 Task: Select street view around selected location Golden Gate National Recreation Area, California, United States and verify 5 surrounding locations
Action: Mouse moved to (178, 82)
Screenshot: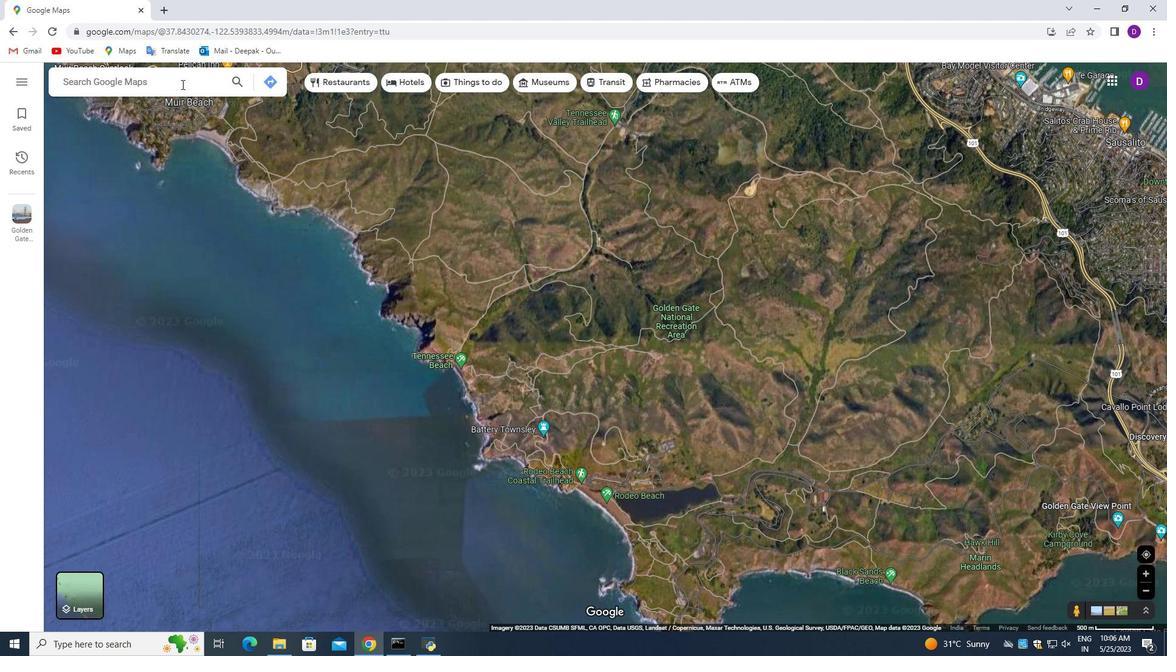 
Action: Mouse pressed left at (178, 82)
Screenshot: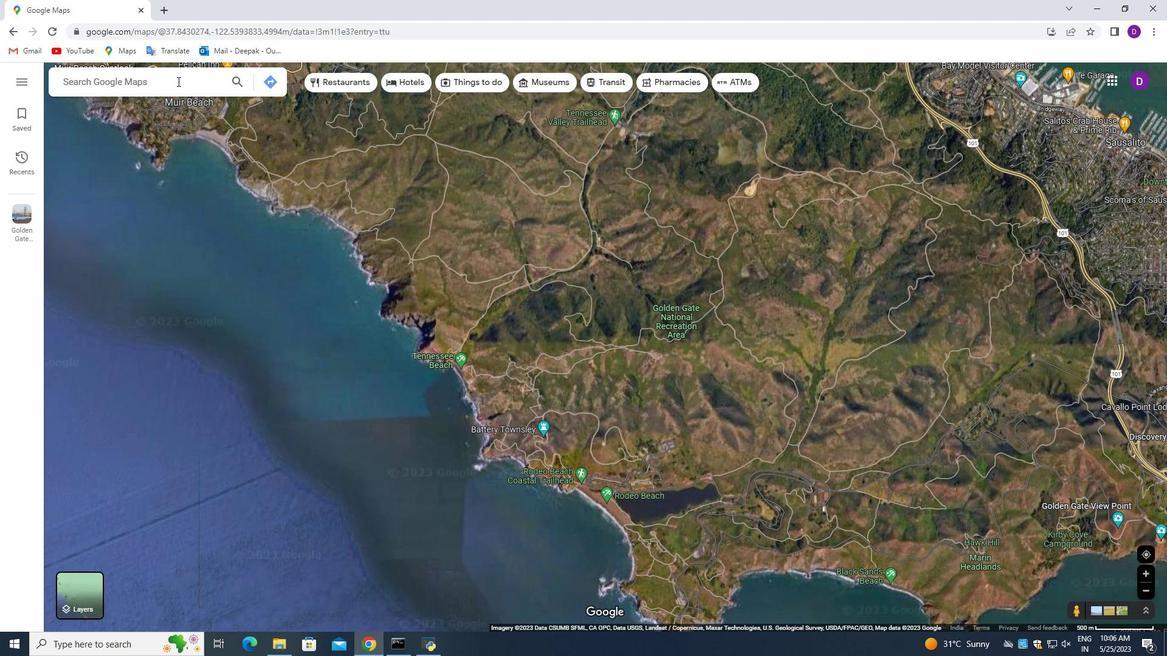 
Action: Key pressed <Key.shift_r>Golden<Key.space><Key.shift_r>Gate<Key.space><Key.shift>National<Key.space><Key.shift_r>Recreation<Key.space><Key.shift_r>Area,<Key.space><Key.shift_r>California,<Key.space><Key.shift>United<Key.space><Key.shift_r>States<Key.enter>
Screenshot: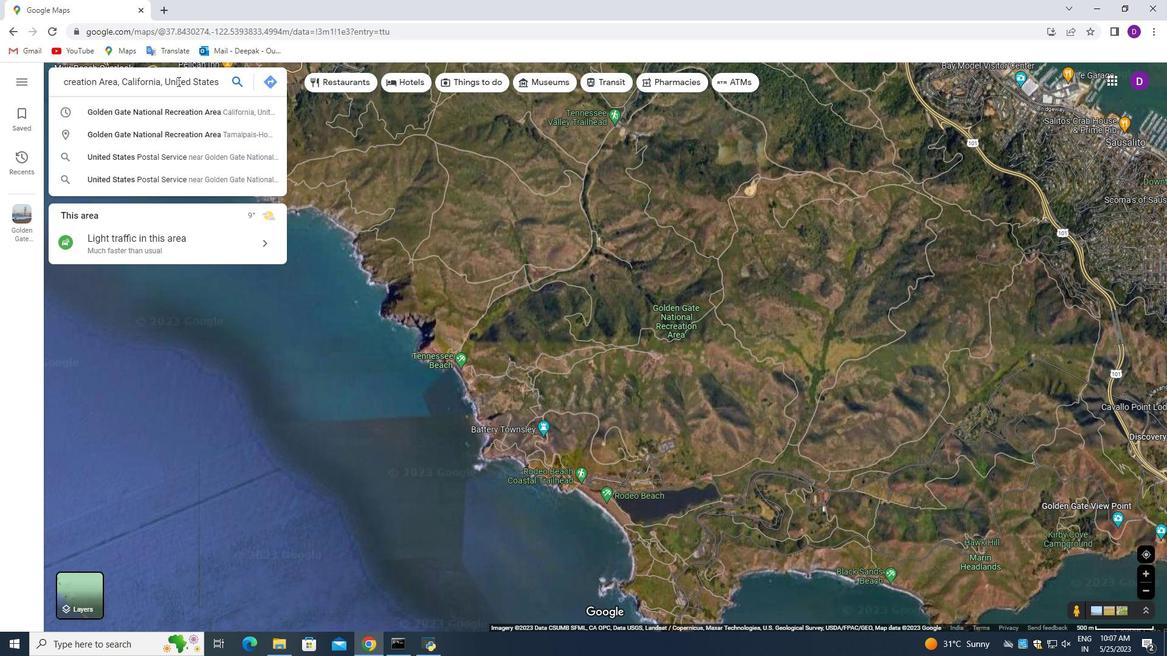 
Action: Mouse moved to (168, 344)
Screenshot: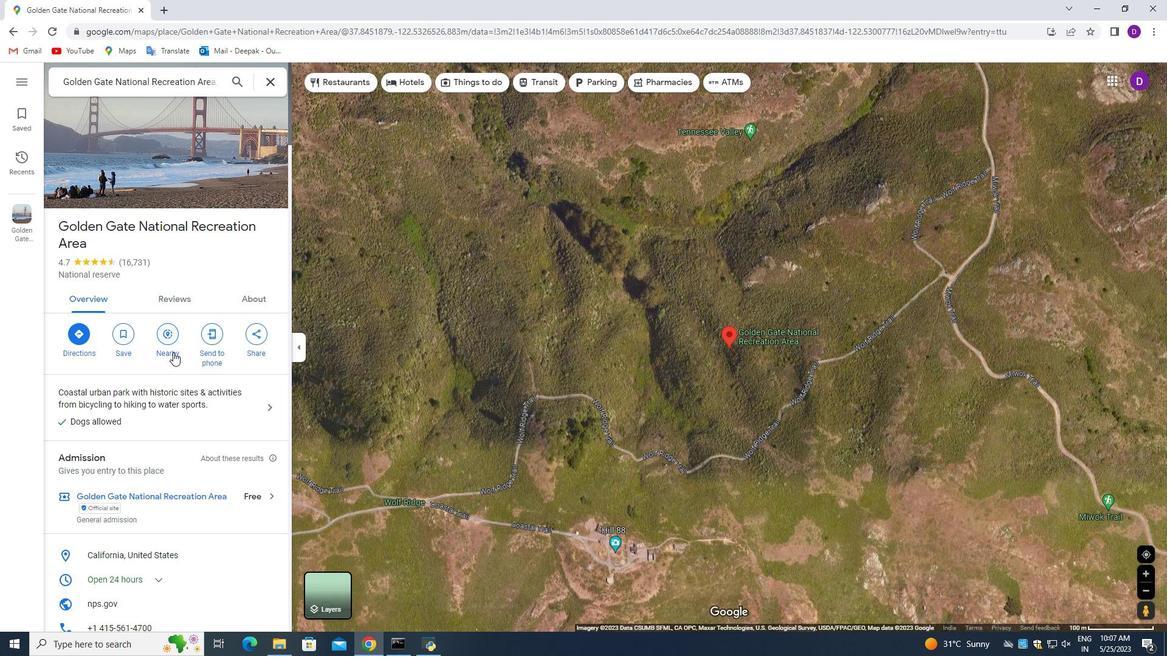 
Action: Mouse pressed left at (168, 344)
Screenshot: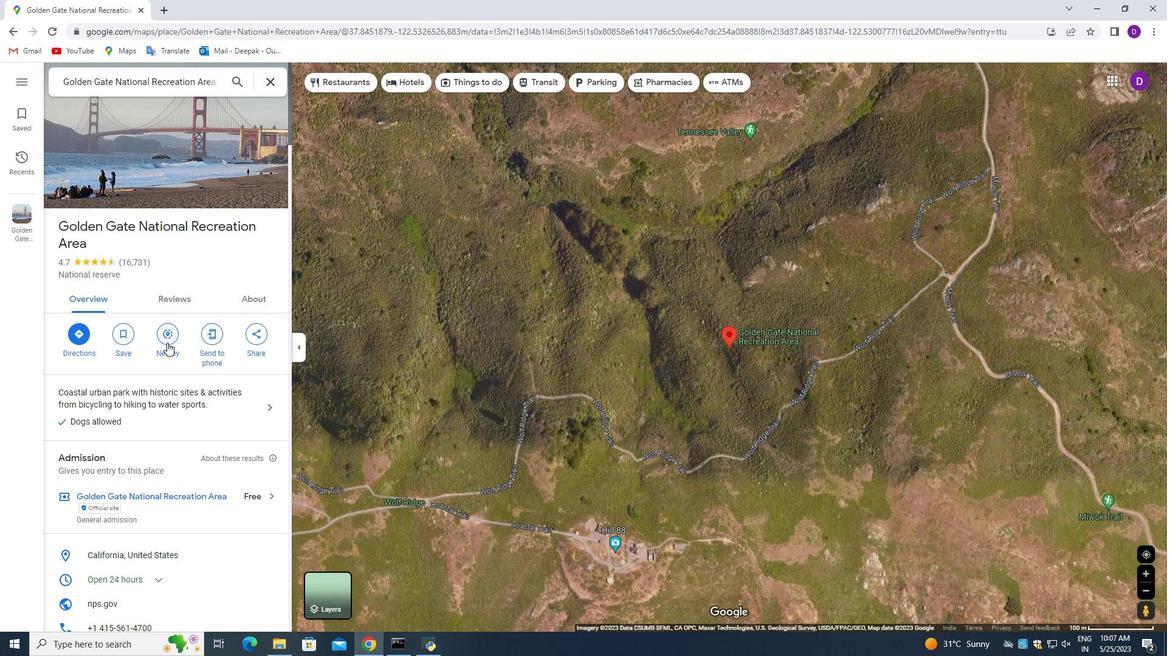 
Action: Mouse moved to (108, 85)
Screenshot: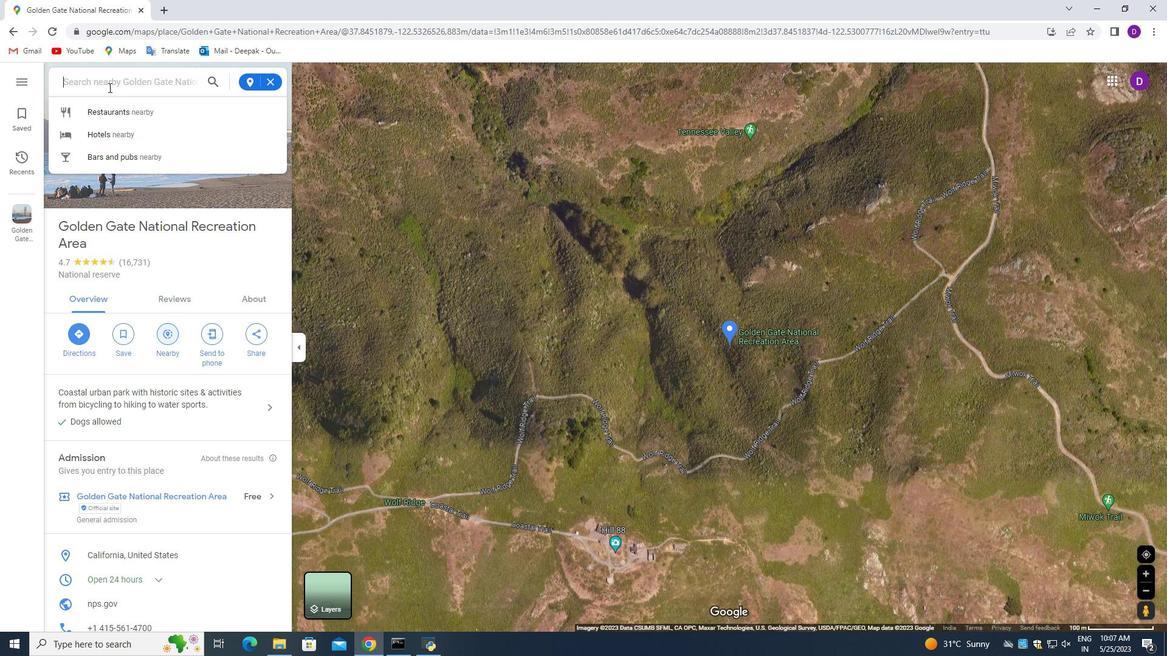 
Action: Key pressed <Key.shift>Loca
Screenshot: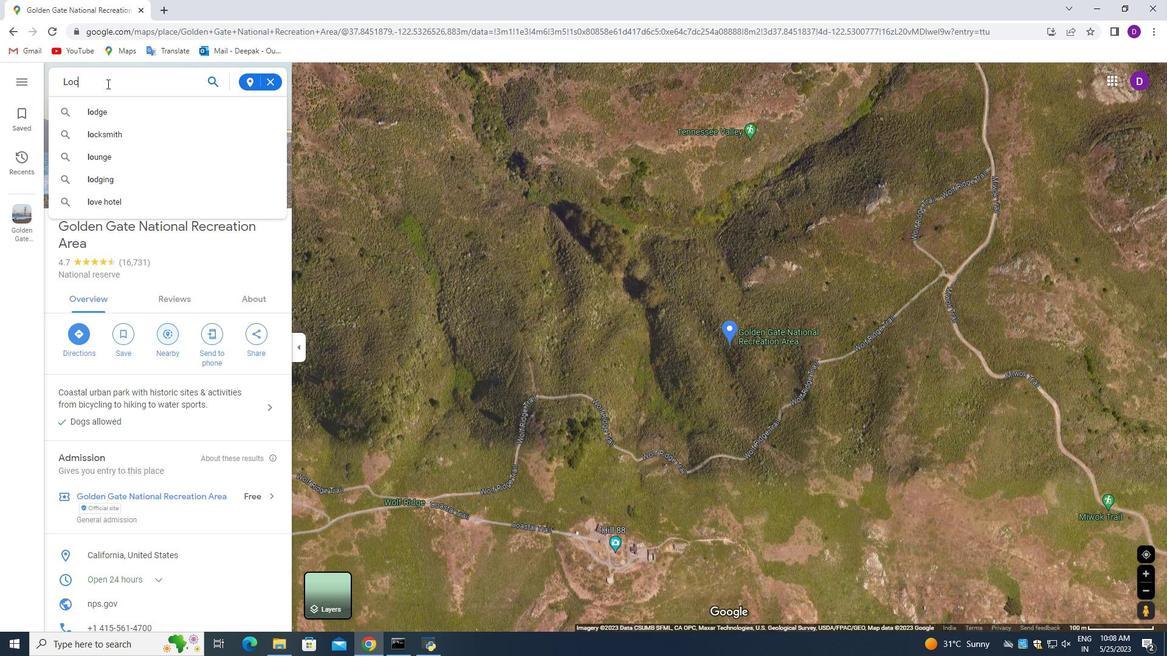 
Action: Mouse moved to (136, 141)
Screenshot: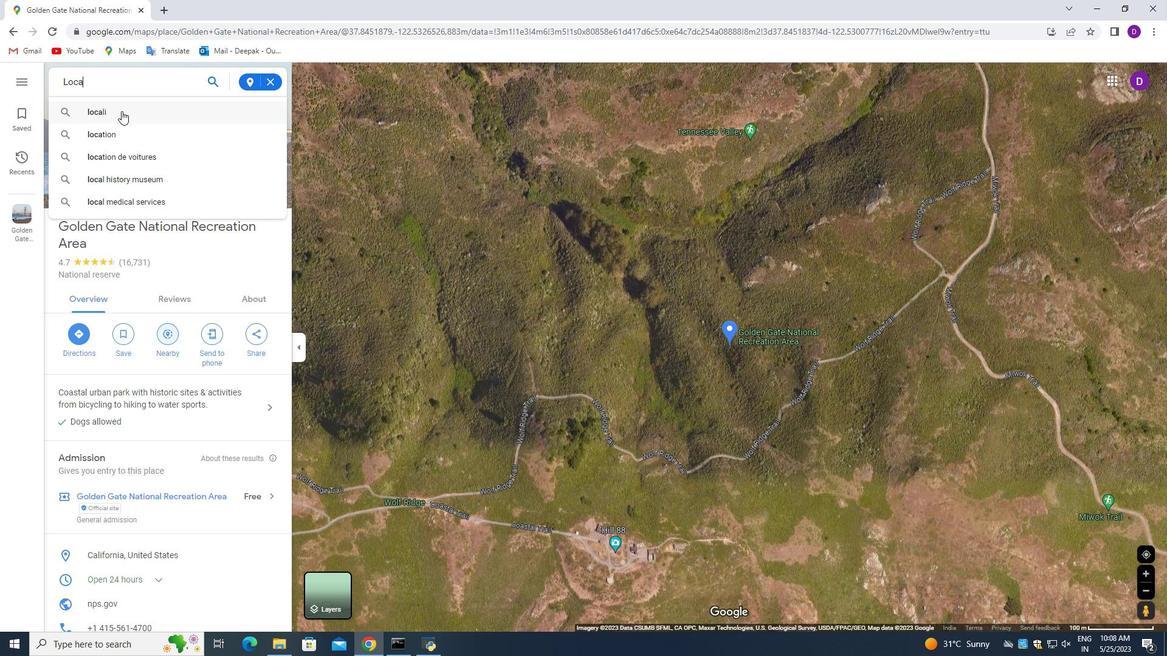 
Action: Mouse pressed left at (136, 141)
Screenshot: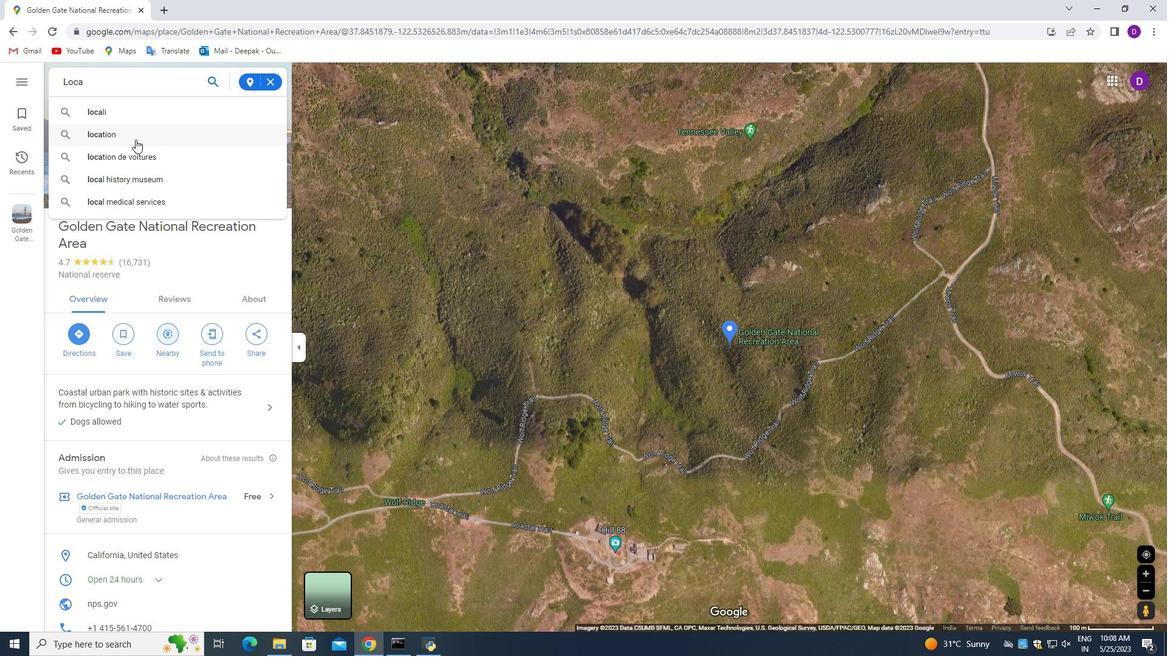 
Action: Mouse moved to (268, 83)
Screenshot: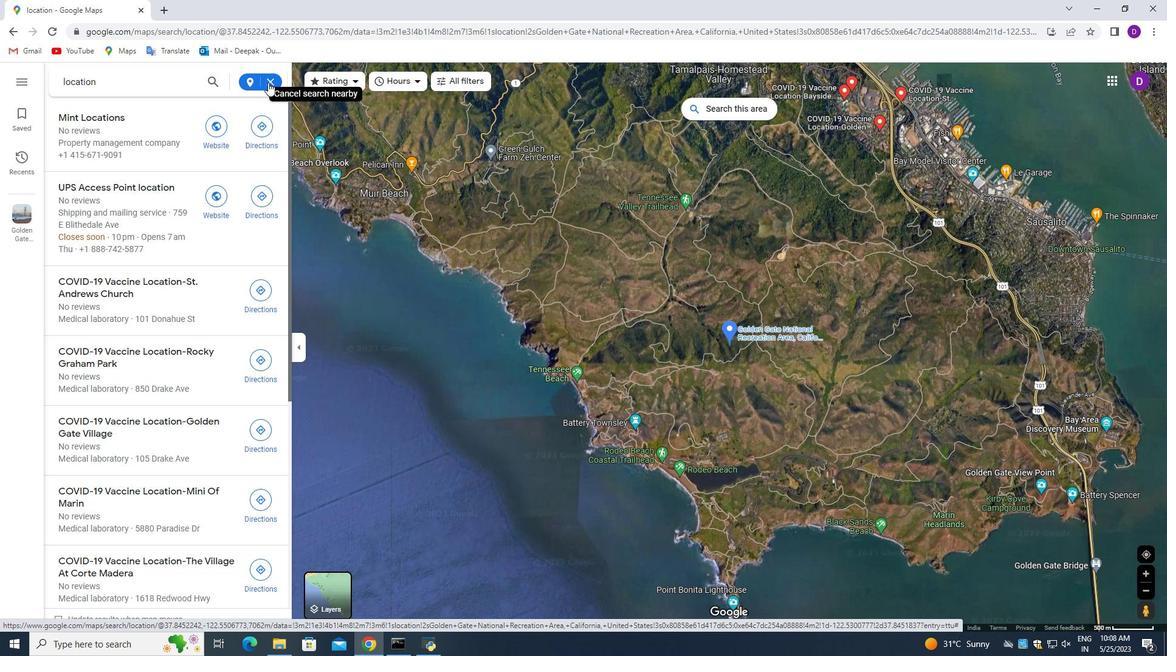 
Action: Mouse pressed left at (268, 83)
Screenshot: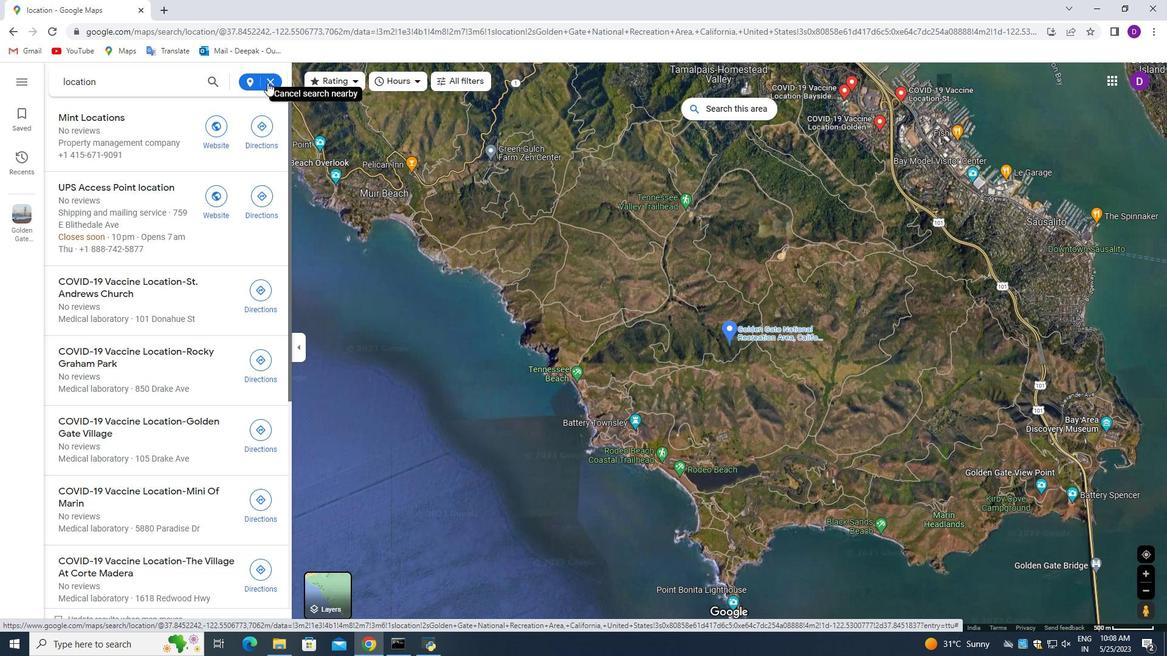 
Action: Mouse moved to (731, 361)
Screenshot: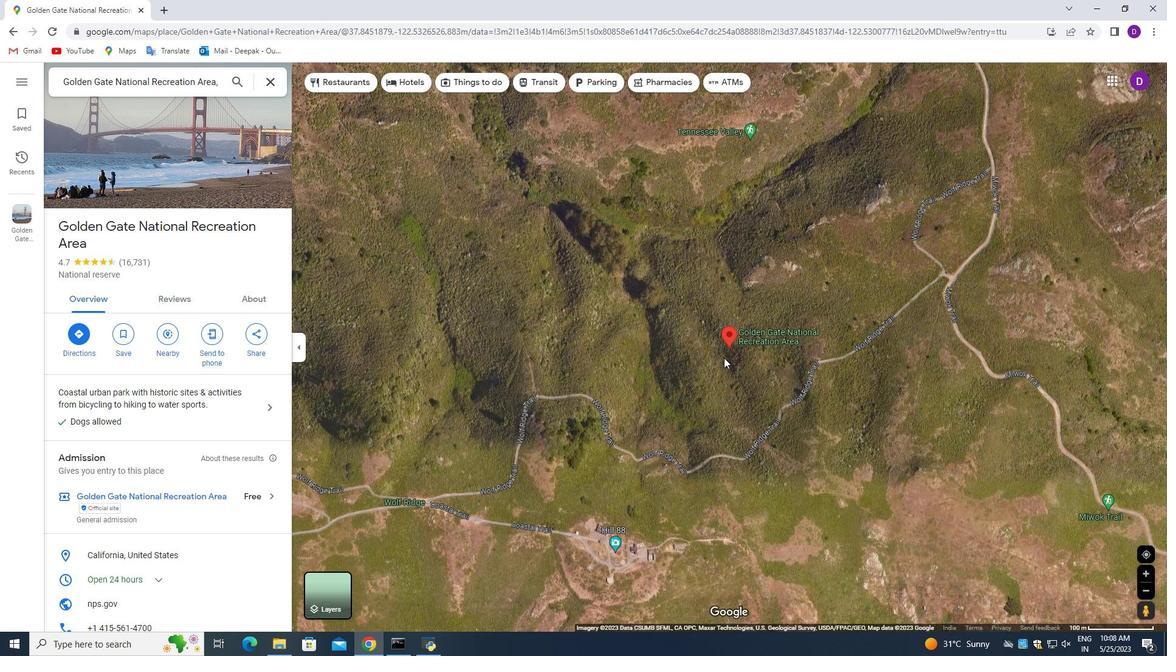 
Action: Mouse scrolled (731, 362) with delta (0, 0)
Screenshot: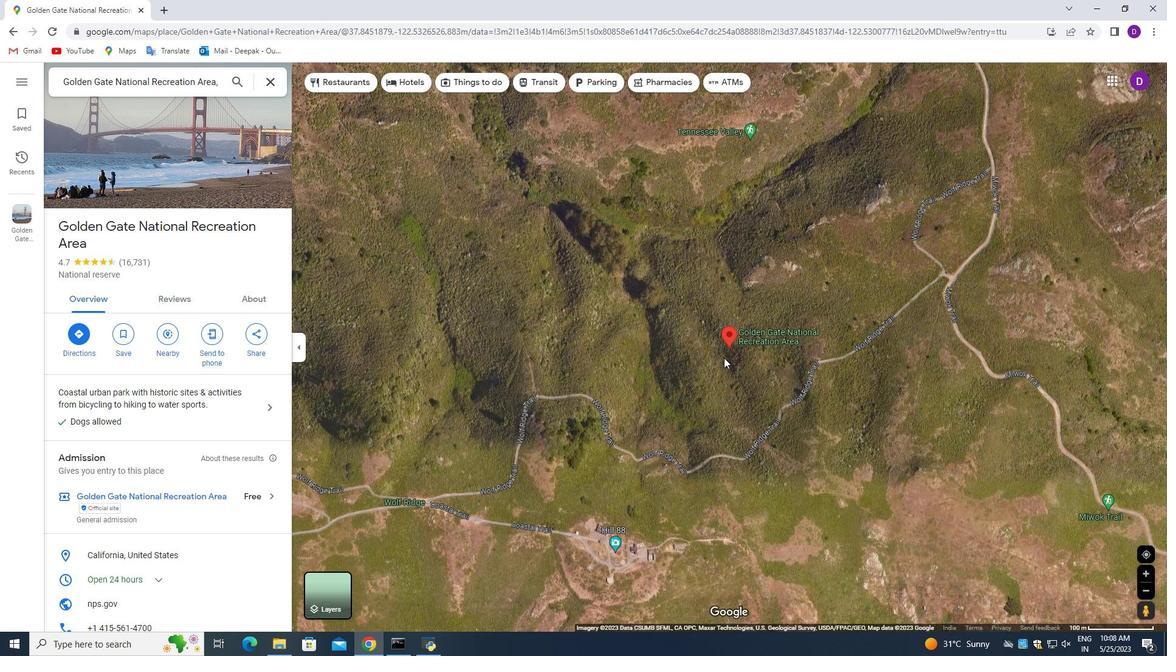 
Action: Mouse moved to (1145, 613)
Screenshot: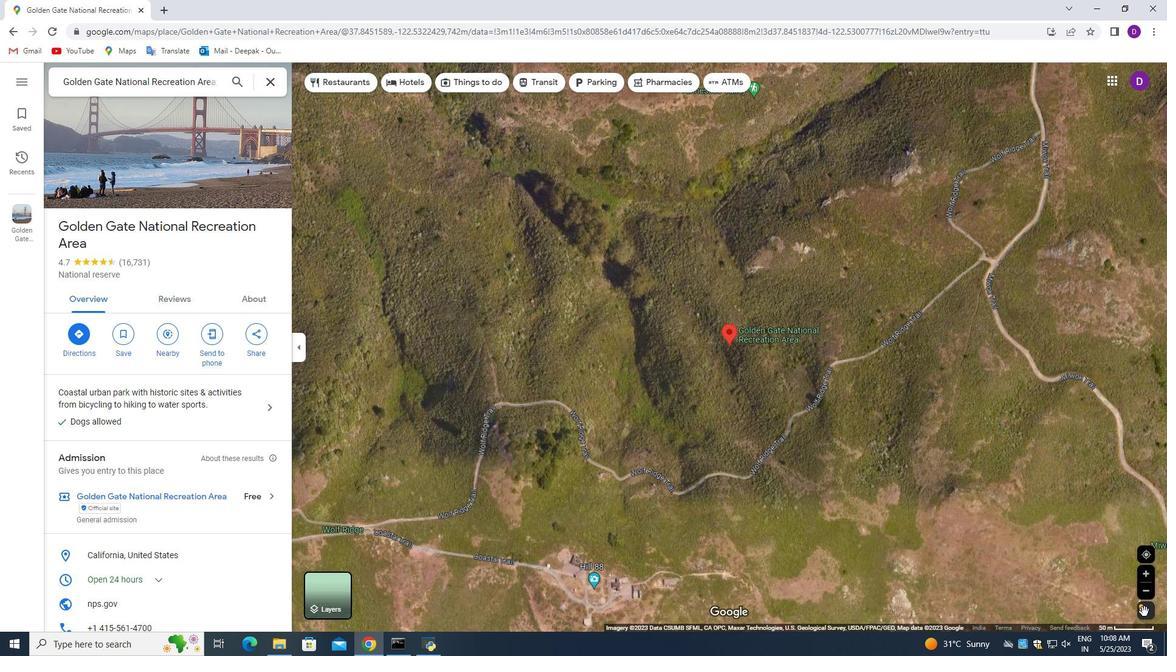 
Action: Mouse pressed left at (1145, 613)
Screenshot: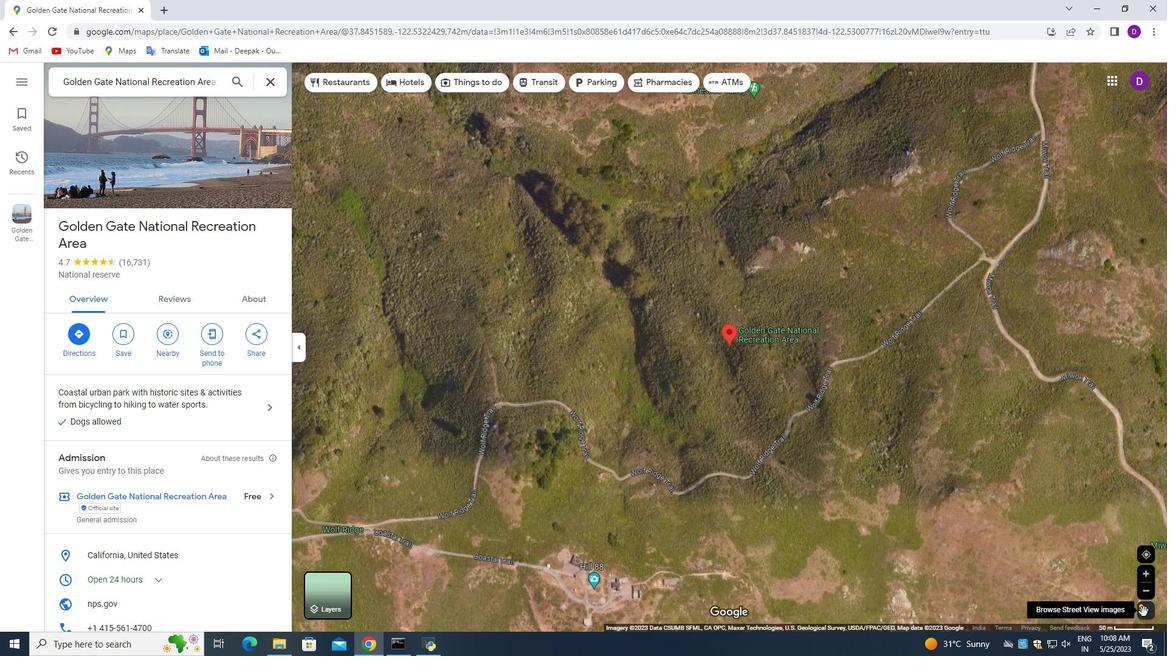 
Action: Mouse moved to (437, 352)
Screenshot: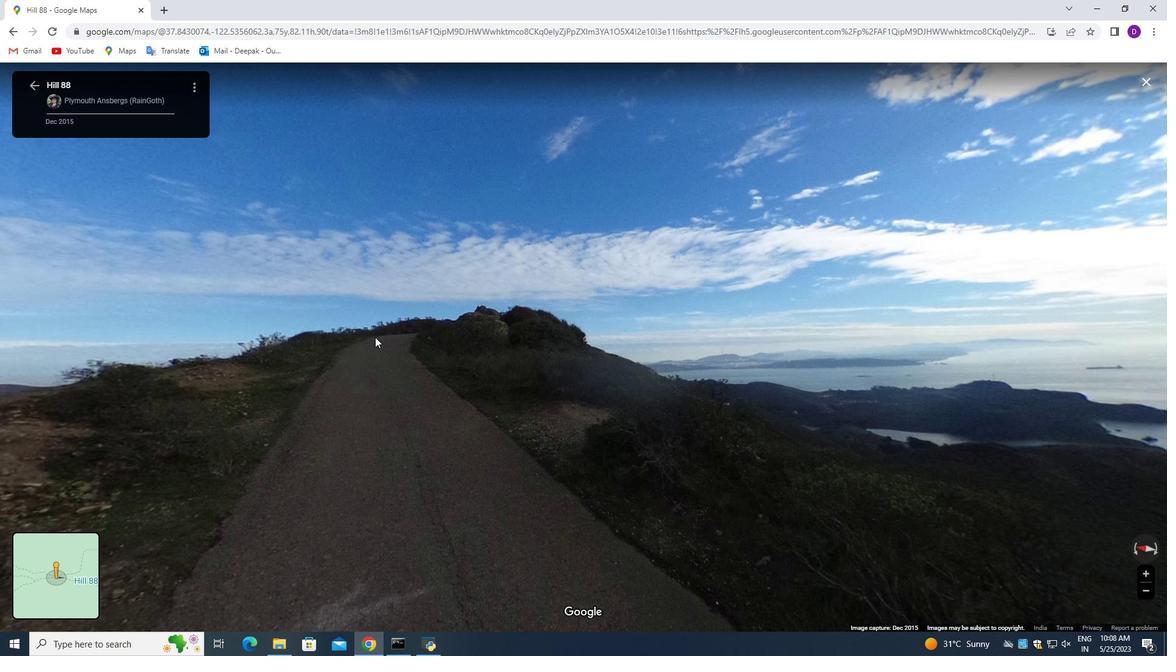 
Action: Mouse pressed left at (376, 335)
Screenshot: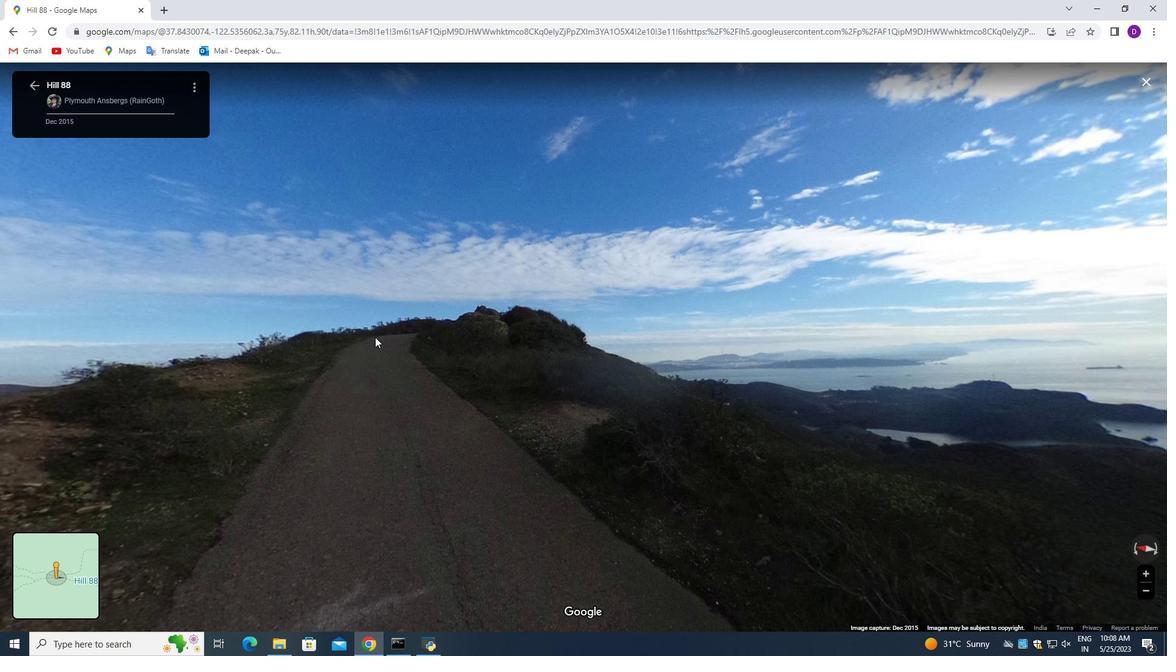 
Action: Mouse moved to (515, 393)
Screenshot: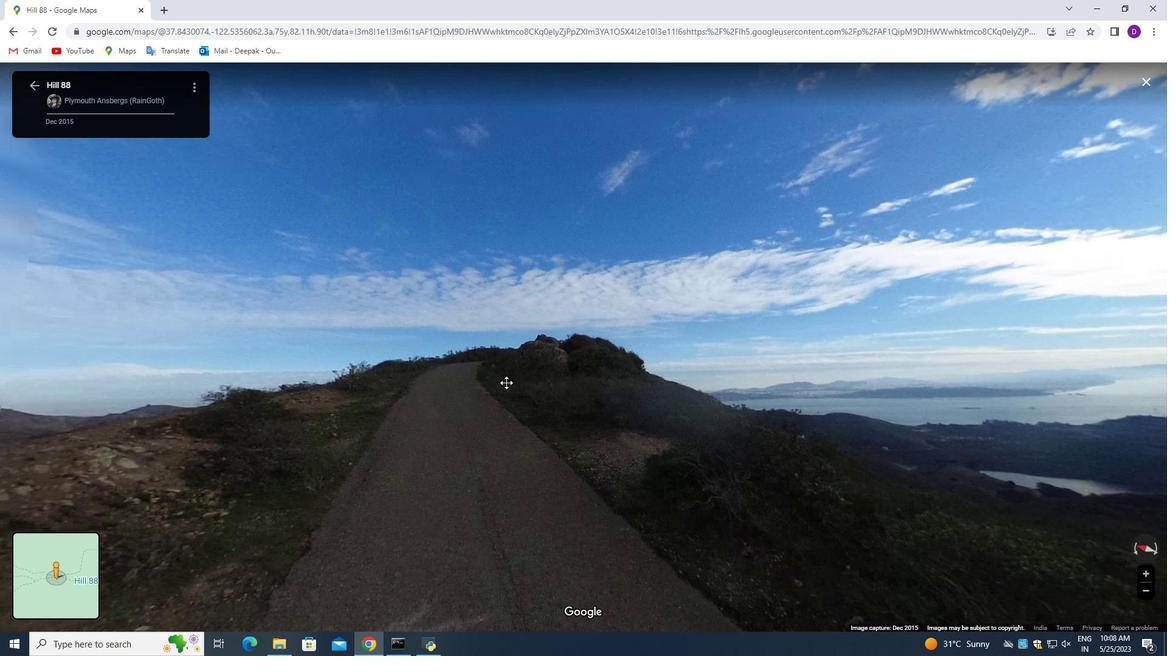 
Action: Mouse scrolled (515, 392) with delta (0, 0)
Screenshot: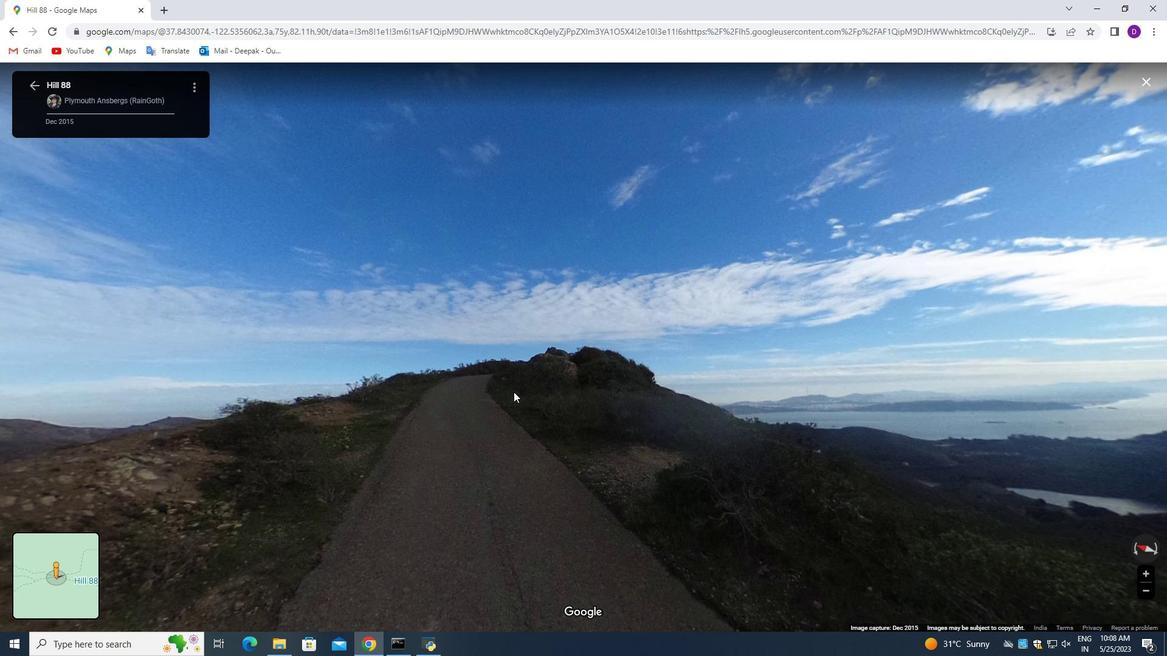 
Action: Mouse scrolled (515, 392) with delta (0, 0)
Screenshot: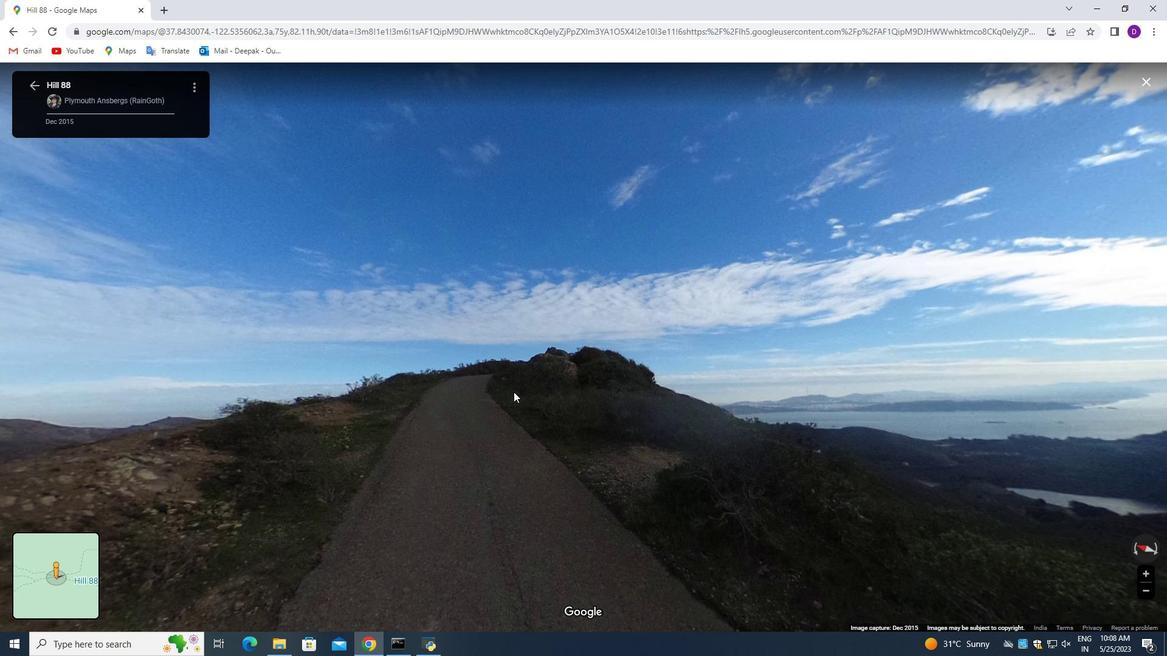 
Action: Mouse scrolled (515, 392) with delta (0, 0)
Screenshot: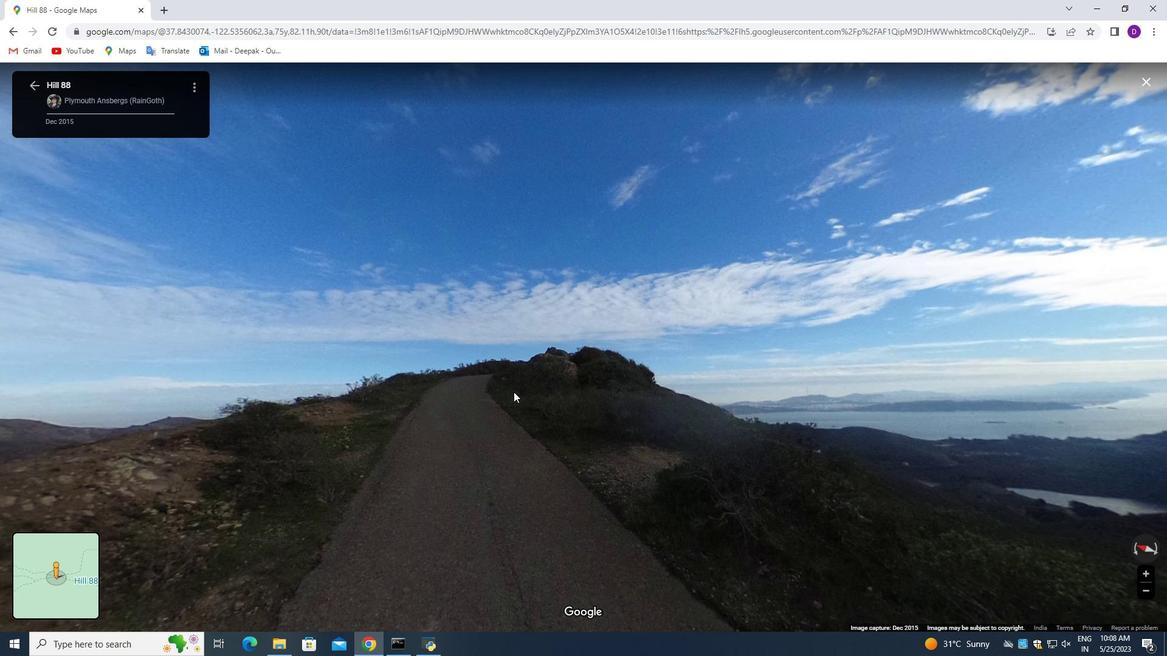 
Action: Mouse scrolled (515, 392) with delta (0, 0)
Screenshot: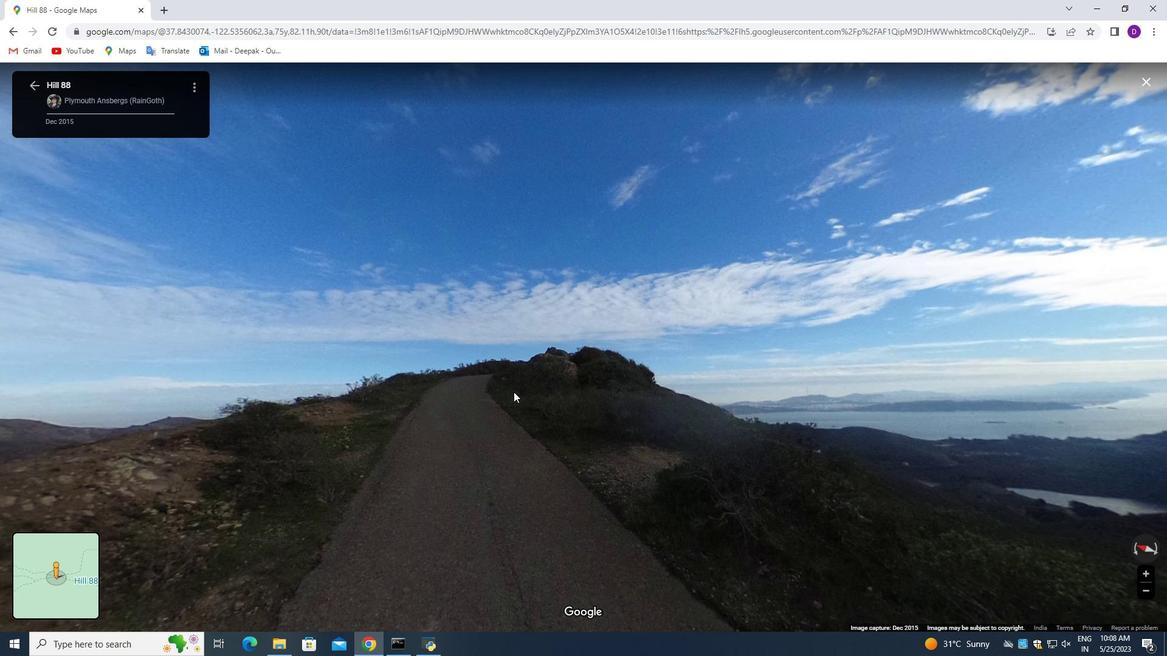 
Action: Mouse scrolled (515, 392) with delta (0, 0)
Screenshot: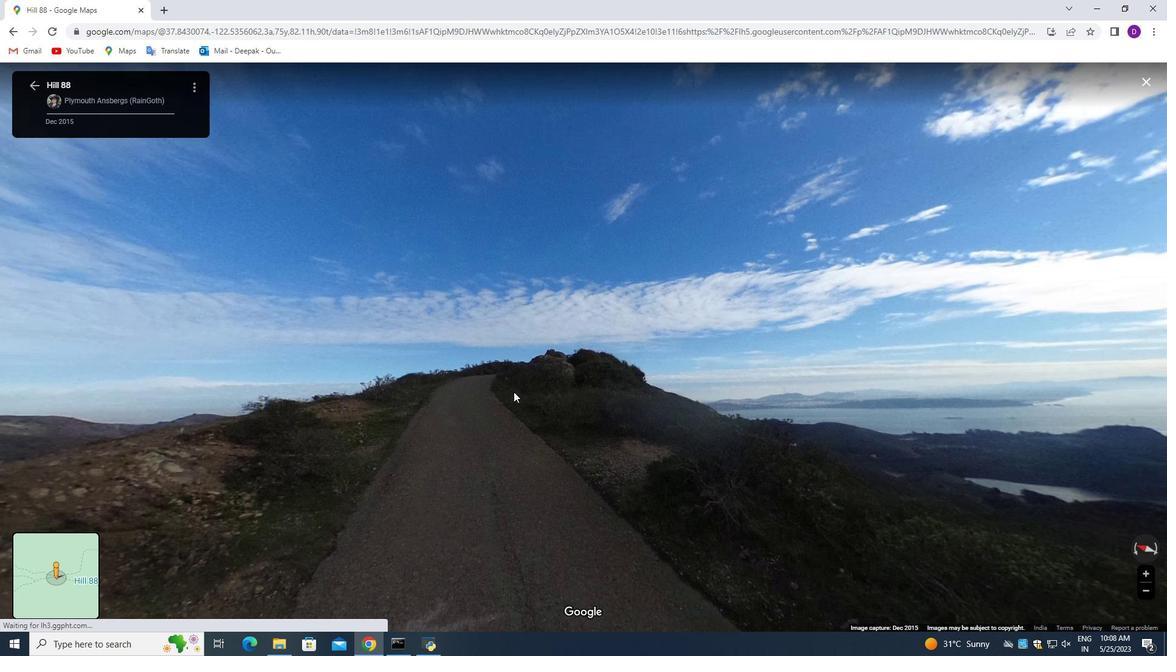 
Action: Mouse moved to (515, 393)
Screenshot: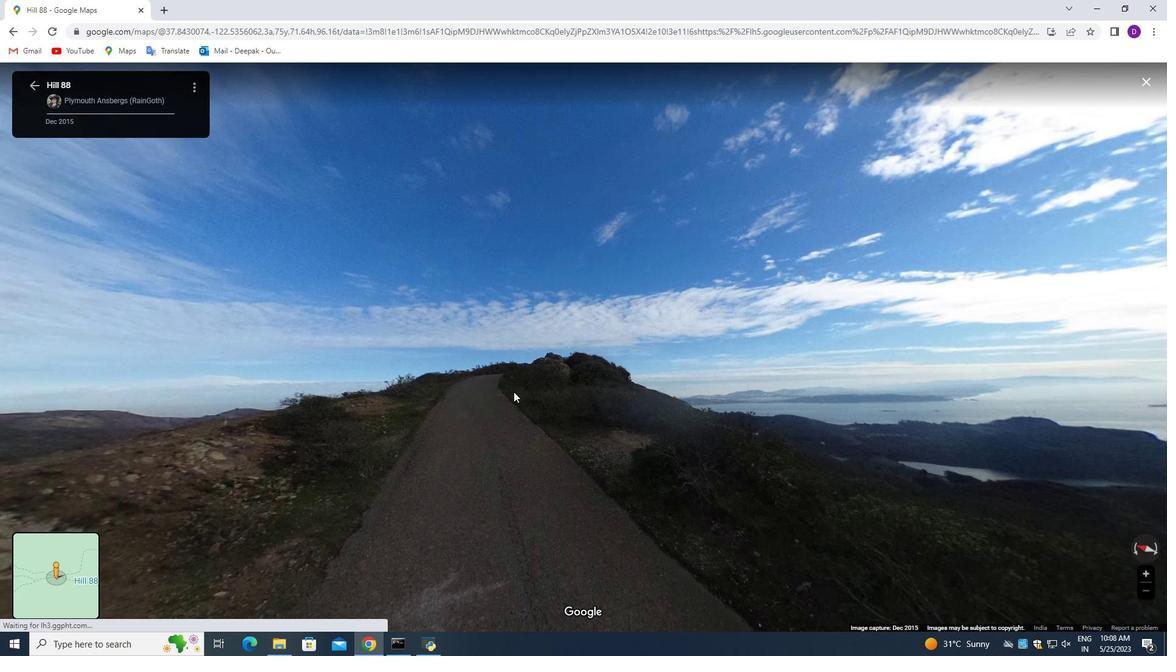 
Action: Mouse scrolled (515, 392) with delta (0, 0)
Screenshot: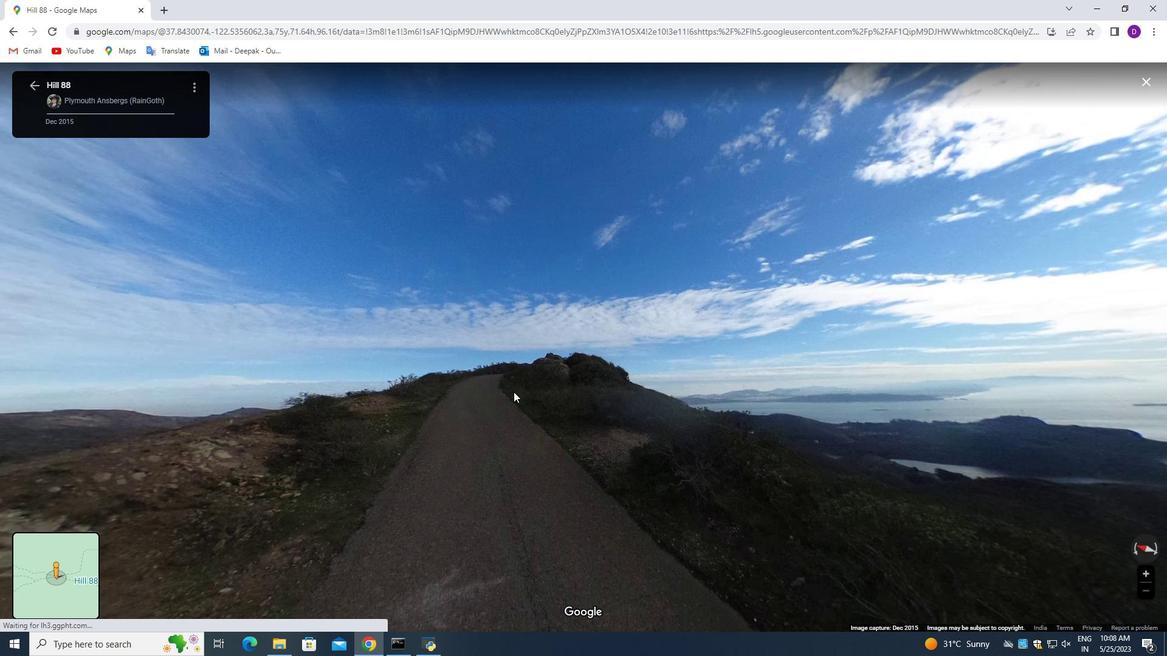 
Action: Mouse scrolled (515, 392) with delta (0, 0)
Screenshot: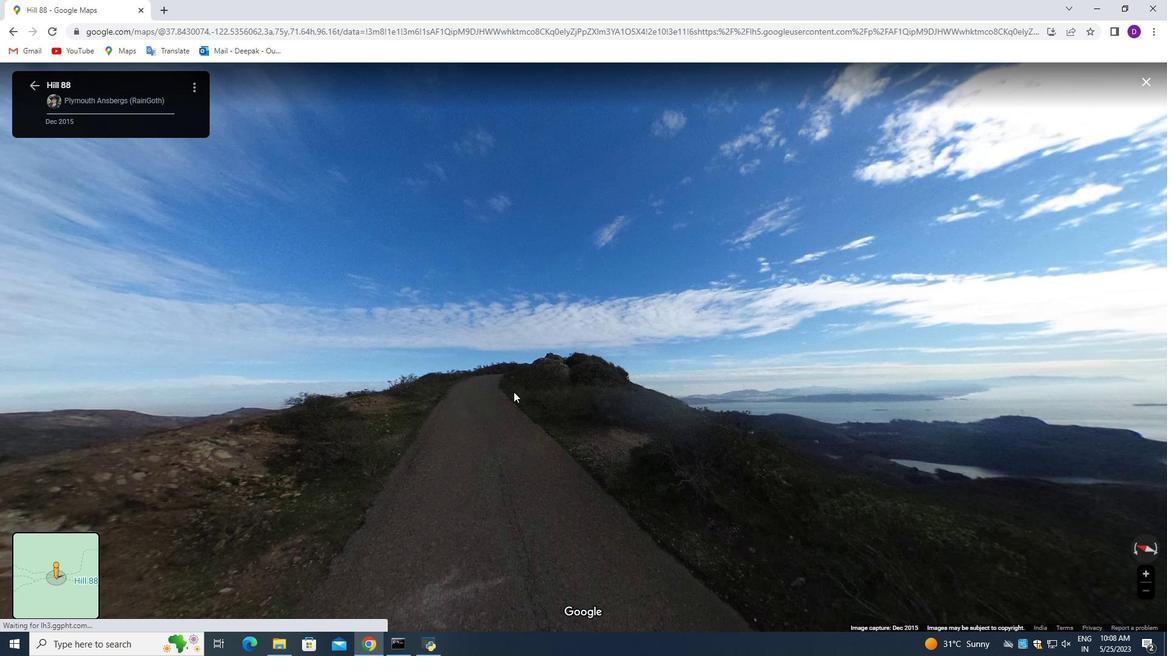 
Action: Mouse scrolled (515, 392) with delta (0, 0)
Screenshot: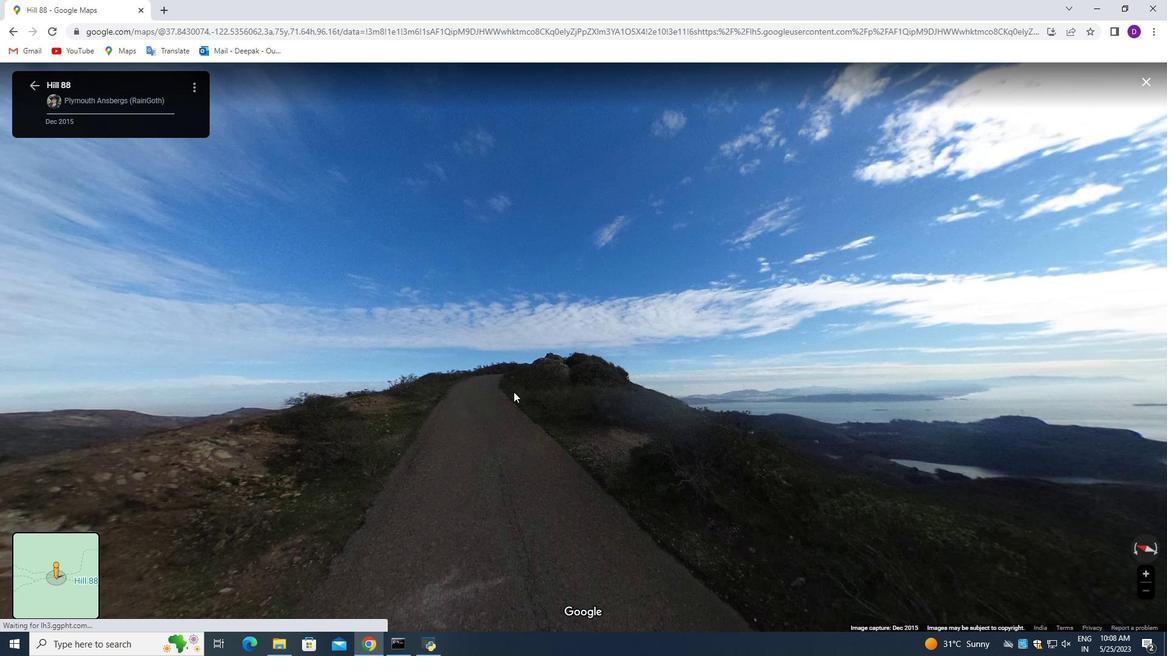 
Action: Mouse scrolled (515, 392) with delta (0, 0)
Screenshot: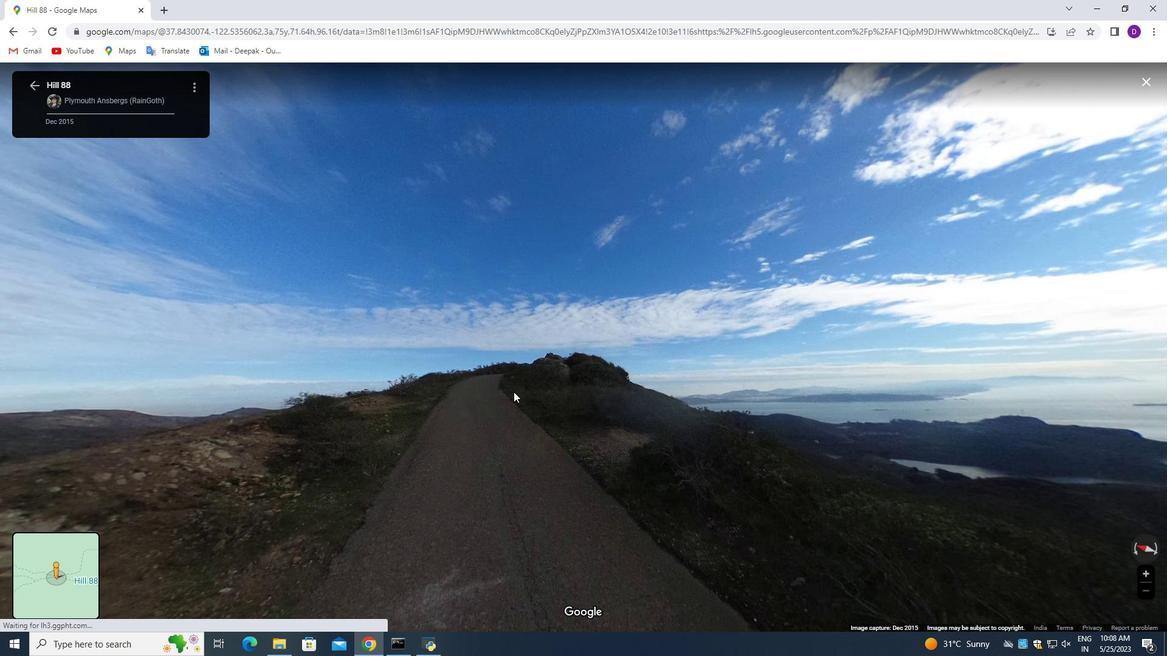 
Action: Mouse scrolled (515, 392) with delta (0, 0)
Screenshot: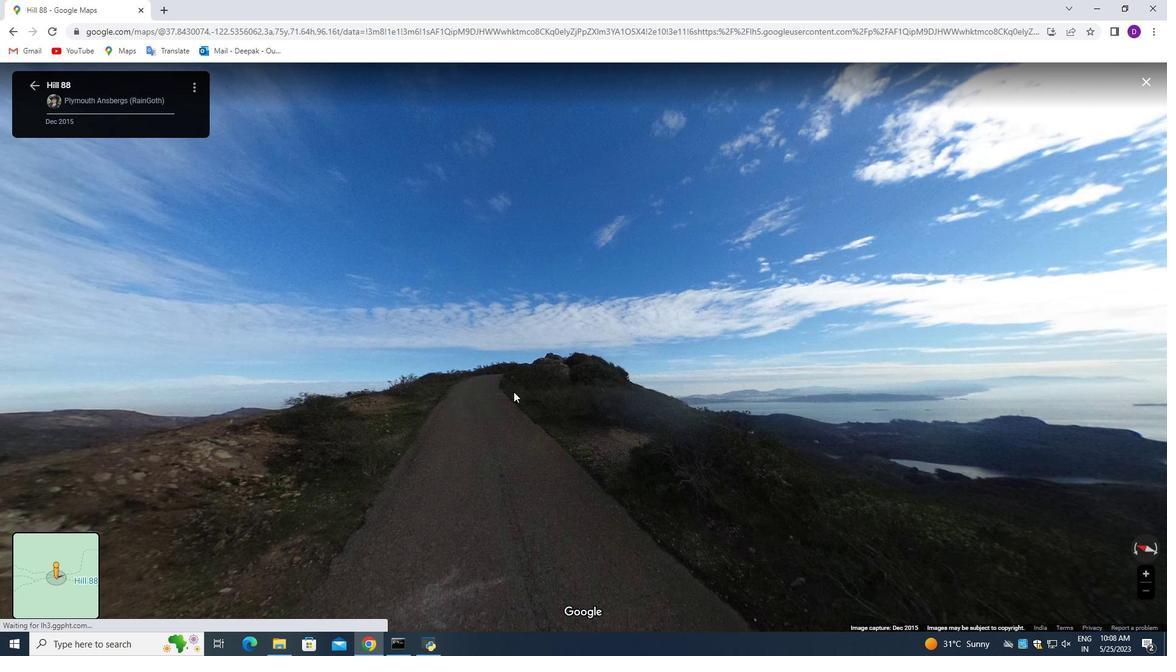 
Action: Mouse moved to (449, 347)
Screenshot: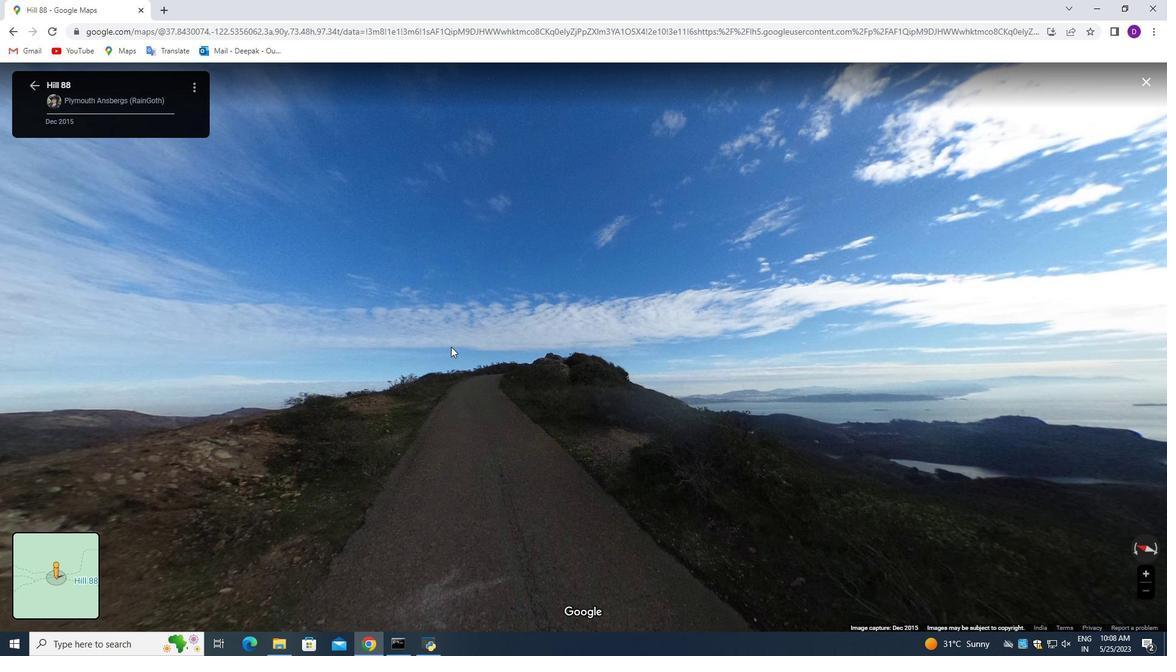 
Action: Mouse pressed left at (449, 347)
Screenshot: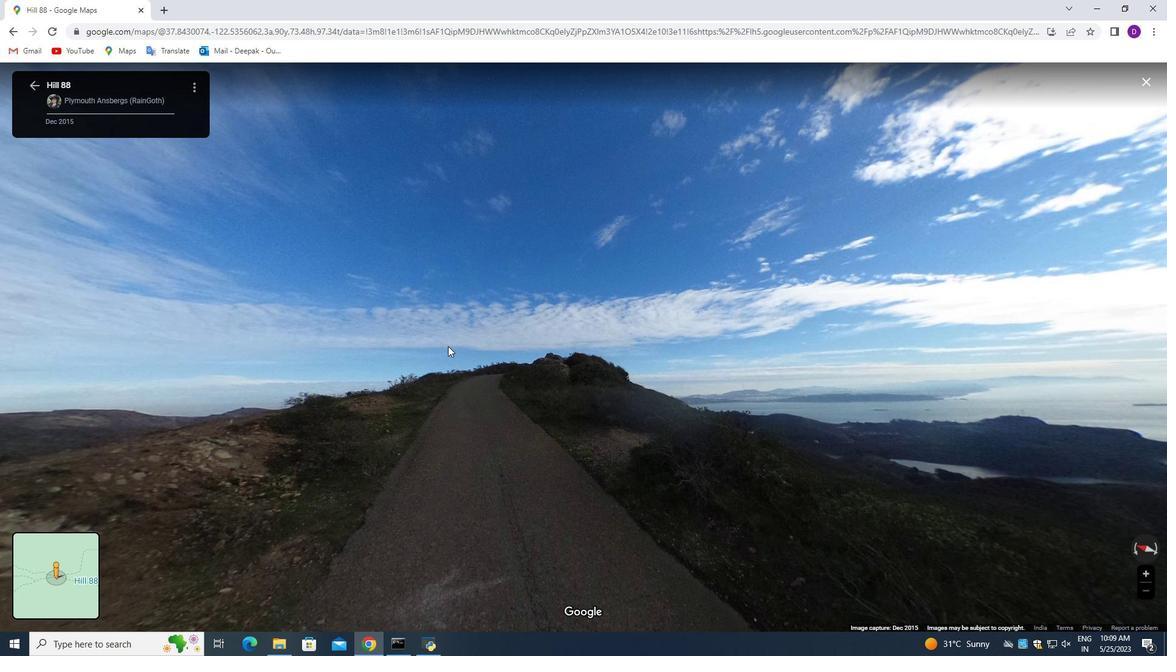 
Action: Mouse moved to (434, 351)
Screenshot: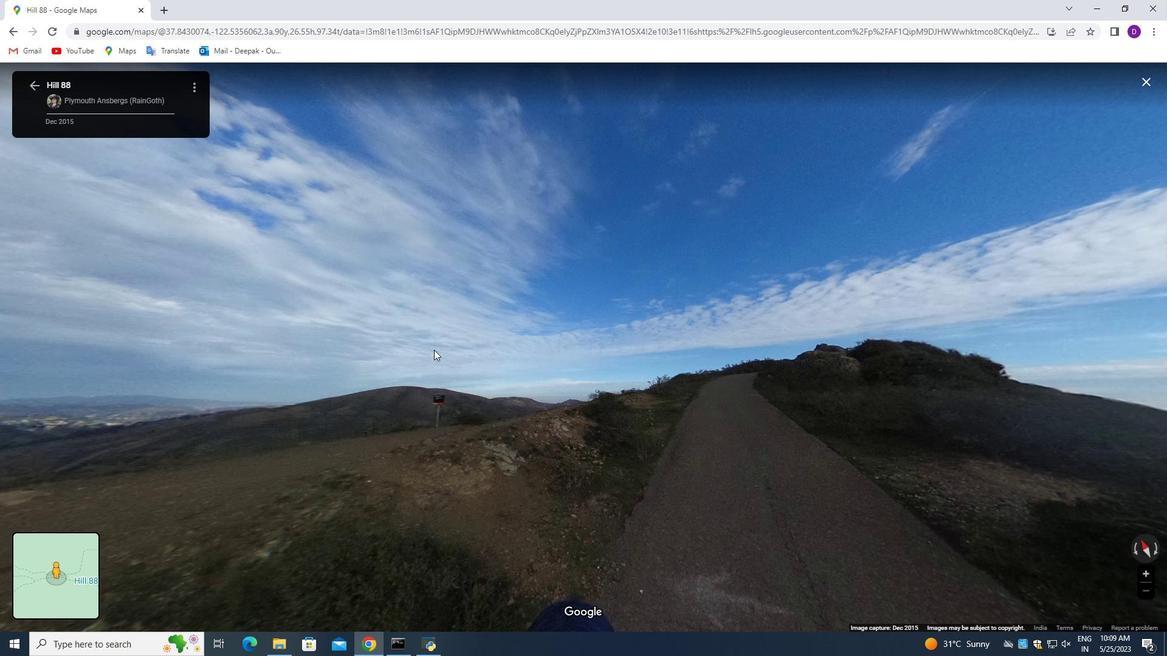 
Action: Mouse pressed left at (434, 351)
Screenshot: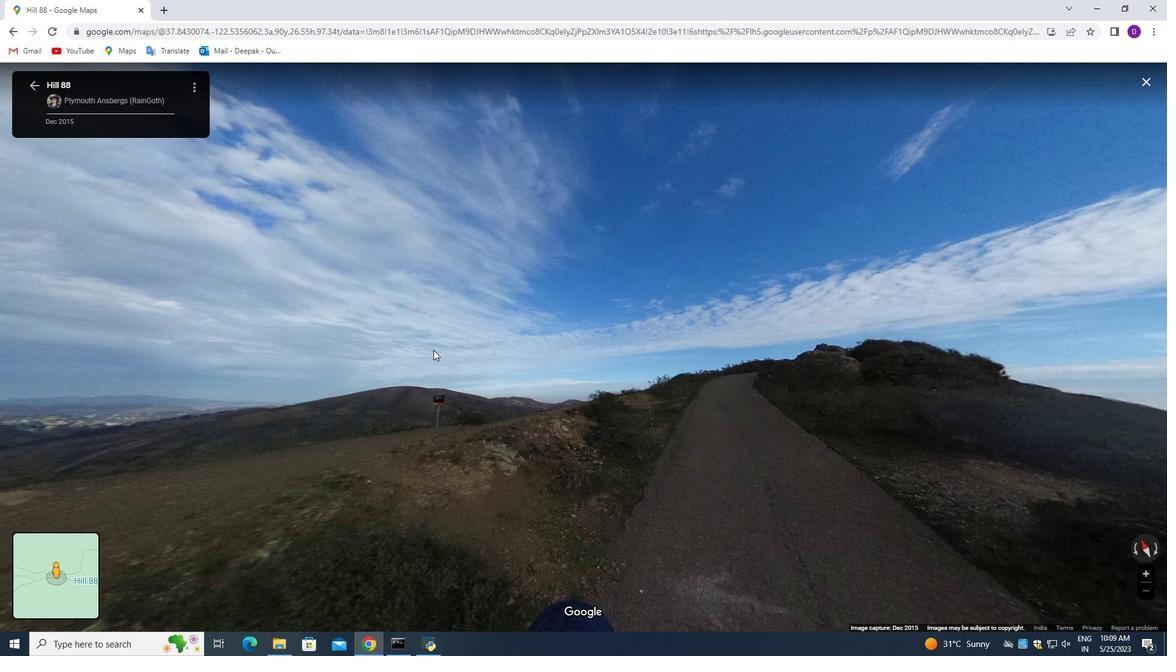 
Action: Mouse moved to (344, 365)
Screenshot: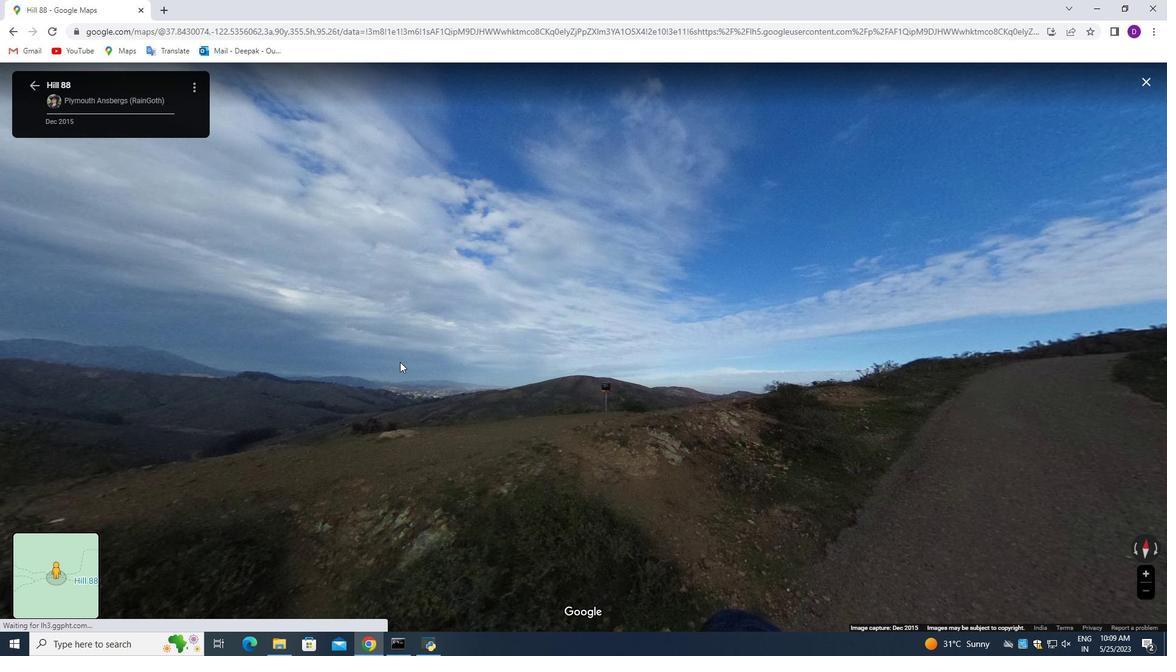 
Action: Mouse pressed left at (344, 365)
Screenshot: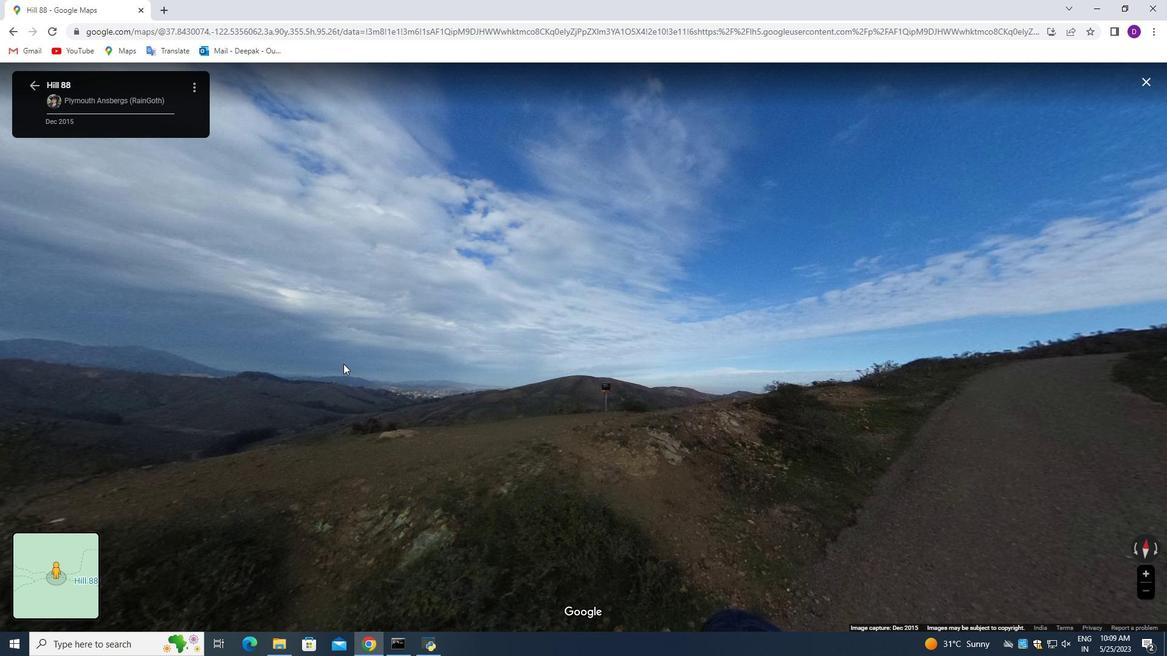 
Action: Mouse moved to (355, 351)
Screenshot: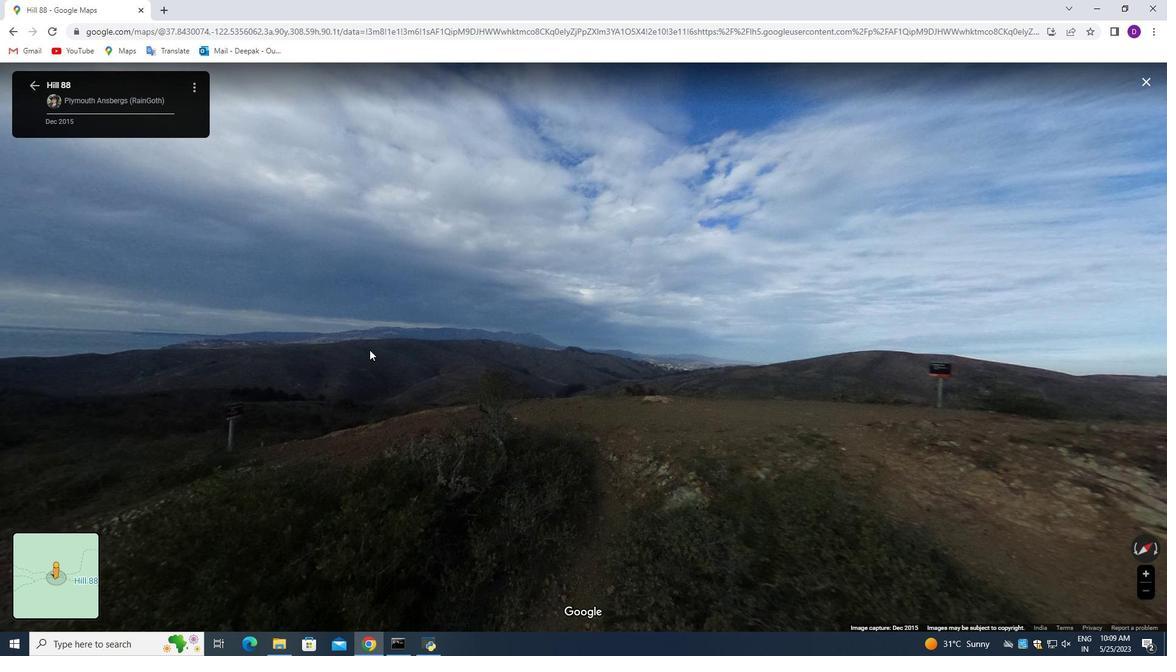 
Action: Mouse pressed left at (355, 351)
Screenshot: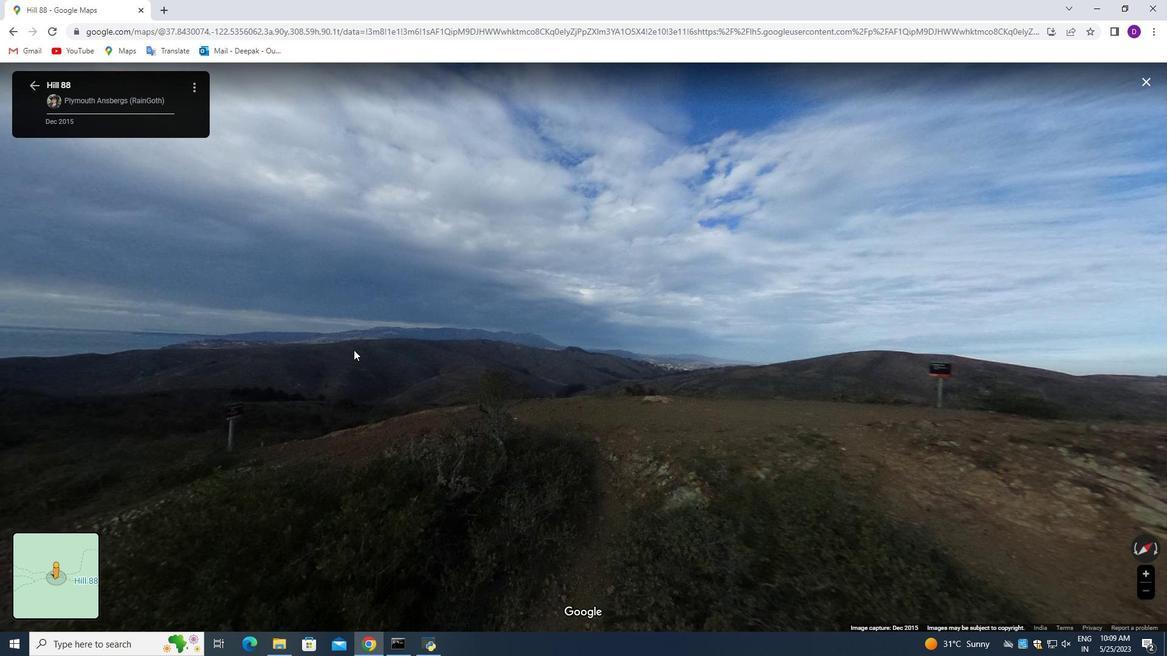 
Action: Mouse moved to (420, 331)
Screenshot: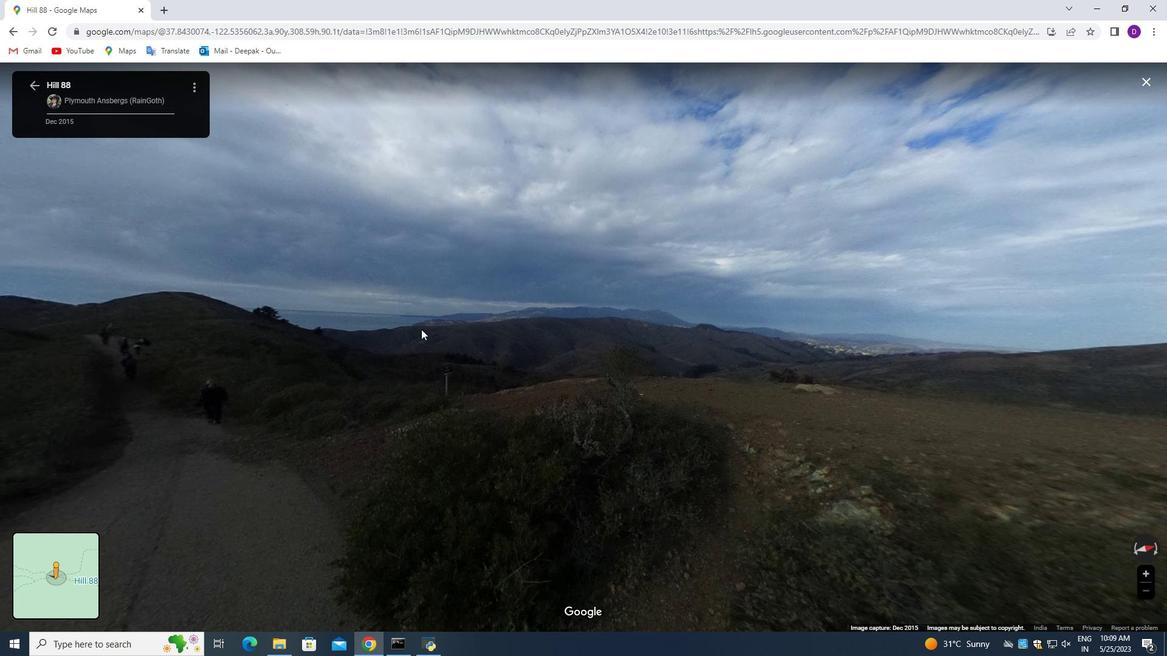 
Action: Mouse scrolled (420, 330) with delta (0, 0)
Screenshot: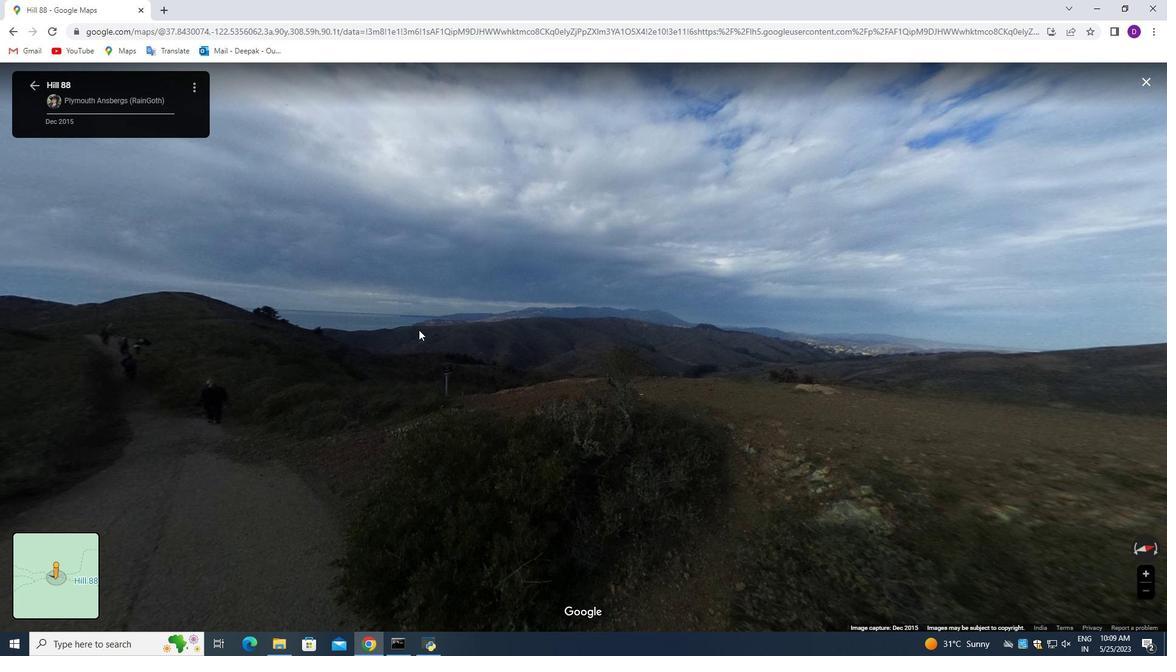 
Action: Mouse scrolled (420, 330) with delta (0, 0)
Screenshot: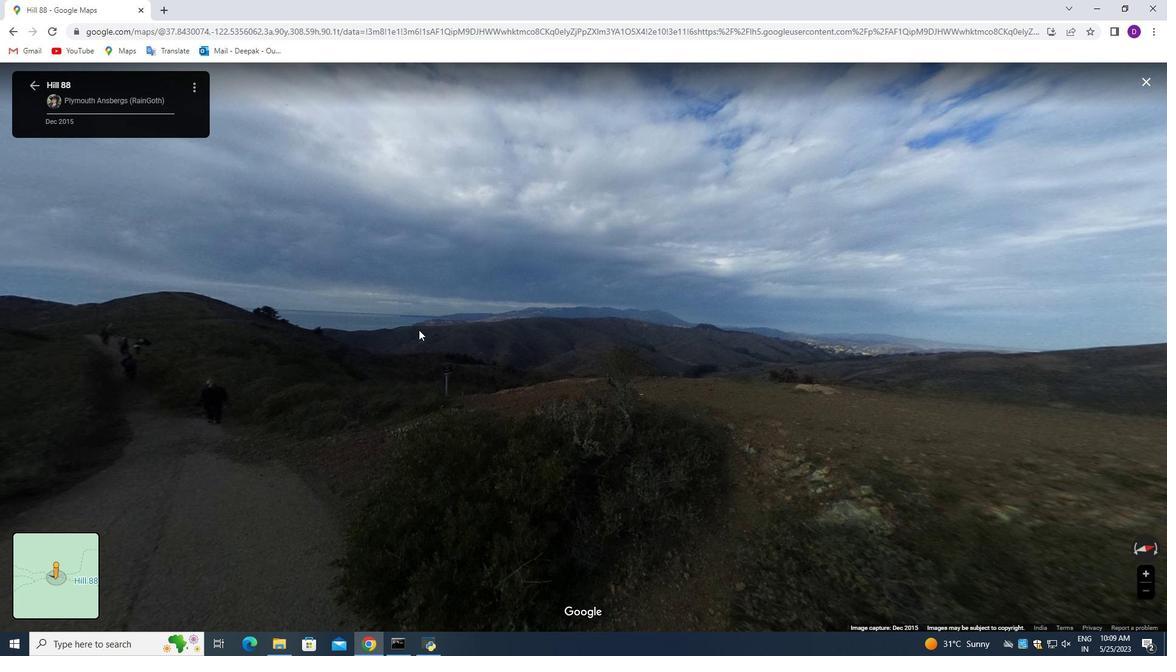 
Action: Mouse scrolled (420, 330) with delta (0, 0)
Screenshot: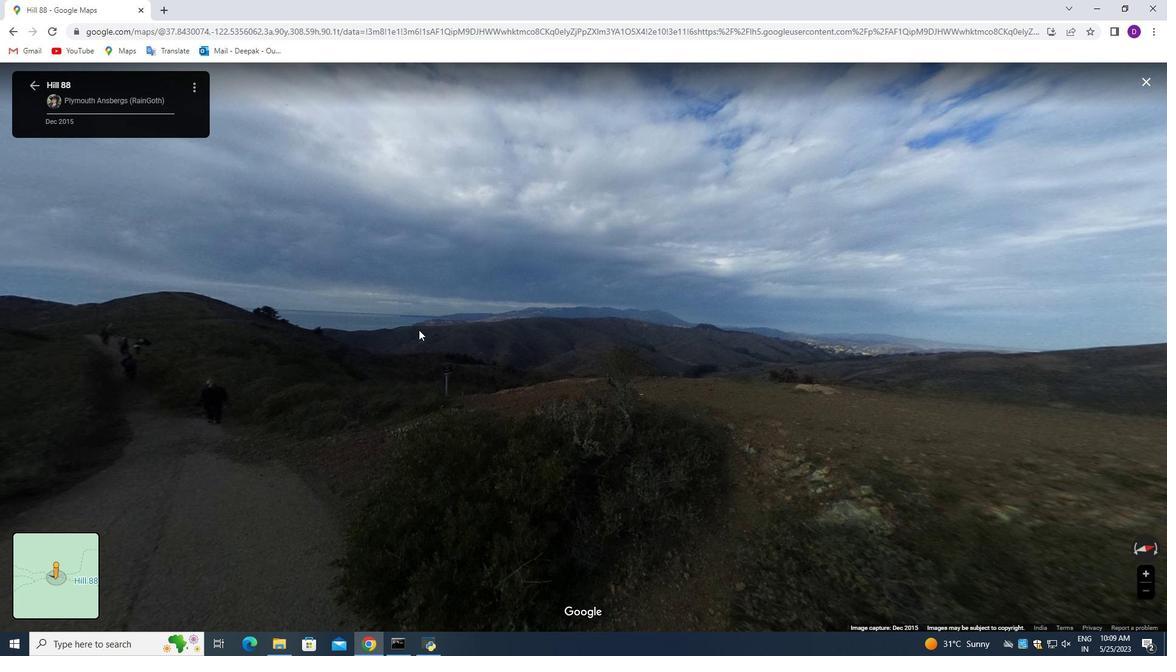
Action: Mouse scrolled (420, 330) with delta (0, 0)
Screenshot: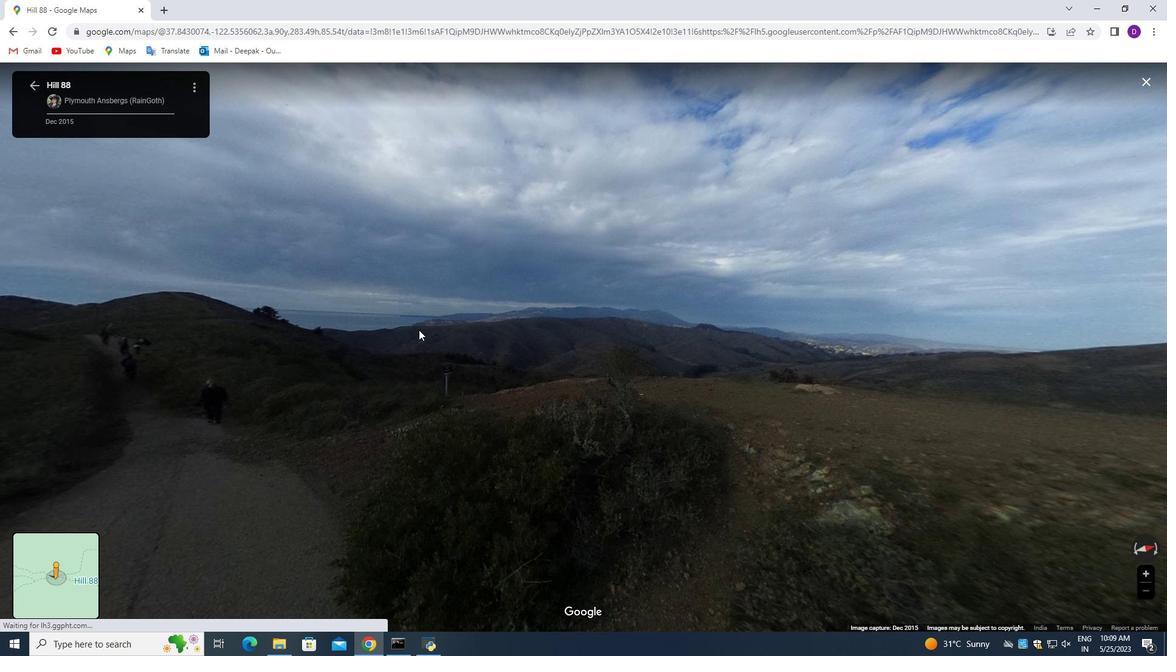 
Action: Mouse scrolled (420, 330) with delta (0, 0)
Screenshot: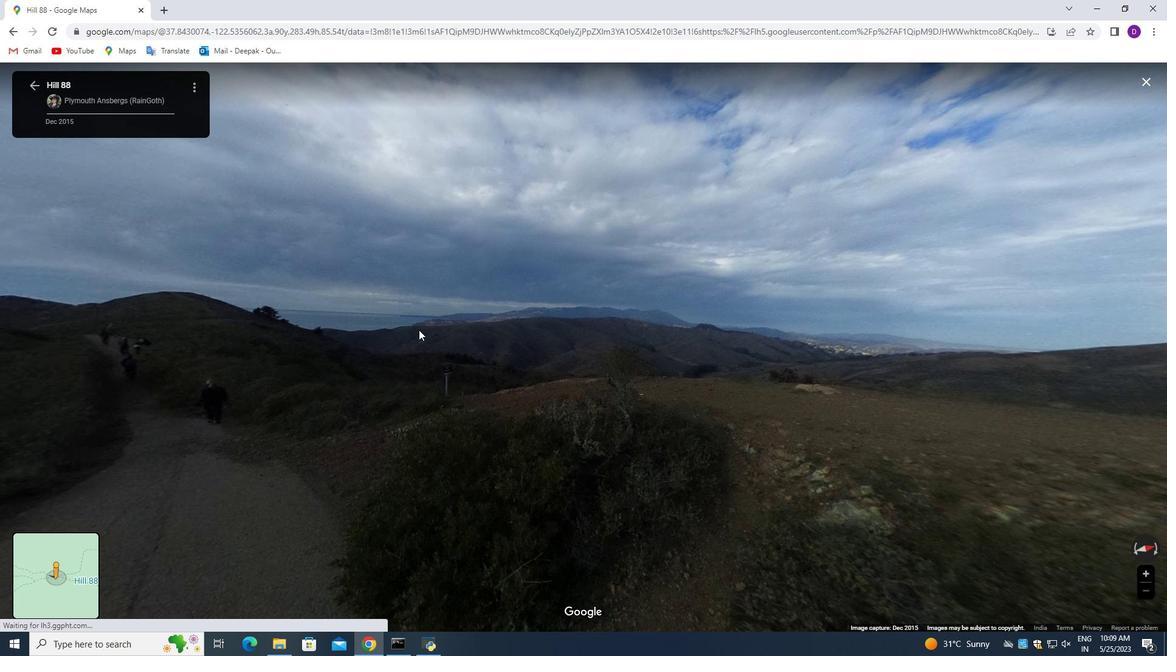 
Action: Mouse moved to (363, 324)
Screenshot: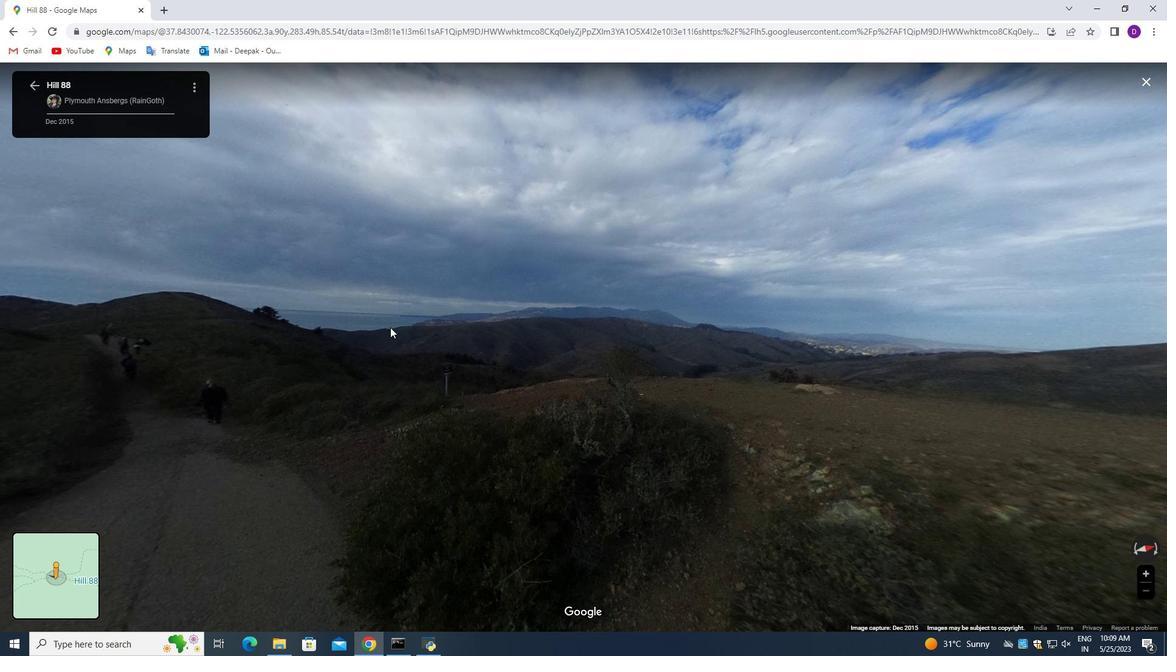 
Action: Mouse pressed left at (363, 324)
Screenshot: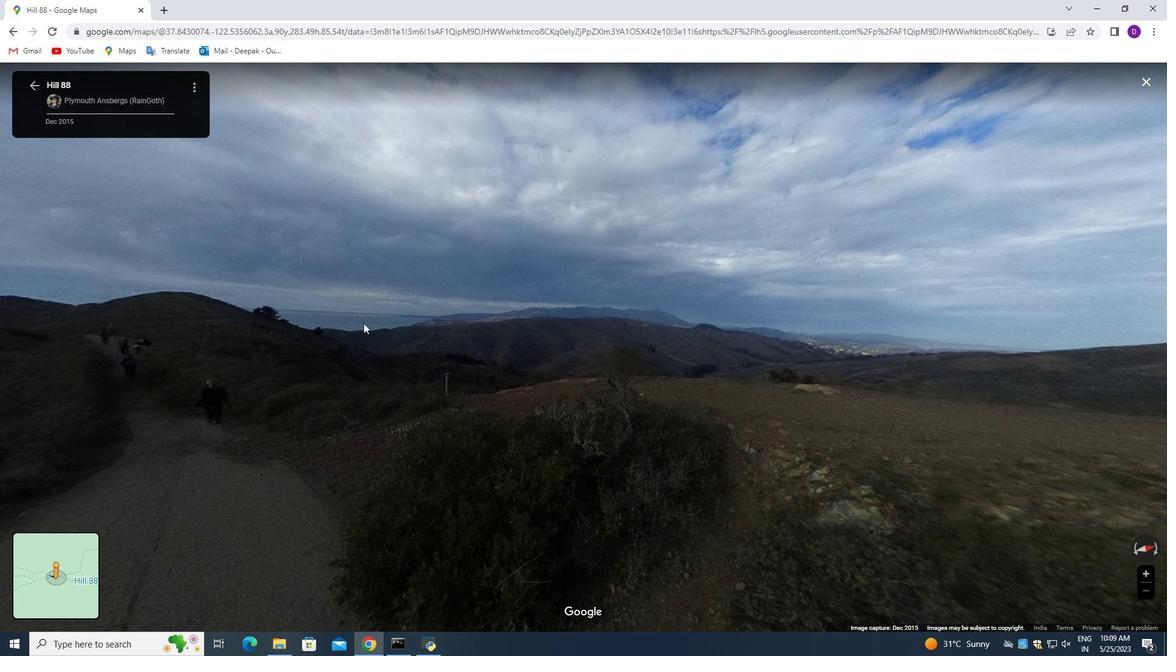 
Action: Mouse moved to (365, 304)
Screenshot: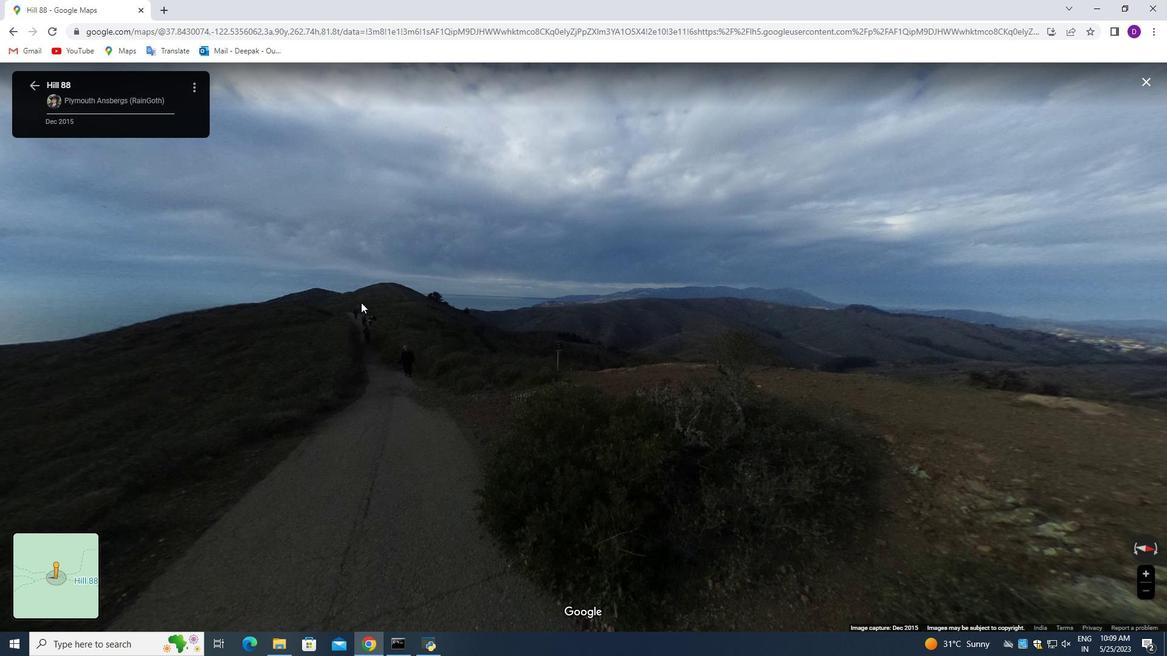 
Action: Mouse pressed left at (365, 304)
Screenshot: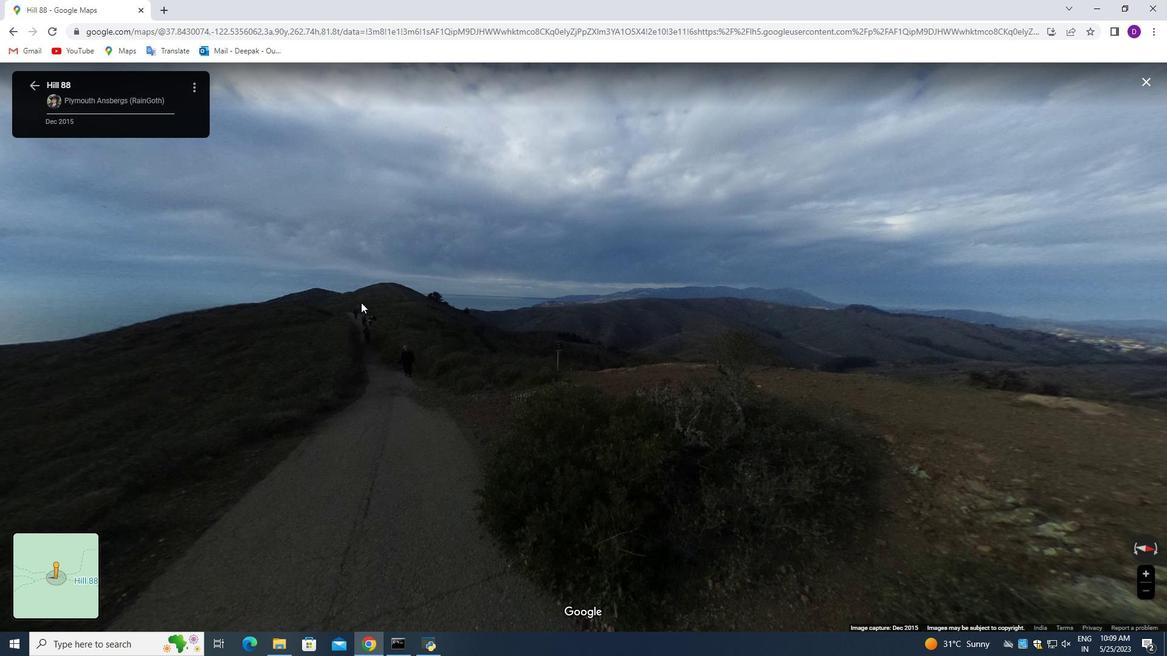 
Action: Mouse moved to (437, 291)
Screenshot: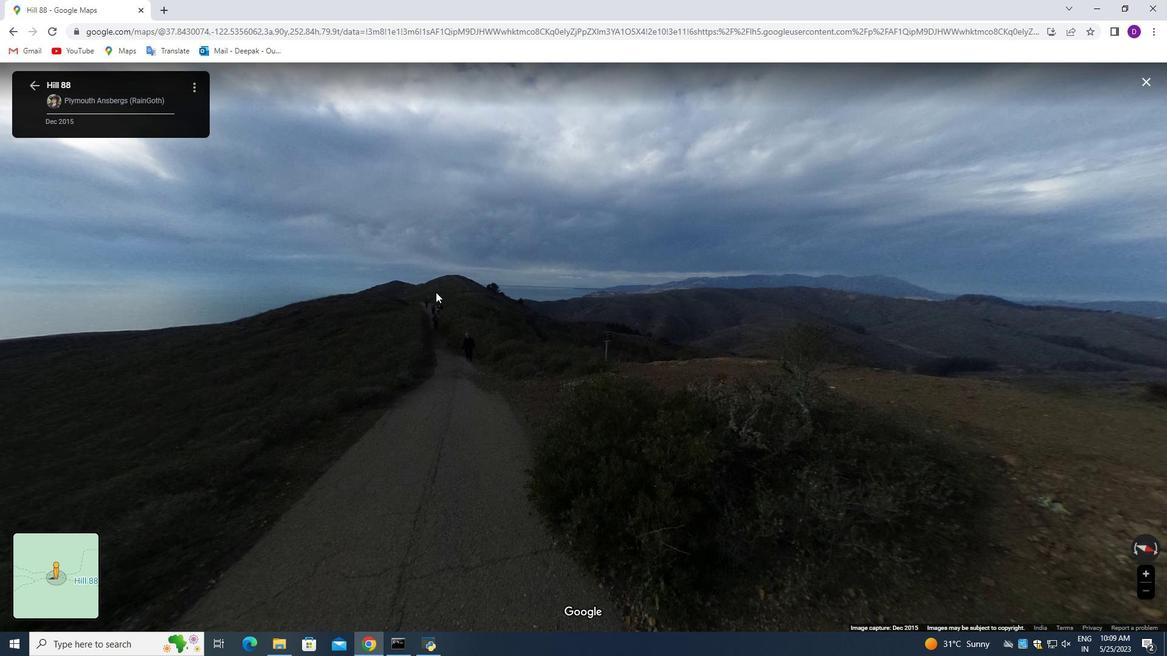 
Action: Mouse pressed left at (437, 291)
Screenshot: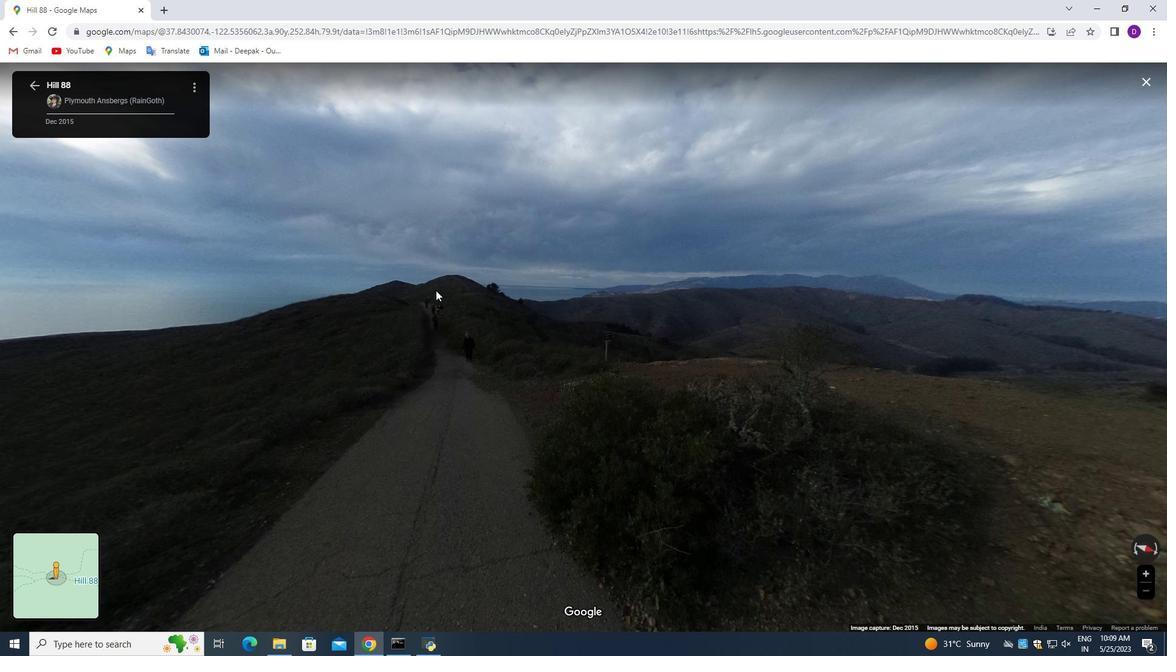 
Action: Mouse pressed left at (437, 291)
Screenshot: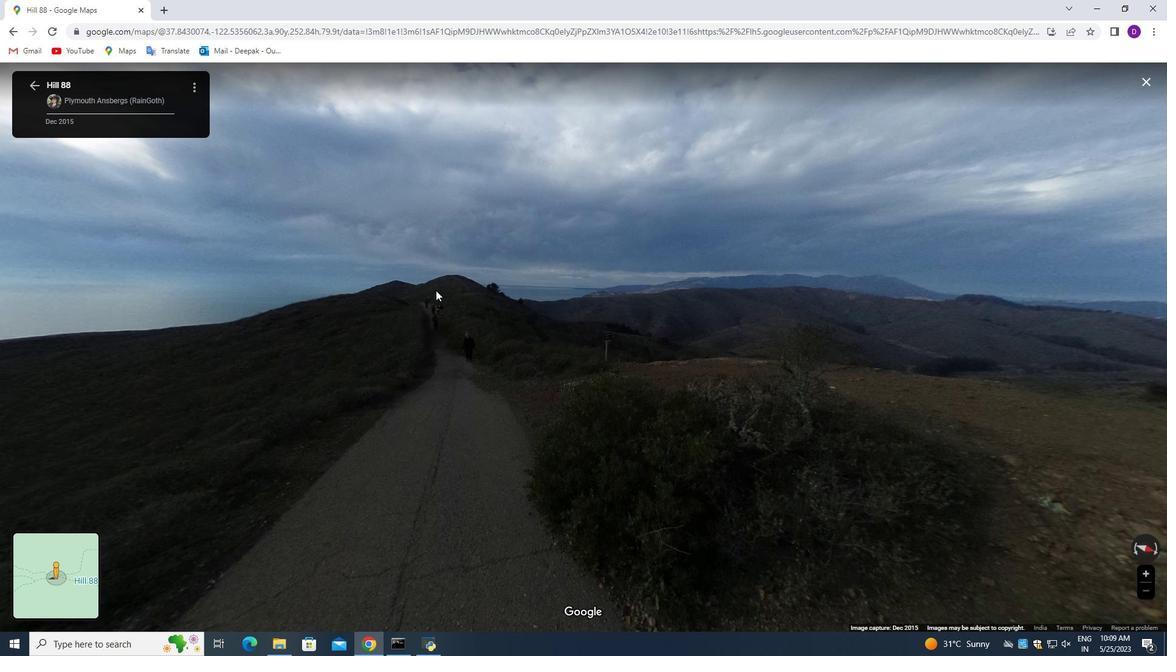 
Action: Mouse pressed left at (437, 291)
Screenshot: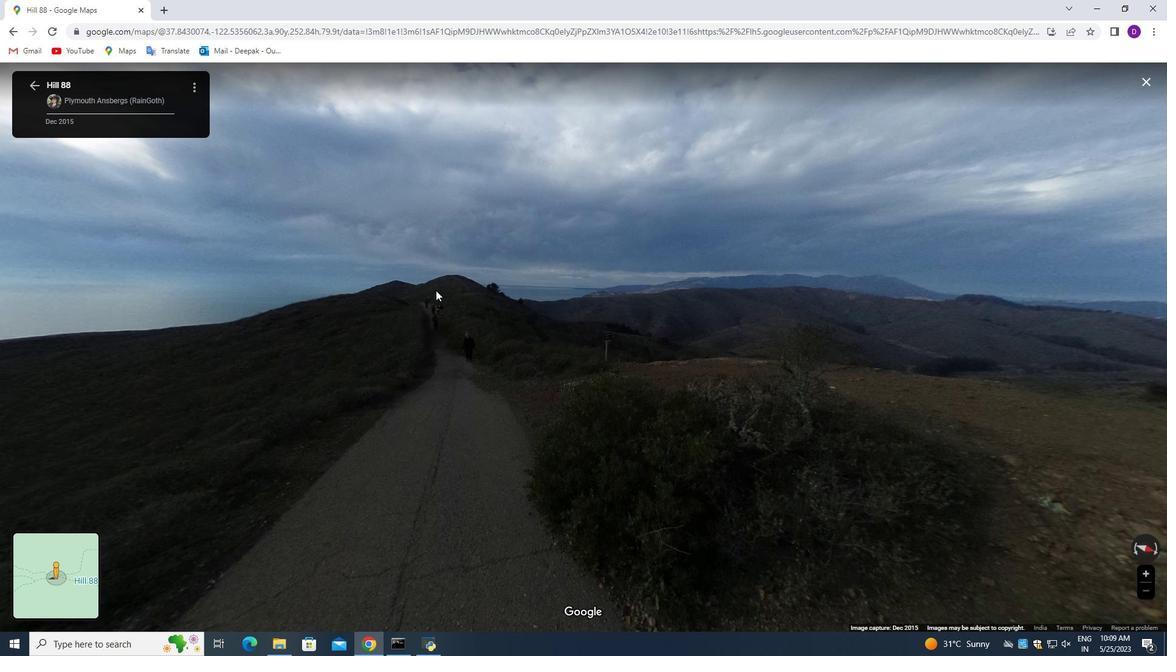 
Action: Mouse moved to (405, 298)
Screenshot: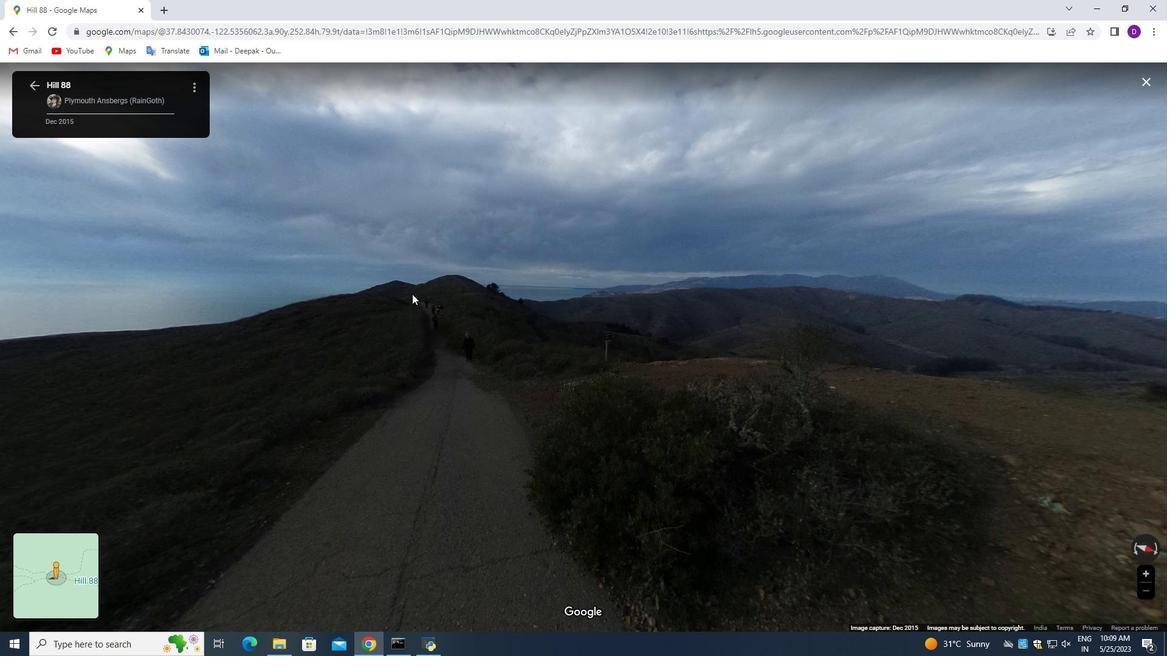 
Action: Mouse pressed left at (405, 298)
Screenshot: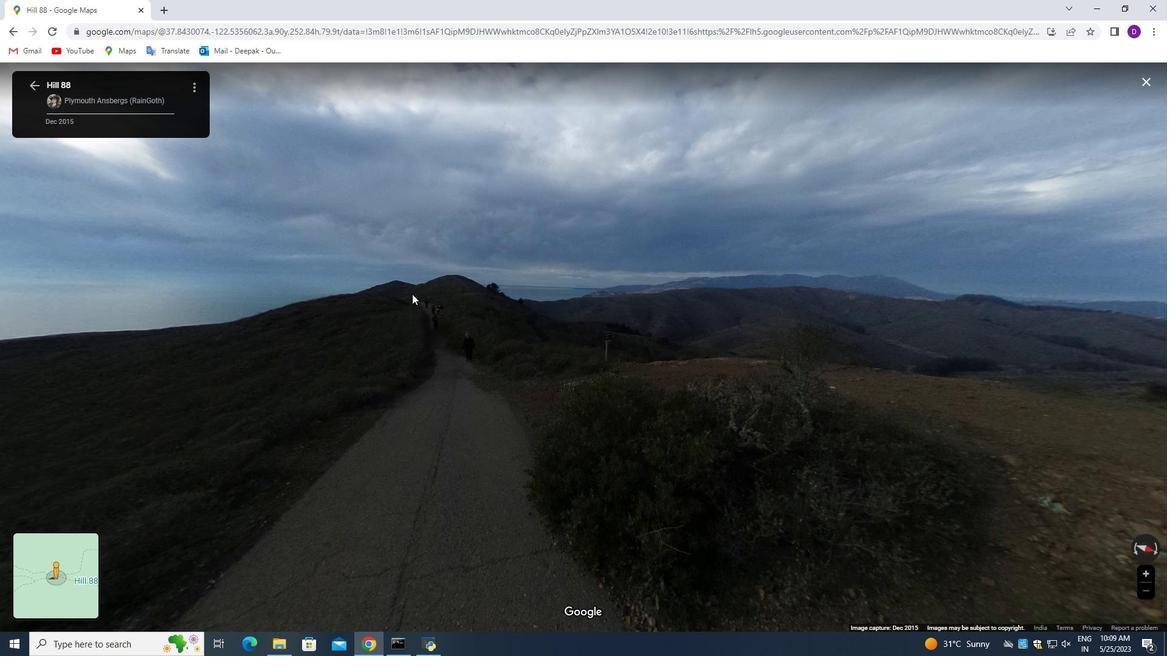 
Action: Mouse moved to (333, 334)
Screenshot: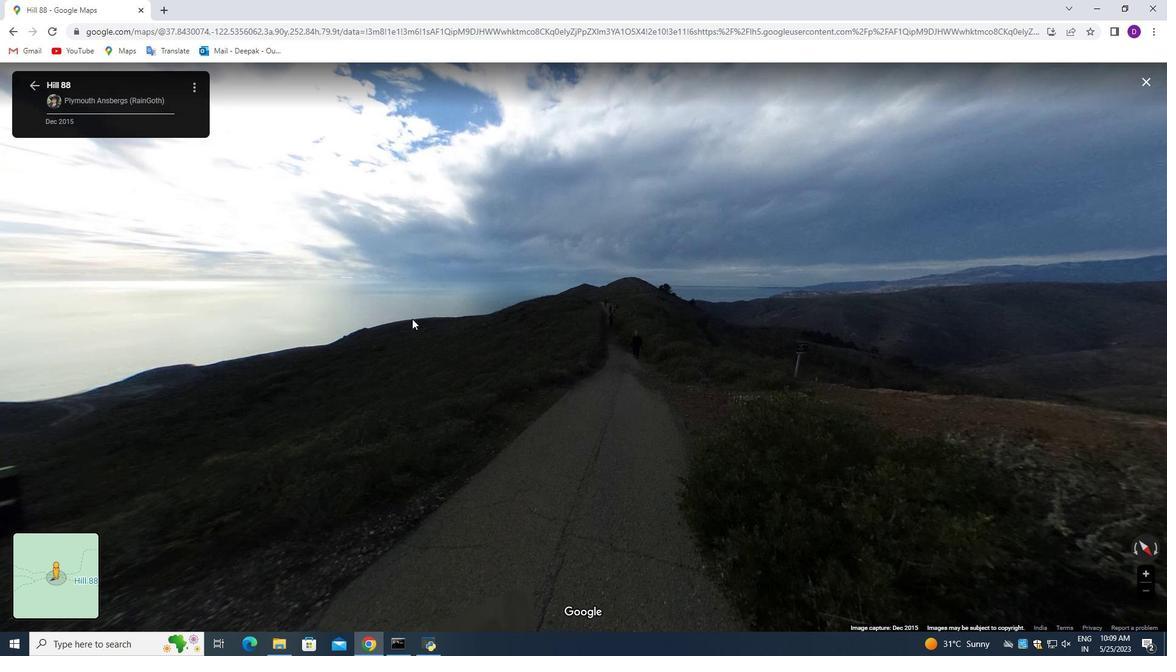 
Action: Mouse pressed left at (330, 334)
Screenshot: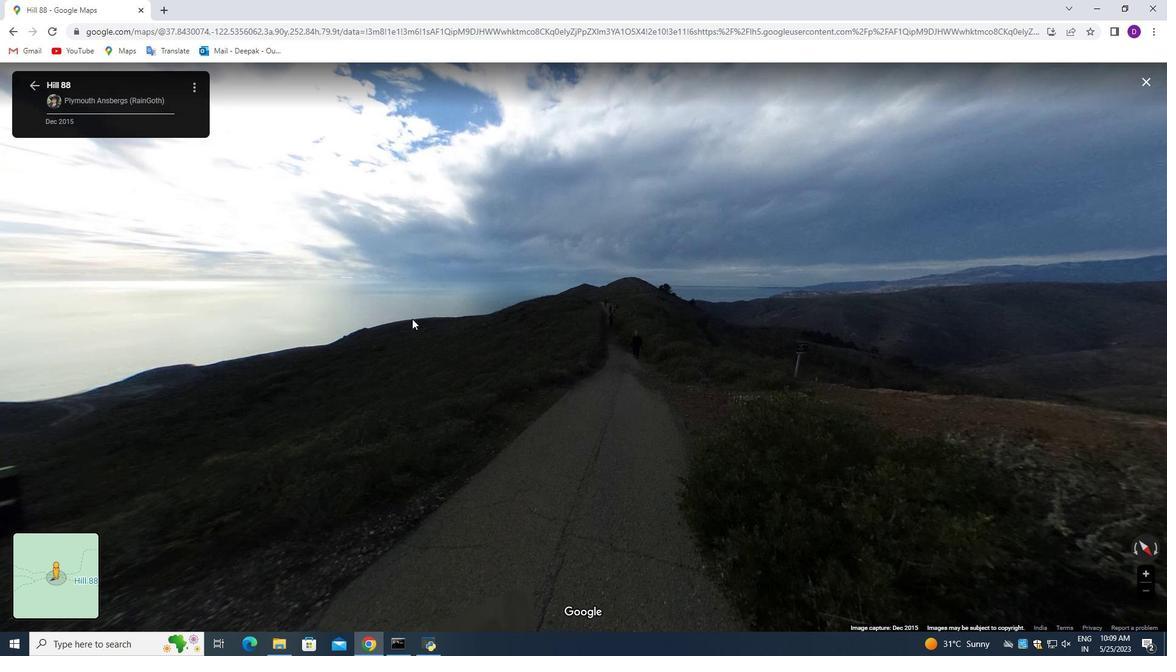 
Action: Mouse moved to (352, 327)
Screenshot: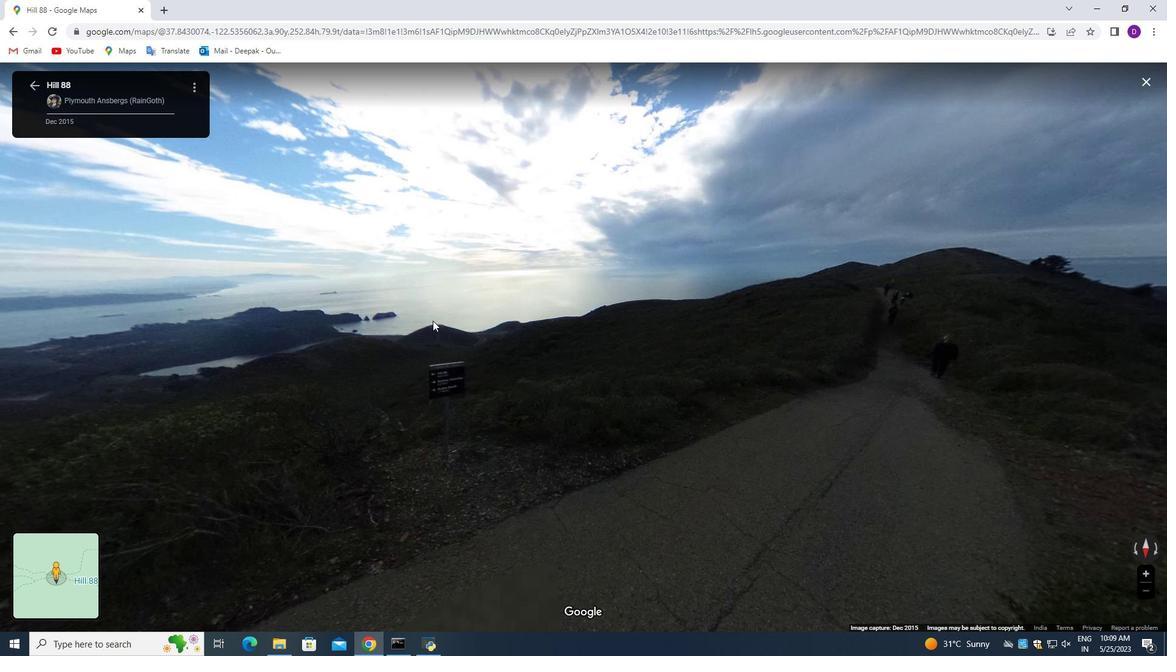 
Action: Mouse pressed left at (352, 327)
Screenshot: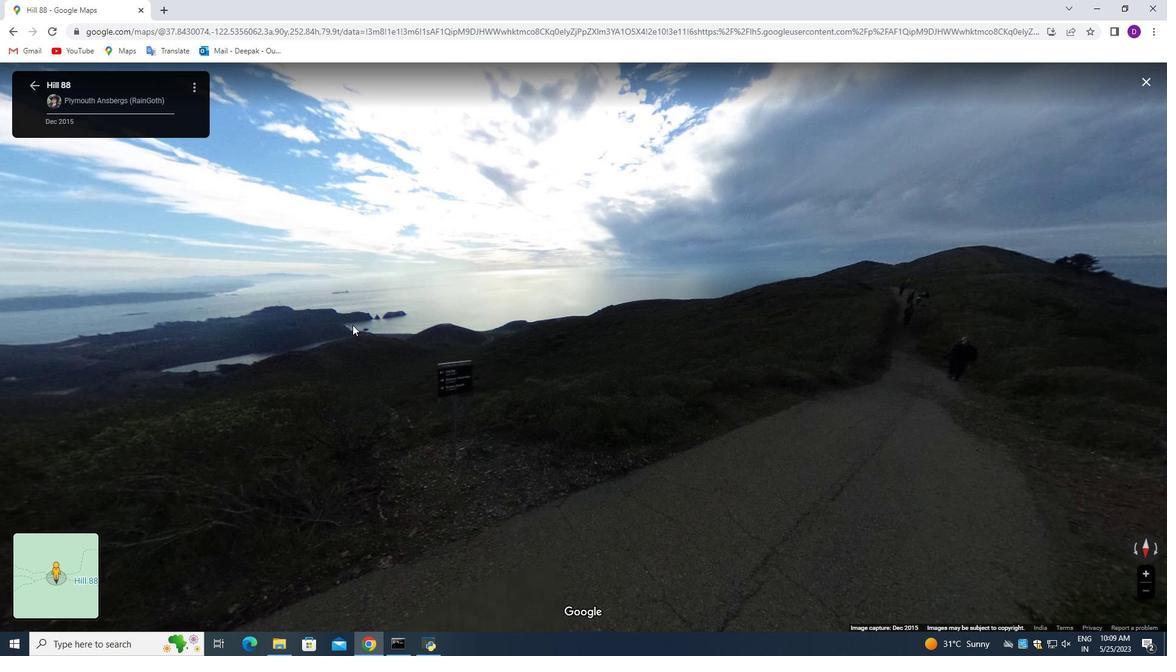 
Action: Mouse moved to (353, 337)
Screenshot: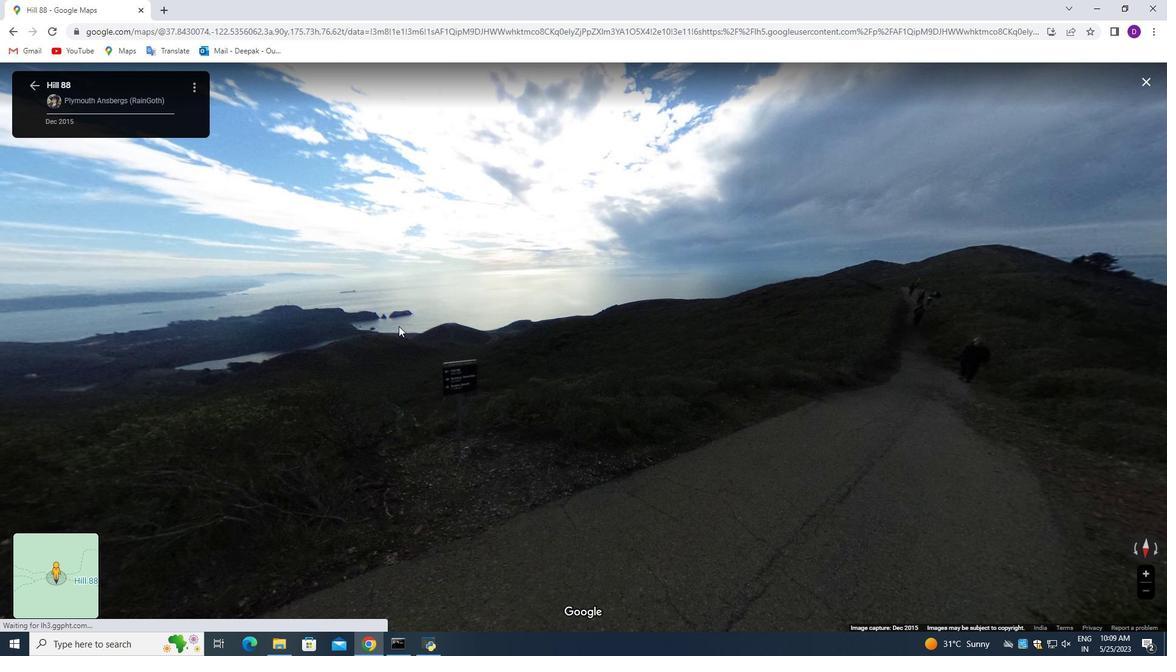
Action: Mouse pressed left at (353, 337)
Screenshot: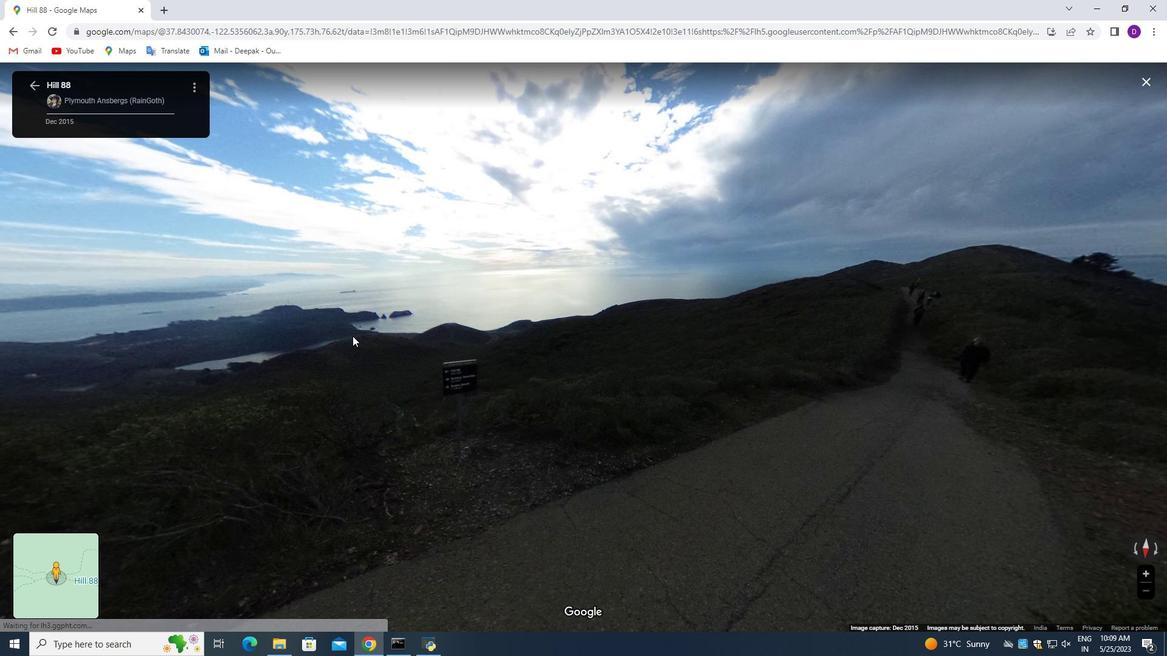 
Action: Mouse moved to (338, 337)
Screenshot: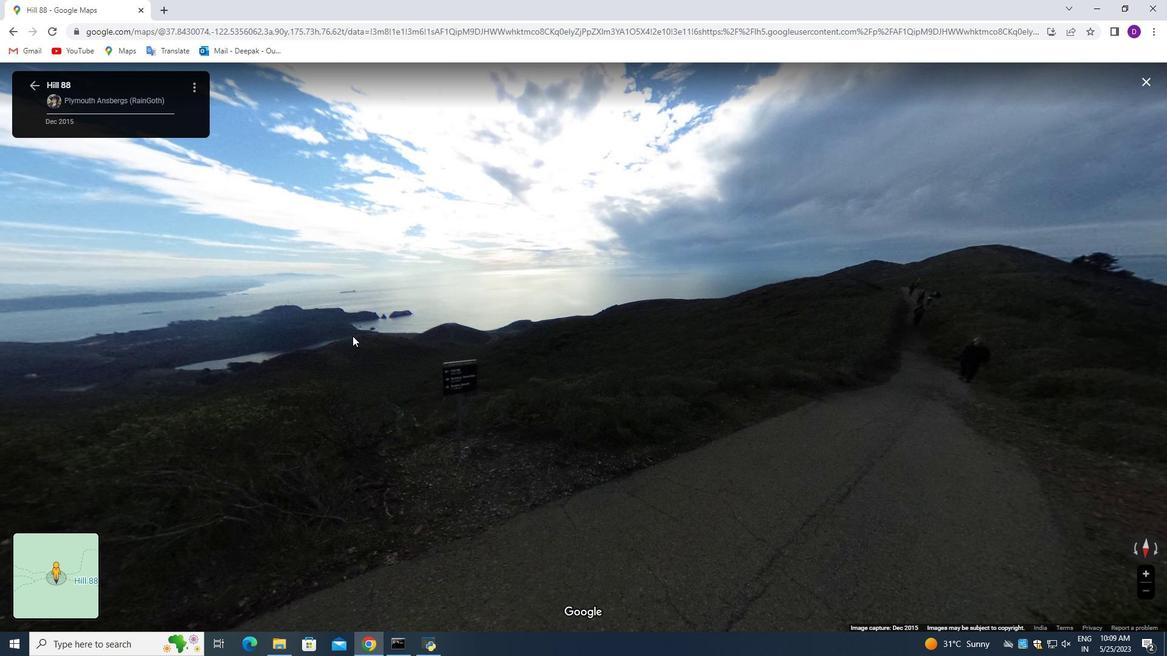 
Action: Mouse pressed left at (338, 337)
Screenshot: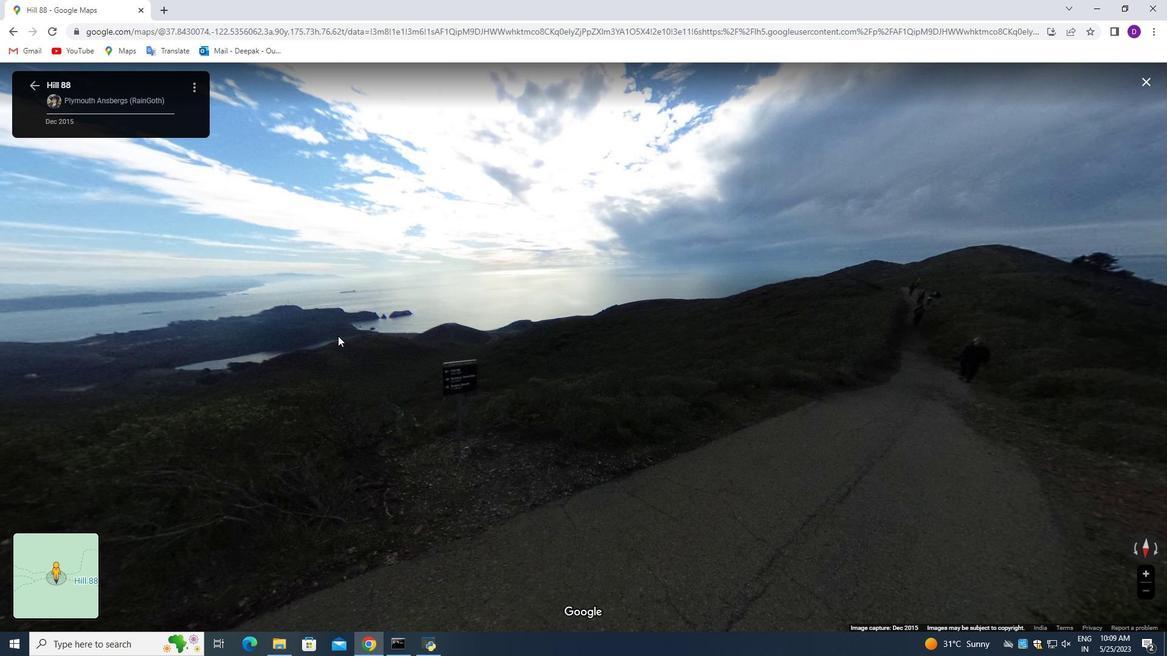 
Action: Mouse moved to (453, 324)
Screenshot: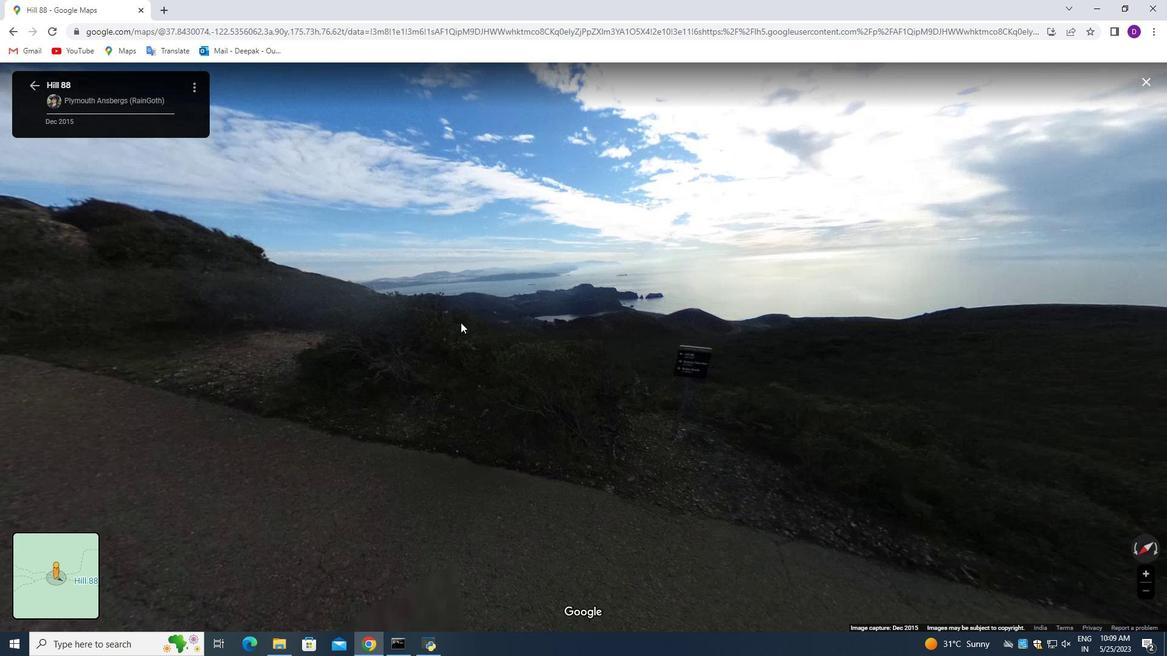 
Action: Mouse pressed left at (453, 324)
Screenshot: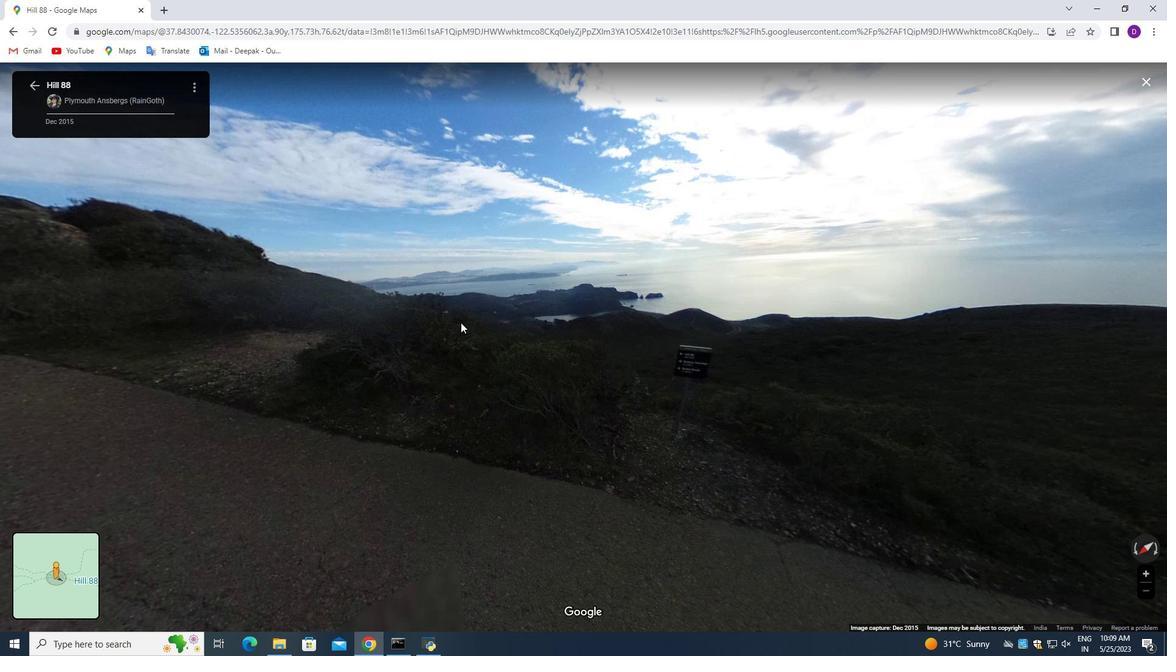 
Action: Mouse moved to (323, 314)
Screenshot: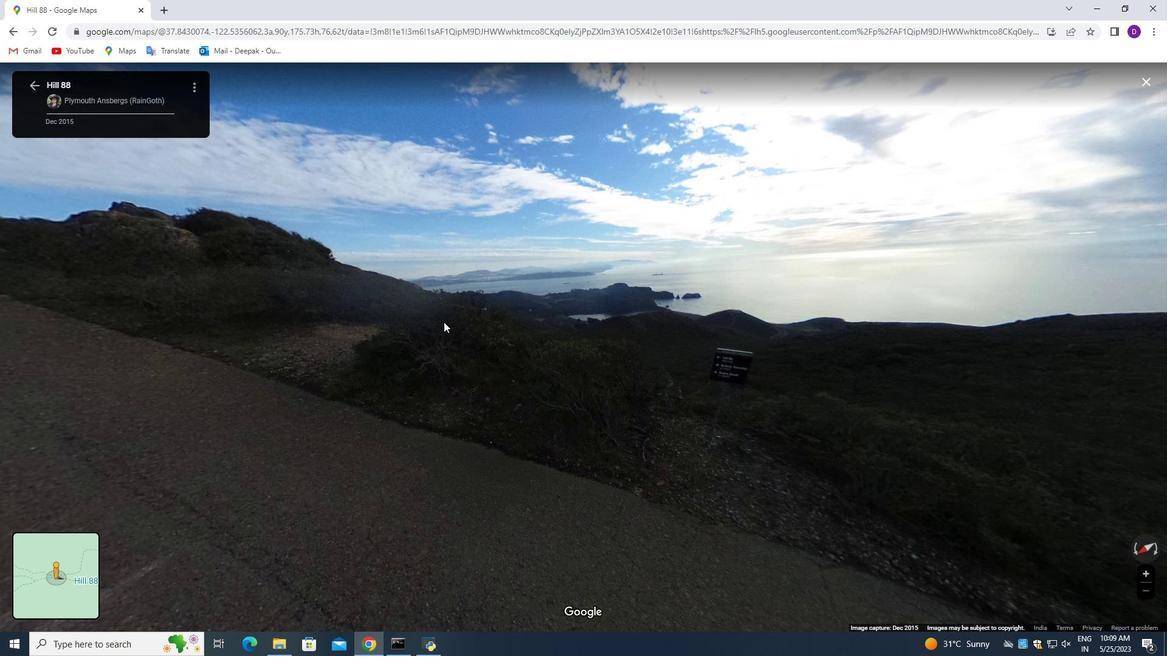 
Action: Mouse pressed left at (323, 314)
Screenshot: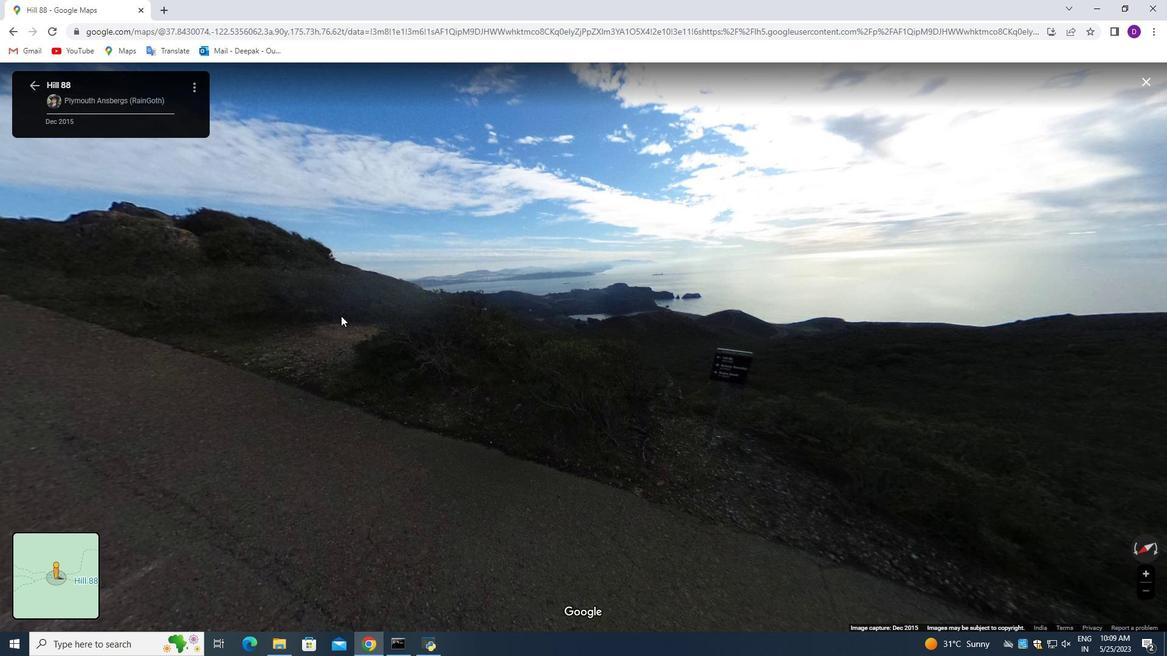 
Action: Mouse moved to (356, 308)
Screenshot: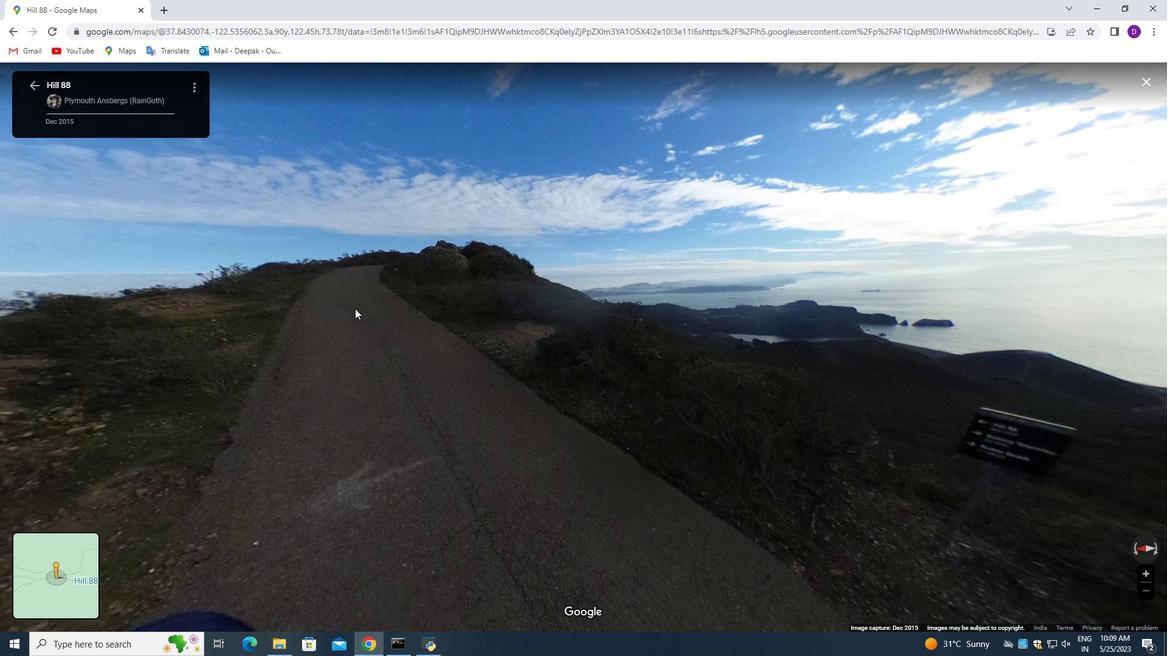 
Action: Mouse pressed left at (356, 308)
Screenshot: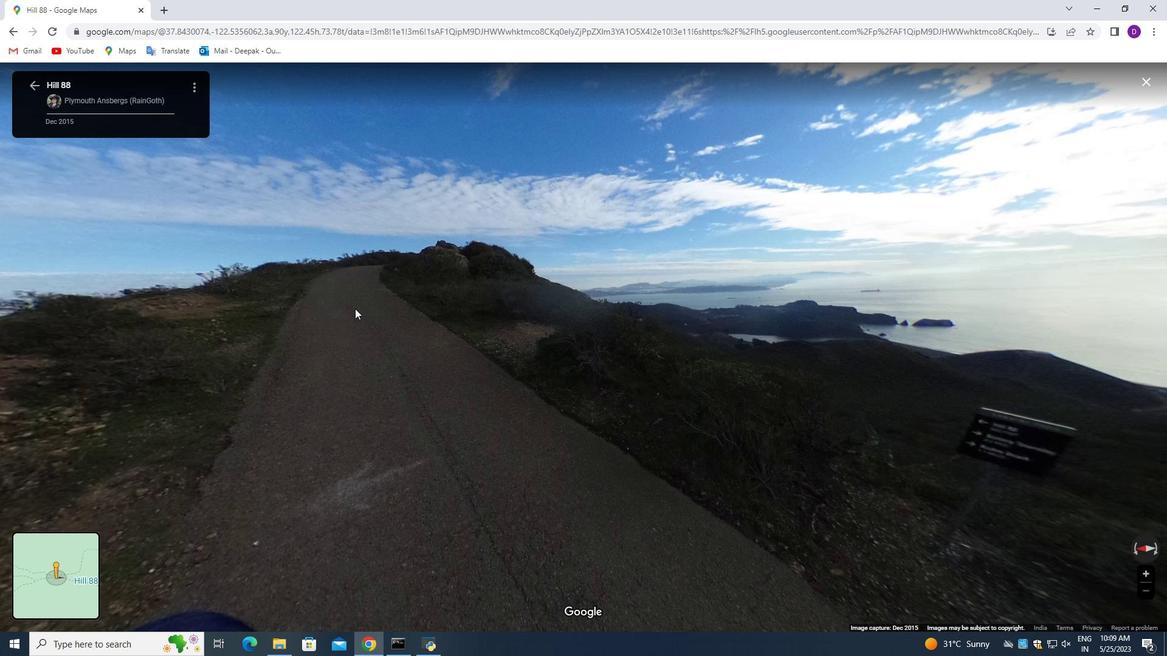 
Action: Mouse pressed left at (356, 308)
Screenshot: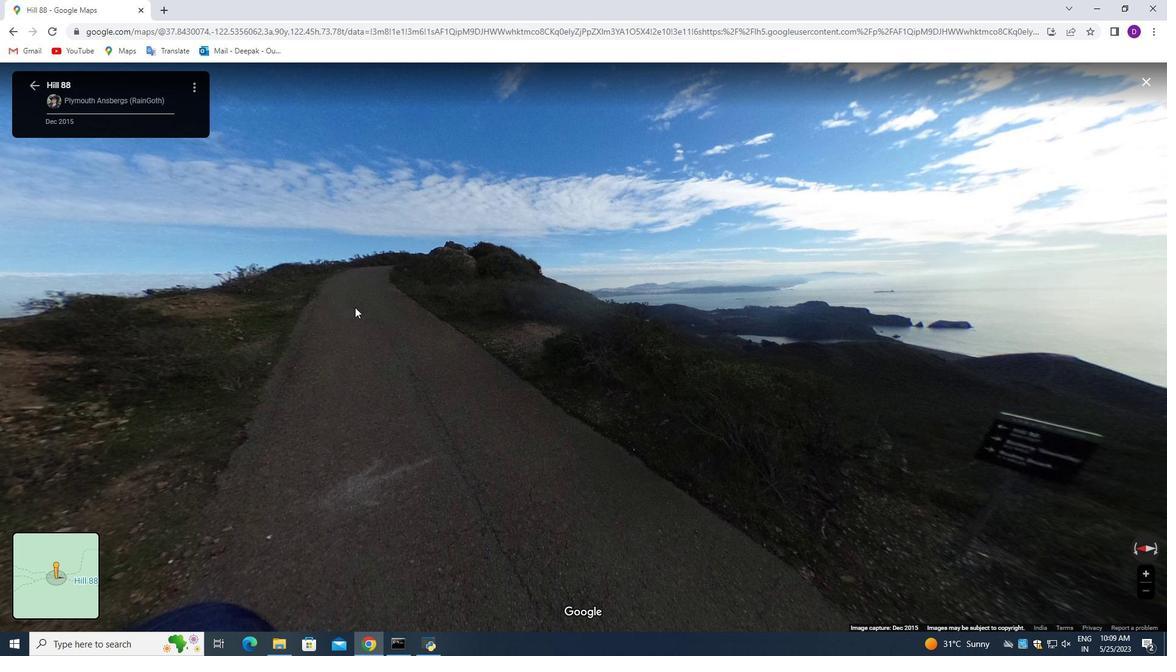 
Action: Mouse pressed left at (356, 308)
Screenshot: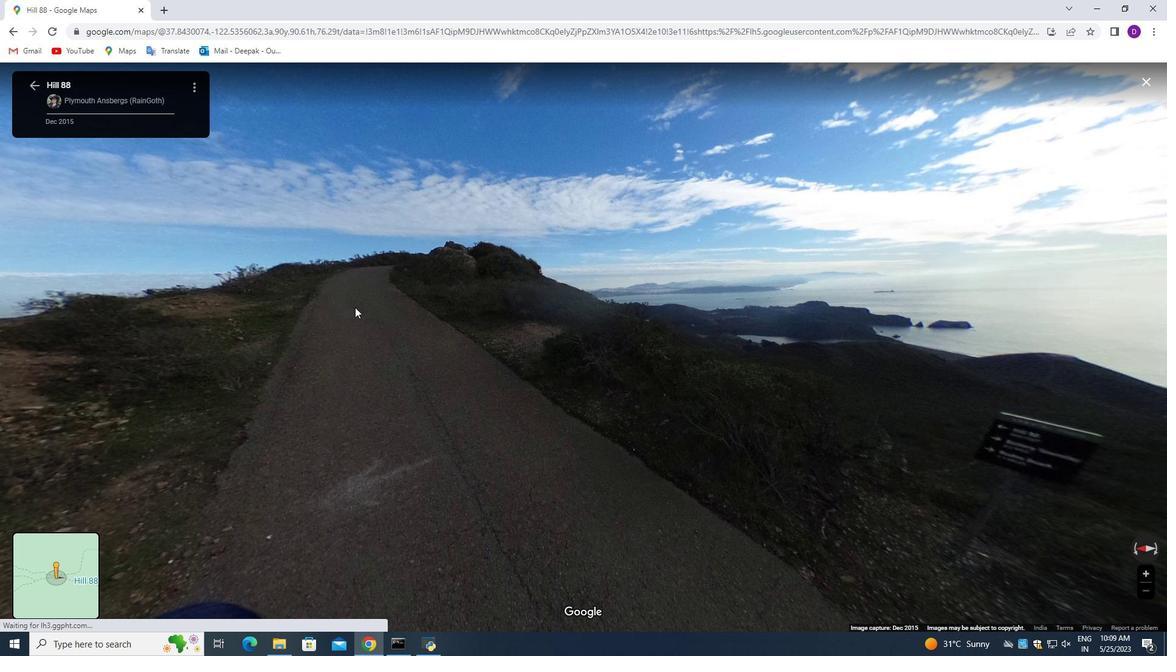 
Action: Mouse moved to (338, 308)
Screenshot: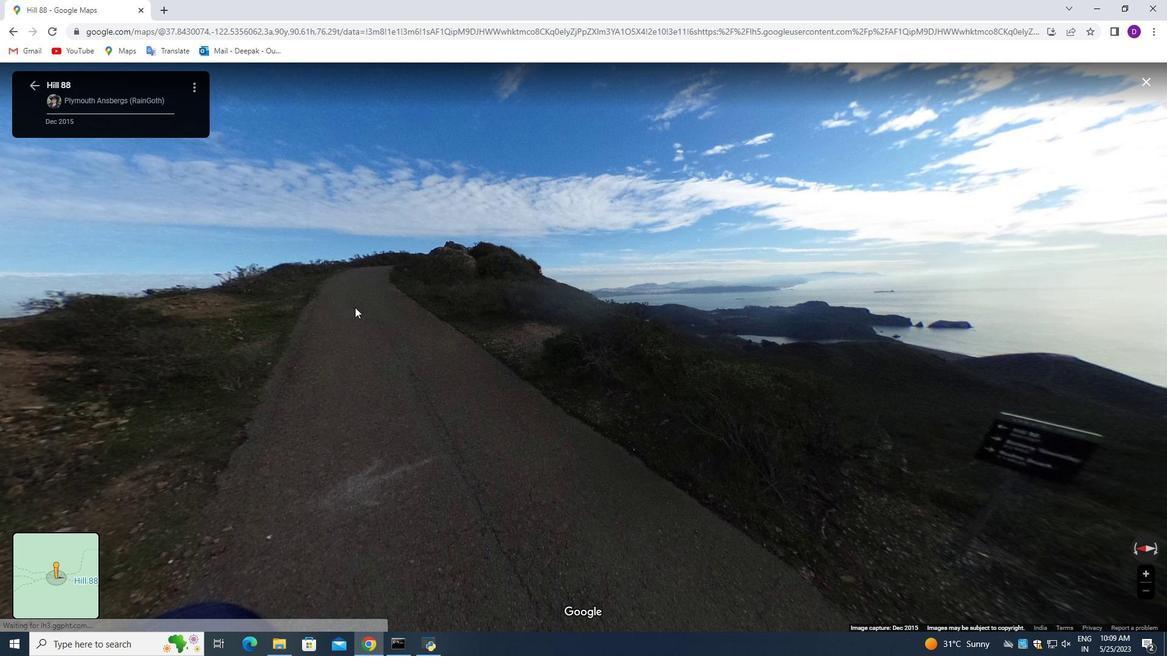 
Action: Mouse pressed left at (338, 308)
Screenshot: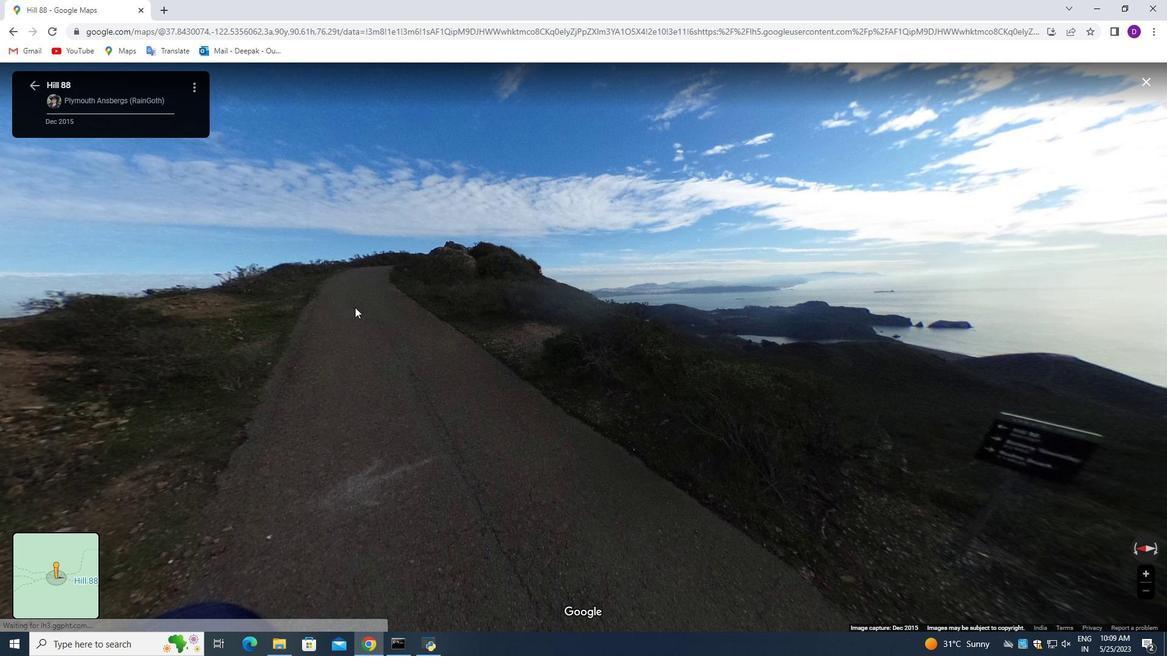 
Action: Mouse moved to (443, 308)
Screenshot: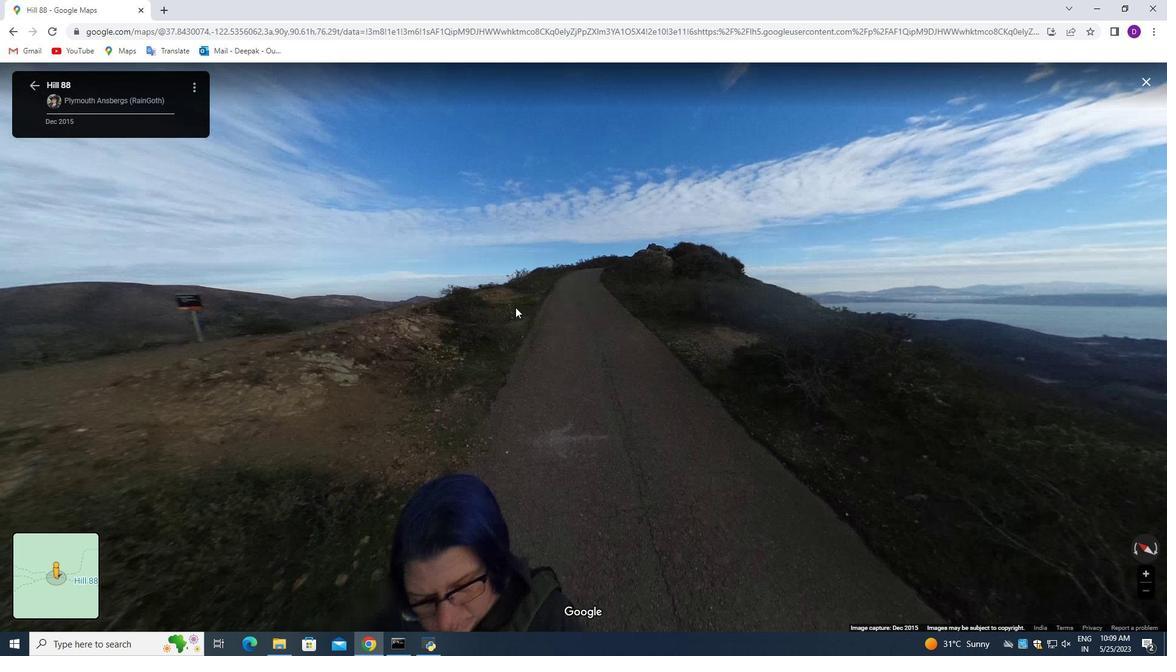 
Action: Mouse pressed left at (443, 308)
Screenshot: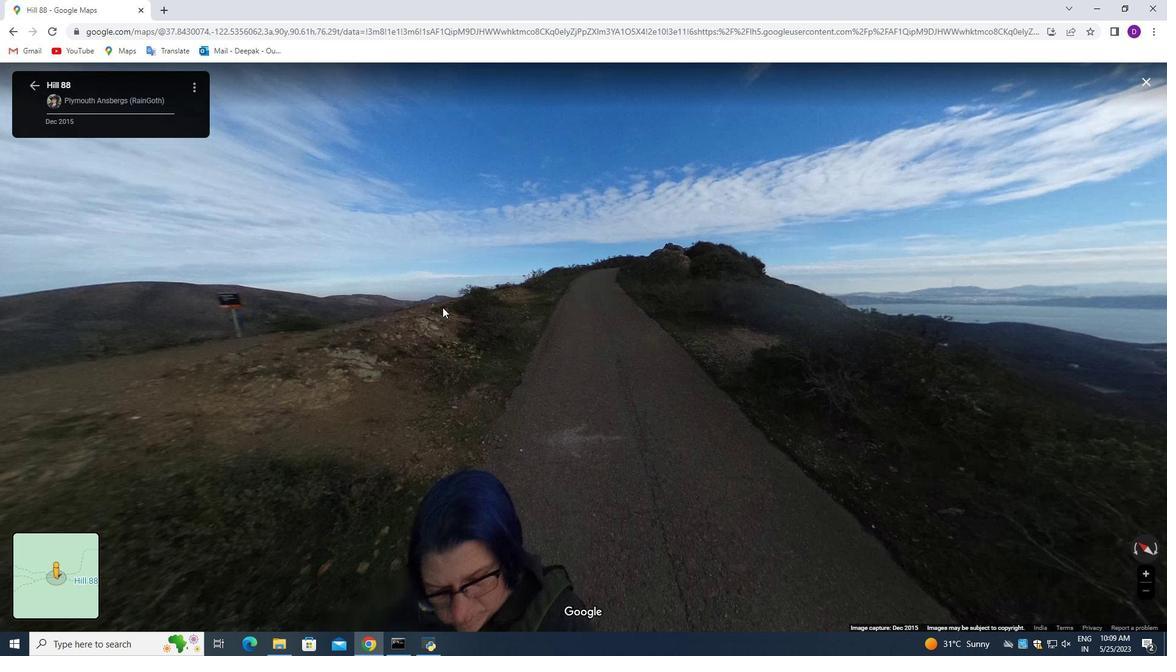 
Action: Mouse moved to (446, 335)
Screenshot: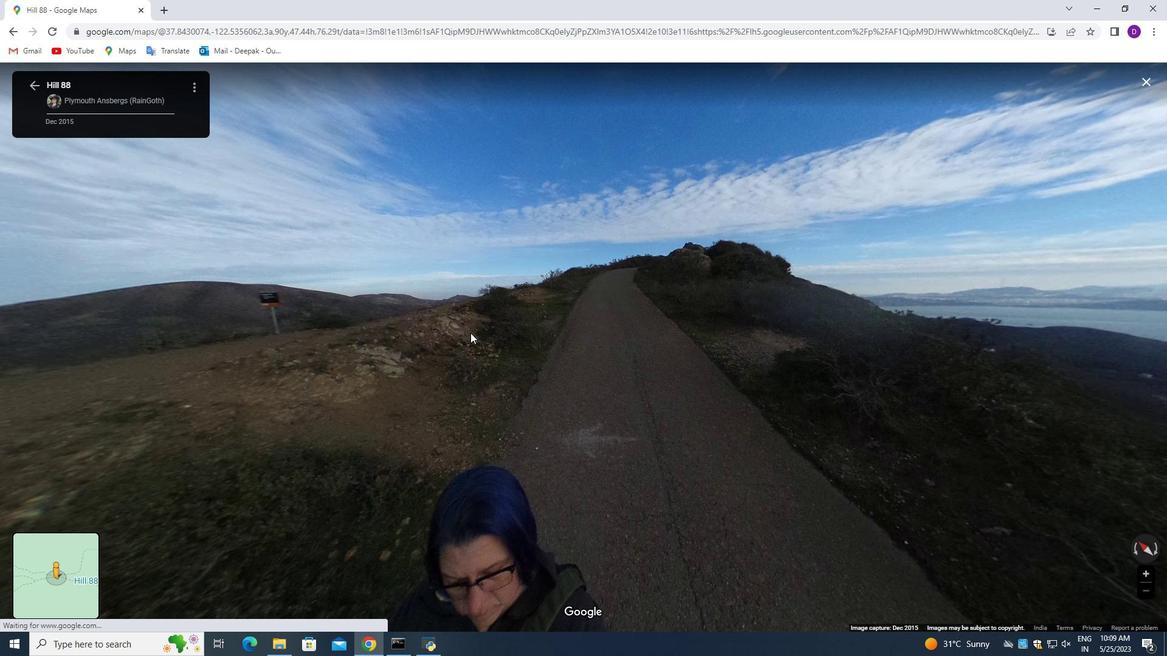 
Action: Mouse pressed left at (446, 335)
Screenshot: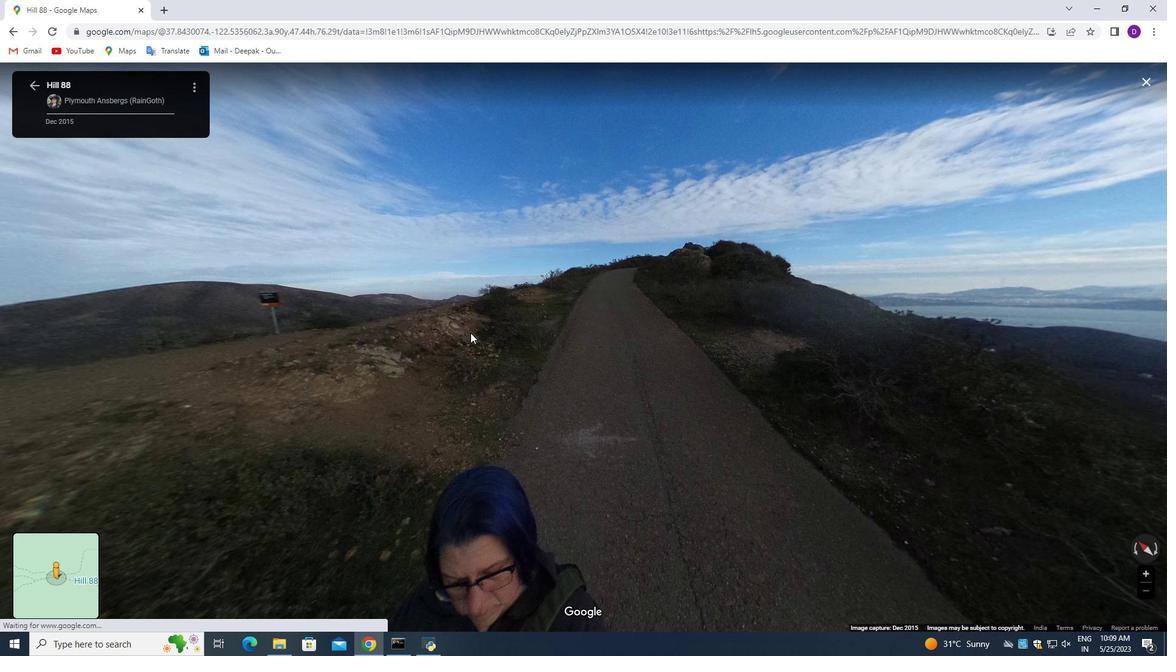 
Action: Mouse moved to (462, 320)
Screenshot: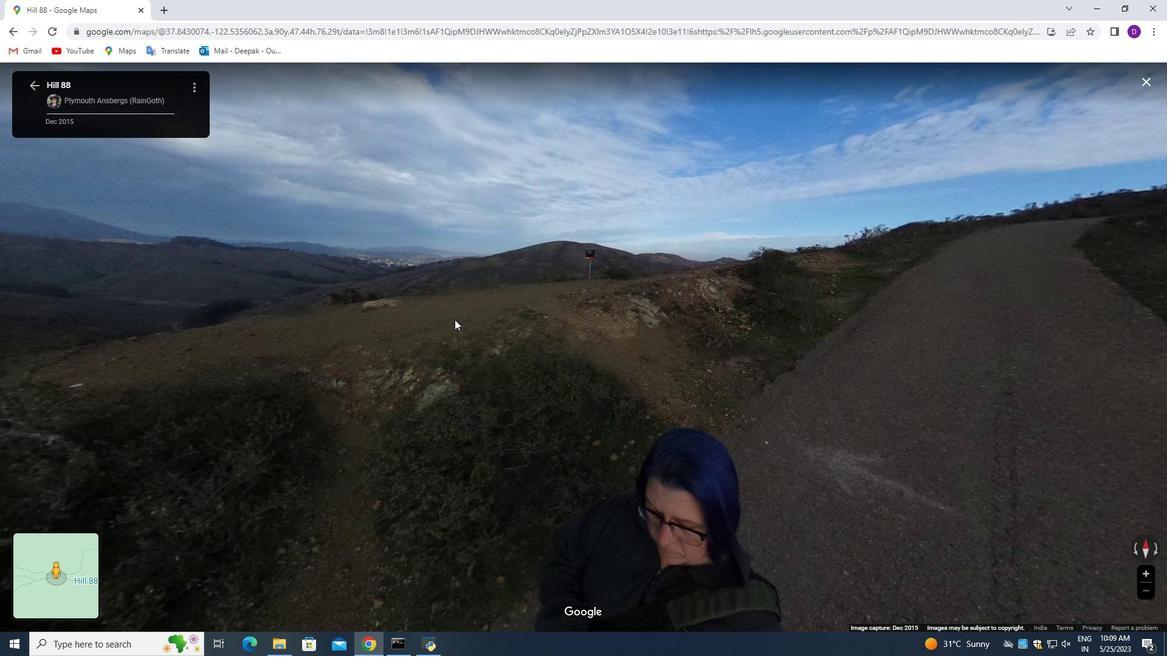
Action: Mouse pressed left at (456, 321)
Screenshot: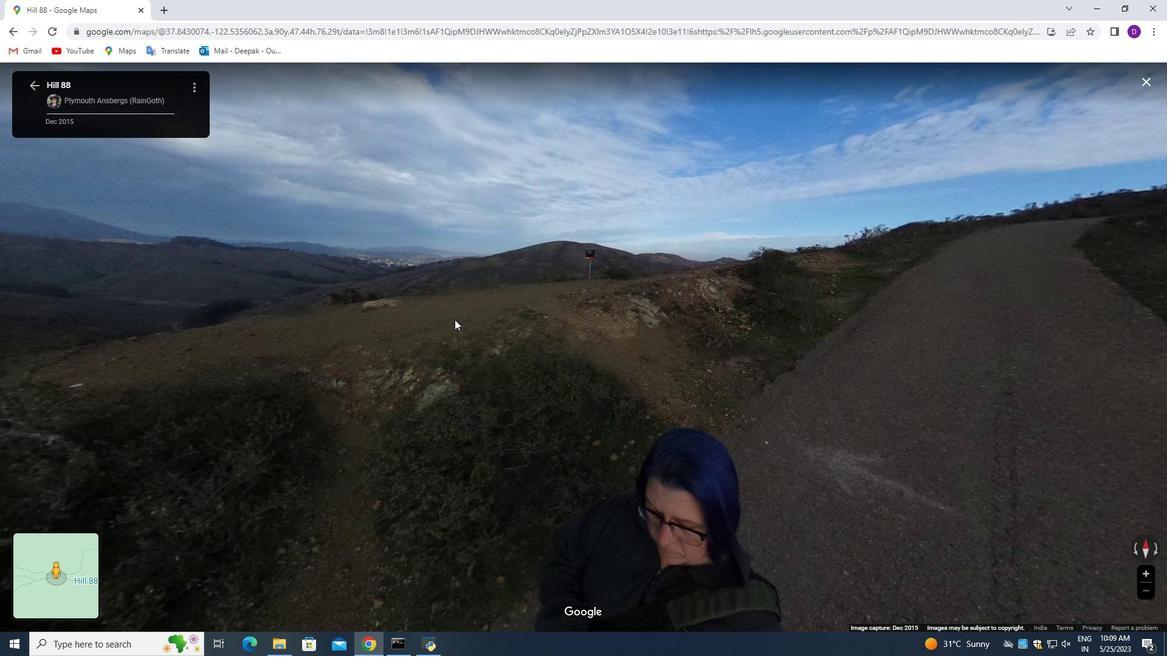 
Action: Mouse moved to (27, 610)
Screenshot: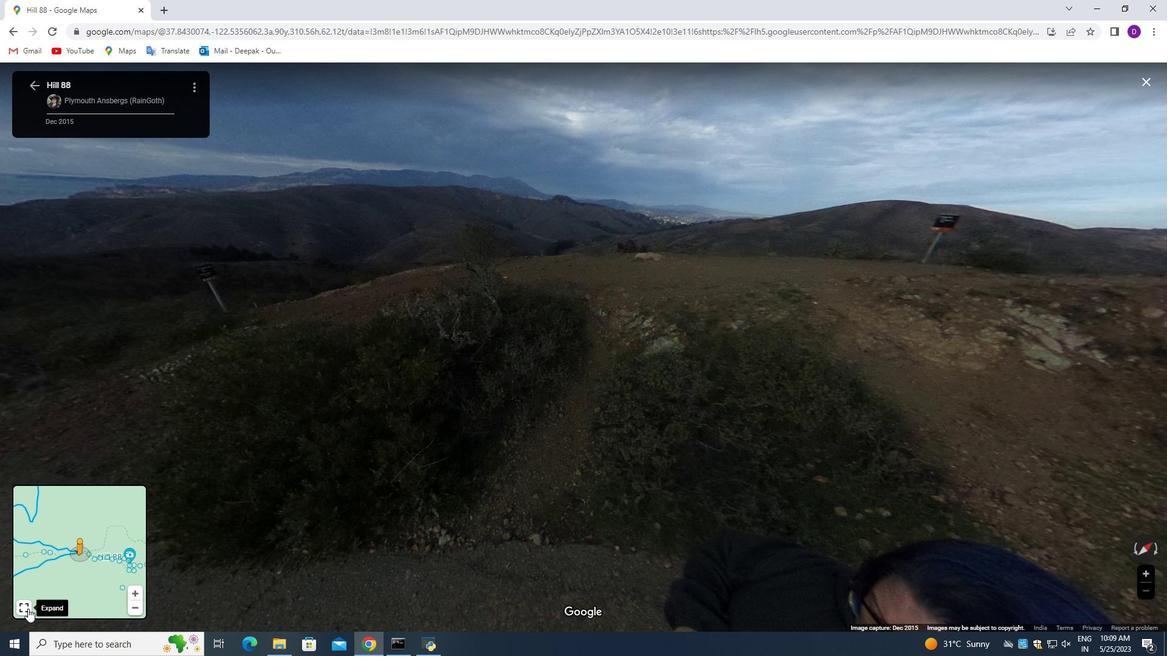 
Action: Mouse pressed left at (27, 610)
Screenshot: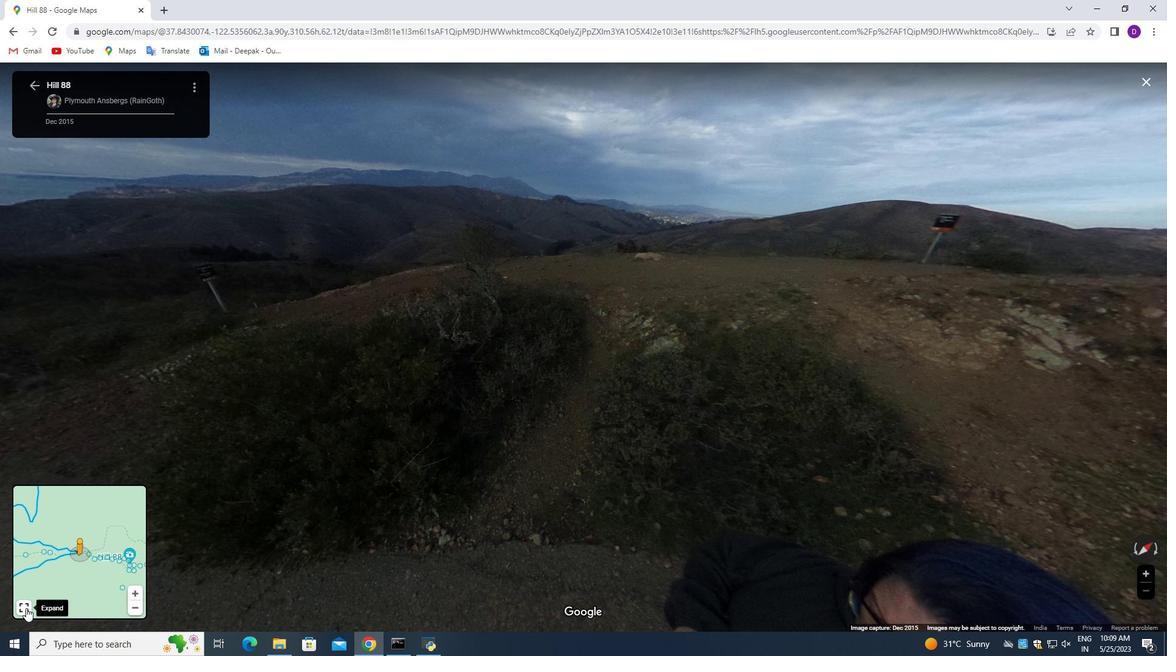 
Action: Mouse moved to (578, 521)
Screenshot: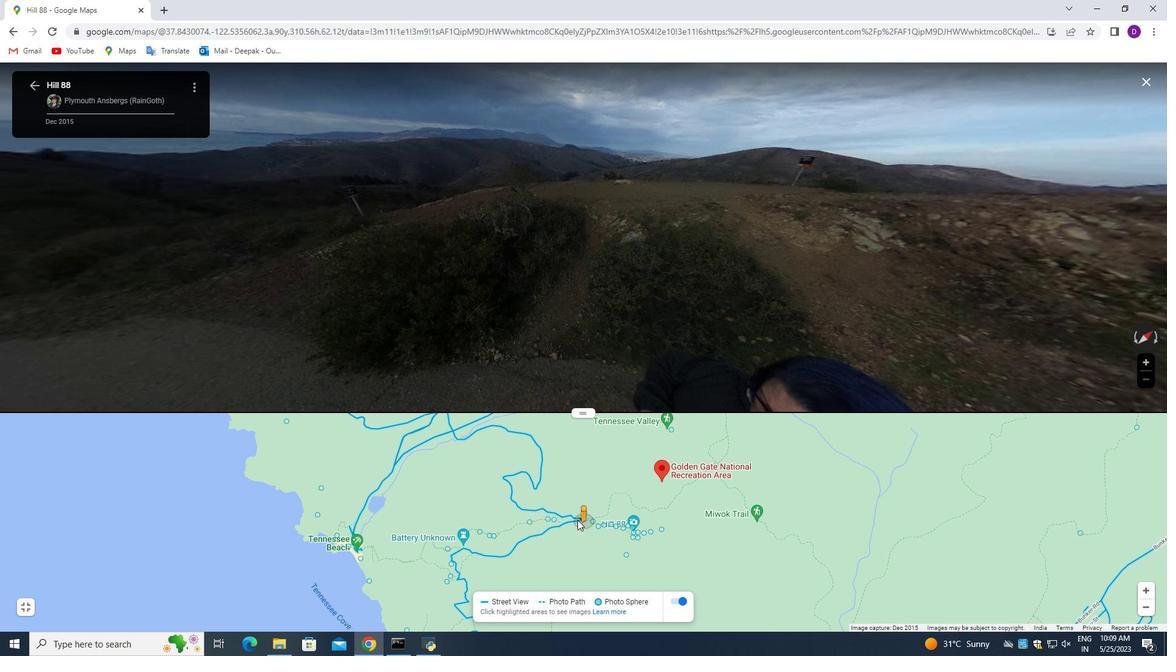 
Action: Mouse pressed left at (578, 521)
Screenshot: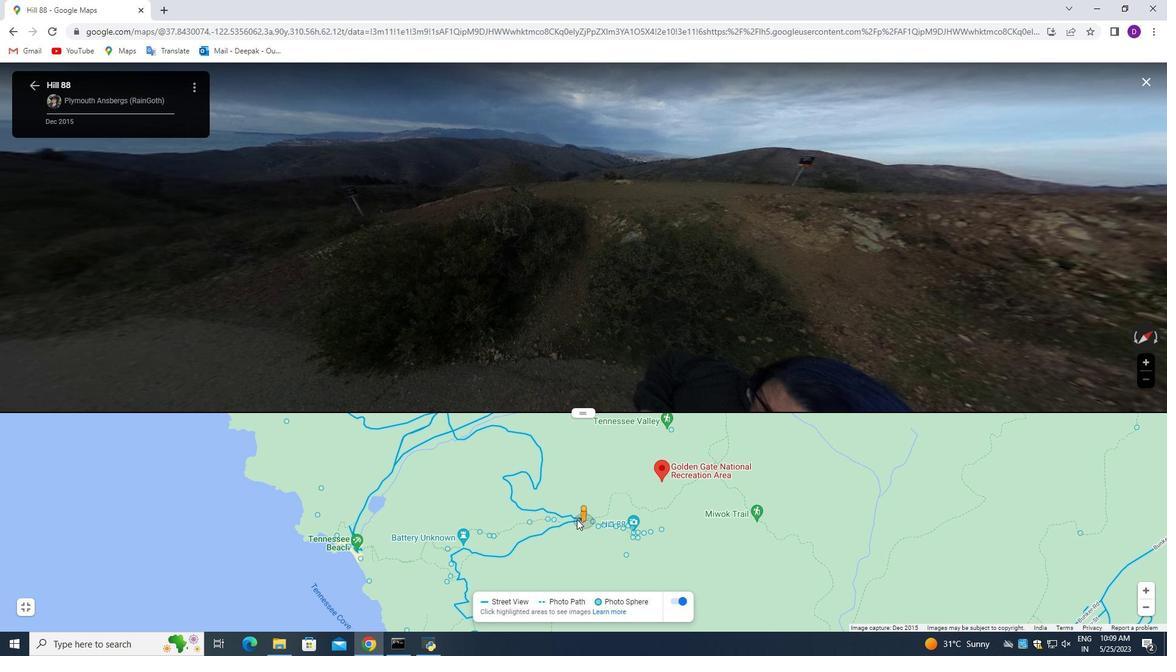 
Action: Mouse moved to (585, 415)
Screenshot: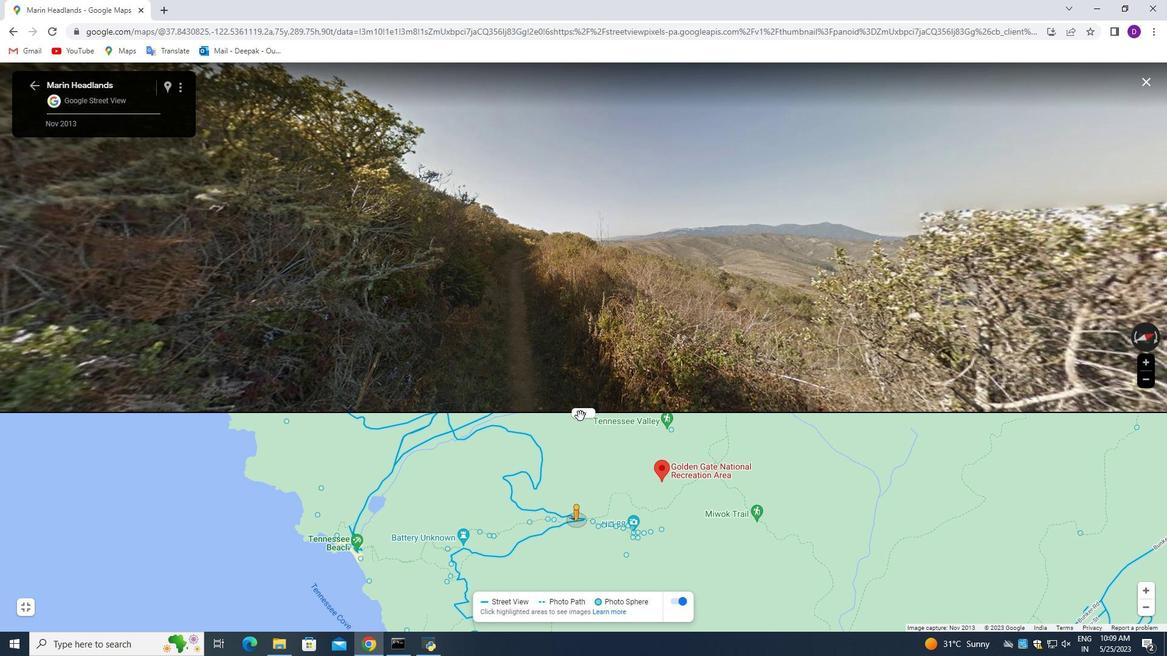 
Action: Mouse pressed left at (585, 415)
Screenshot: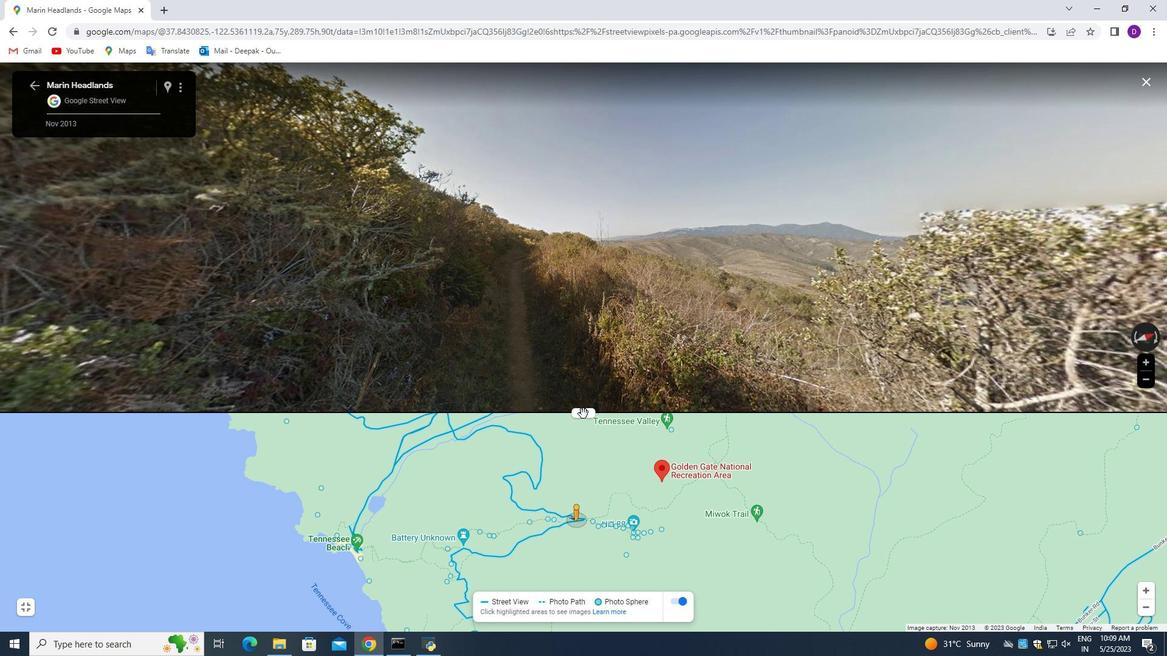 
Action: Mouse moved to (496, 361)
Screenshot: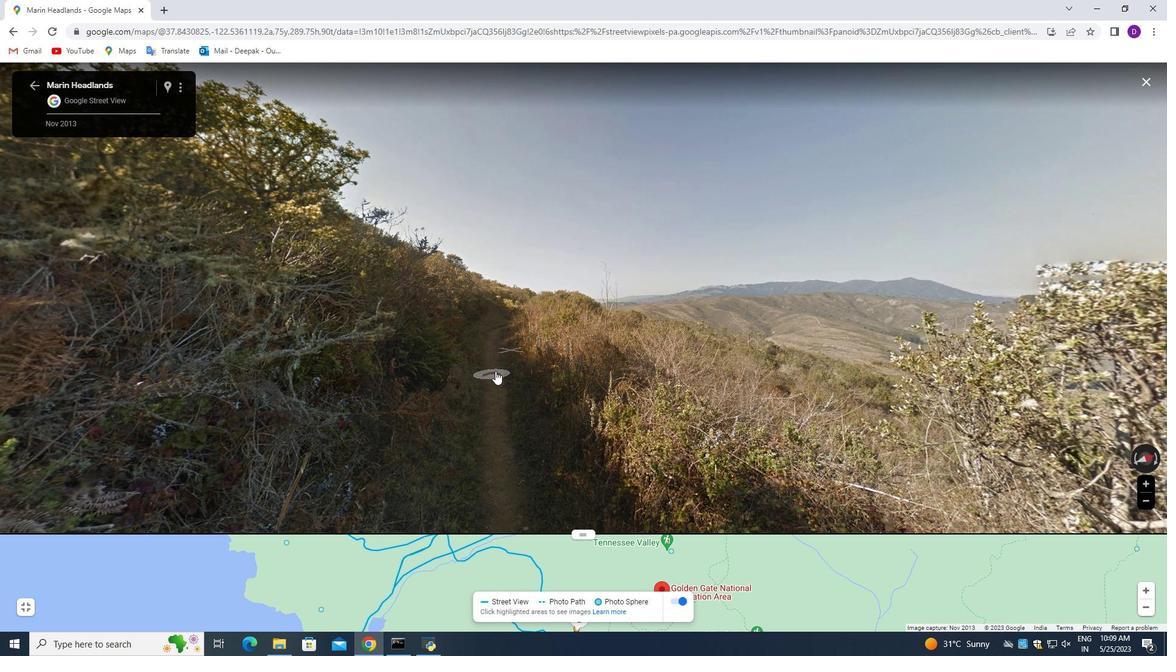 
Action: Mouse pressed left at (496, 361)
Screenshot: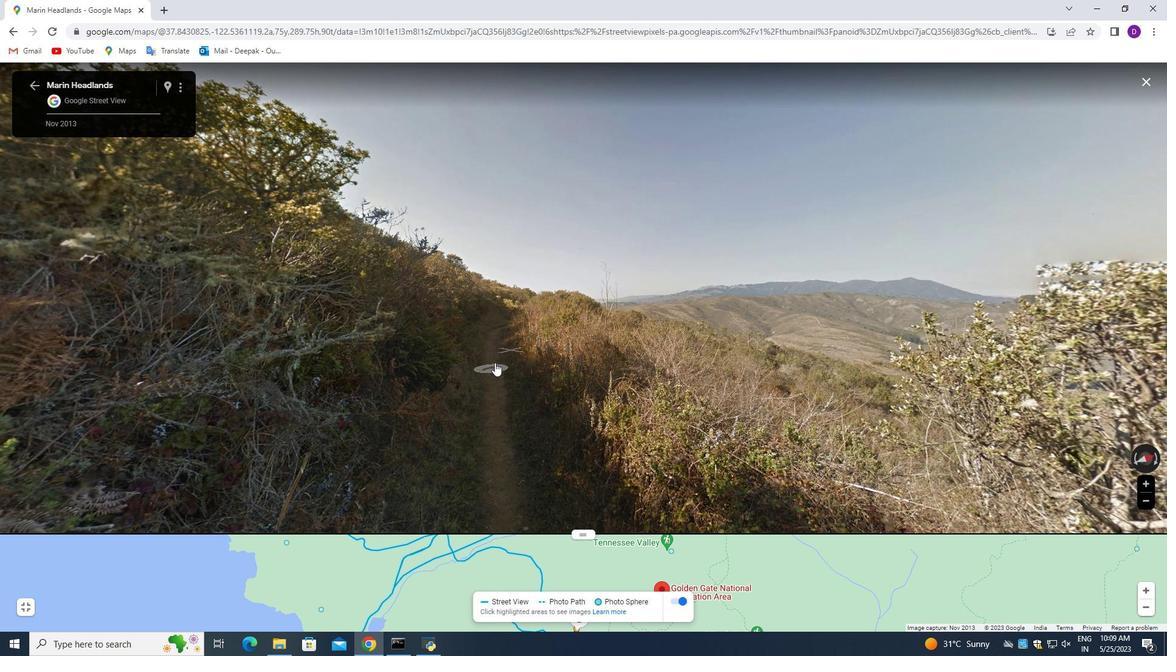 
Action: Mouse moved to (611, 341)
Screenshot: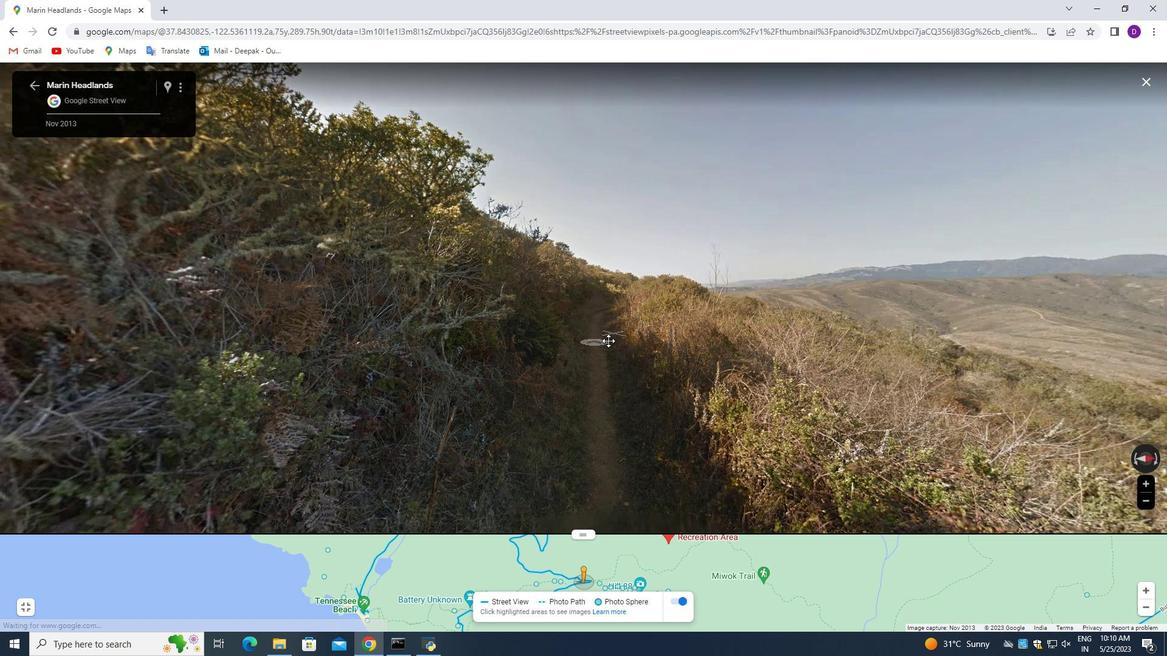 
Action: Mouse pressed left at (611, 341)
Screenshot: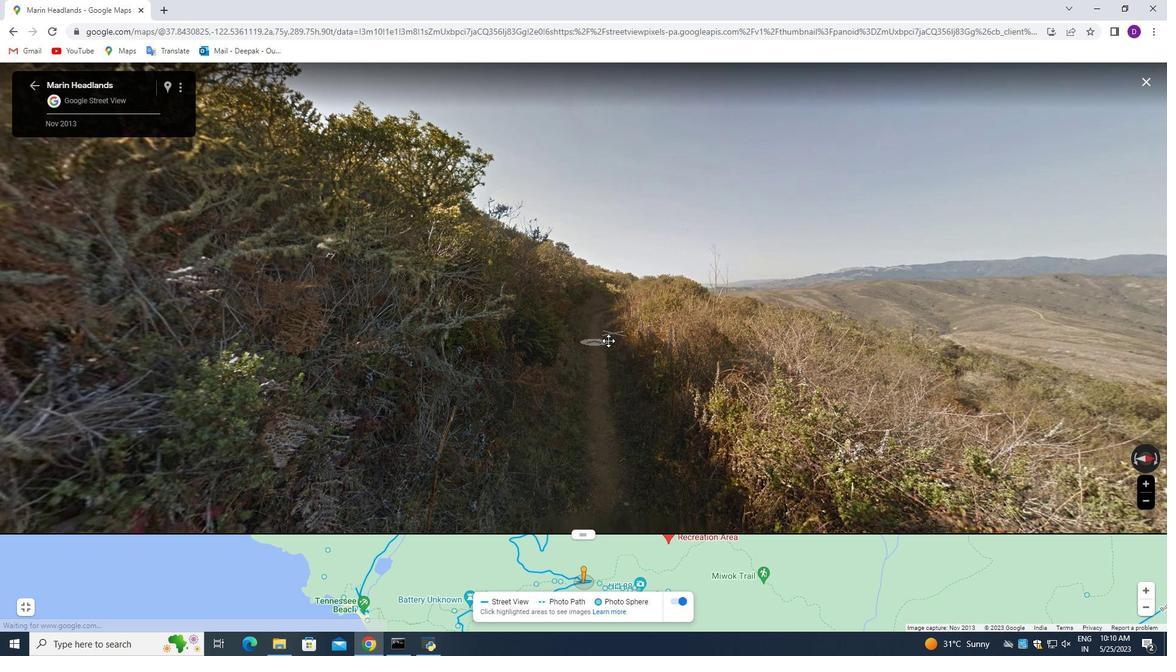 
Action: Mouse pressed left at (611, 341)
Screenshot: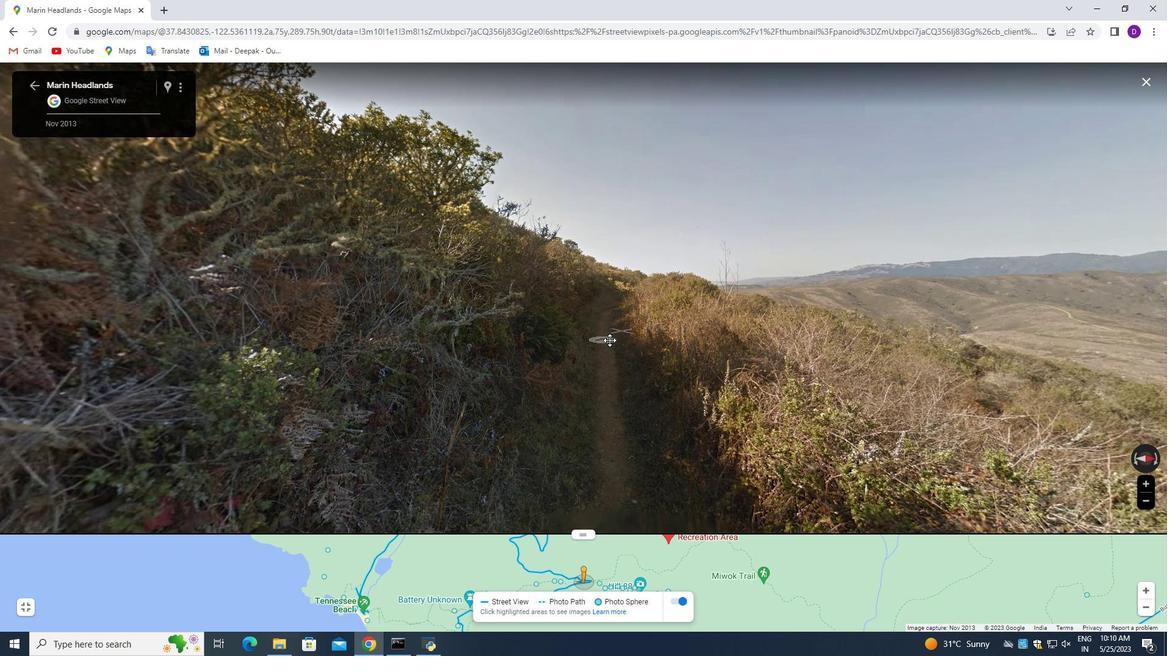 
Action: Mouse moved to (663, 328)
Screenshot: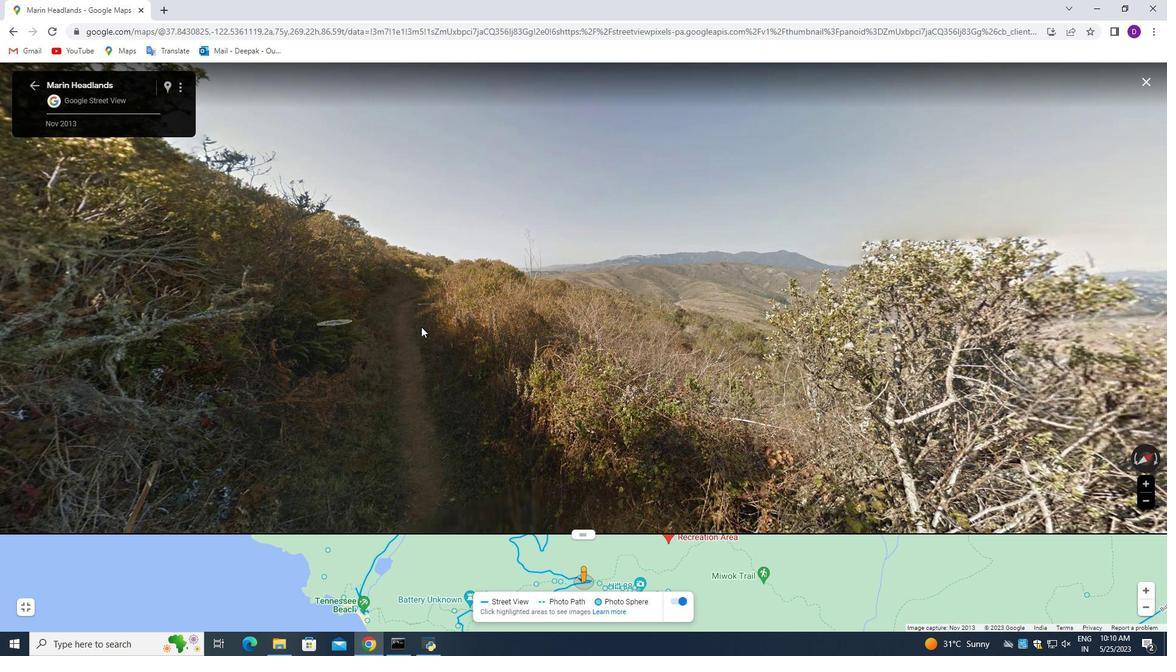 
Action: Mouse pressed left at (663, 328)
Screenshot: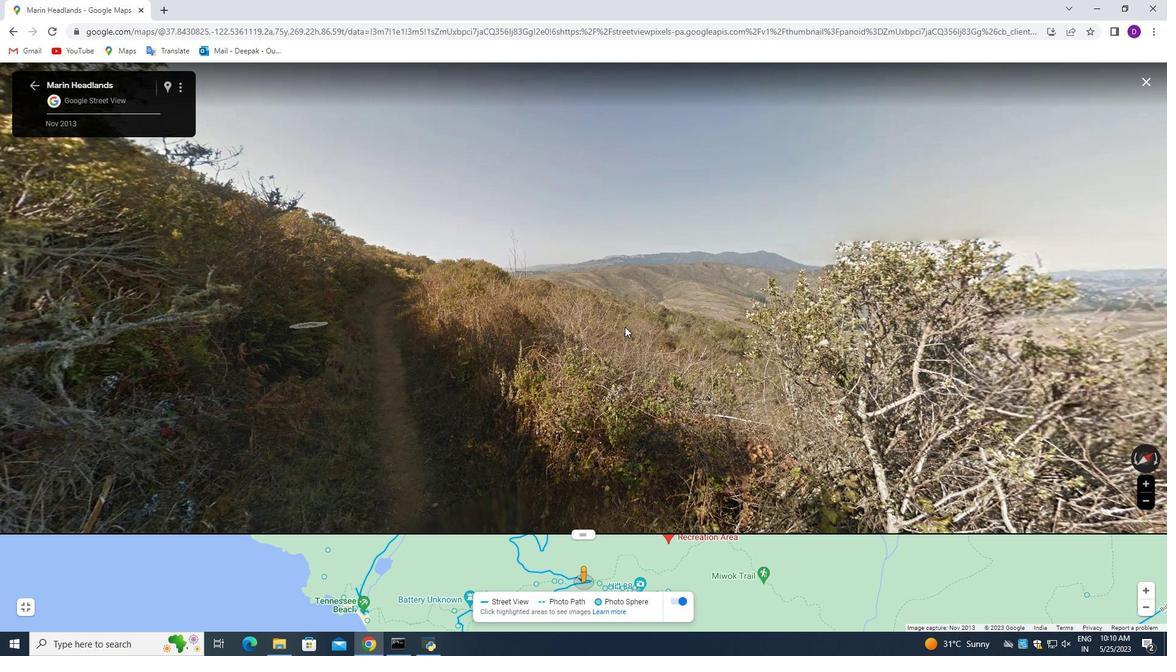 
Action: Mouse moved to (650, 288)
Screenshot: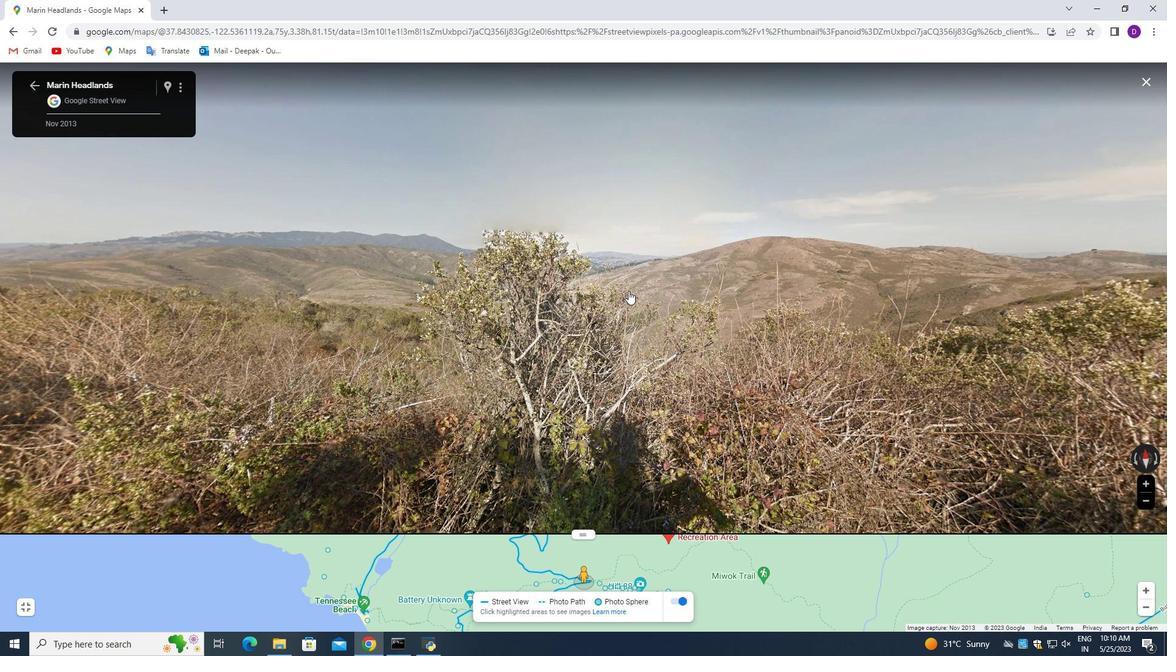 
Action: Mouse pressed left at (665, 292)
Screenshot: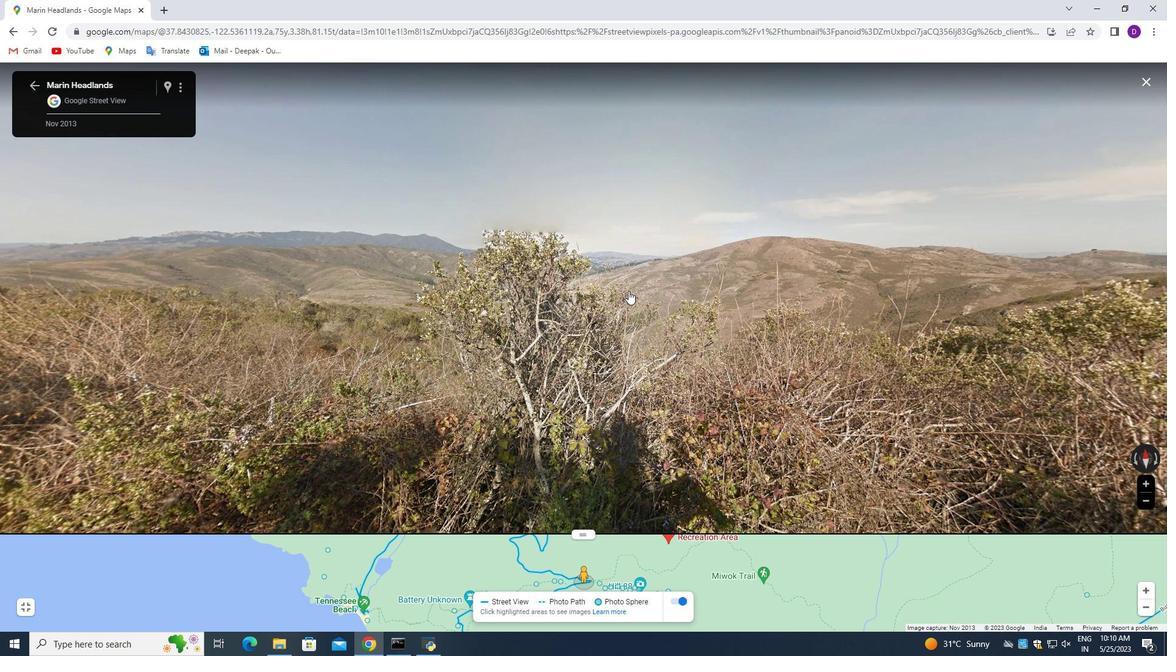 
Action: Mouse moved to (801, 263)
Screenshot: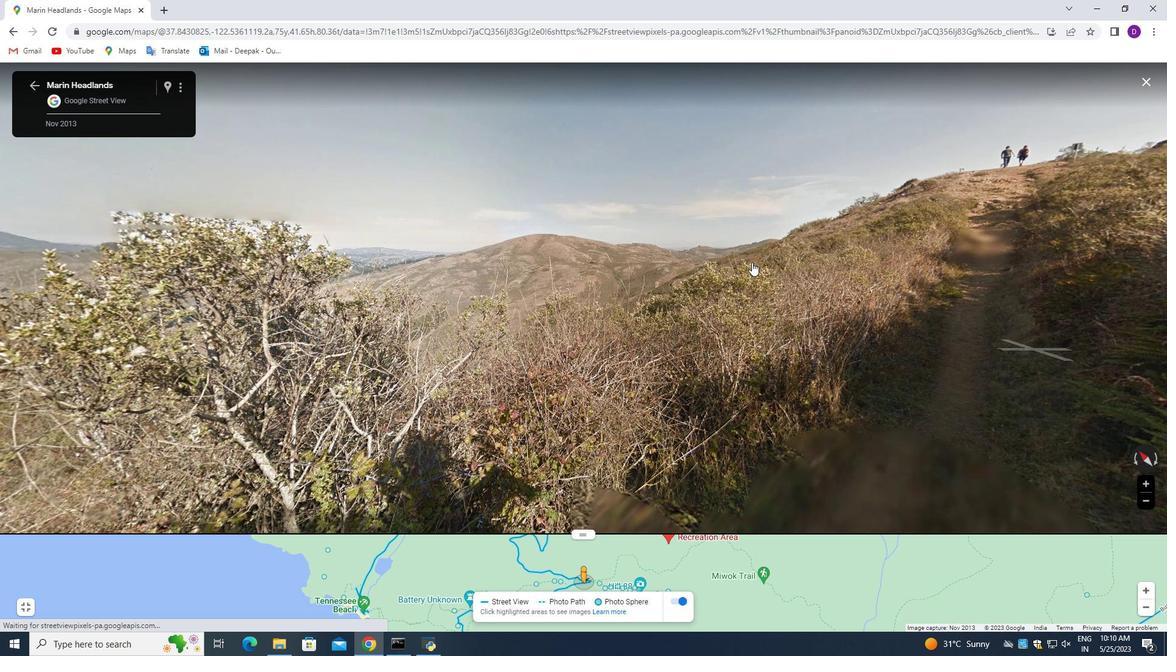 
Action: Mouse pressed left at (801, 263)
Screenshot: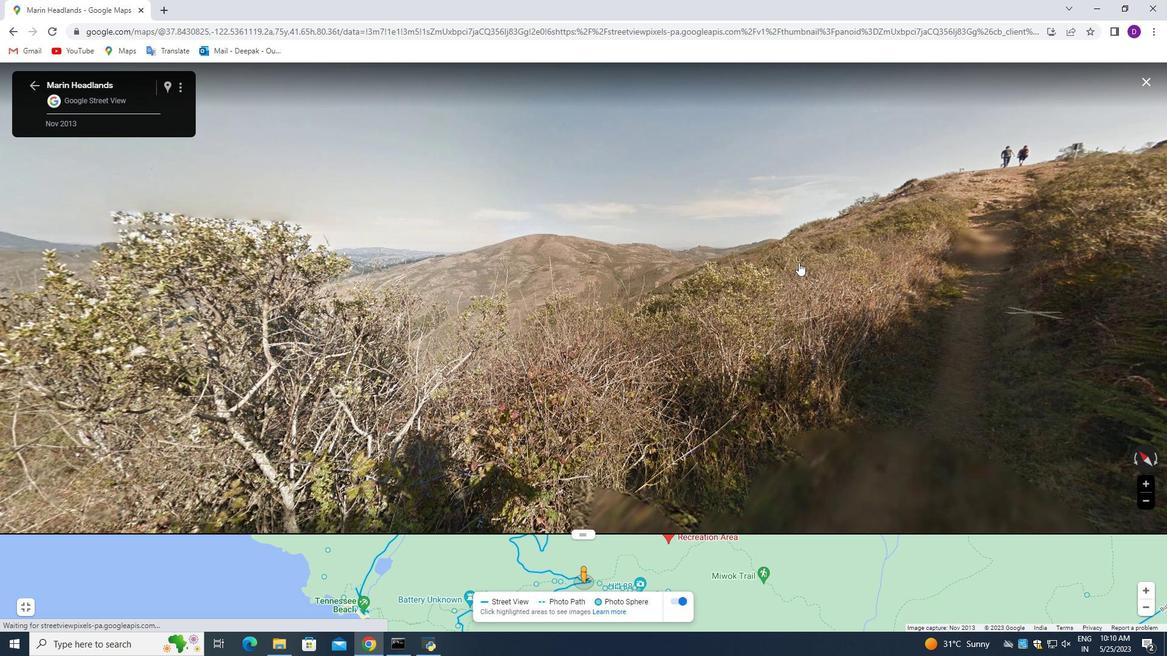 
Action: Mouse moved to (664, 240)
Screenshot: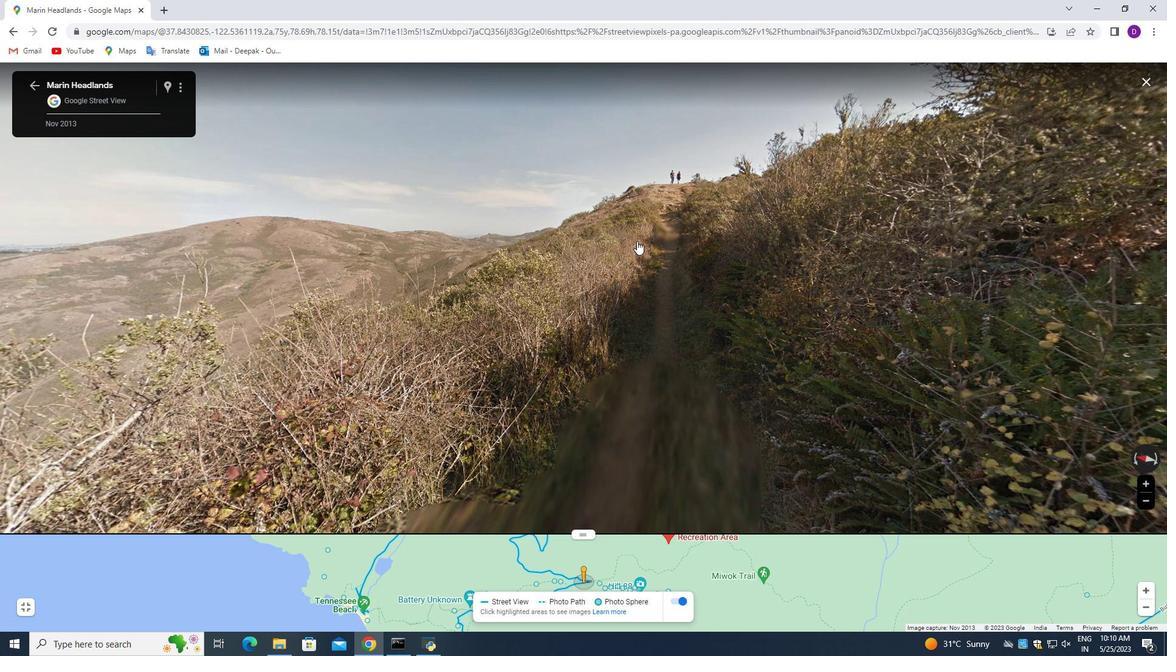
Action: Mouse pressed left at (664, 240)
Screenshot: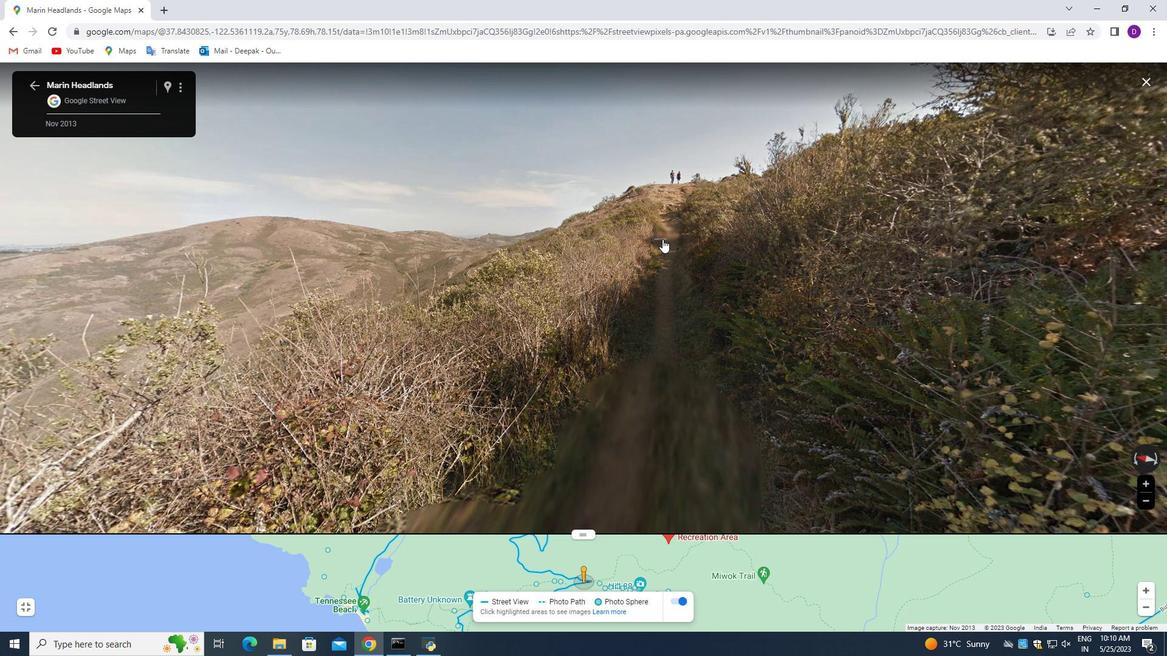 
Action: Mouse moved to (582, 245)
Screenshot: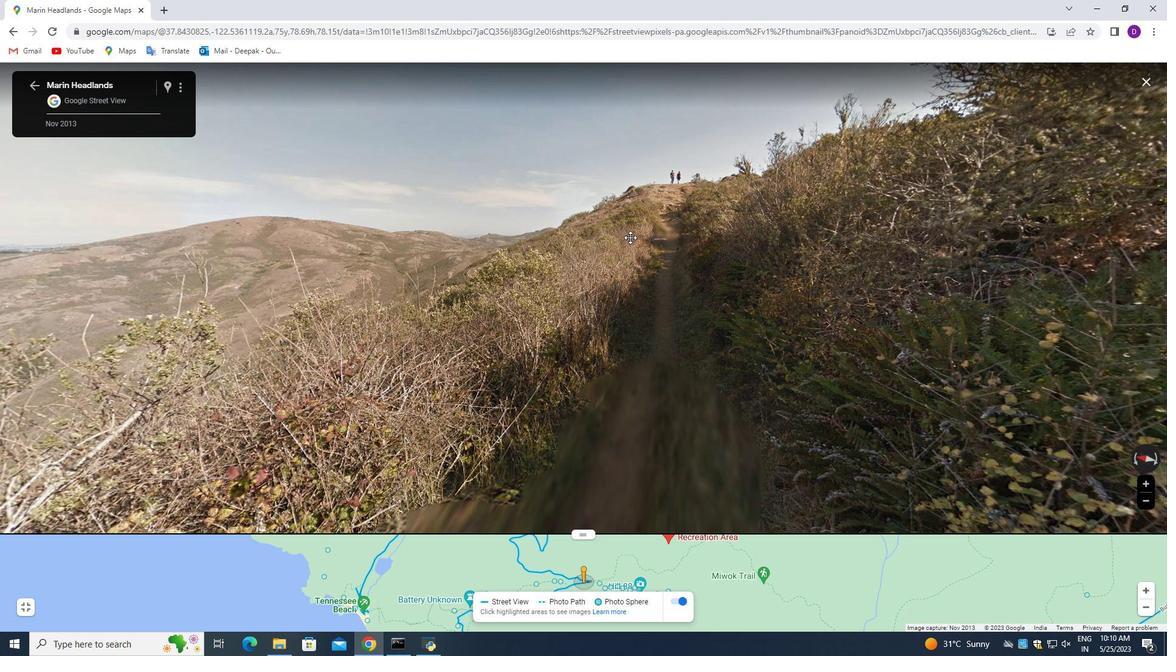 
Action: Mouse pressed left at (582, 245)
Screenshot: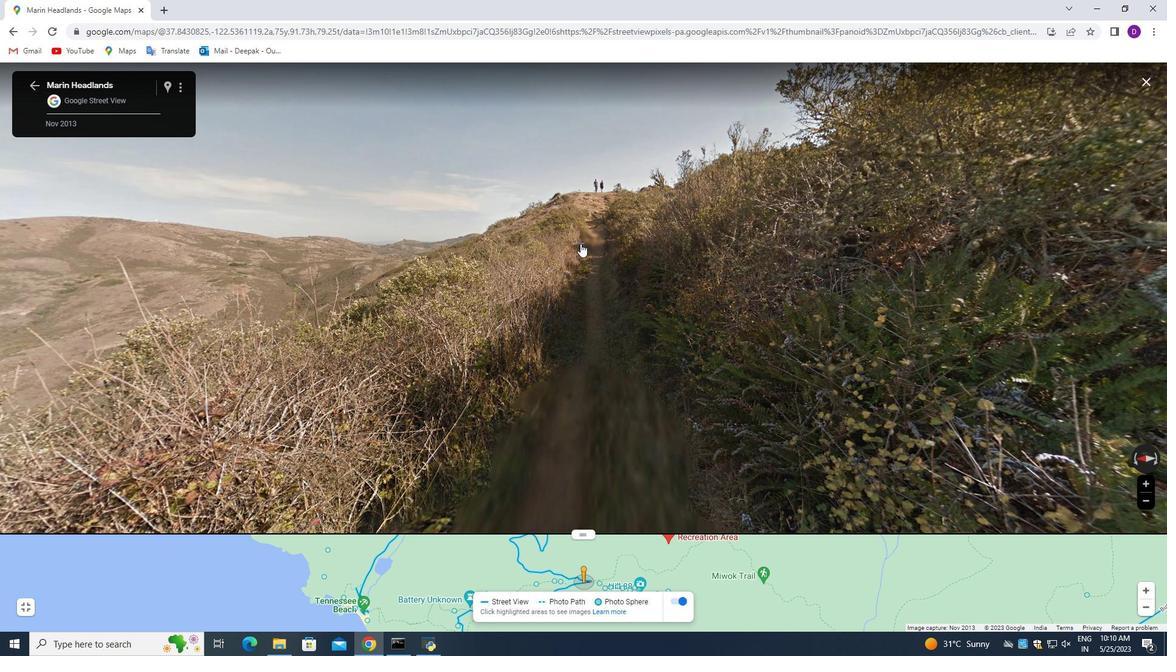 
Action: Mouse moved to (642, 269)
Screenshot: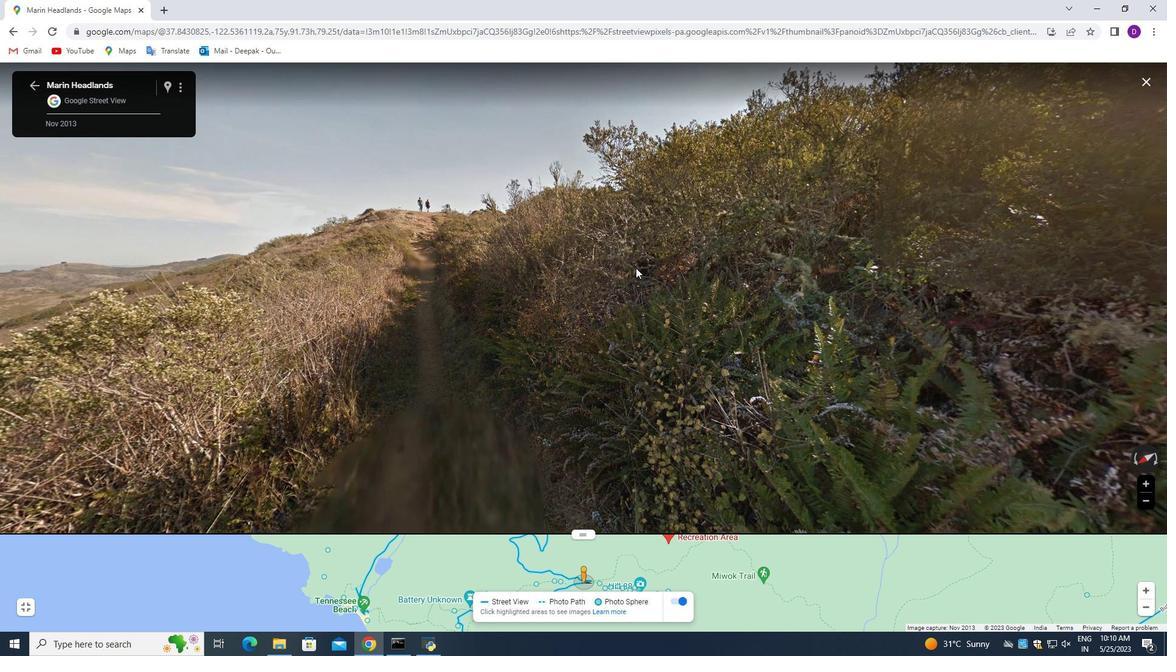 
Action: Mouse pressed left at (642, 269)
Screenshot: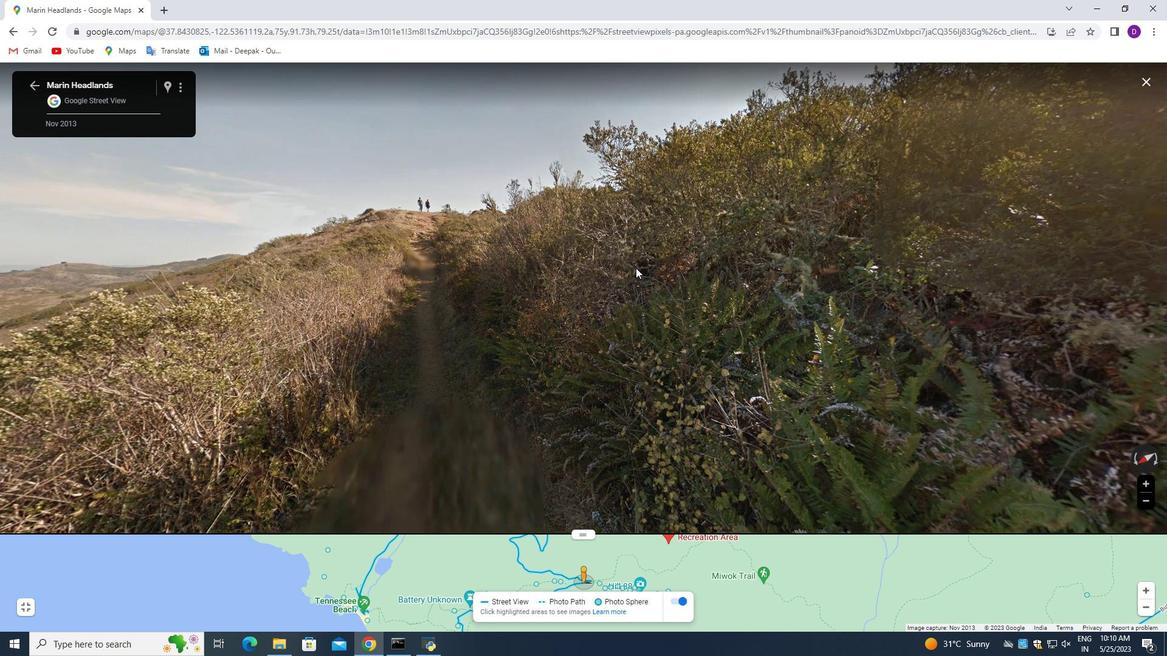 
Action: Mouse moved to (712, 270)
Screenshot: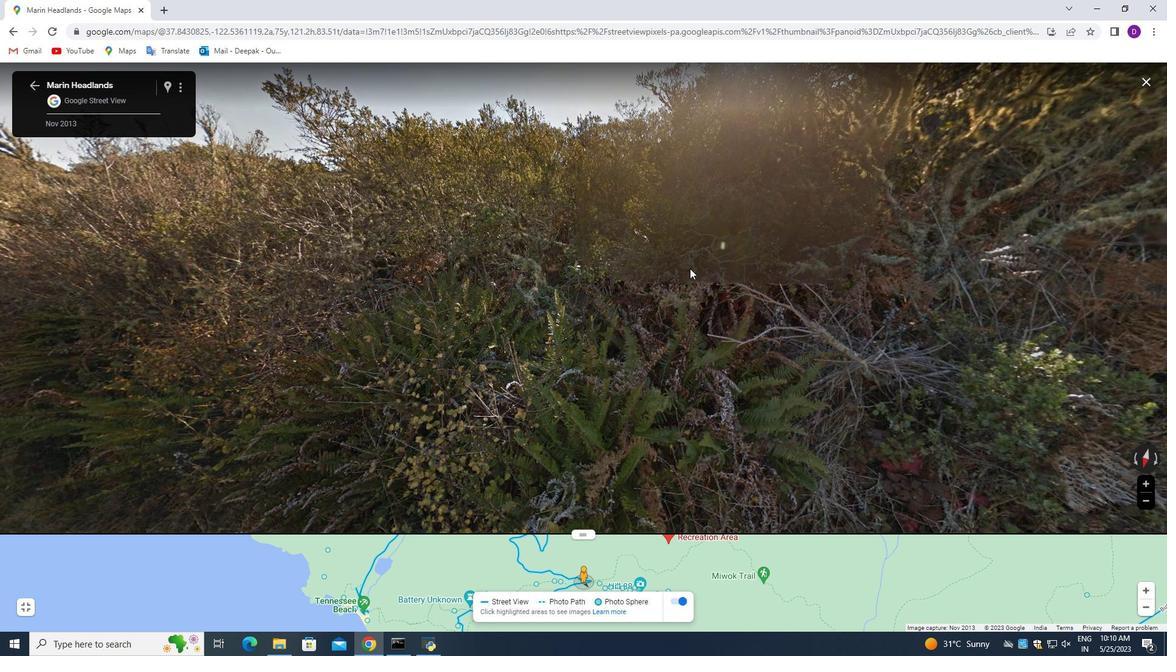 
Action: Mouse pressed left at (712, 270)
Screenshot: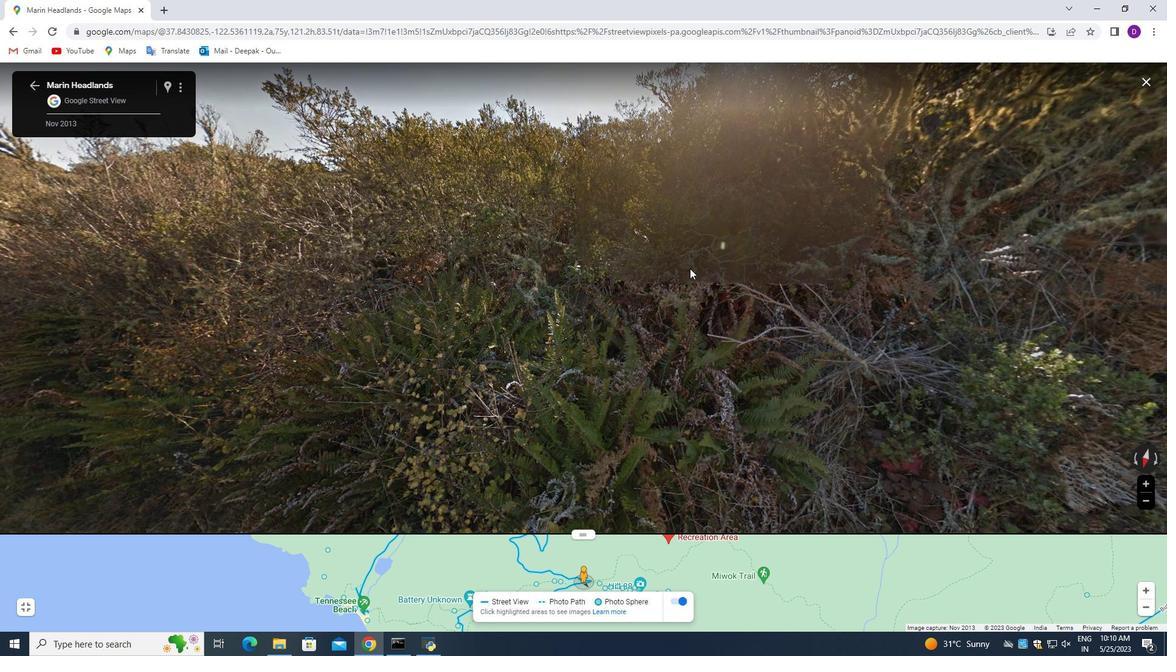 
Action: Mouse moved to (652, 307)
Screenshot: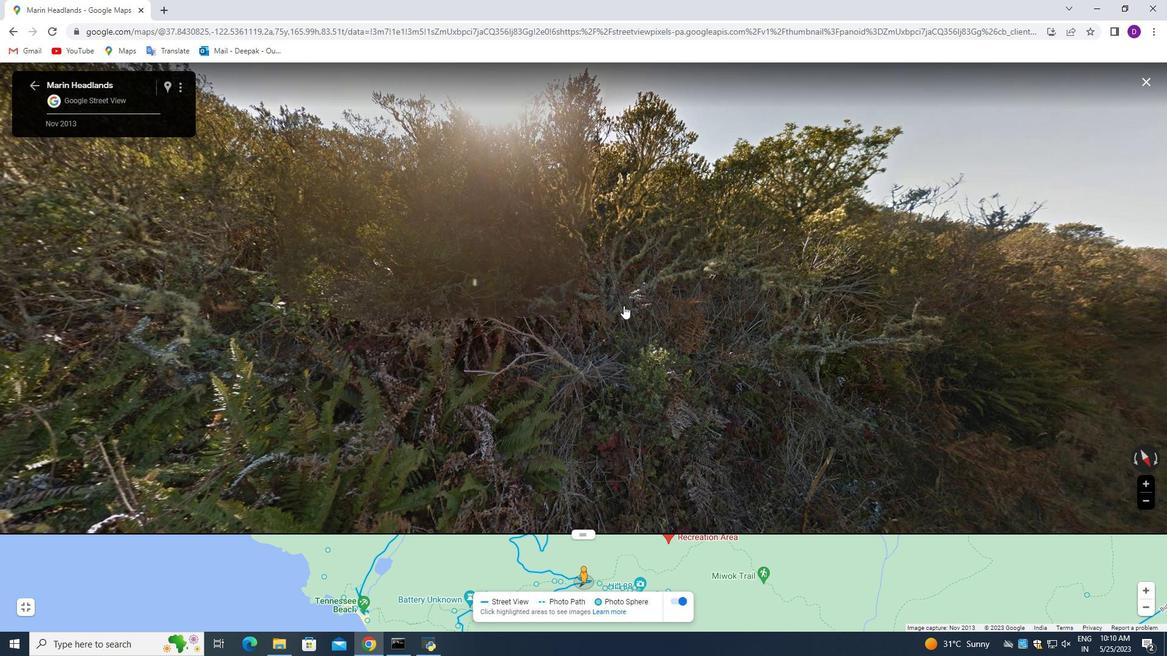 
Action: Mouse pressed left at (652, 307)
Screenshot: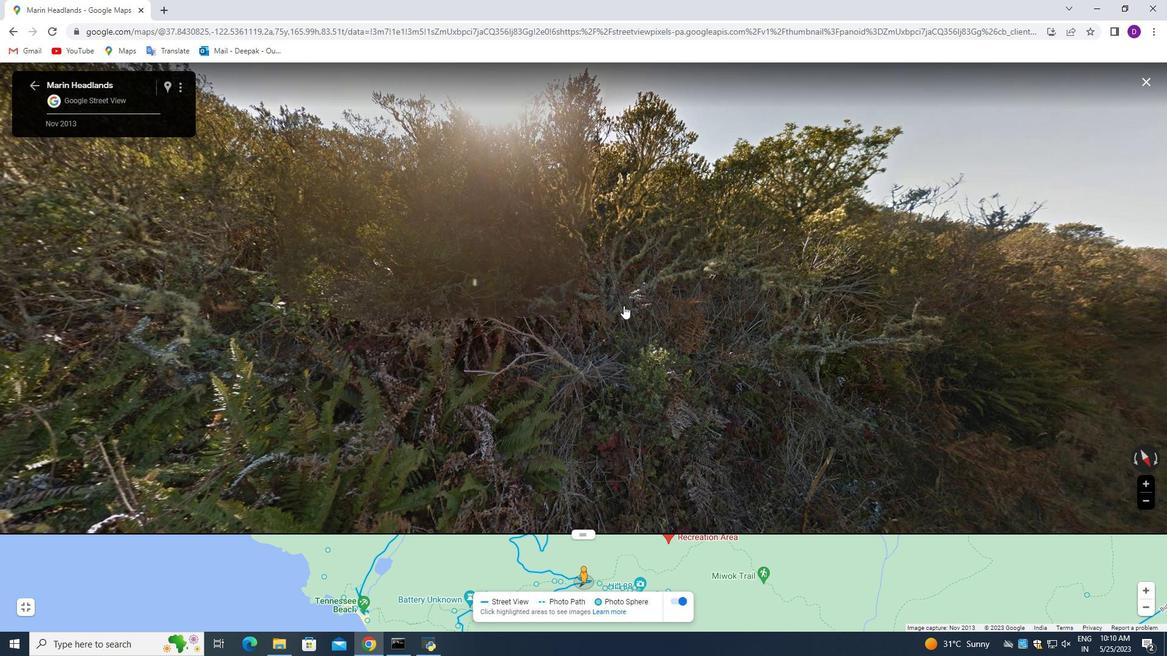 
Action: Mouse moved to (758, 305)
Screenshot: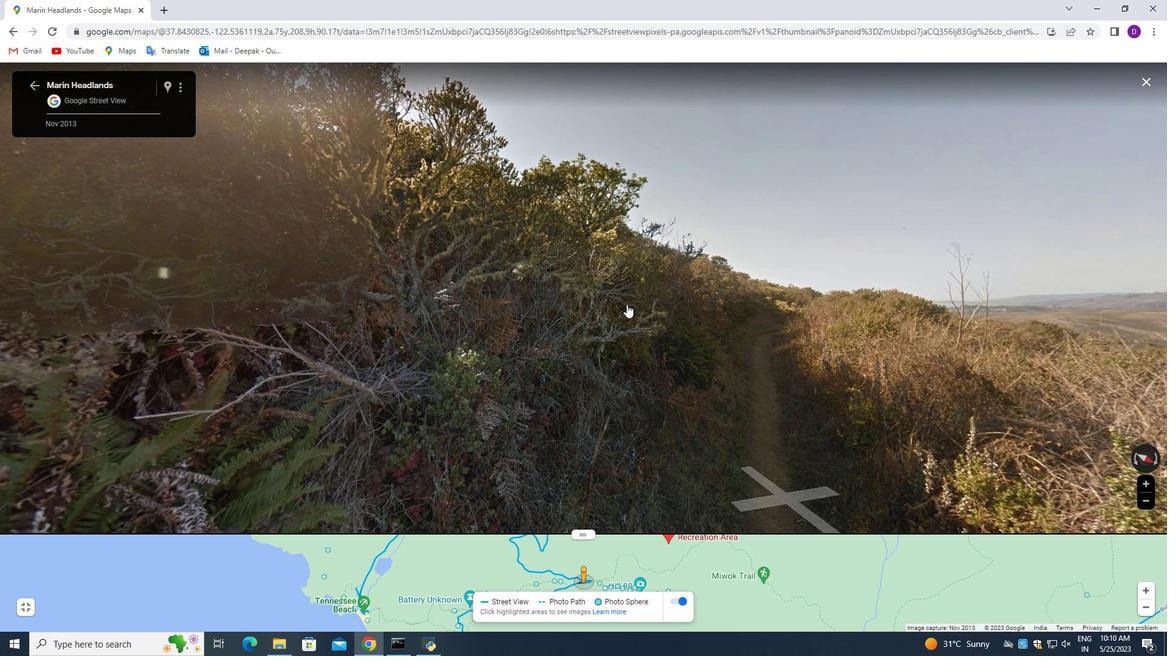 
Action: Mouse pressed left at (758, 305)
Screenshot: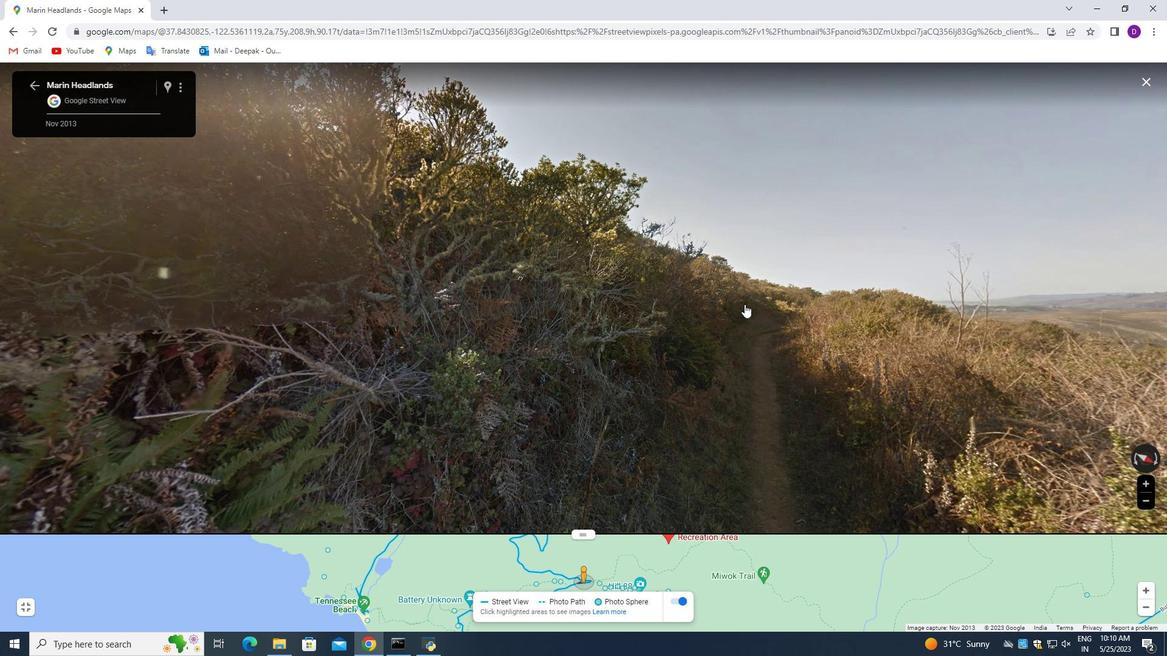 
Action: Mouse moved to (599, 352)
Screenshot: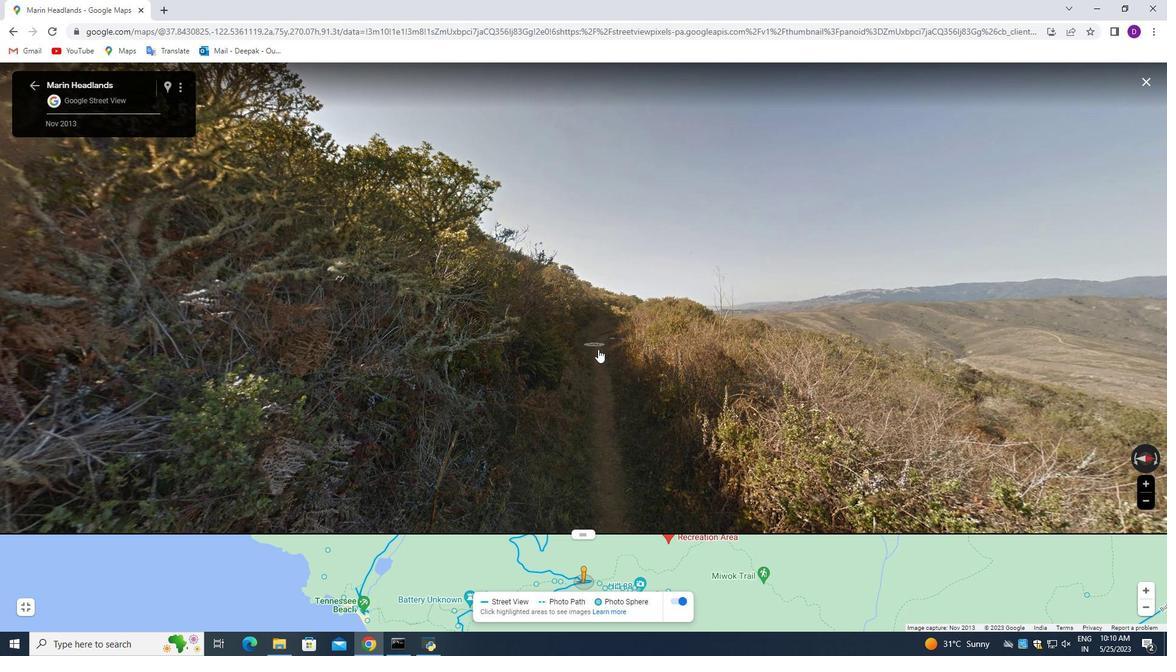 
Action: Mouse pressed left at (599, 352)
Screenshot: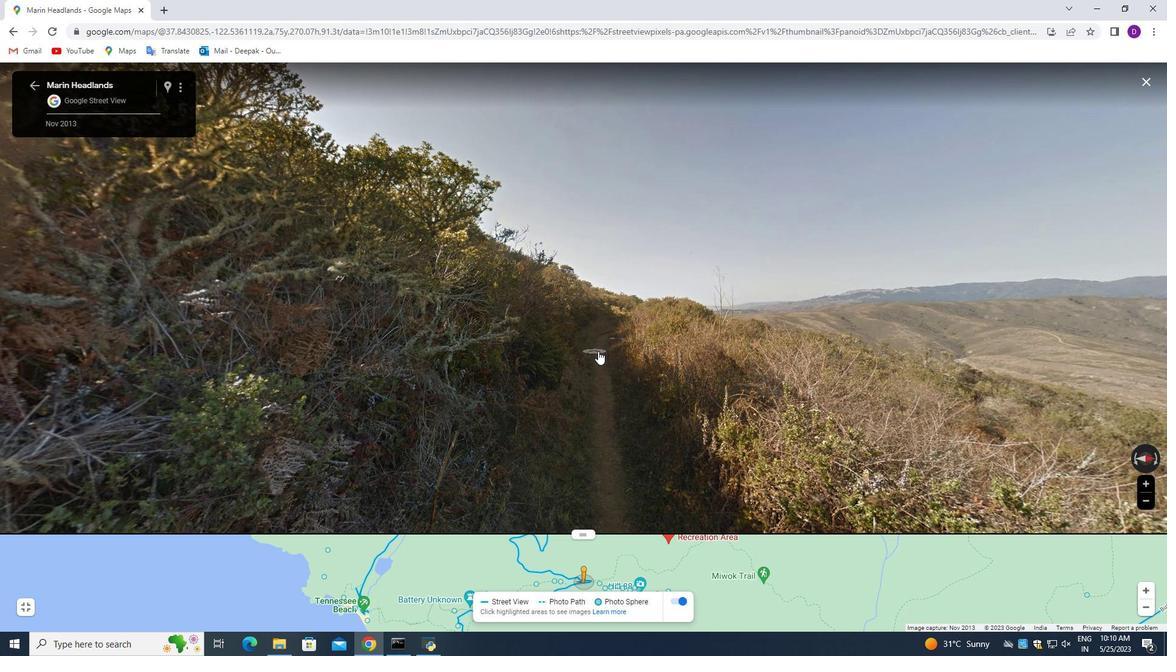 
Action: Mouse moved to (646, 350)
Screenshot: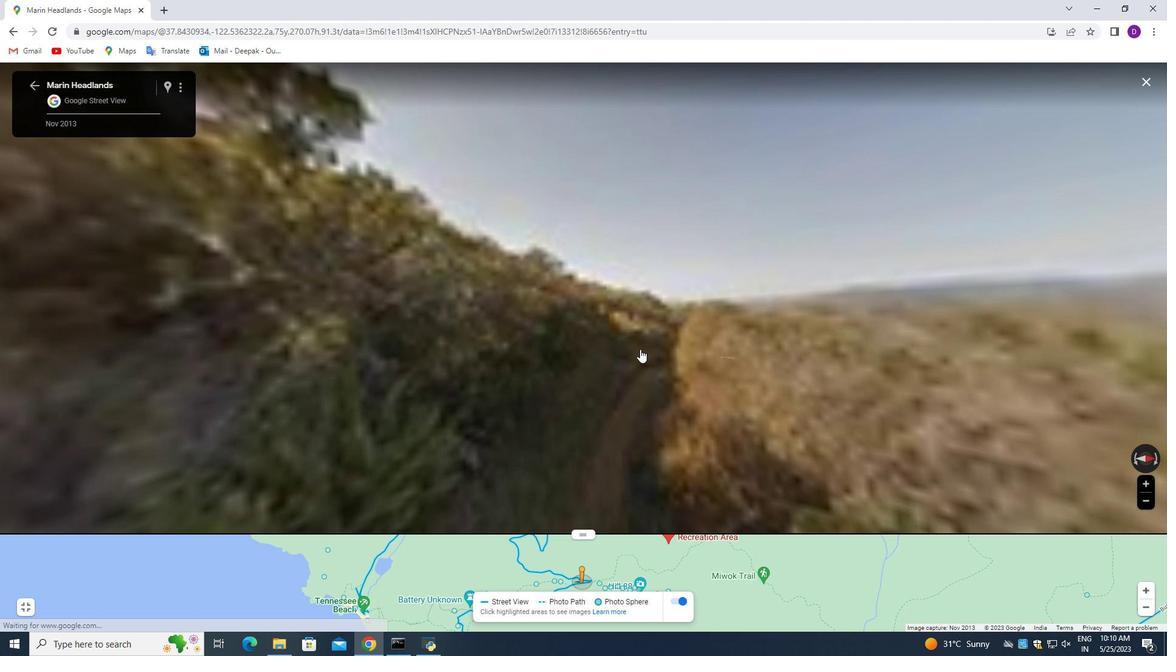 
Action: Mouse pressed left at (646, 350)
Screenshot: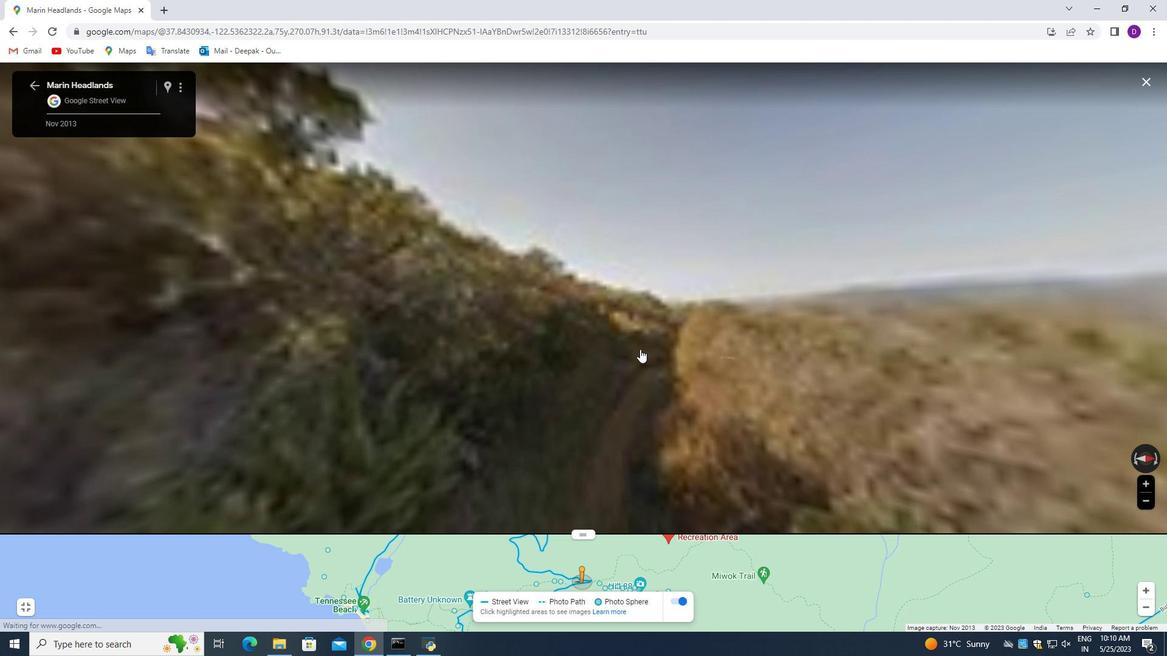 
Action: Mouse moved to (560, 353)
Screenshot: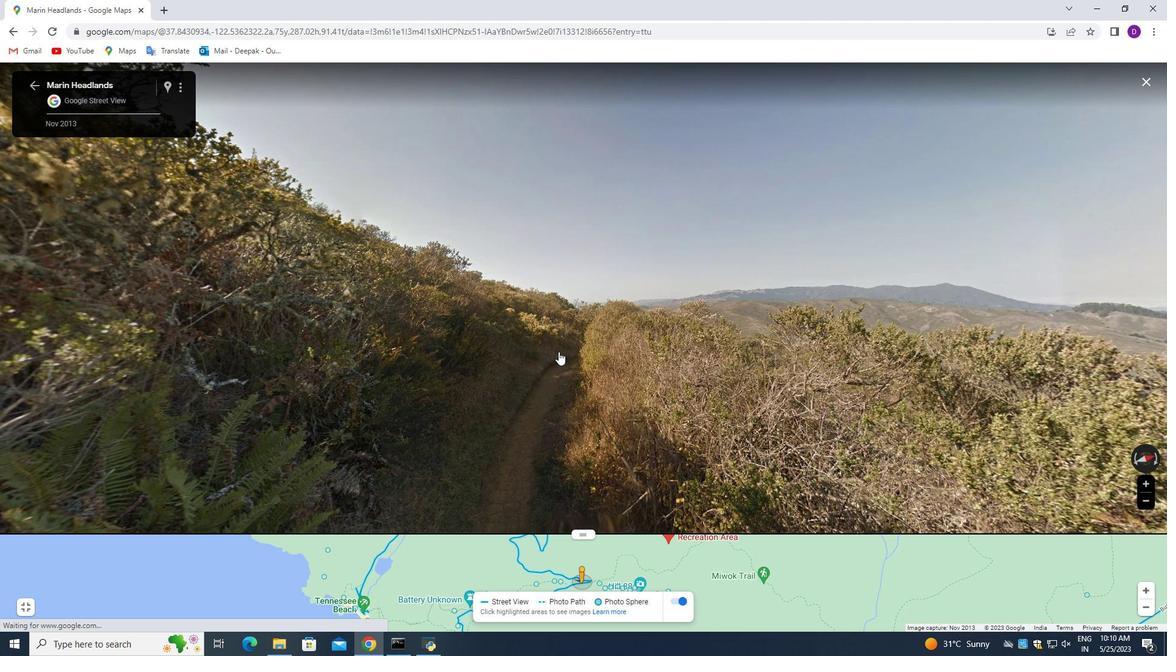 
Action: Mouse pressed left at (560, 353)
Screenshot: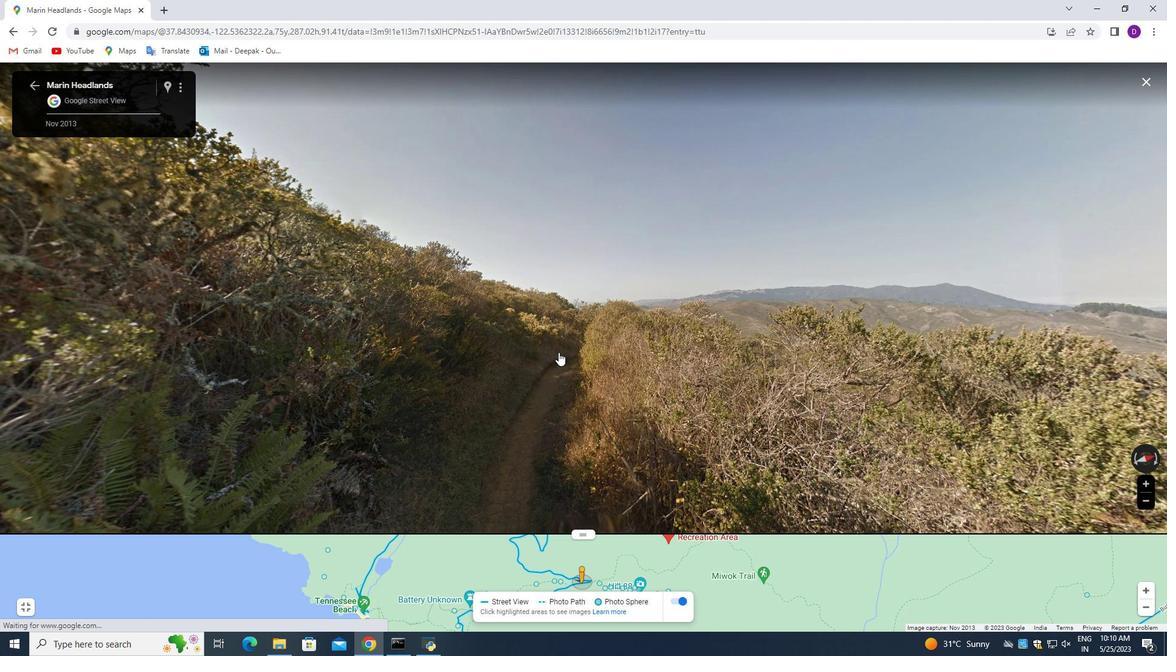 
Action: Mouse moved to (569, 350)
Screenshot: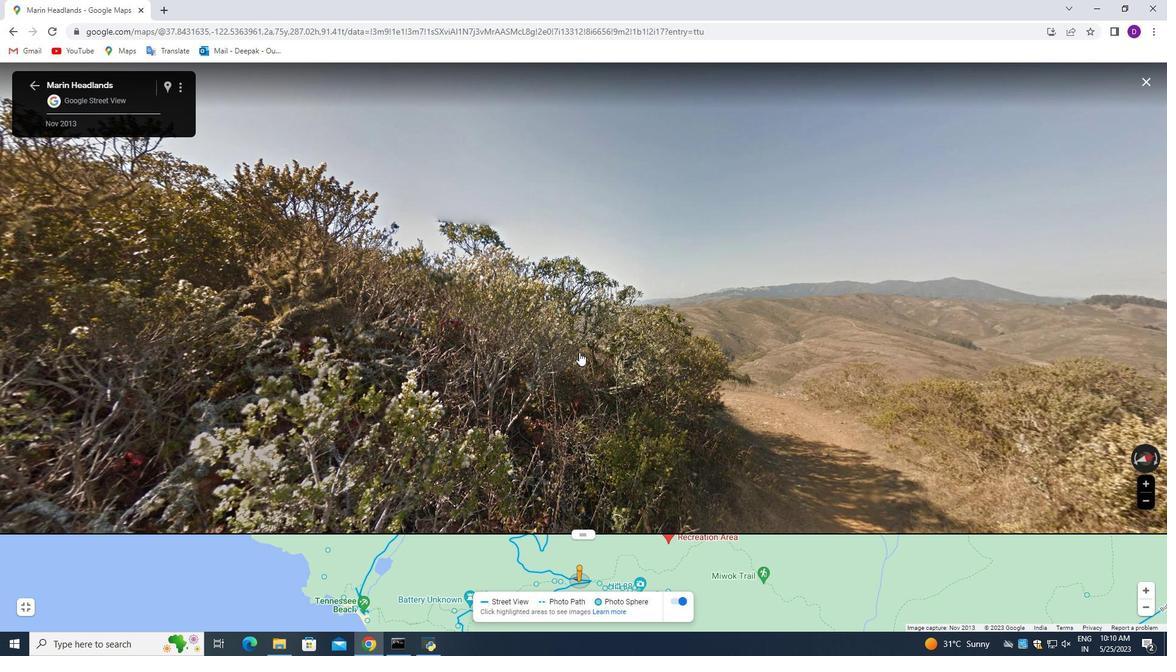 
Action: Mouse pressed left at (569, 350)
Screenshot: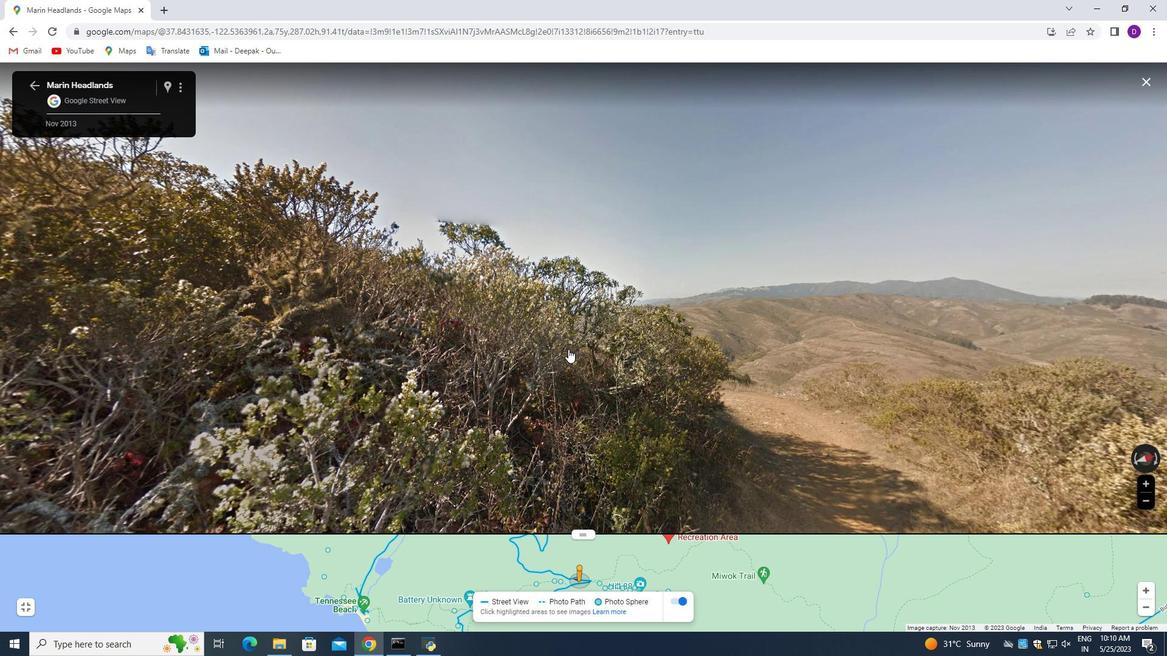 
Action: Mouse moved to (510, 349)
Screenshot: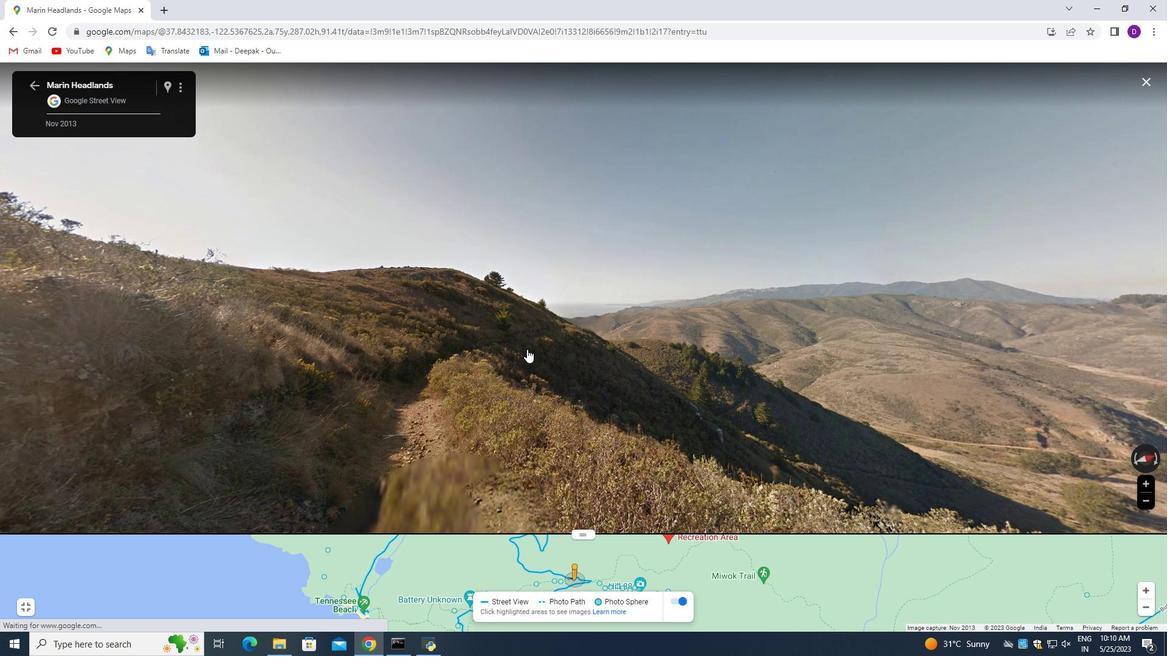 
Action: Mouse pressed left at (510, 349)
Screenshot: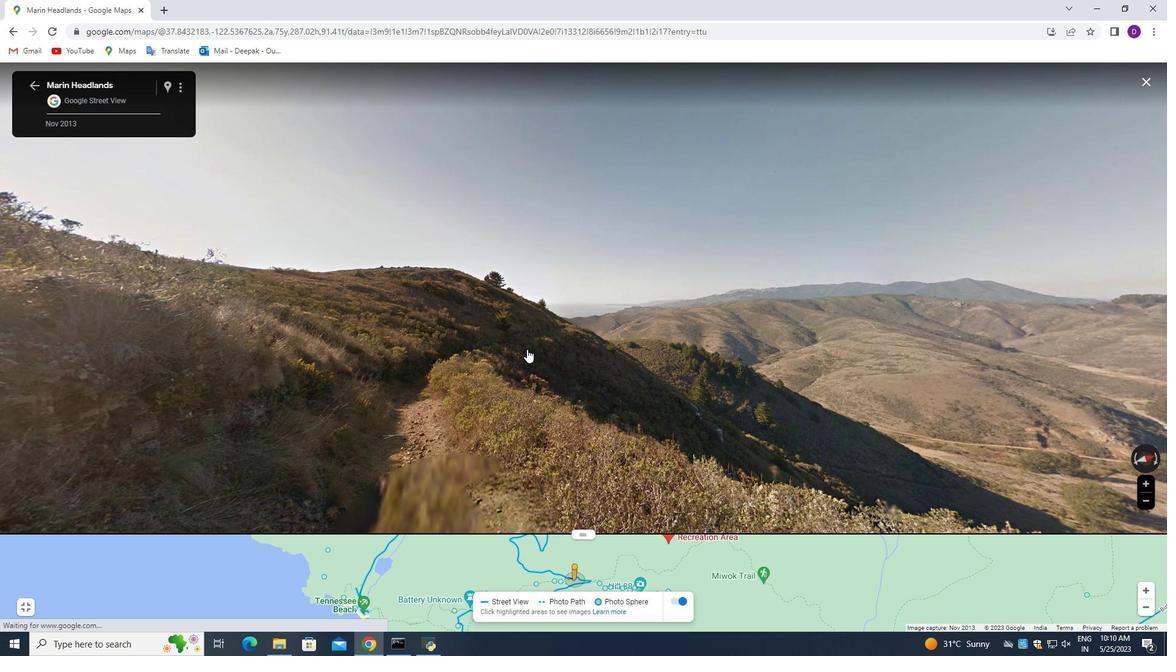 
Action: Mouse moved to (397, 350)
Screenshot: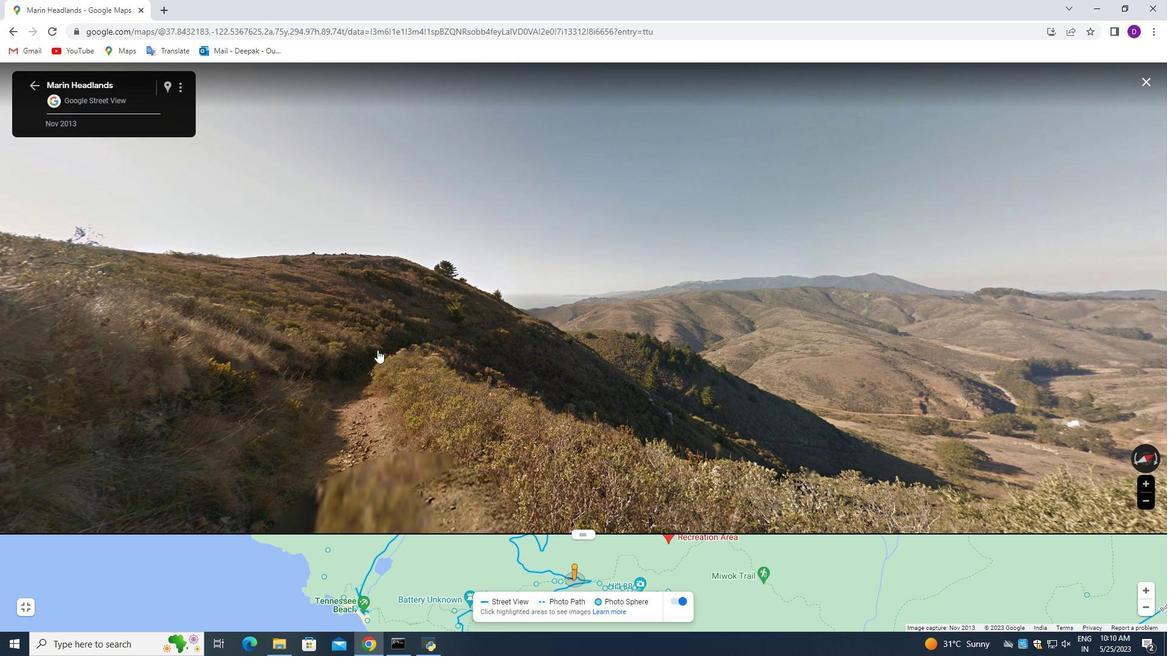 
Action: Mouse pressed left at (392, 350)
Screenshot: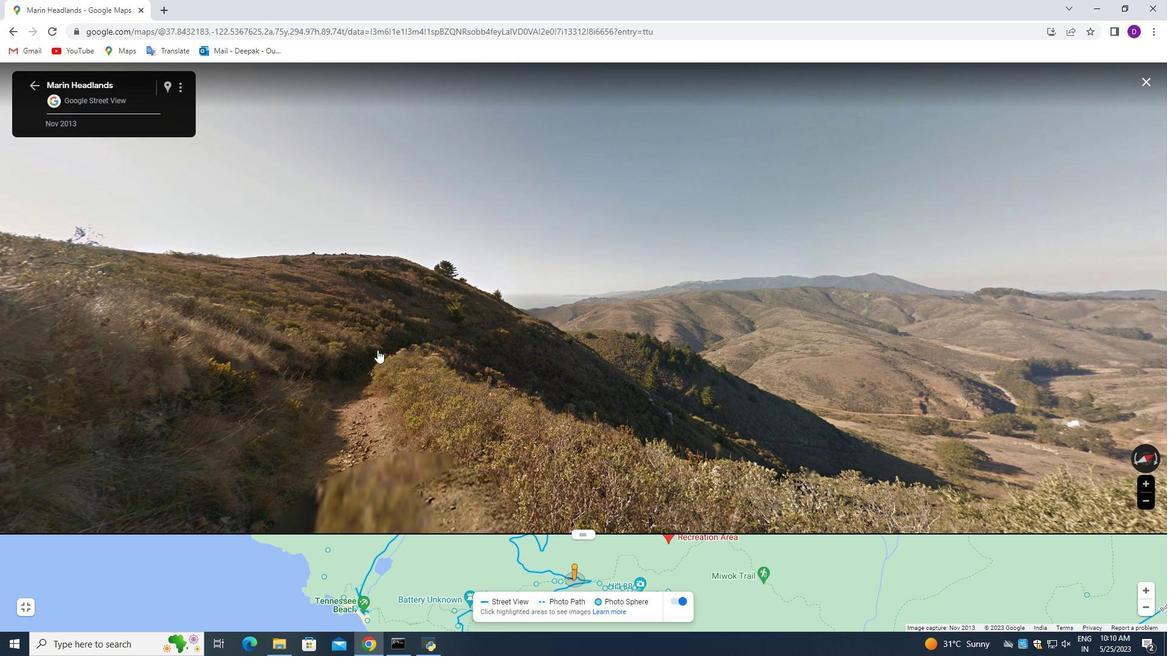 
Action: Mouse moved to (467, 323)
Screenshot: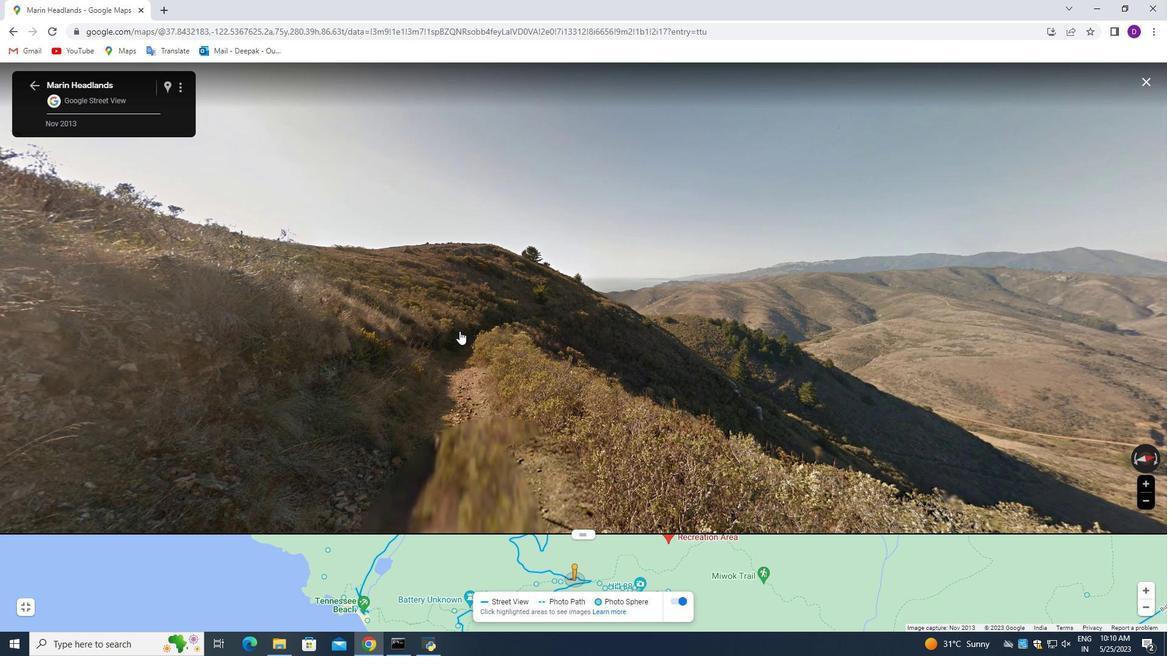 
Action: Mouse pressed left at (467, 323)
Screenshot: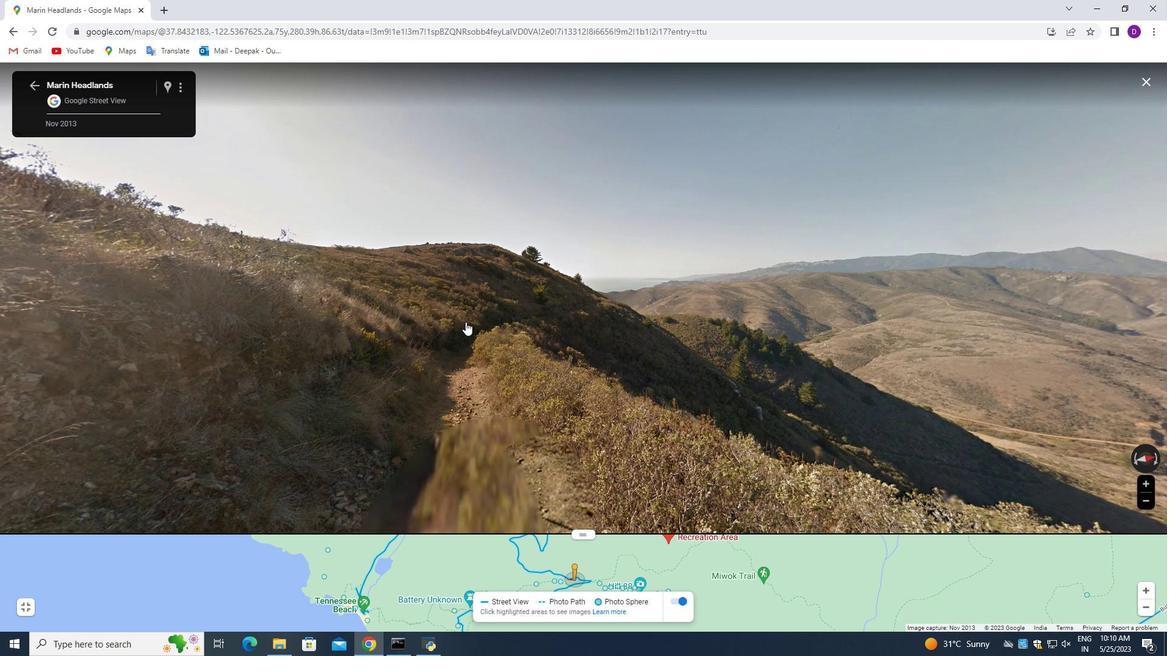 
Action: Mouse moved to (522, 319)
Screenshot: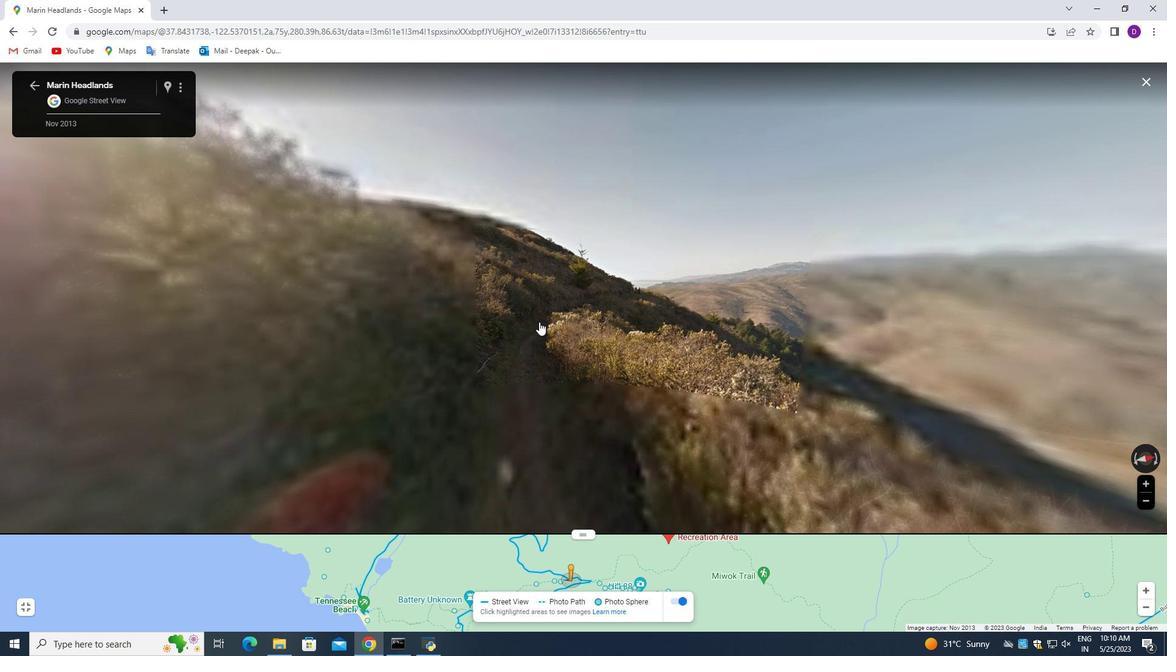 
Action: Mouse pressed left at (538, 321)
Screenshot: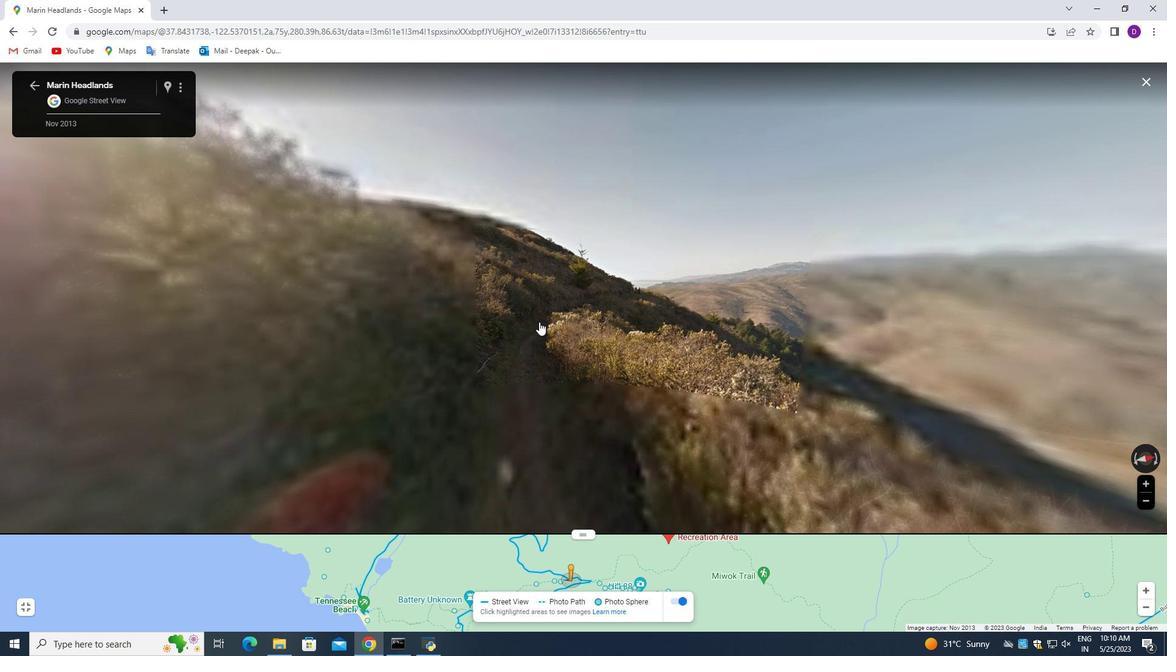 
Action: Mouse moved to (466, 305)
Screenshot: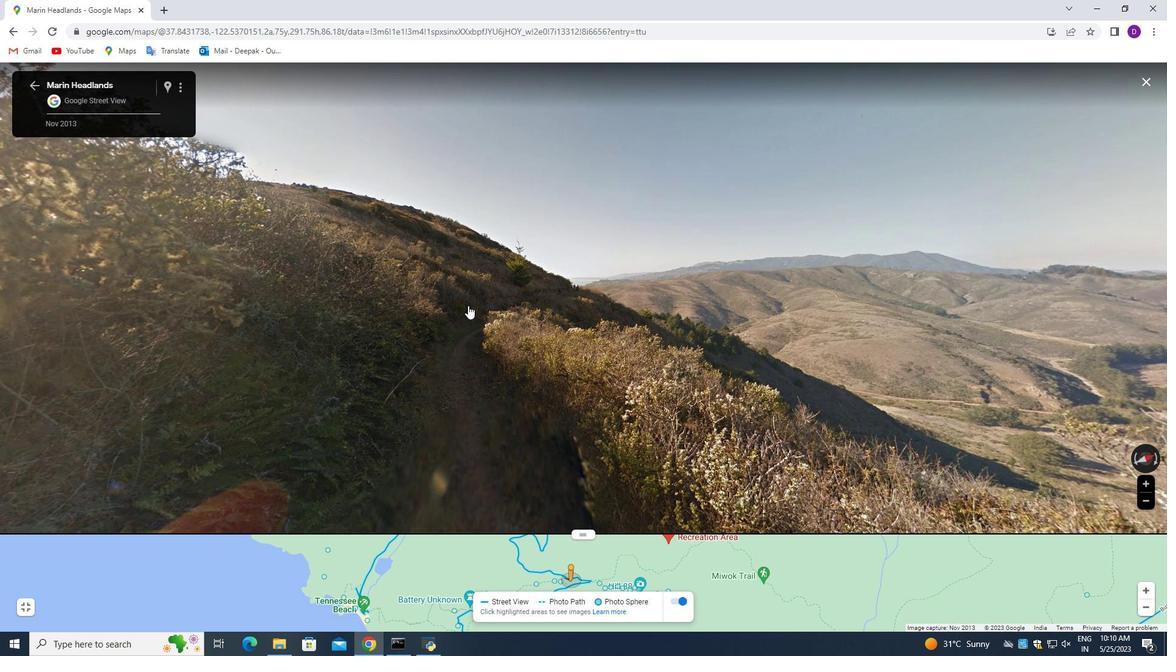 
Action: Mouse pressed left at (469, 306)
Screenshot: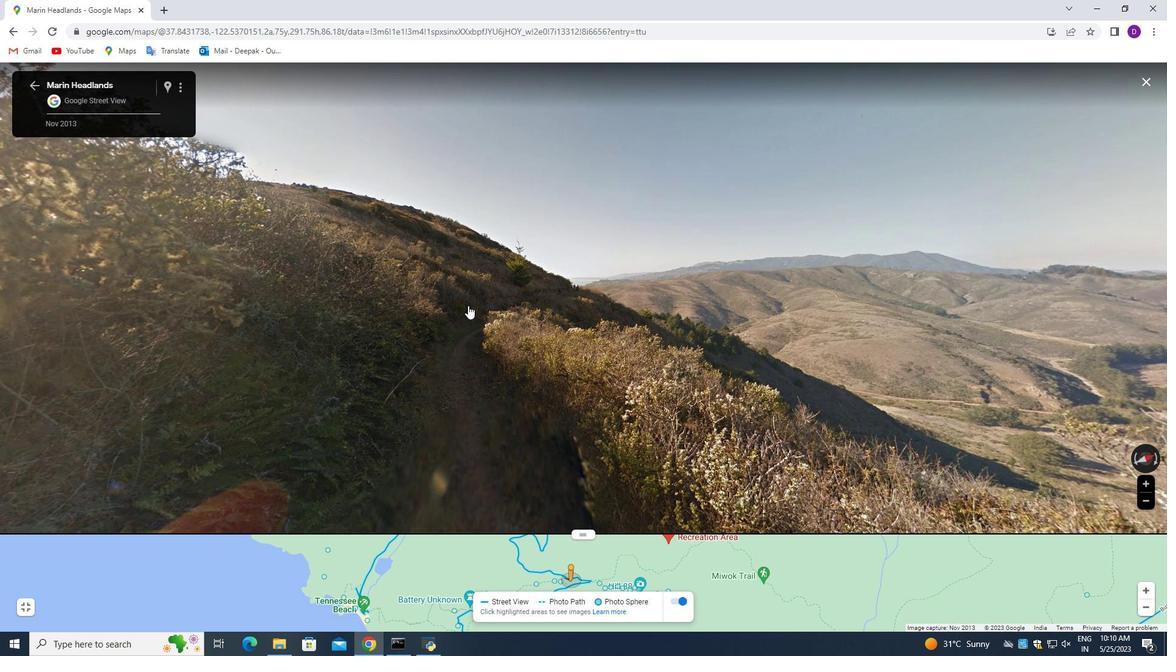 
Action: Mouse moved to (394, 353)
Screenshot: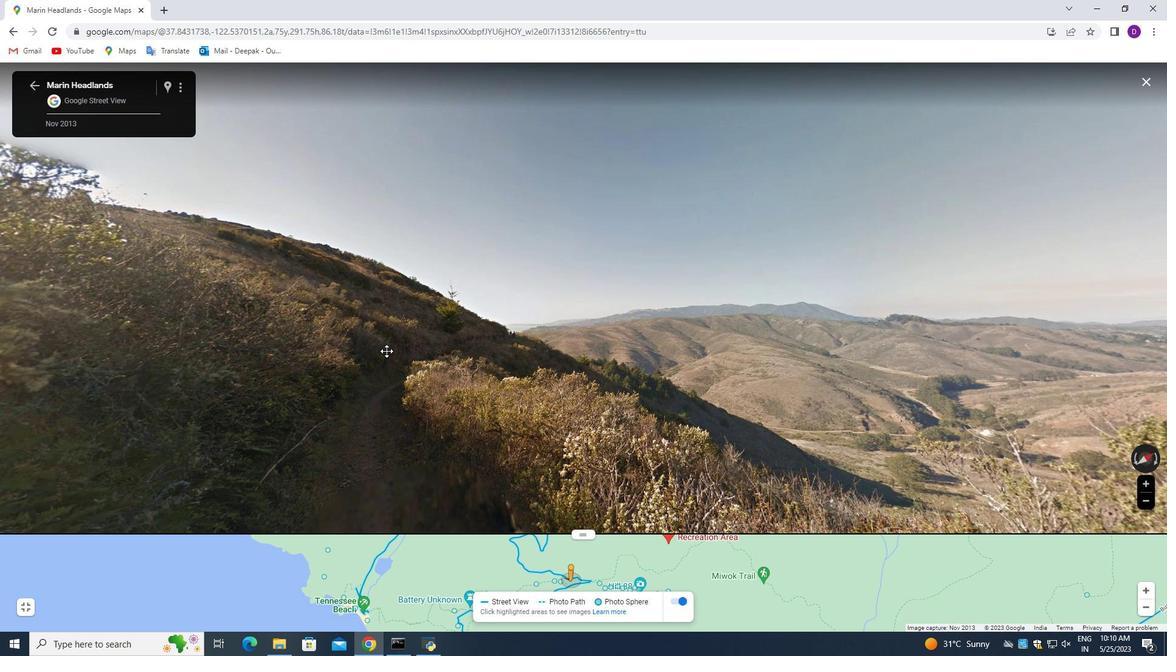 
Action: Mouse pressed left at (394, 353)
Screenshot: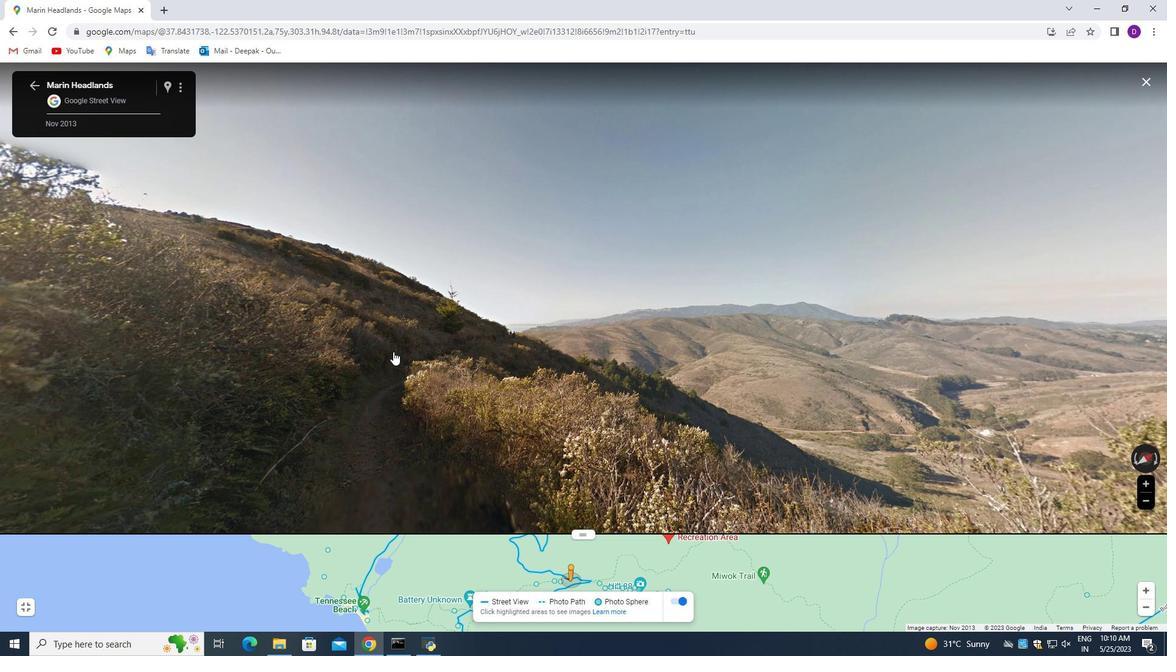 
Action: Mouse moved to (558, 349)
Screenshot: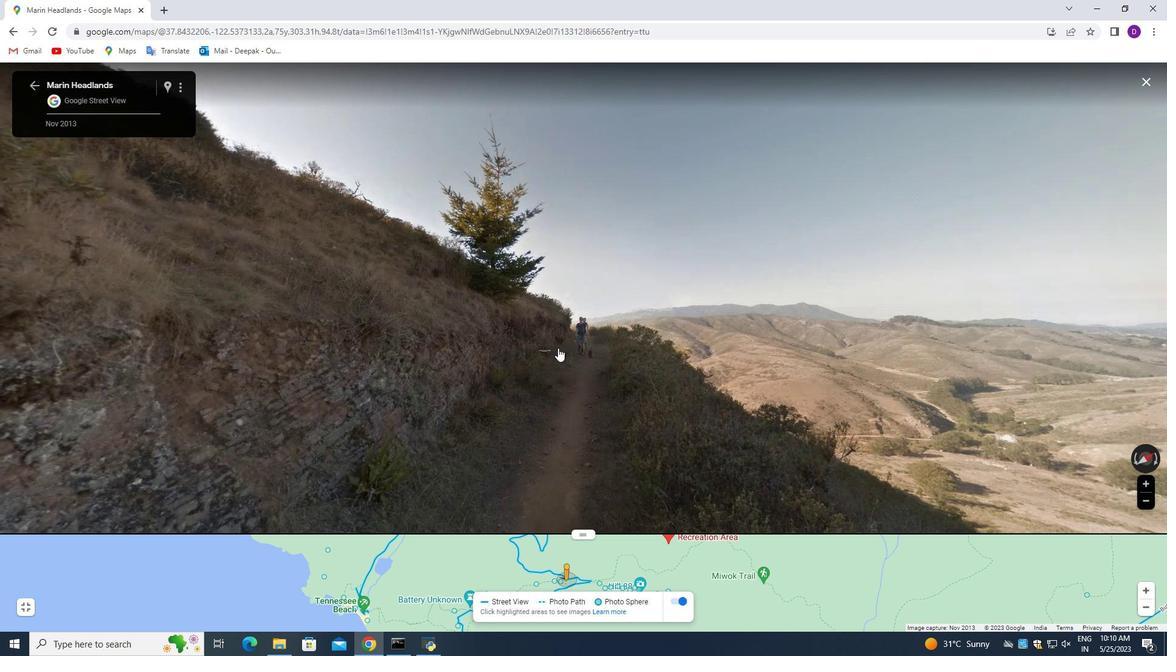 
Action: Mouse pressed left at (558, 349)
Screenshot: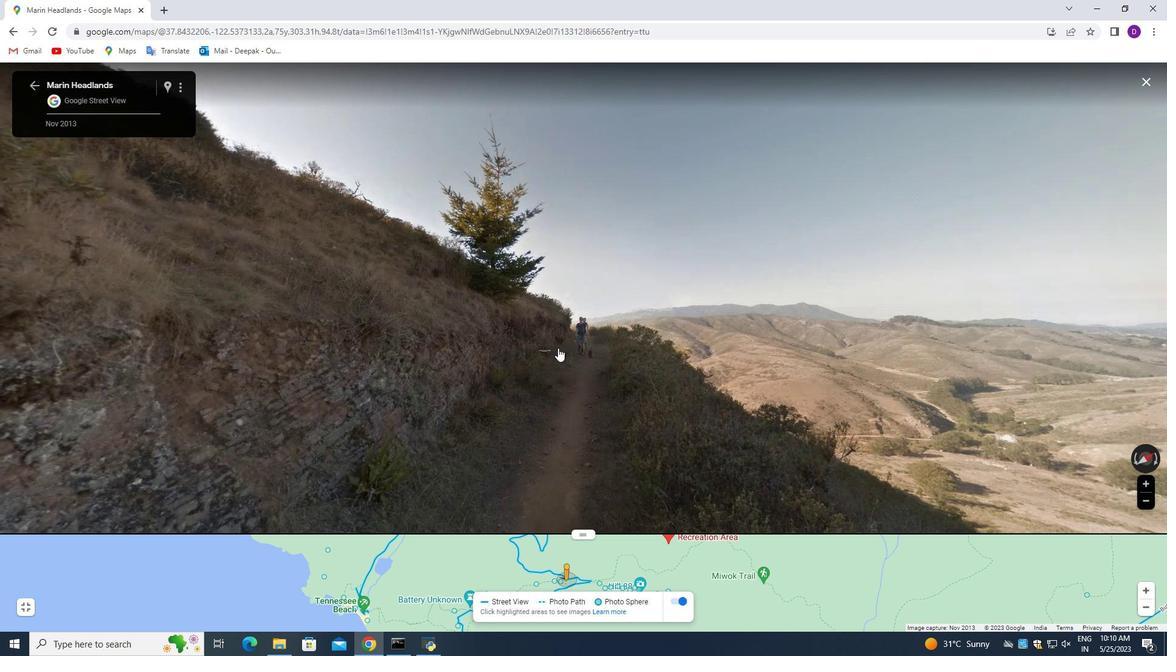 
Action: Mouse moved to (462, 347)
Screenshot: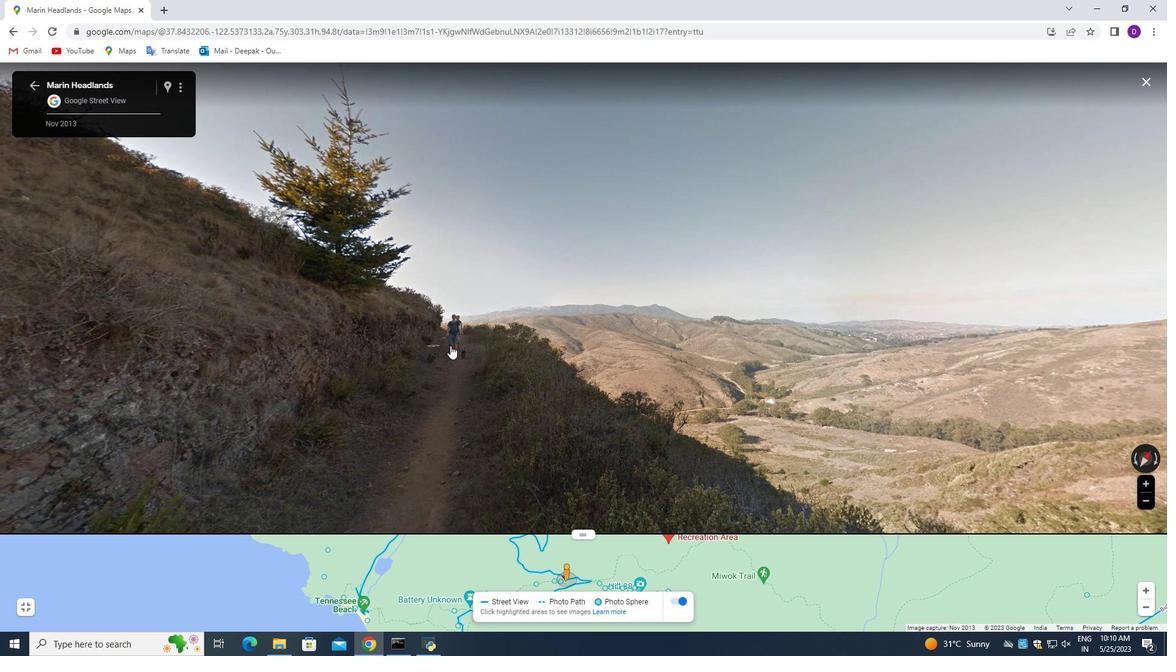 
Action: Mouse pressed left at (462, 347)
Screenshot: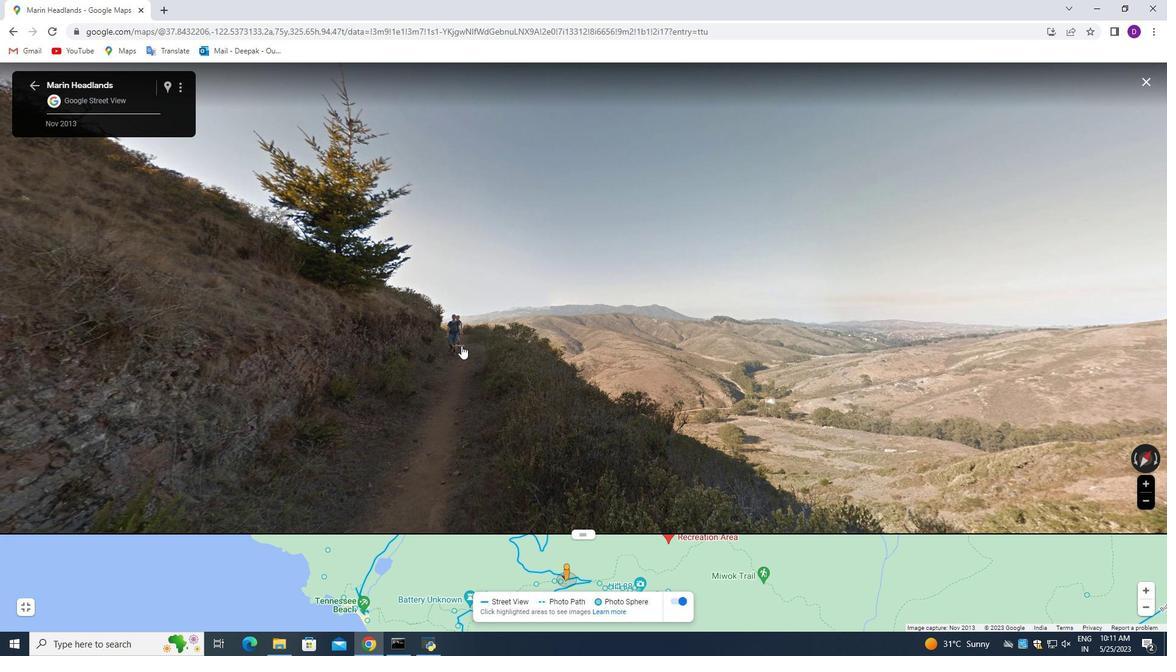 
Action: Mouse moved to (315, 363)
Screenshot: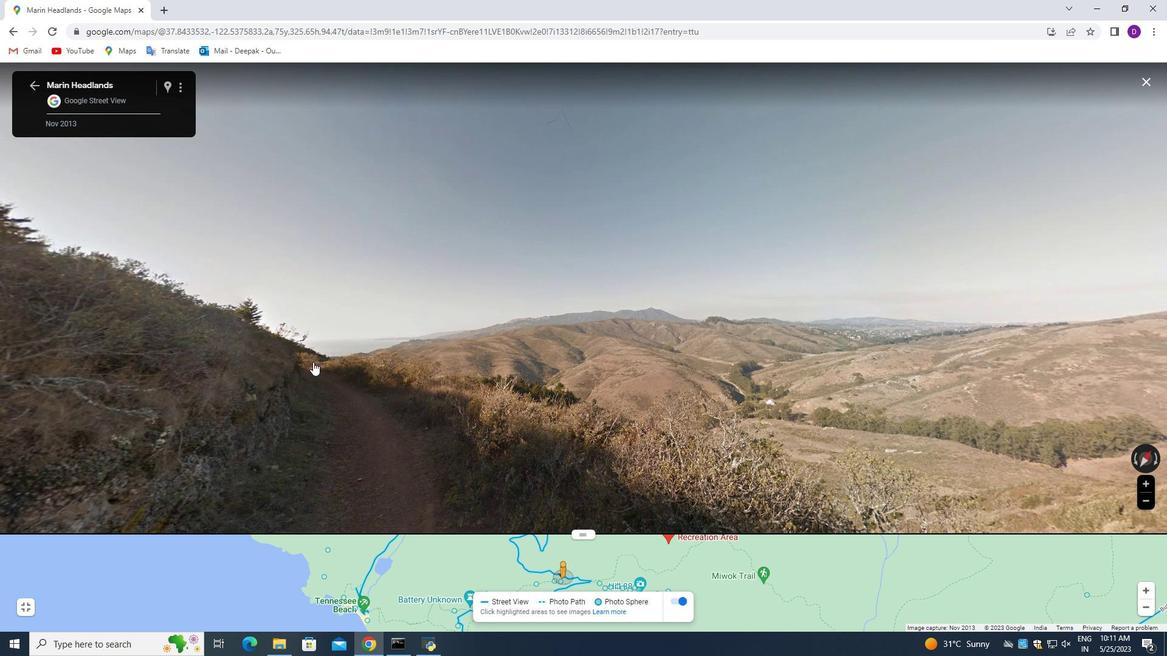 
Action: Mouse pressed left at (315, 363)
Screenshot: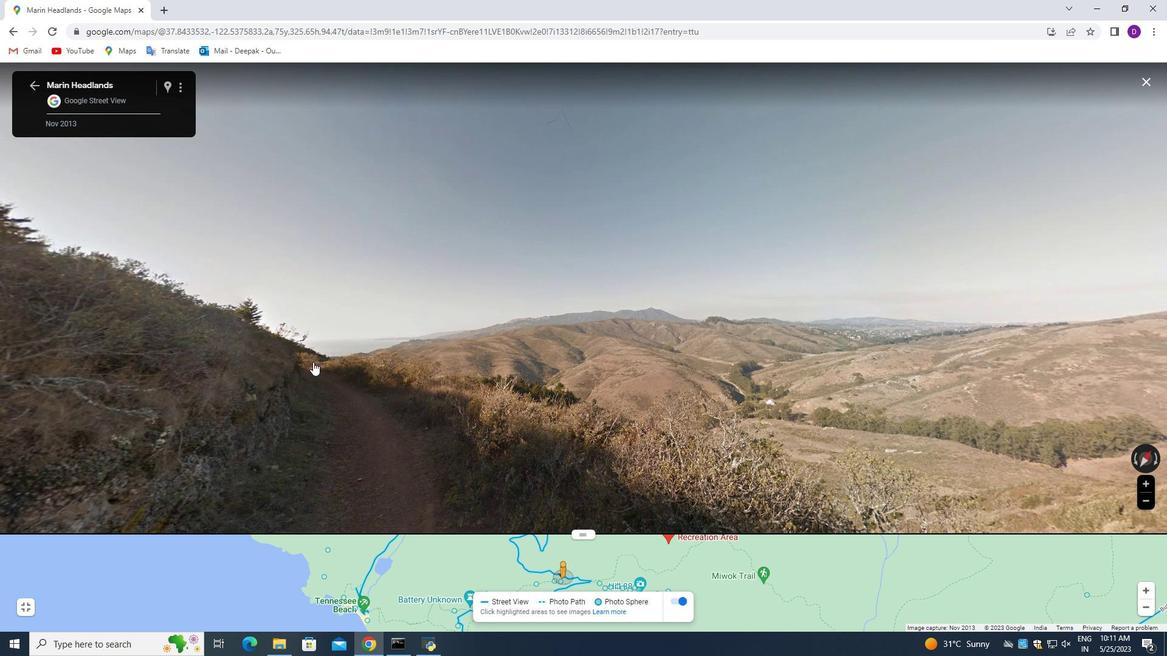 
Action: Mouse moved to (414, 350)
Screenshot: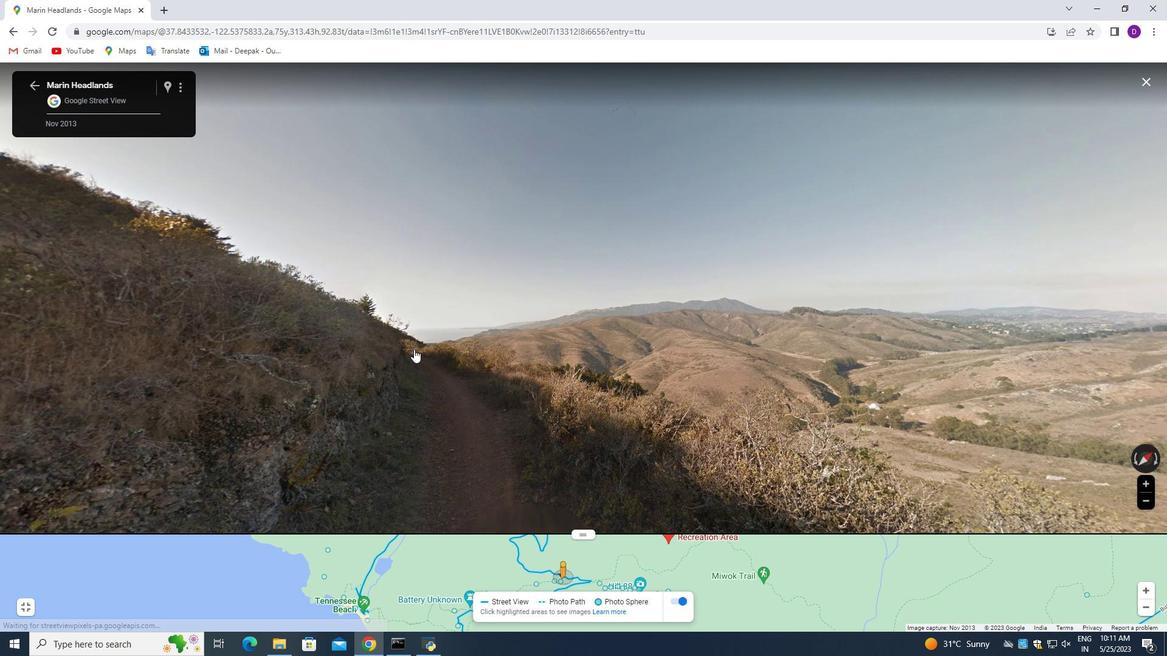 
Action: Mouse pressed left at (414, 350)
Screenshot: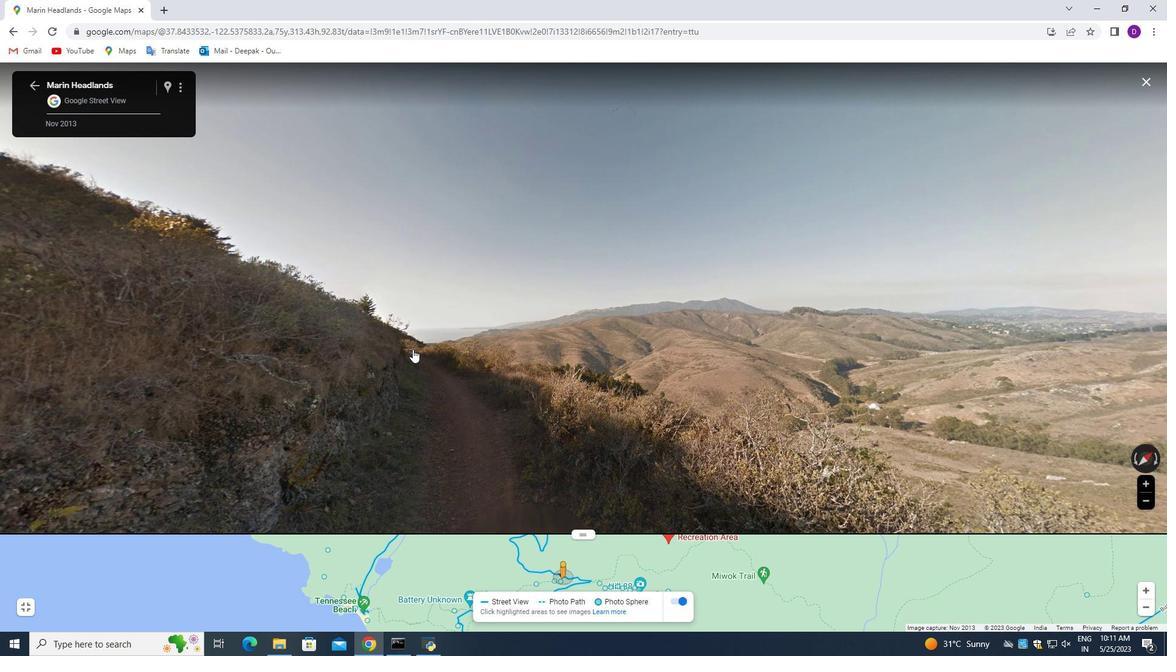 
Action: Mouse moved to (484, 346)
Screenshot: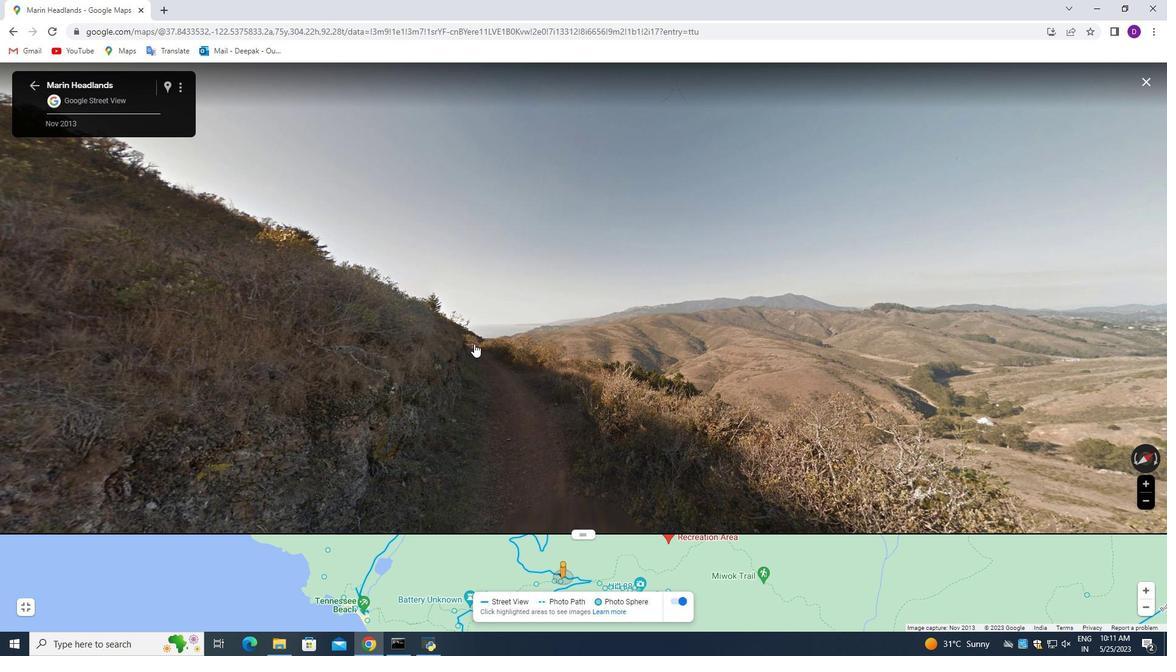 
Action: Mouse pressed left at (484, 346)
Screenshot: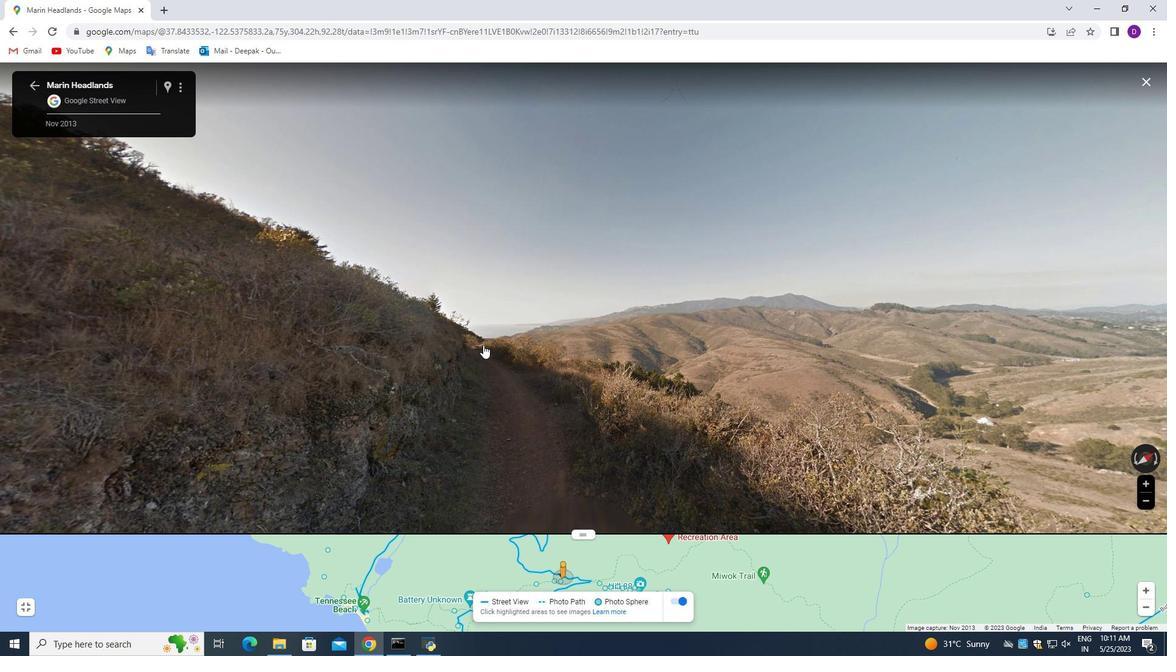 
Action: Mouse moved to (427, 347)
Screenshot: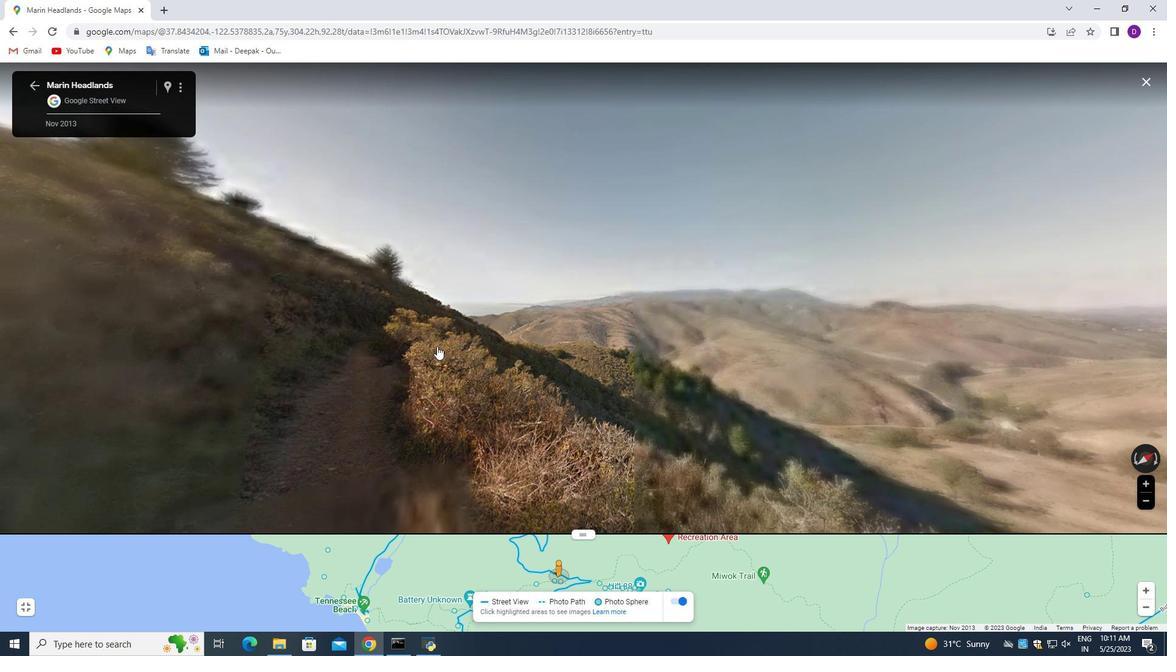 
Action: Mouse pressed left at (427, 347)
Screenshot: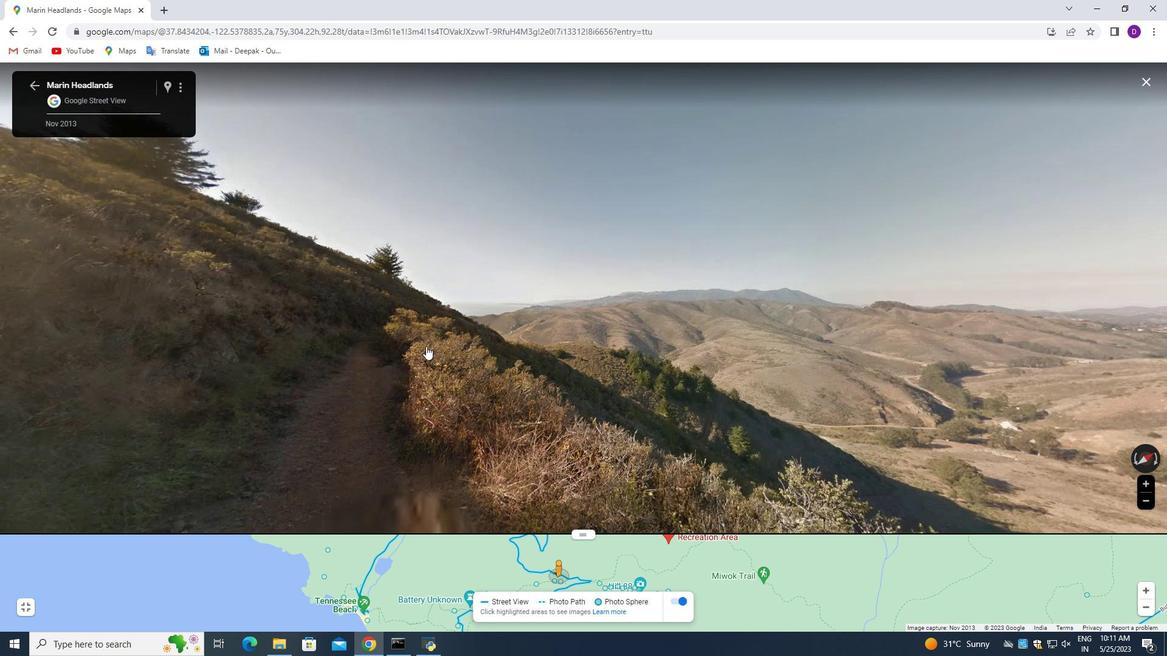 
Action: Mouse moved to (498, 339)
Screenshot: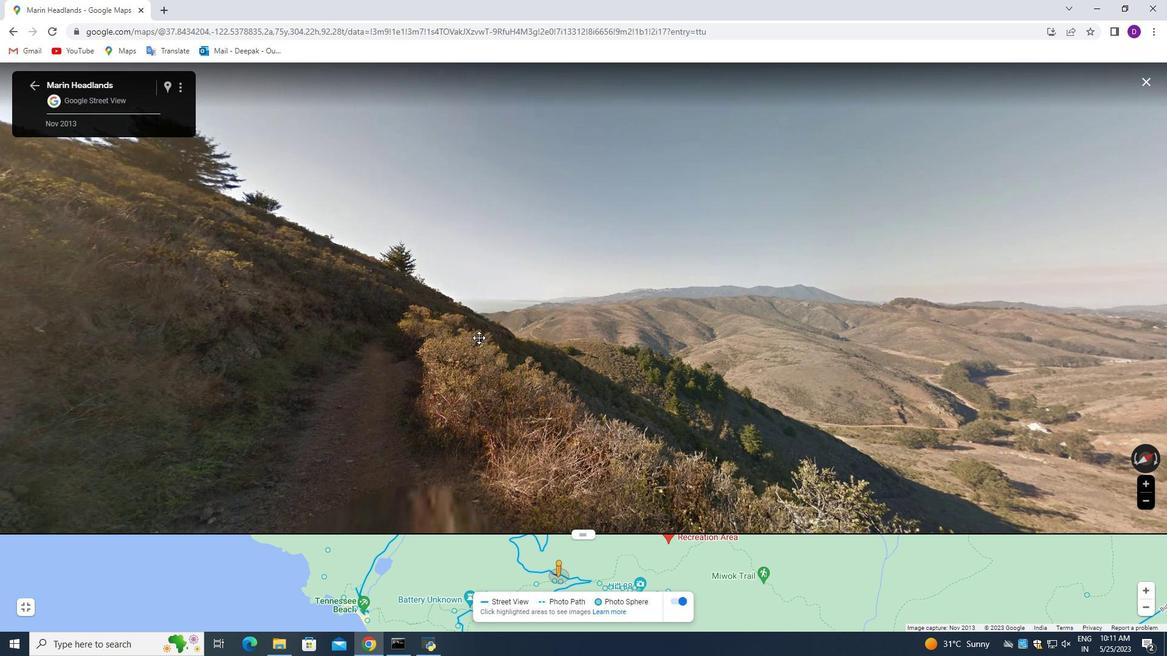 
Action: Mouse pressed left at (498, 339)
Screenshot: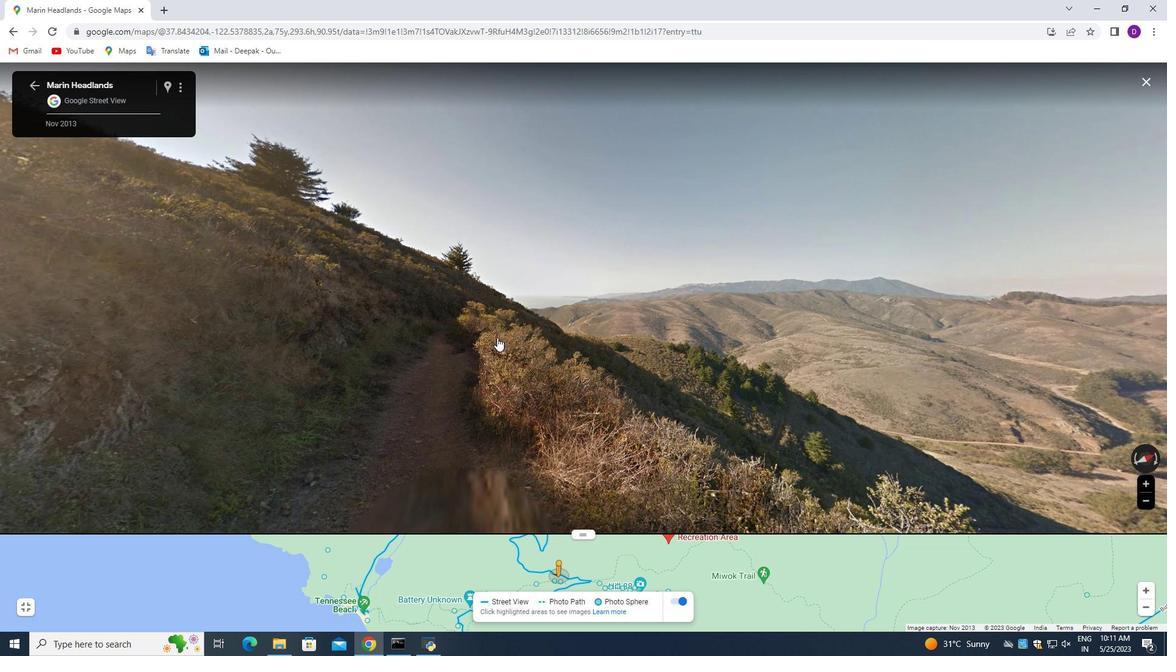 
Action: Mouse moved to (575, 332)
Screenshot: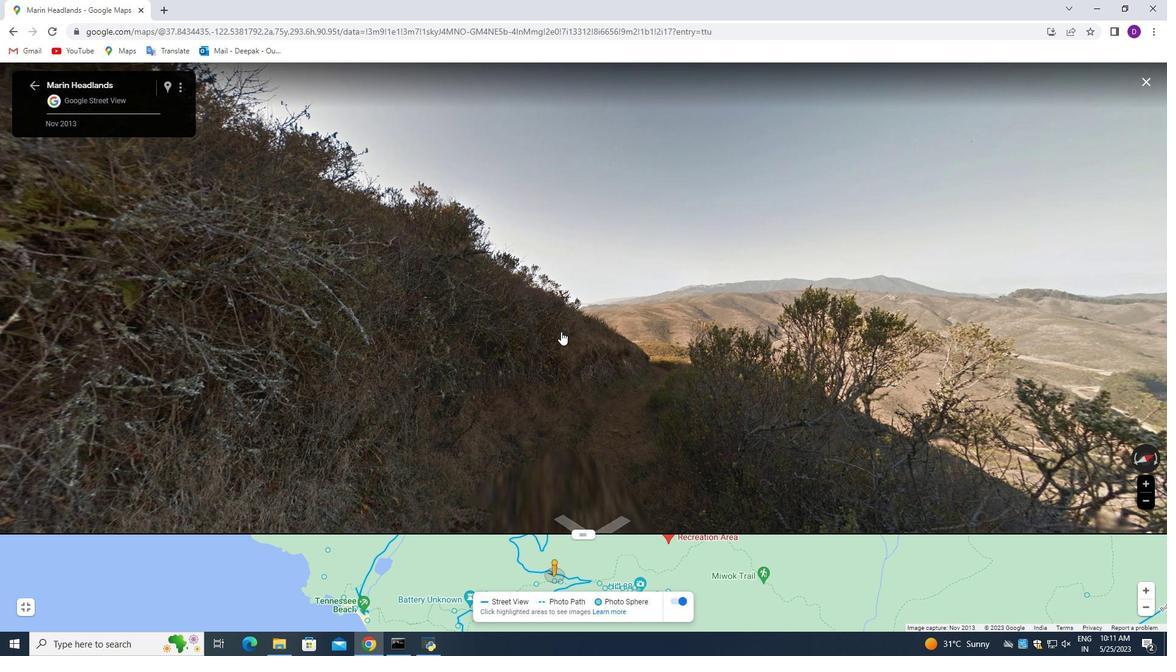 
Action: Mouse pressed left at (575, 332)
Screenshot: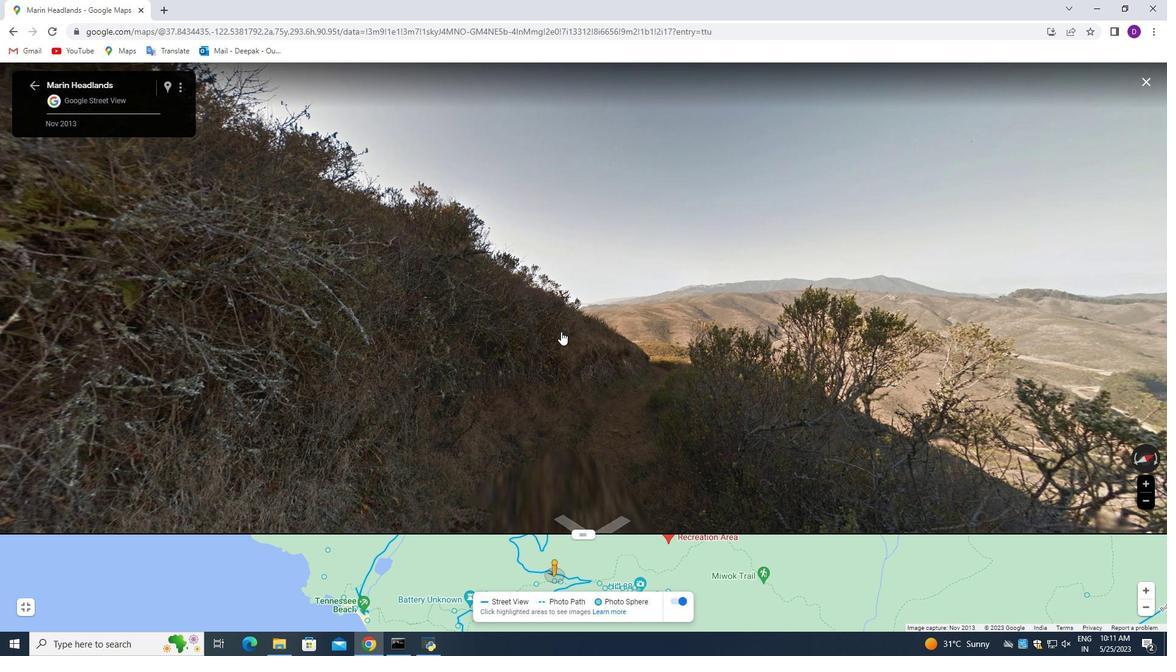 
Action: Mouse moved to (539, 329)
Screenshot: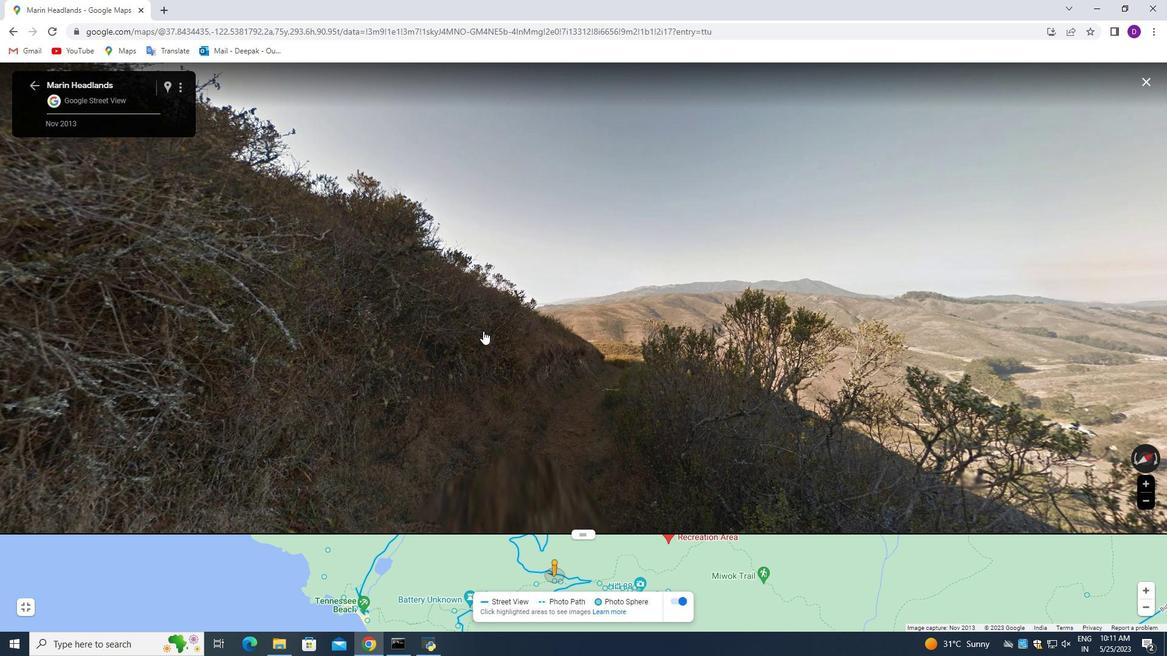 
Action: Mouse pressed left at (539, 329)
Screenshot: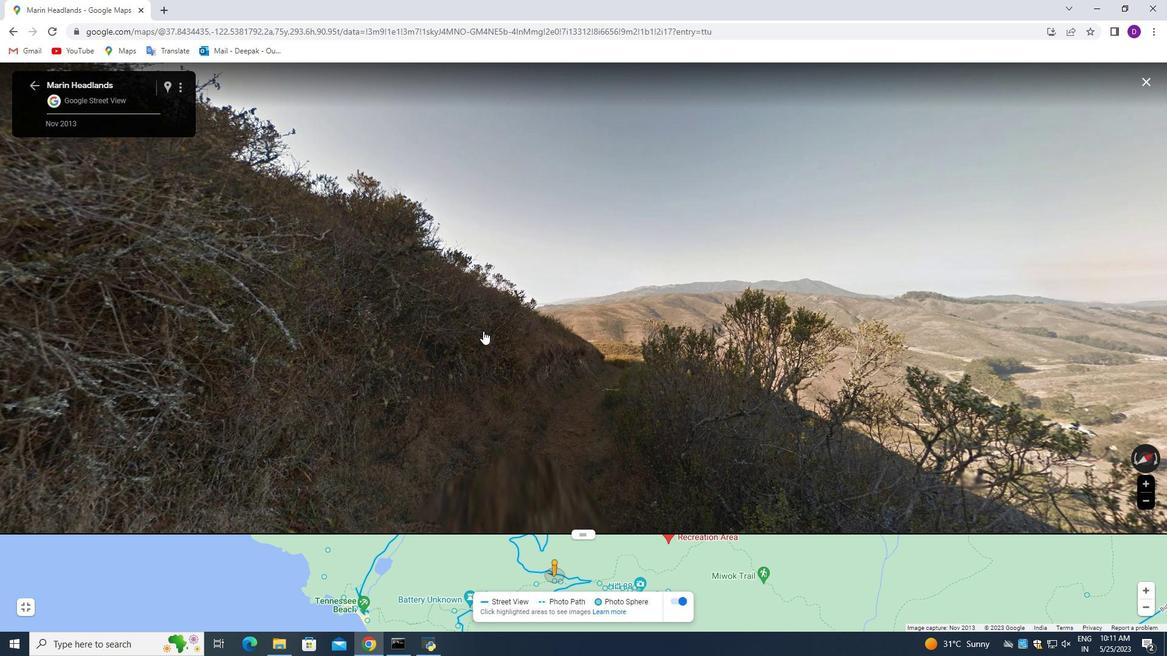 
Action: Mouse moved to (494, 315)
Screenshot: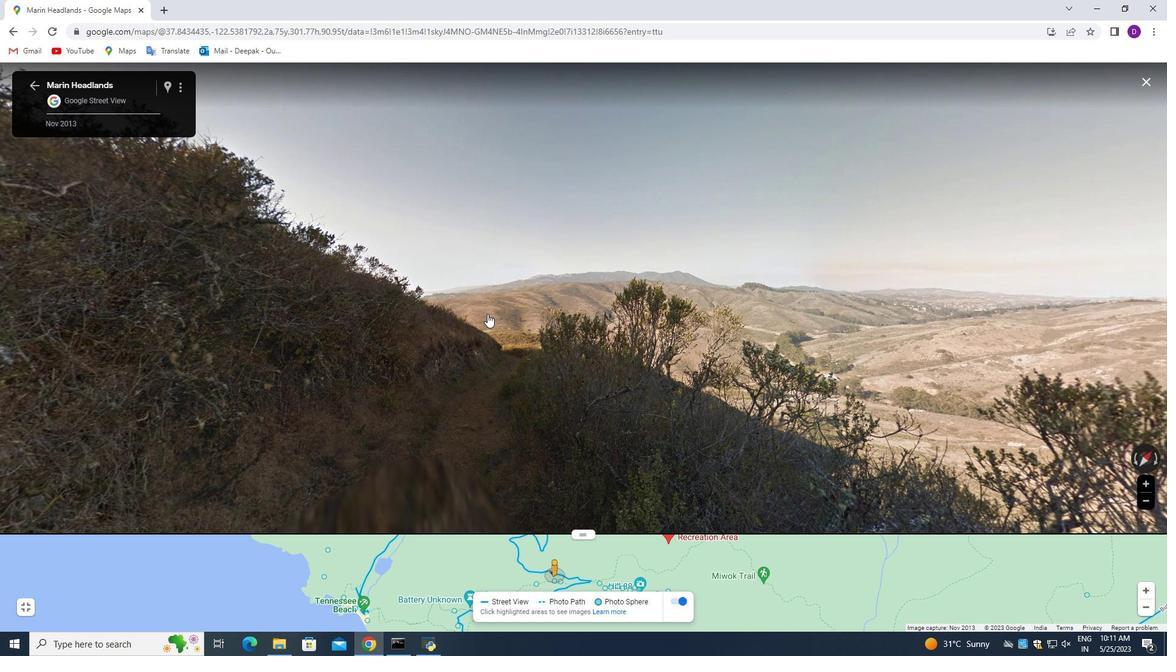 
Action: Mouse pressed left at (494, 315)
Screenshot: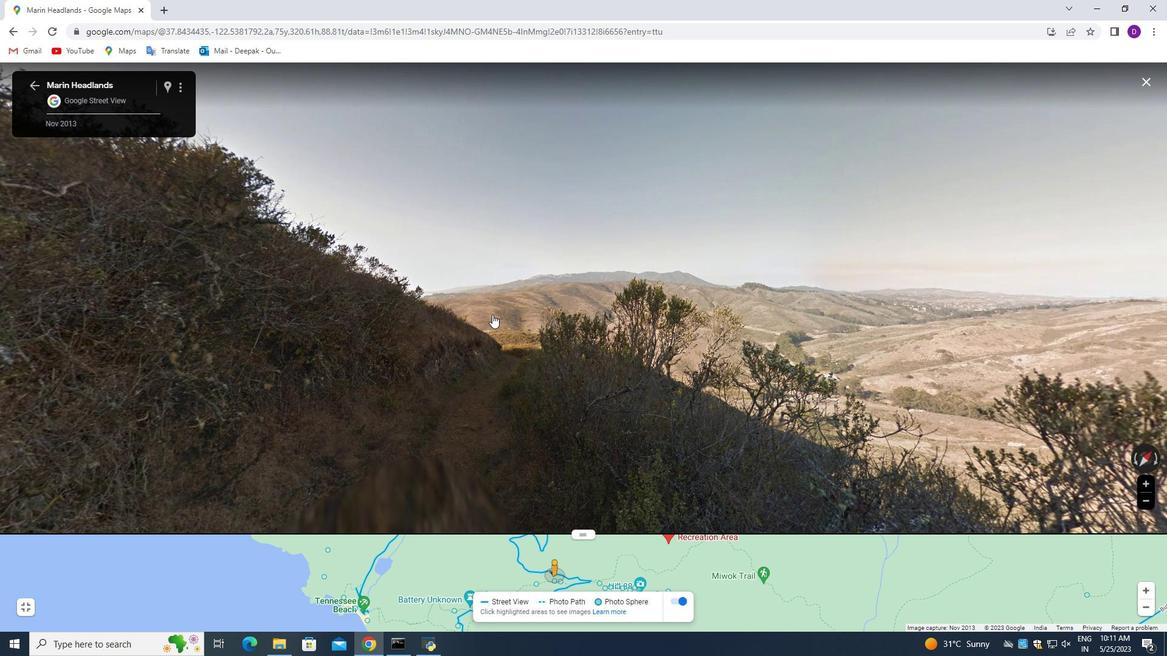 
Action: Mouse moved to (388, 325)
Screenshot: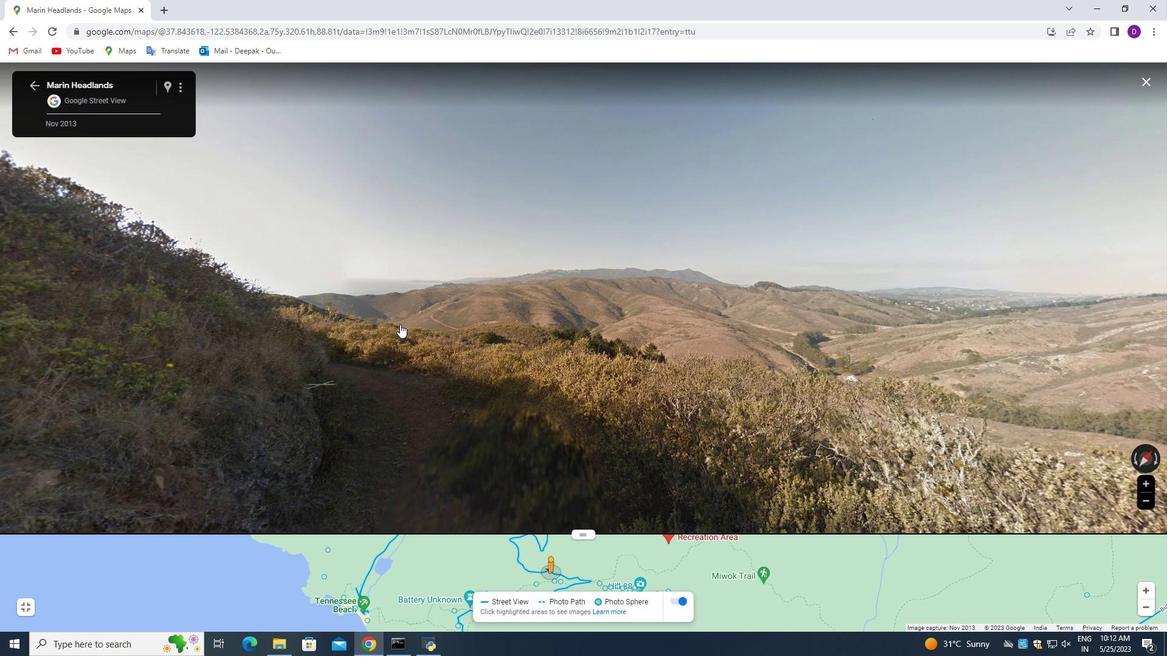 
Action: Mouse pressed left at (388, 325)
Screenshot: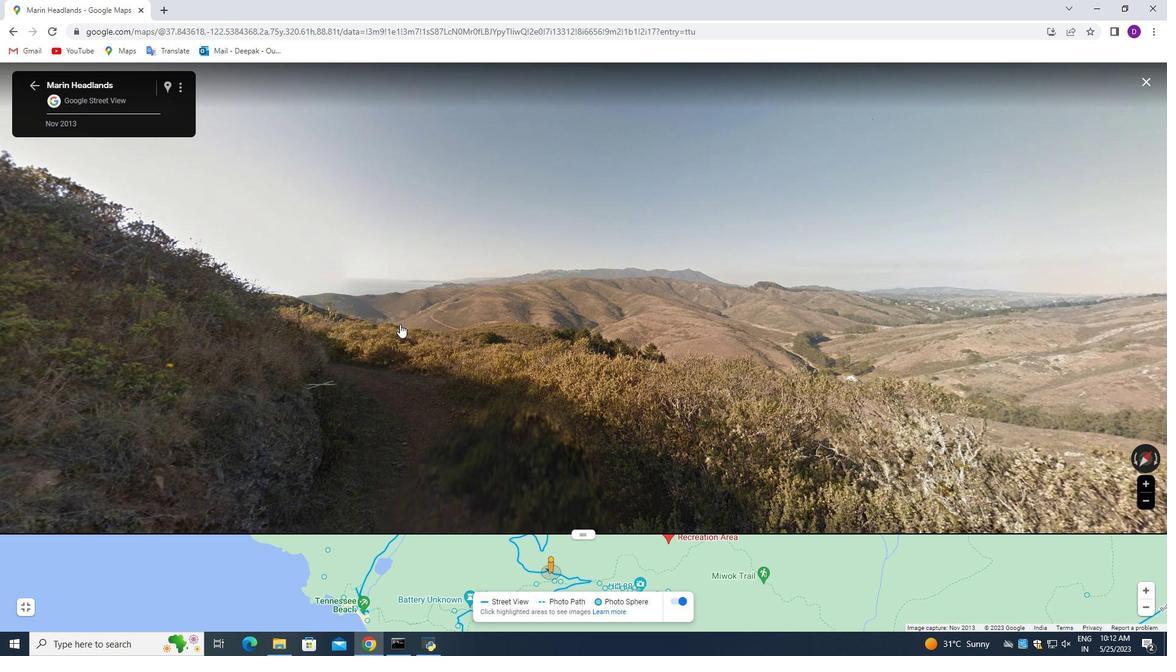 
Action: Mouse moved to (439, 310)
Screenshot: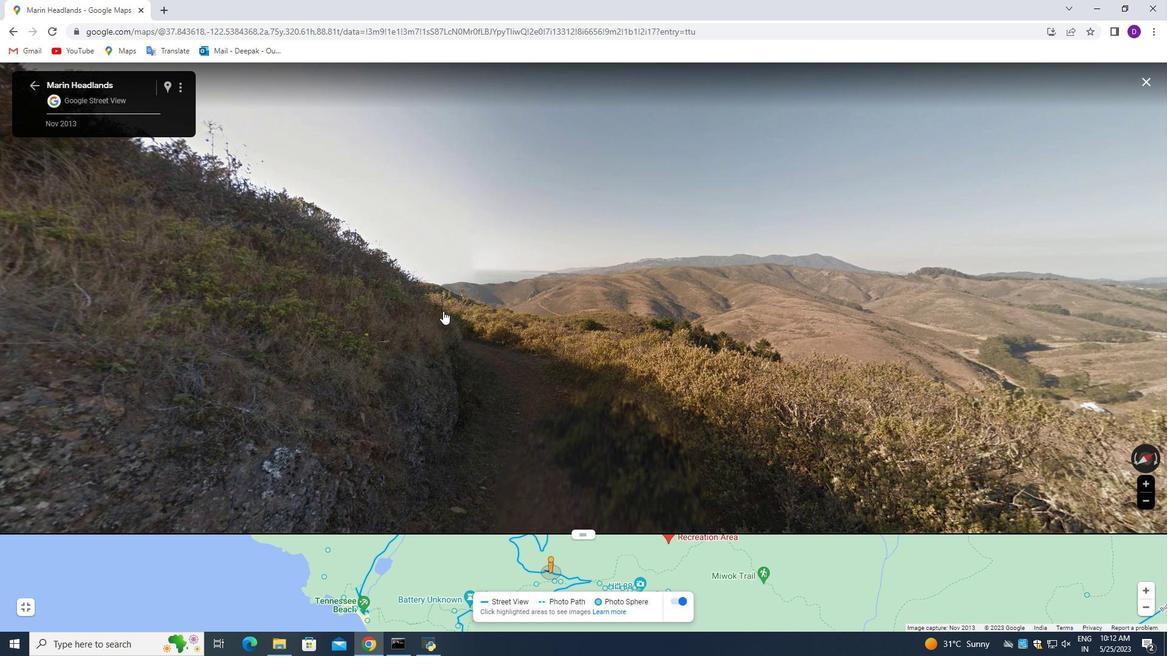 
Action: Mouse pressed left at (439, 310)
Screenshot: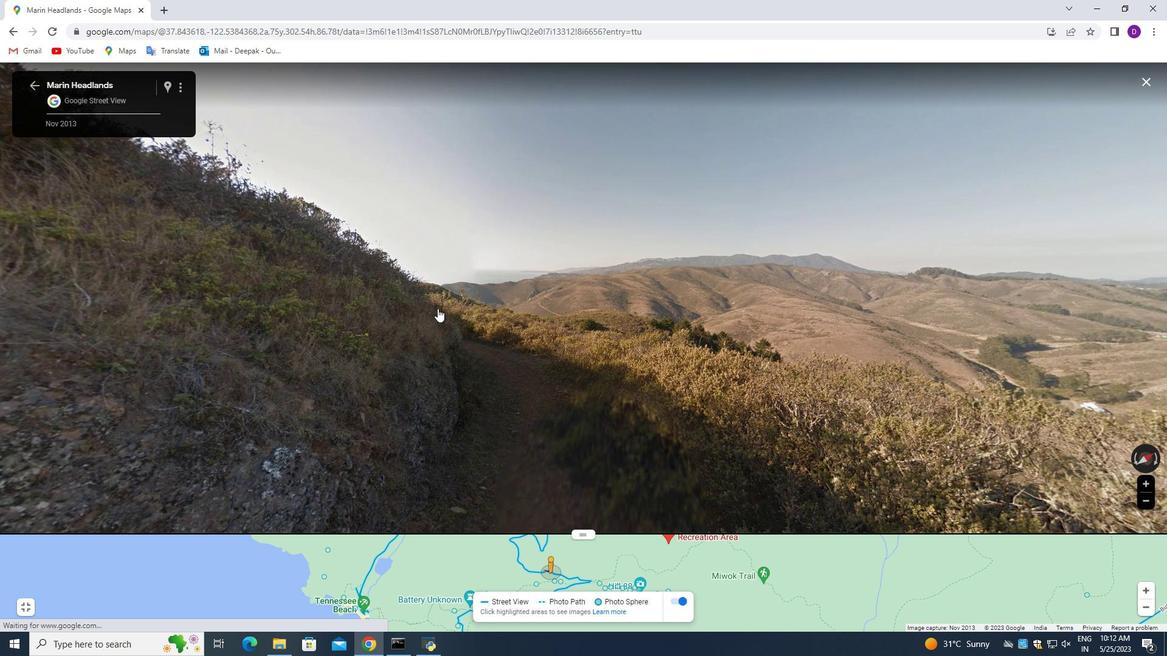
Action: Mouse moved to (375, 307)
Screenshot: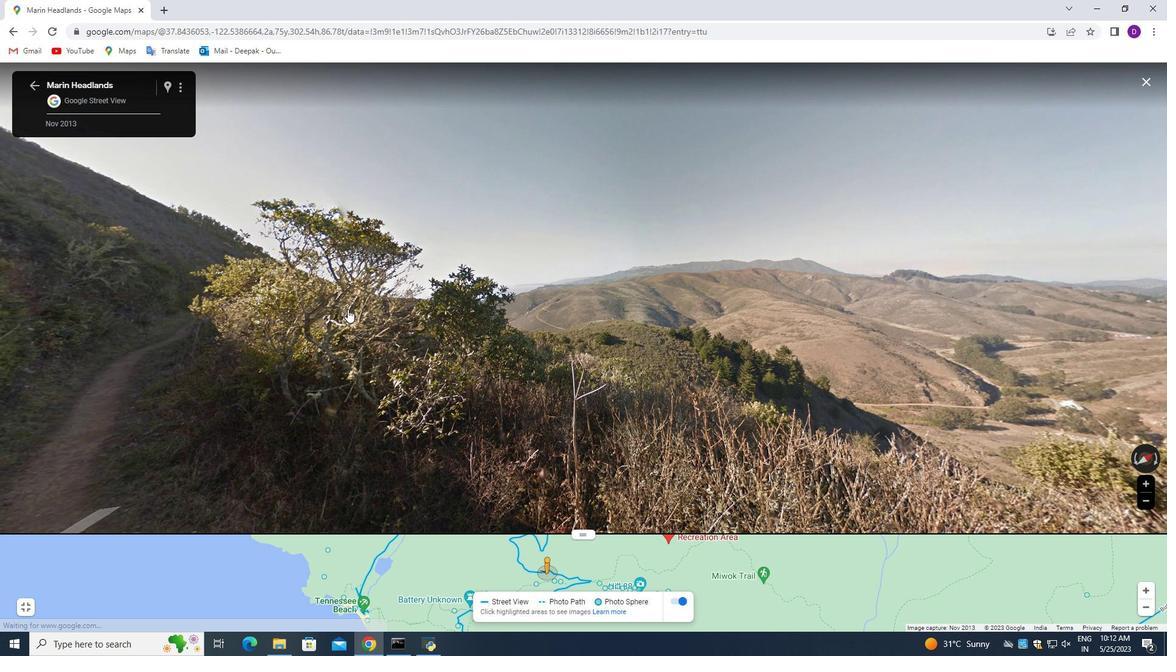 
Action: Mouse pressed left at (341, 310)
Screenshot: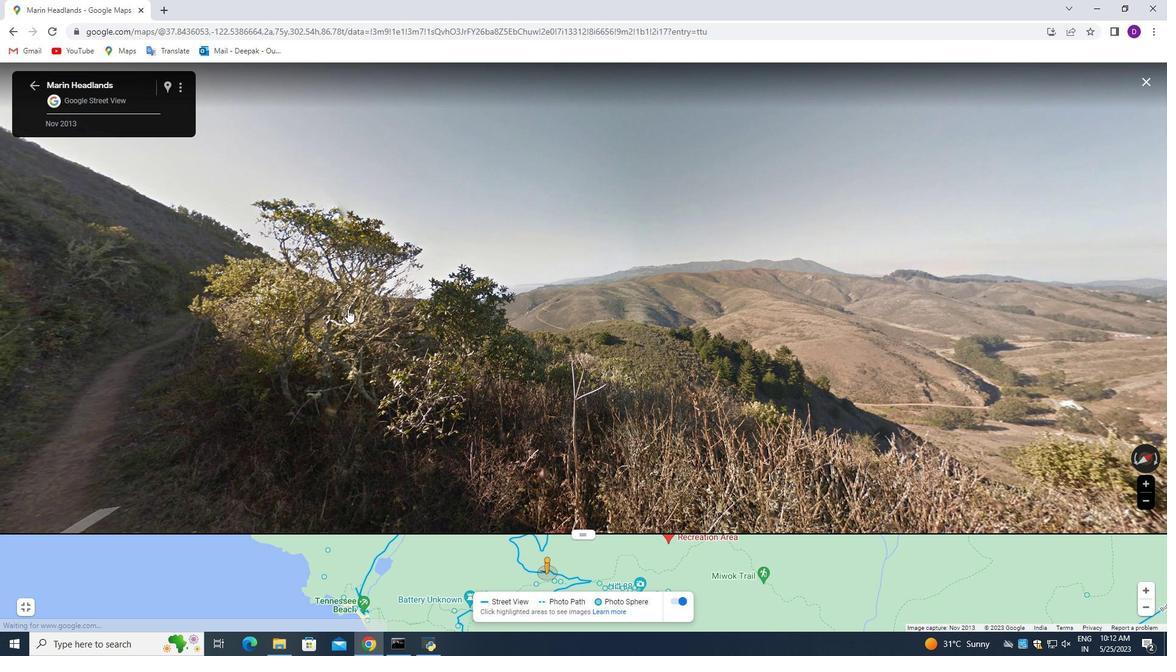 
Action: Mouse moved to (356, 305)
Screenshot: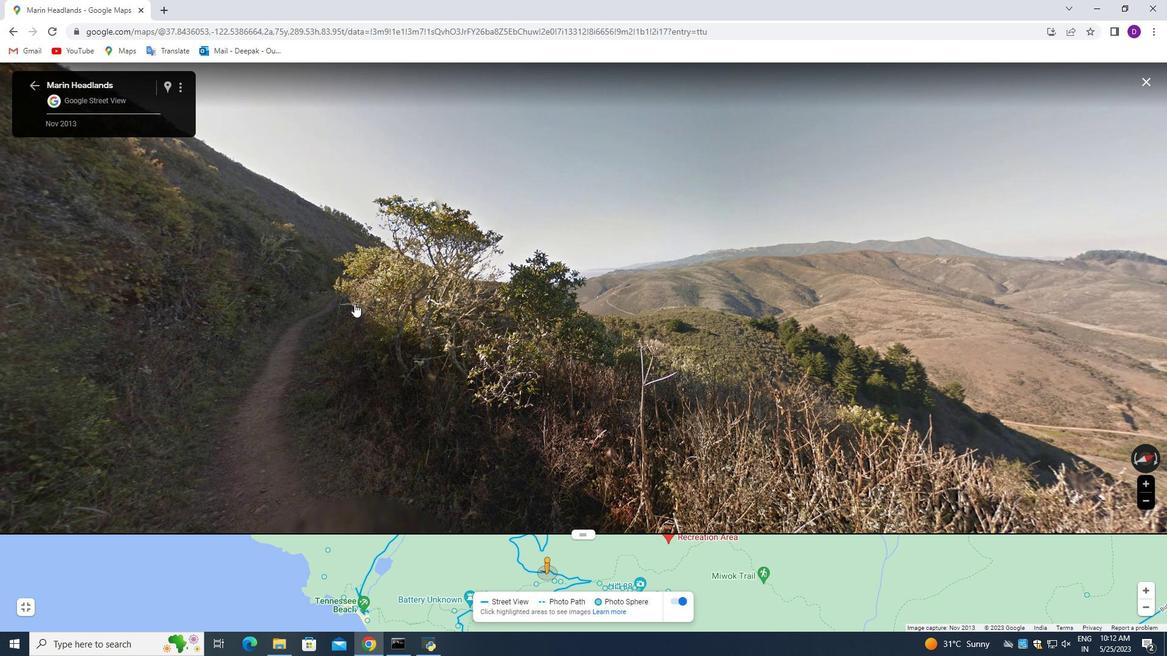 
Action: Mouse pressed left at (356, 305)
Screenshot: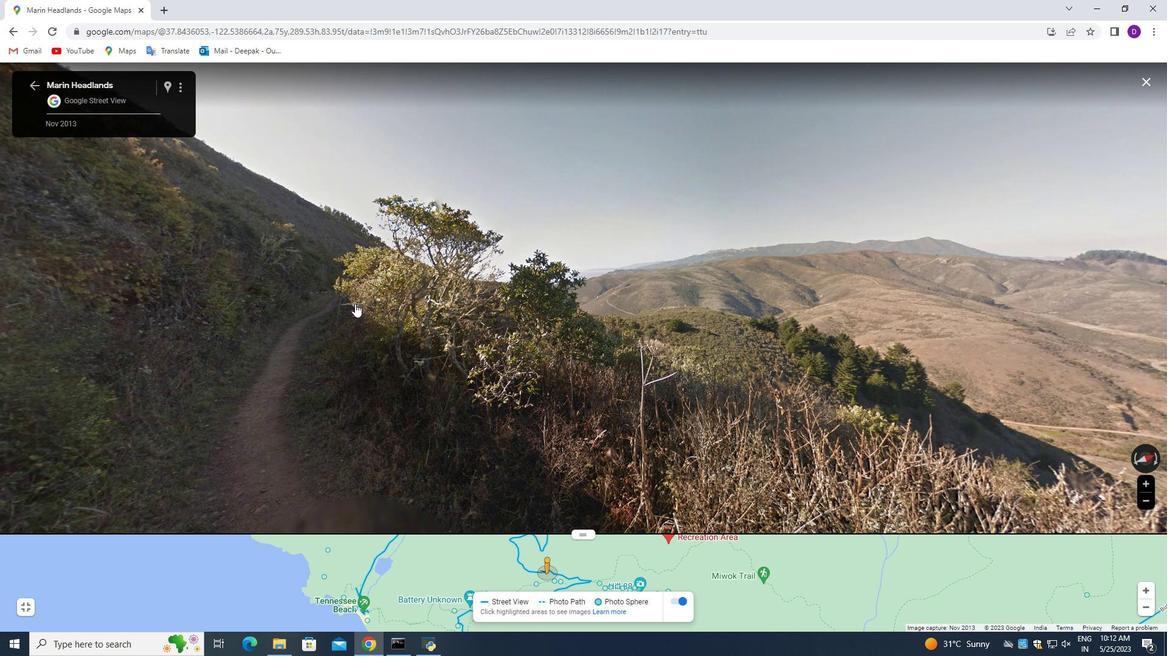 
Action: Mouse moved to (409, 291)
Screenshot: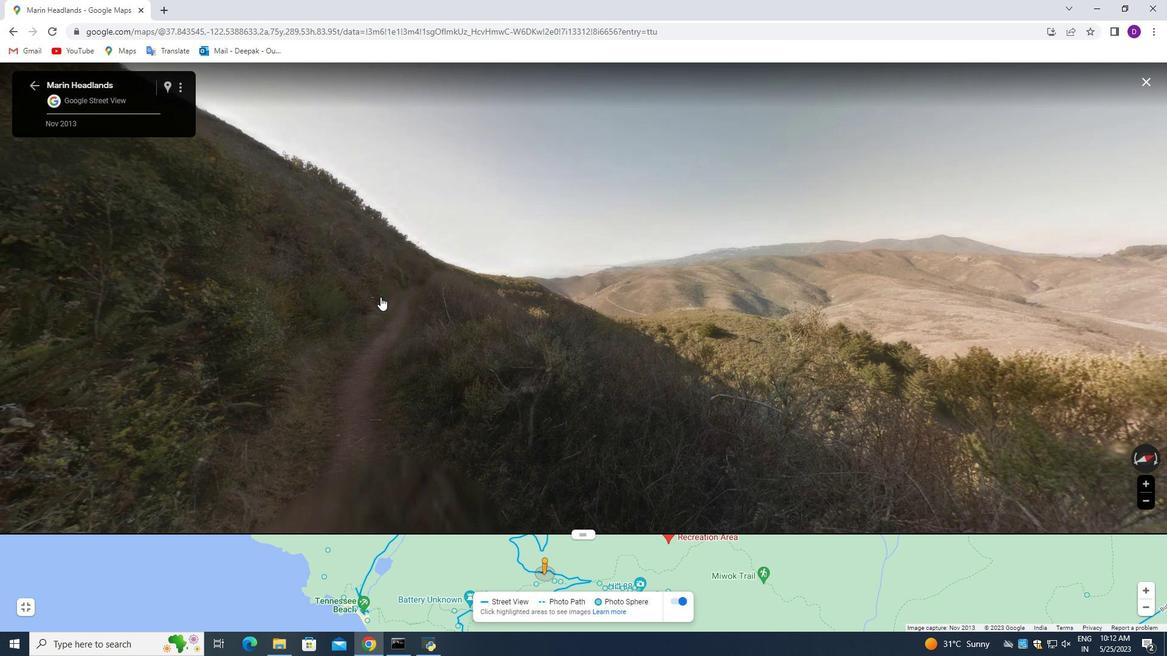 
Action: Mouse pressed left at (409, 291)
Screenshot: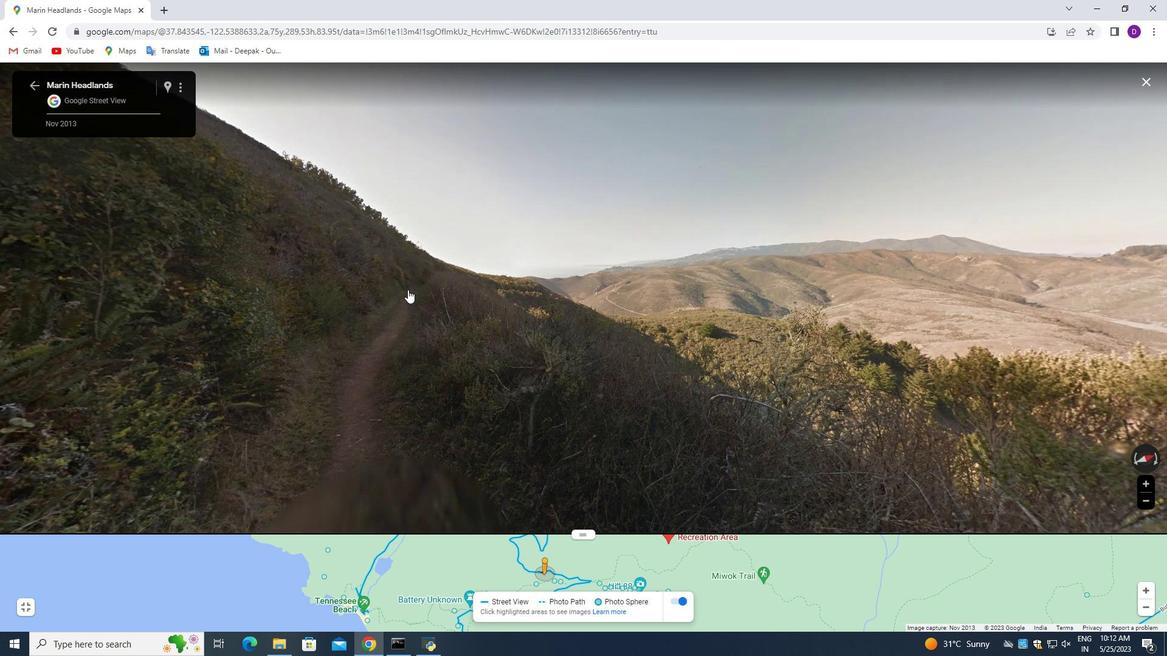 
Action: Mouse moved to (318, 321)
Screenshot: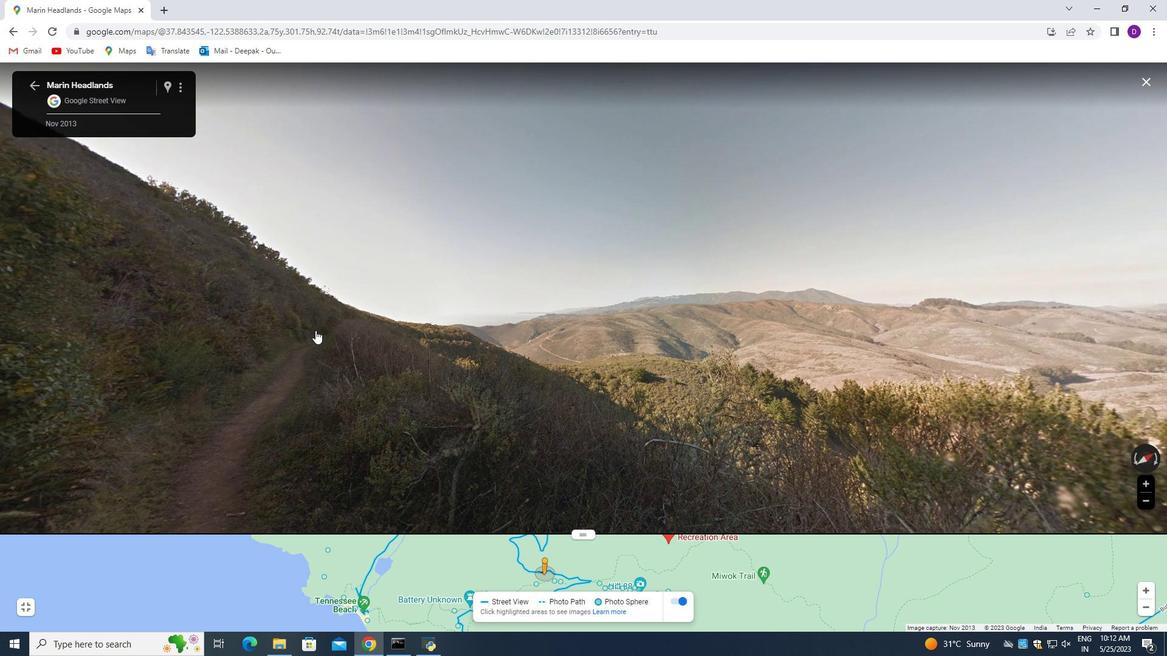 
Action: Mouse pressed left at (318, 330)
Screenshot: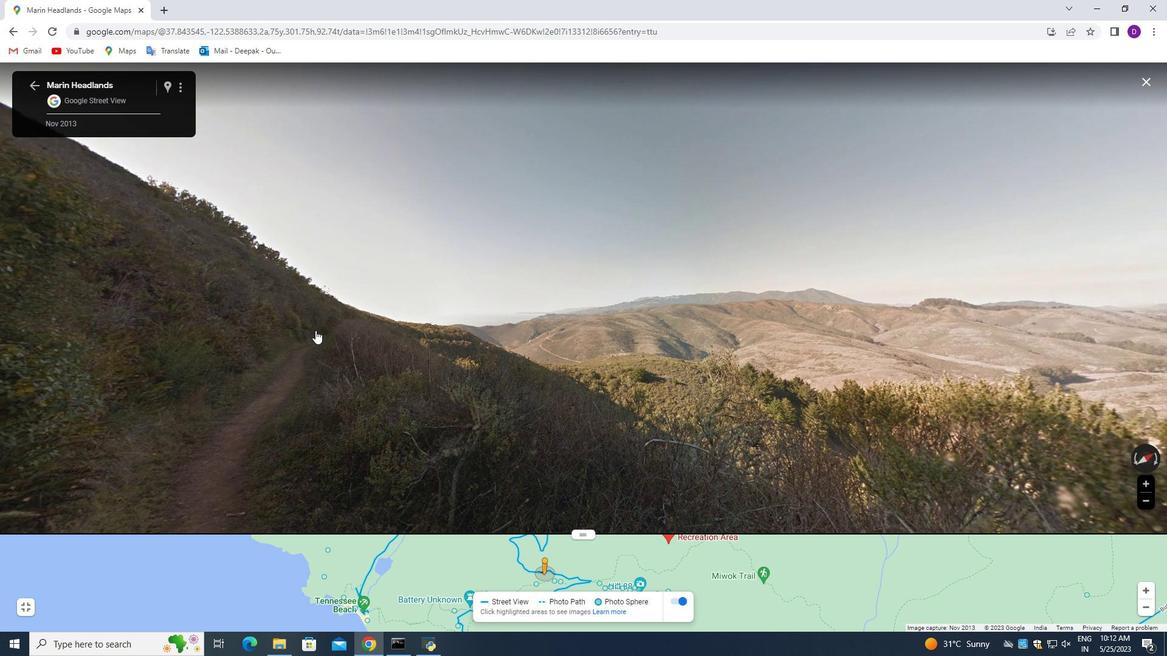 
Action: Mouse moved to (320, 305)
Screenshot: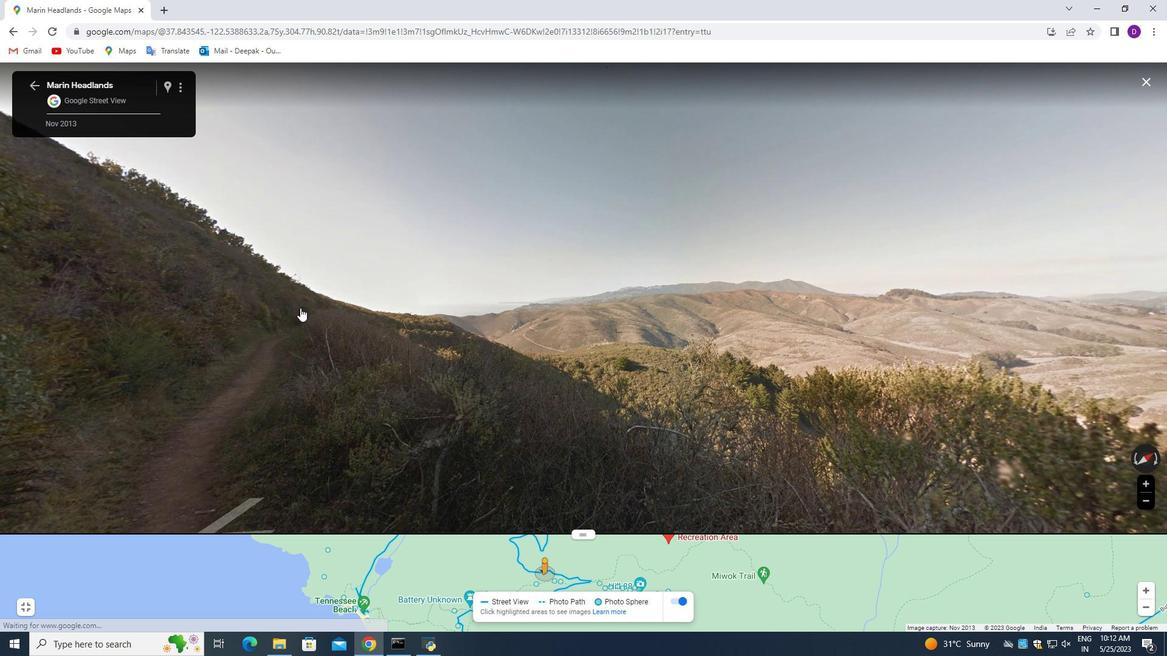 
Action: Mouse pressed left at (320, 305)
Screenshot: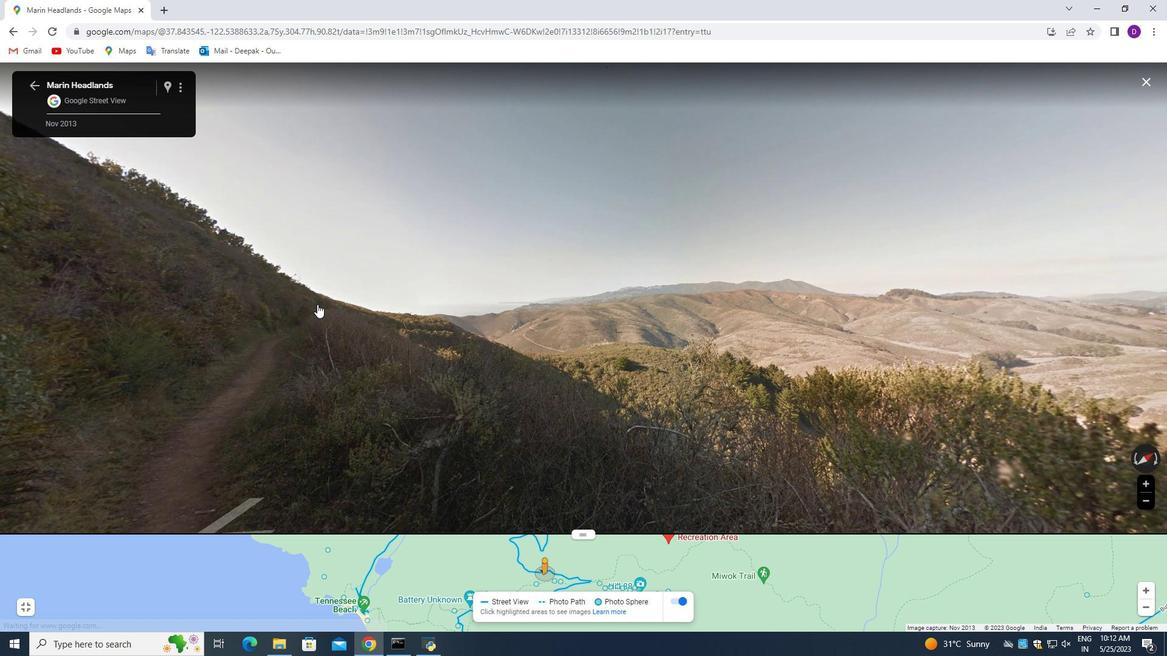 
Action: Mouse moved to (251, 304)
Screenshot: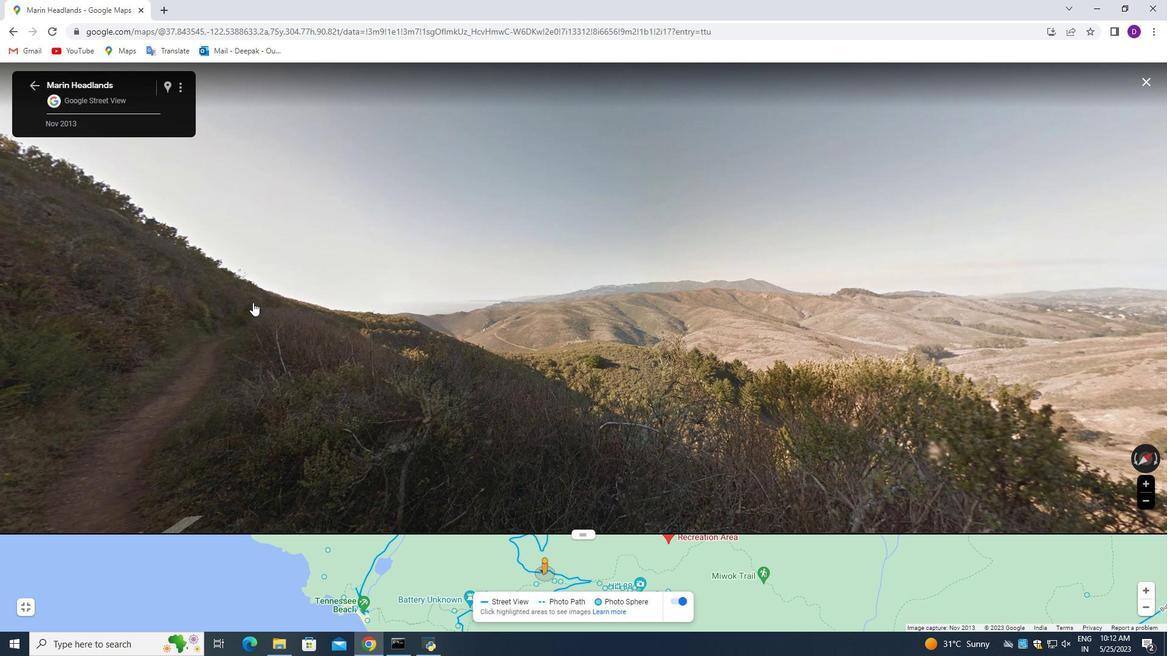 
Action: Mouse pressed left at (251, 304)
Screenshot: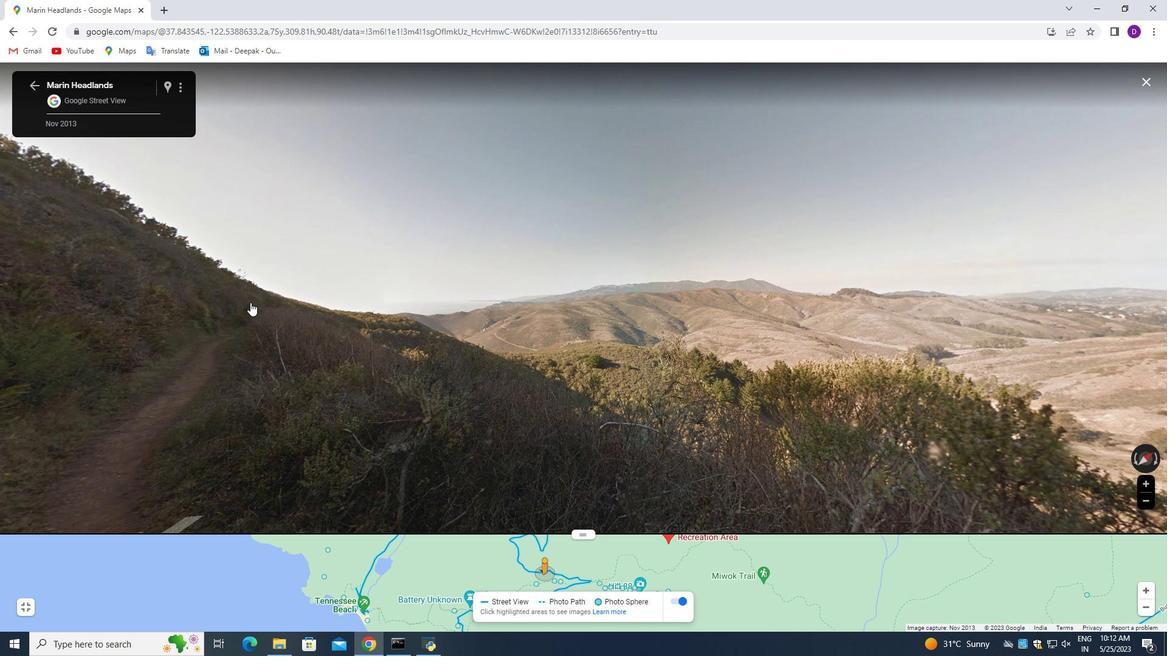 
Action: Mouse moved to (266, 310)
Screenshot: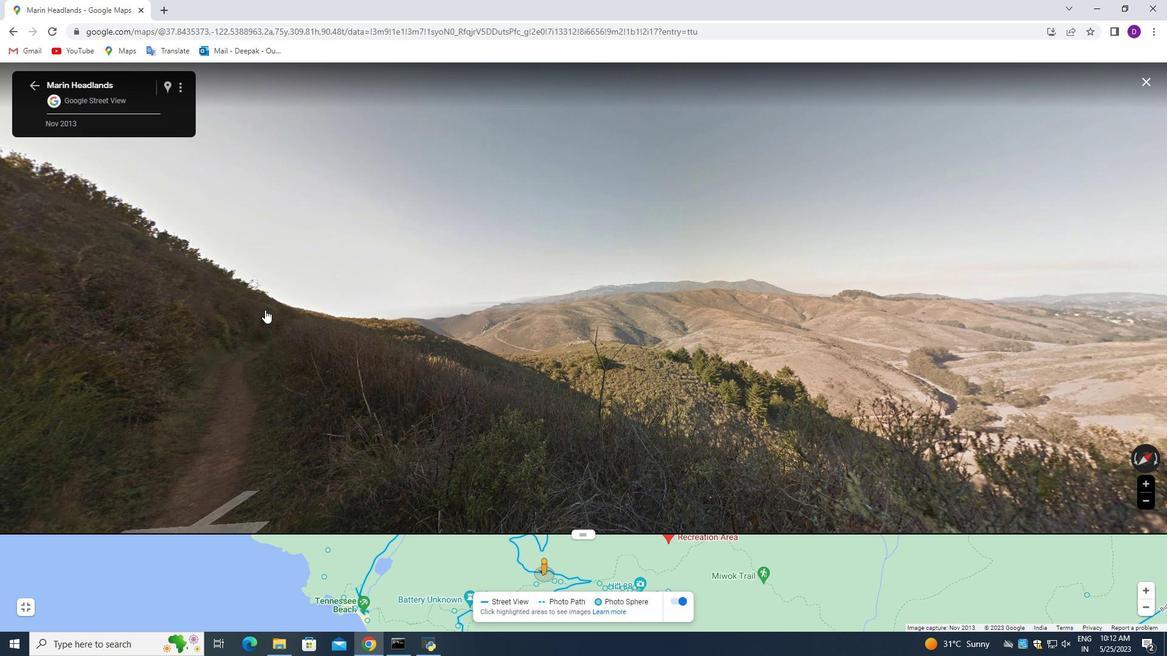 
Action: Mouse pressed left at (266, 310)
Screenshot: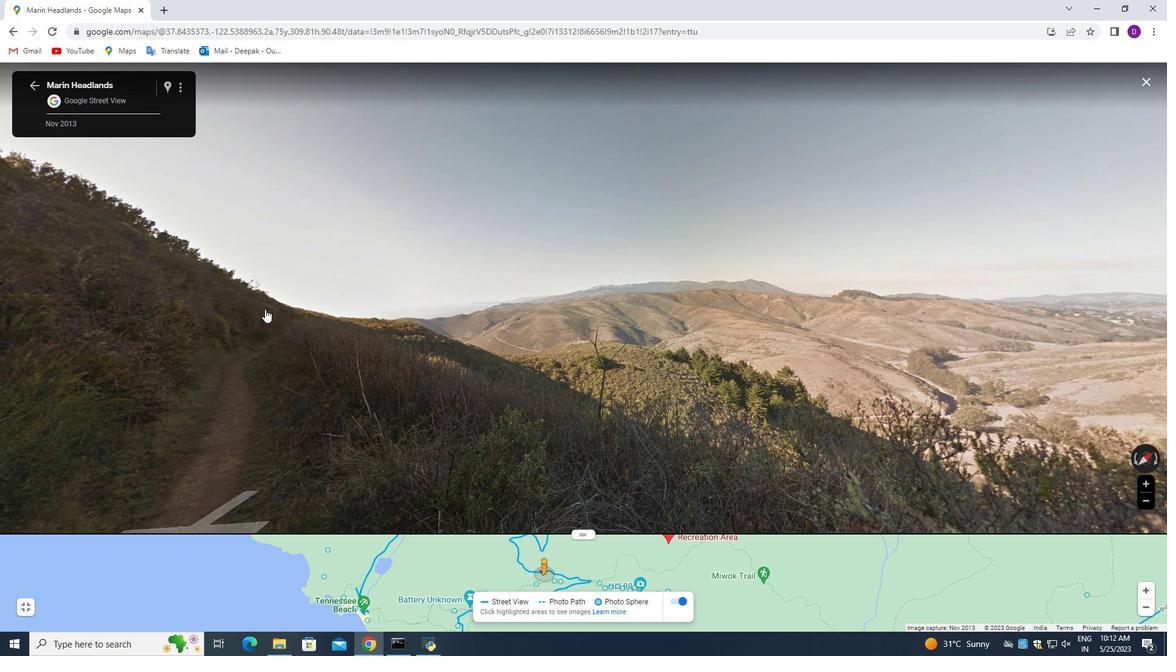 
Action: Mouse moved to (270, 306)
Screenshot: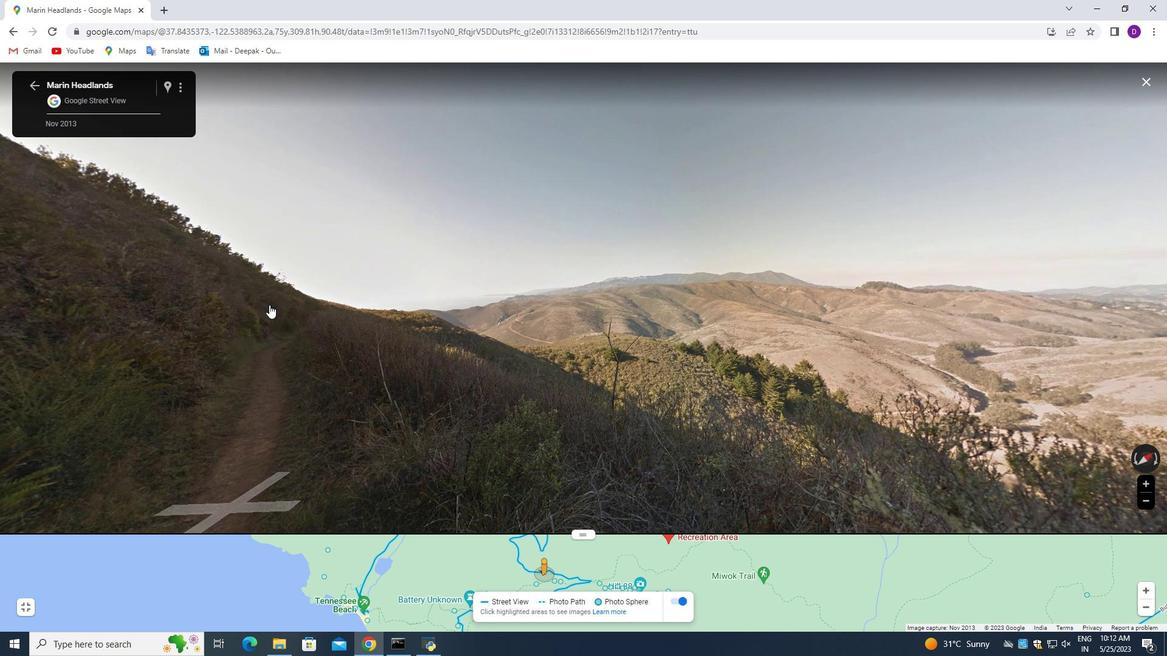 
Action: Mouse pressed left at (270, 306)
Screenshot: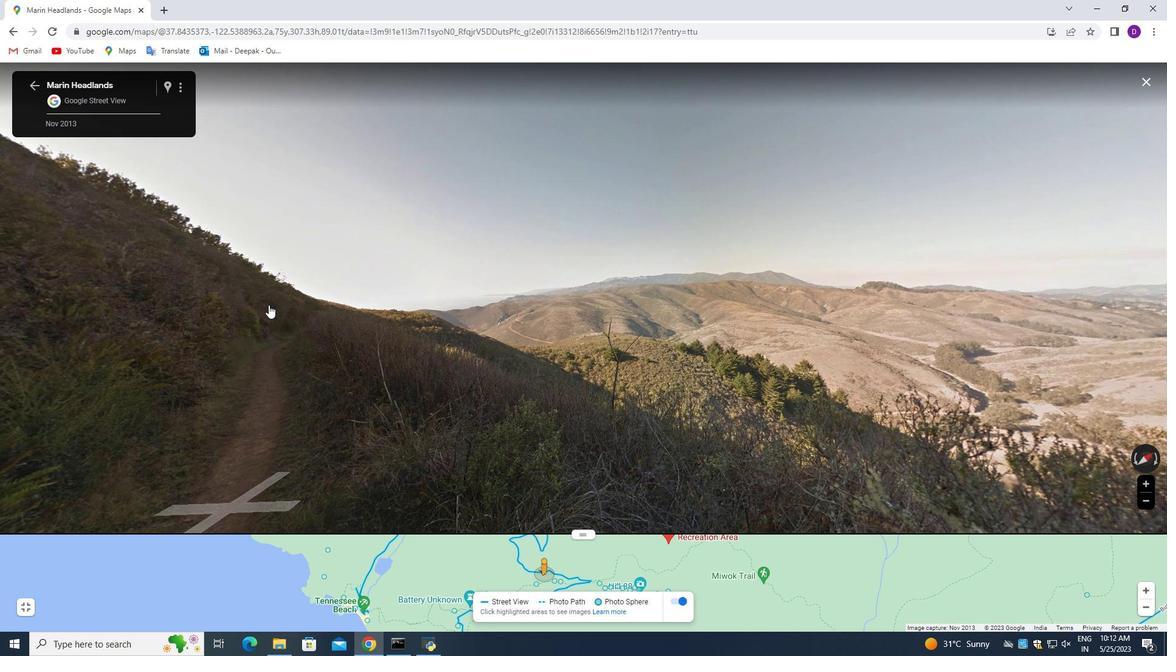 
Action: Mouse moved to (297, 320)
Screenshot: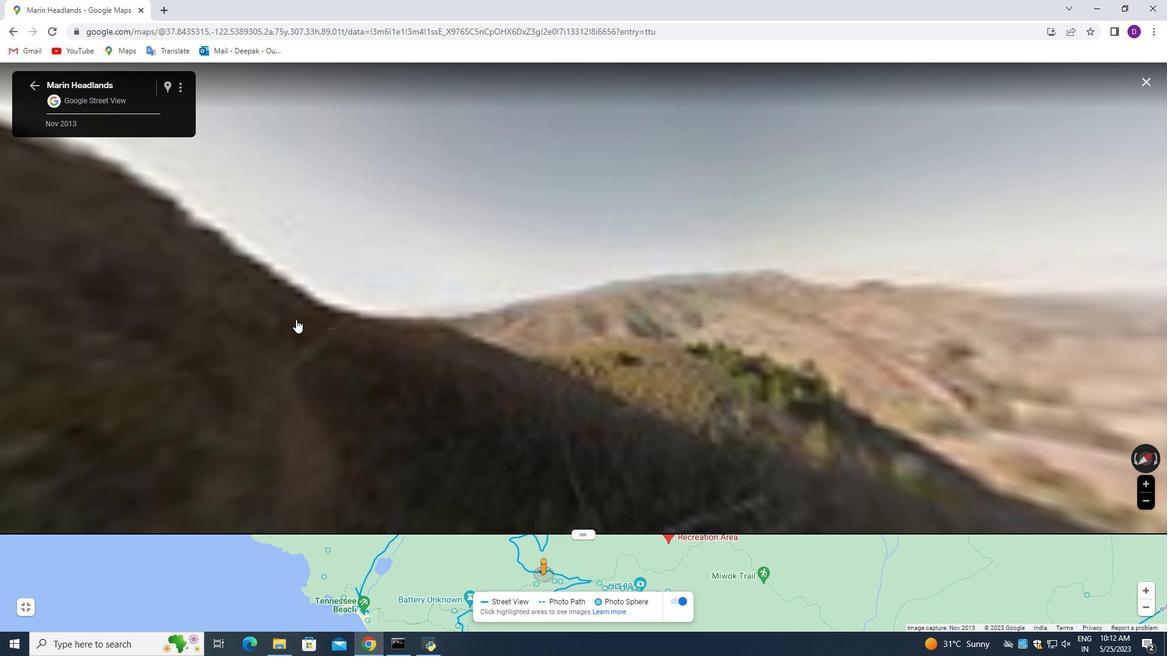 
Action: Mouse pressed left at (298, 320)
Screenshot: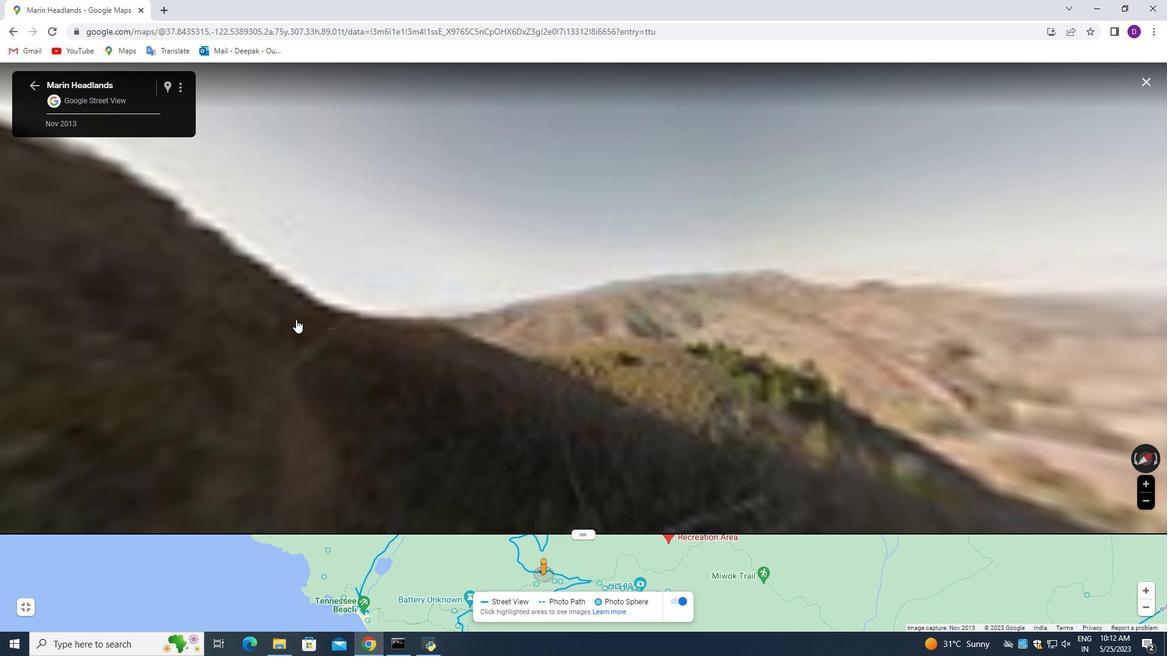 
Action: Mouse moved to (246, 316)
Screenshot: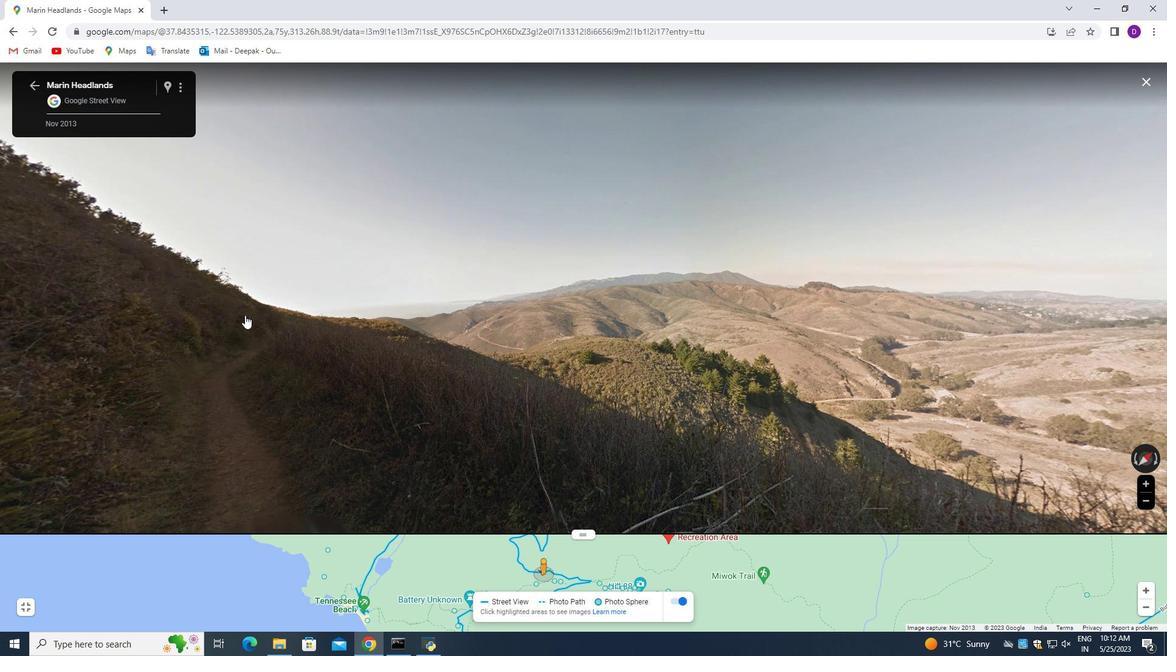 
Action: Mouse pressed left at (246, 316)
Screenshot: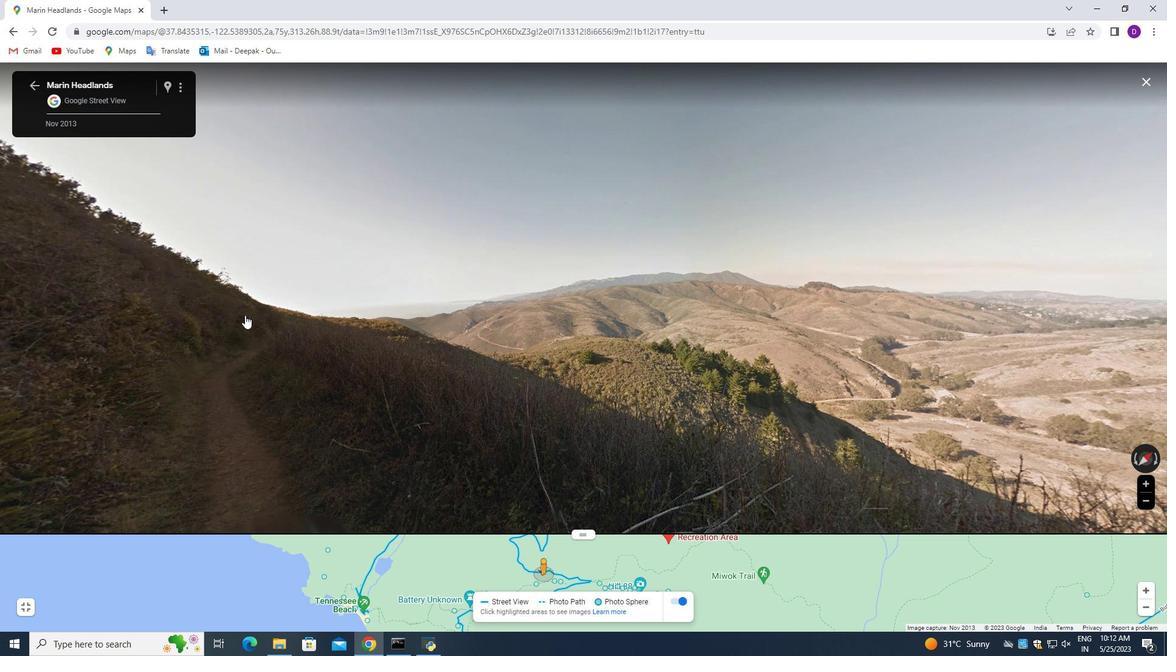 
Action: Mouse moved to (258, 320)
Screenshot: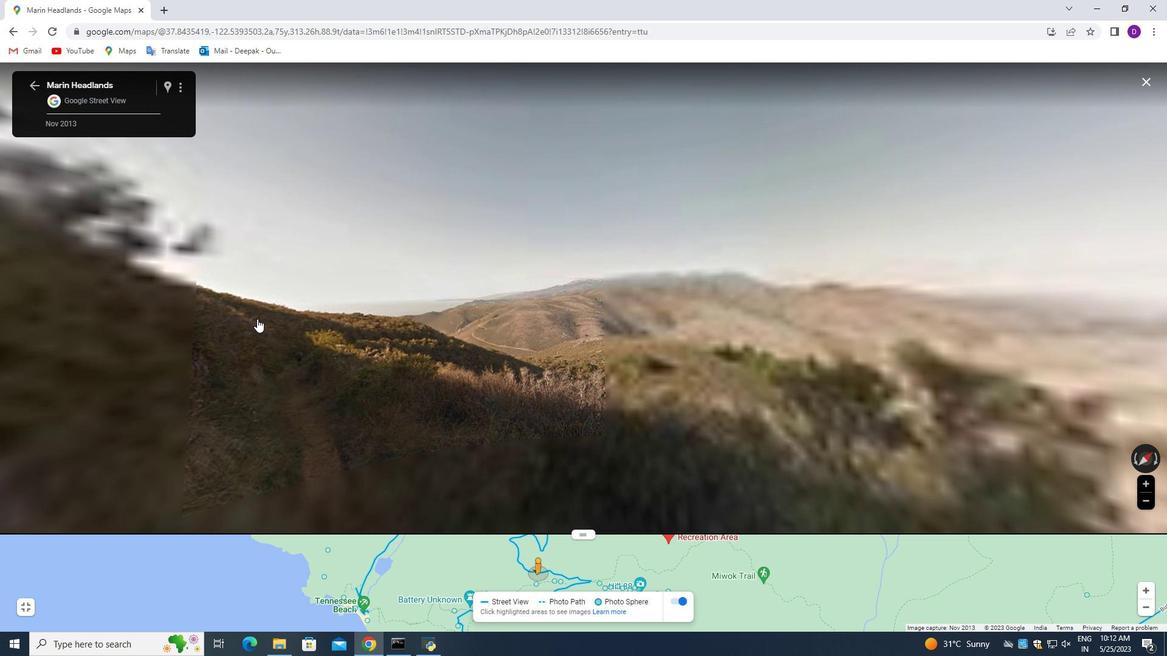 
Action: Mouse pressed left at (258, 320)
Screenshot: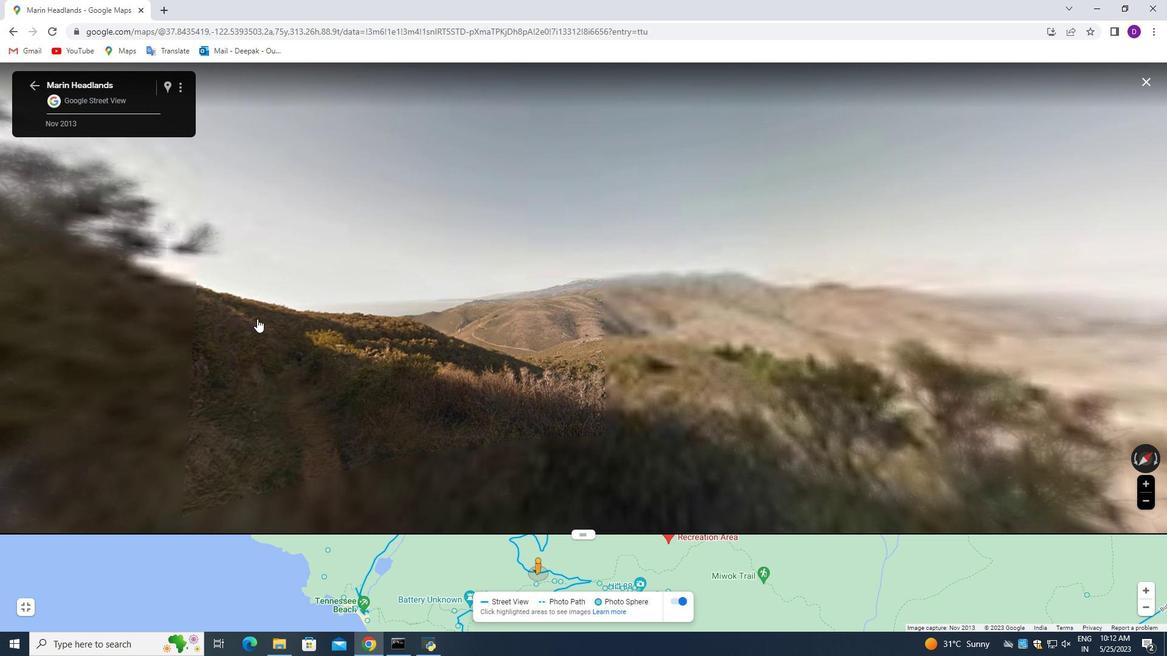 
Action: Mouse moved to (315, 358)
Screenshot: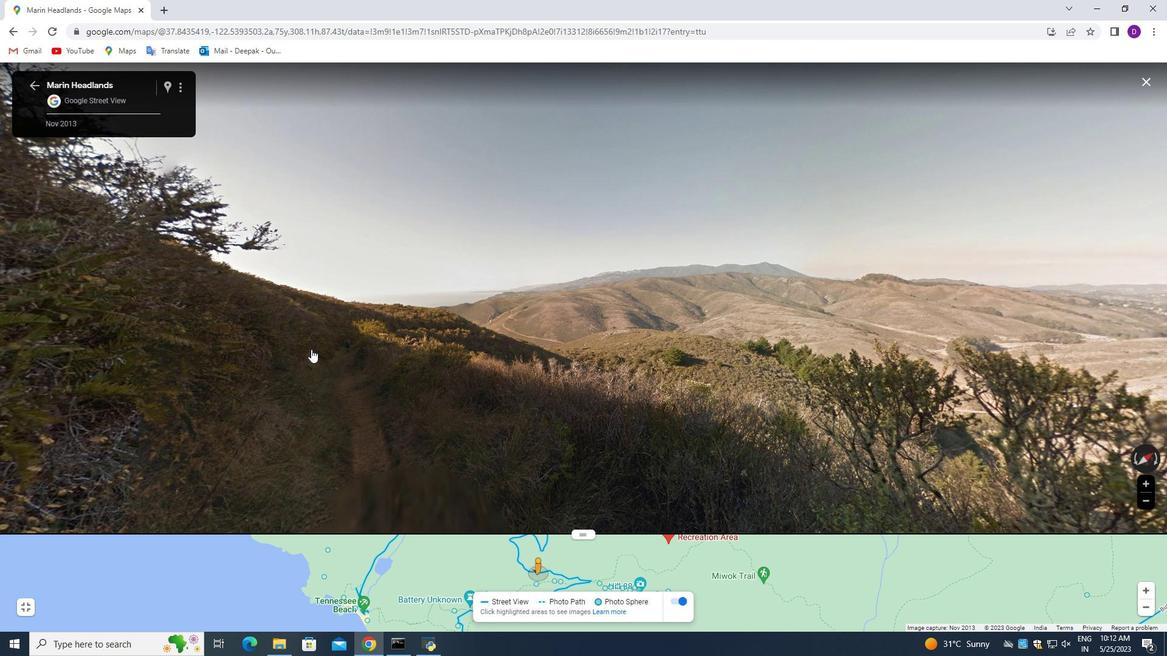 
Action: Mouse pressed left at (315, 358)
Screenshot: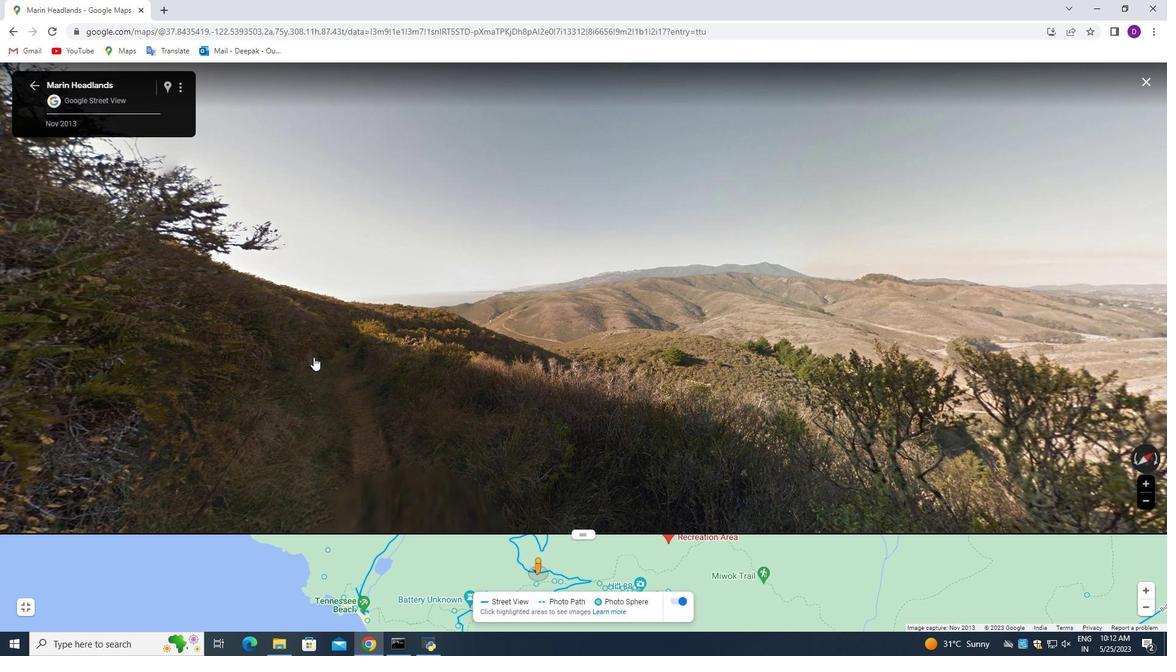 
Action: Mouse moved to (322, 321)
Screenshot: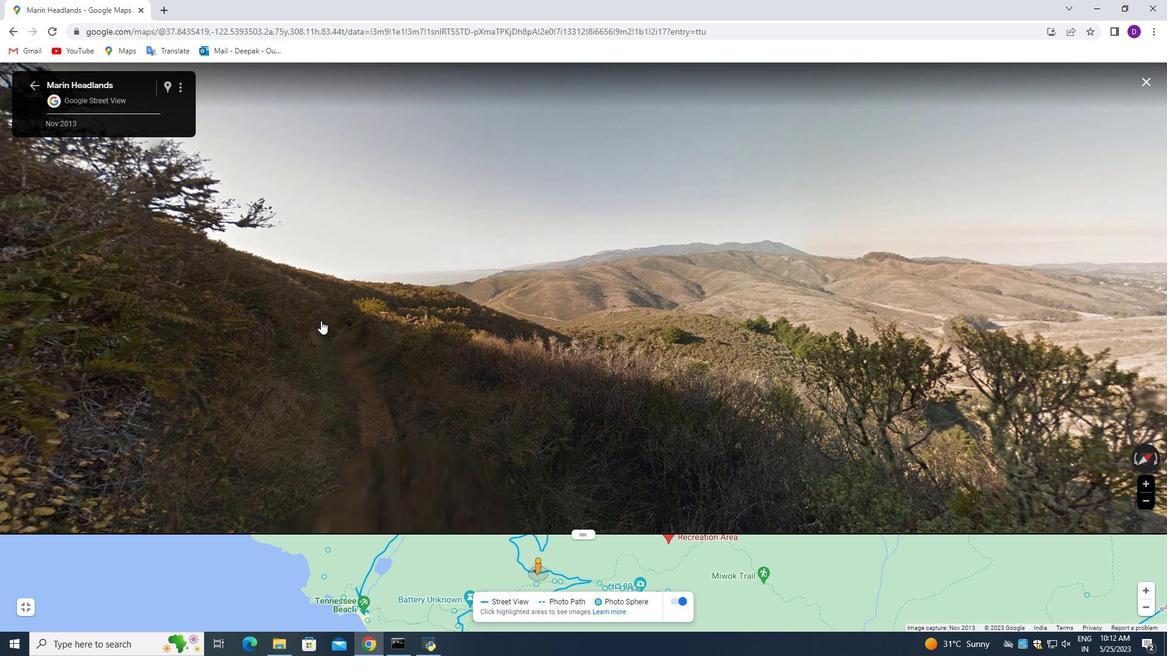 
Action: Mouse pressed left at (322, 321)
Screenshot: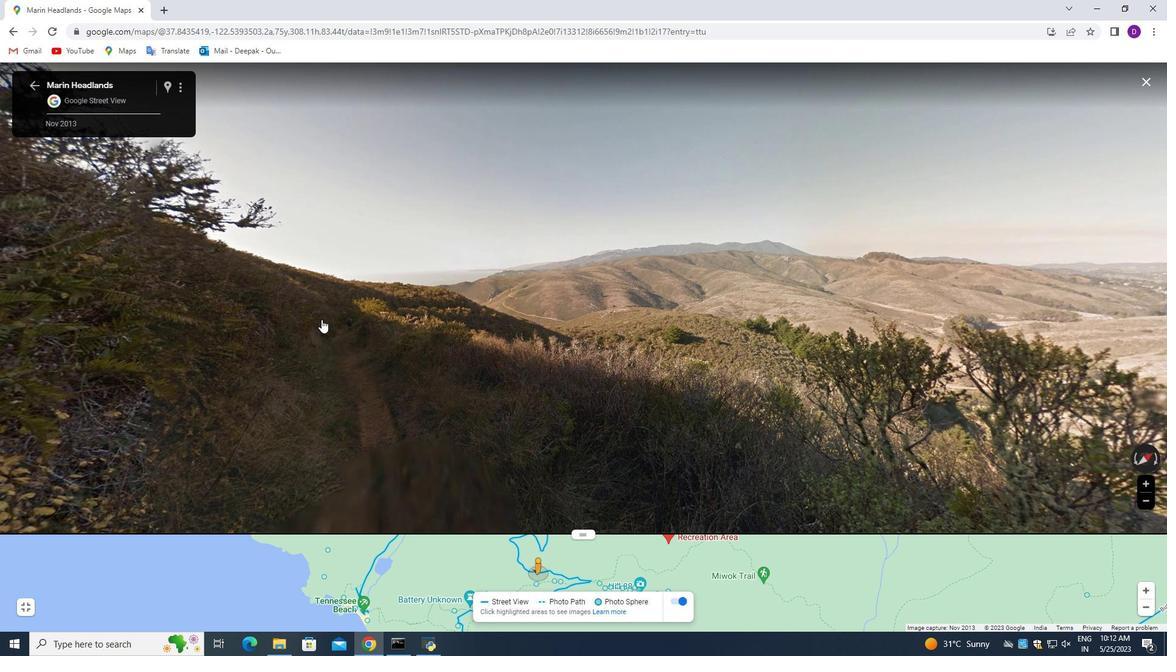 
Action: Mouse moved to (338, 321)
Screenshot: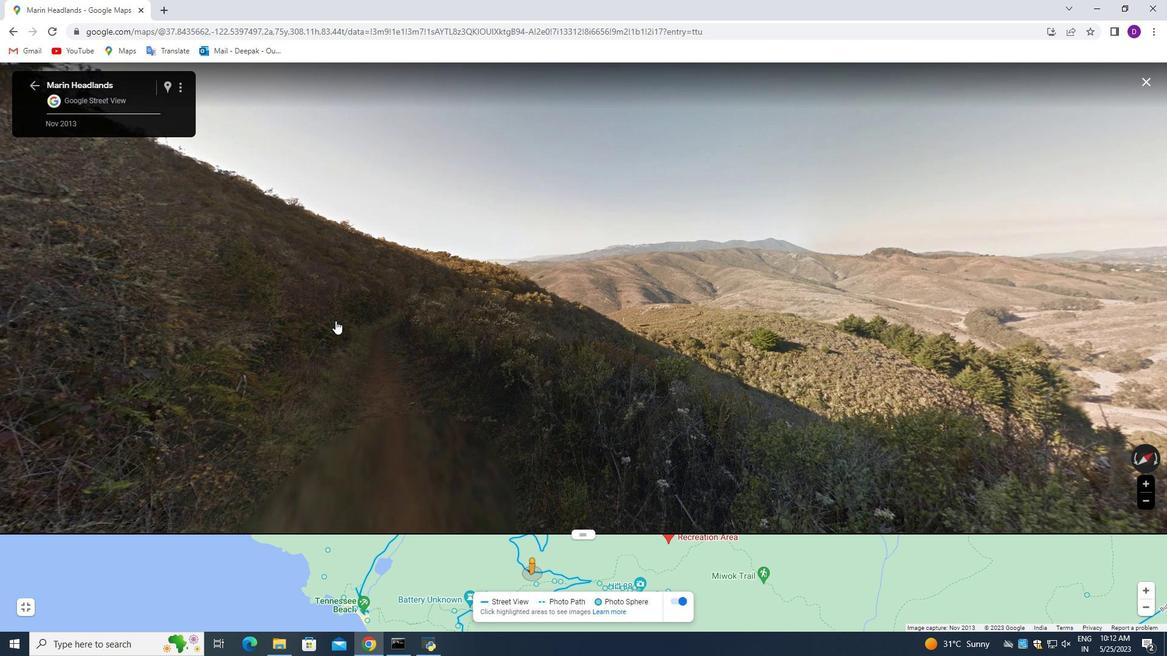 
Action: Mouse pressed left at (338, 321)
Screenshot: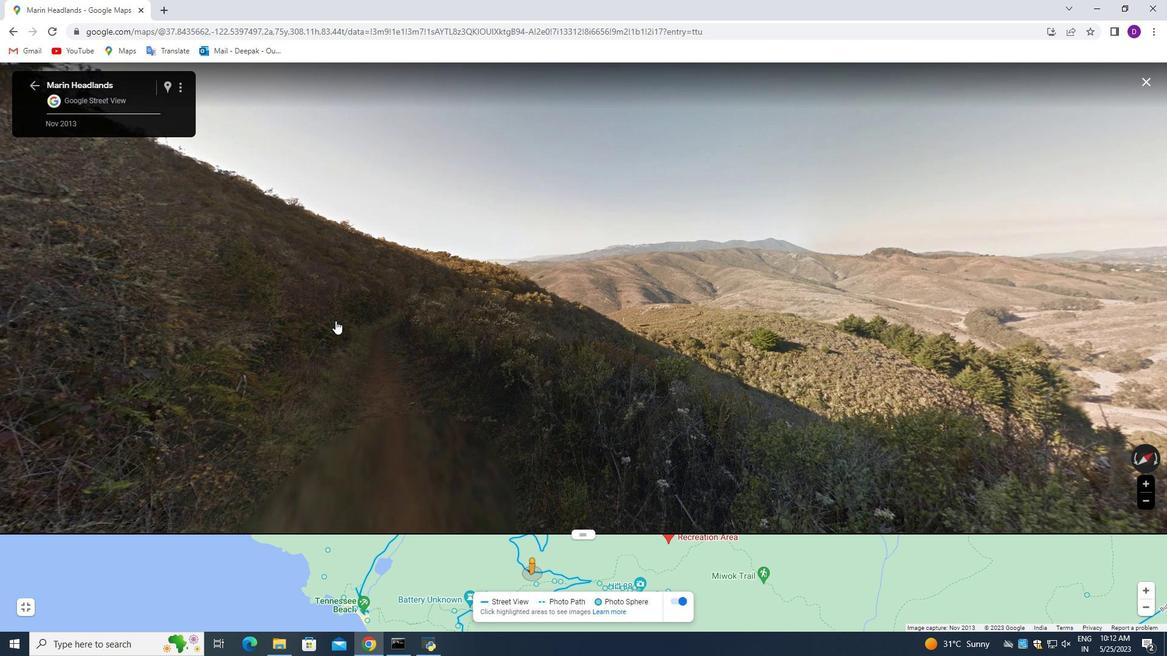 
Action: Mouse moved to (339, 400)
Screenshot: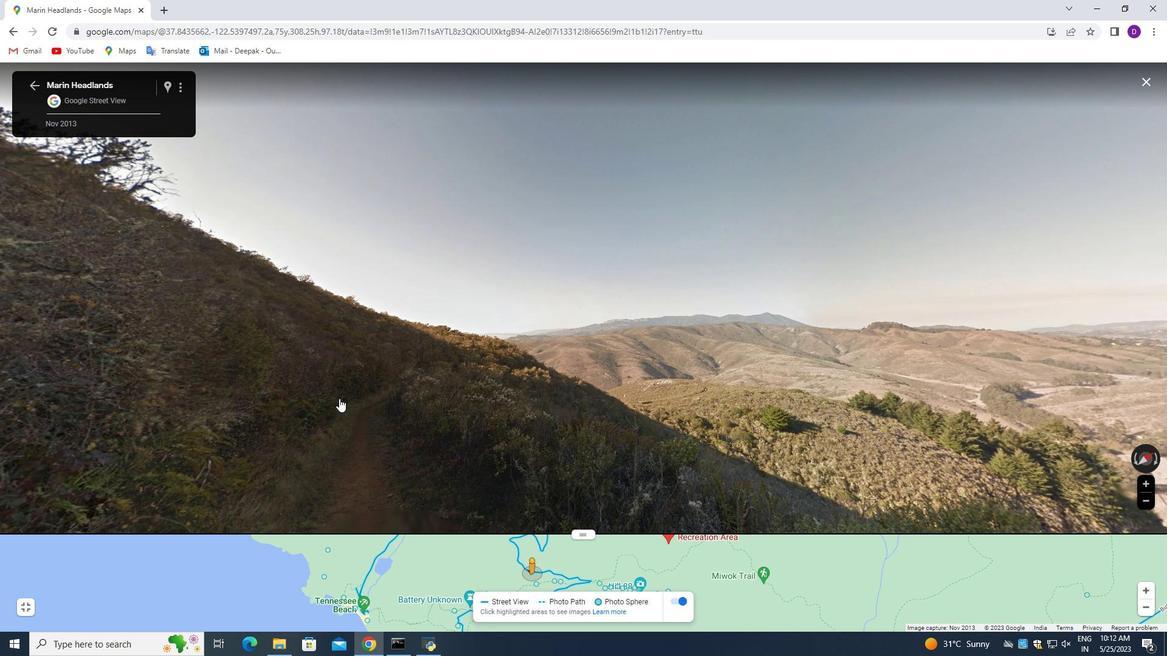 
Action: Mouse pressed left at (339, 400)
Screenshot: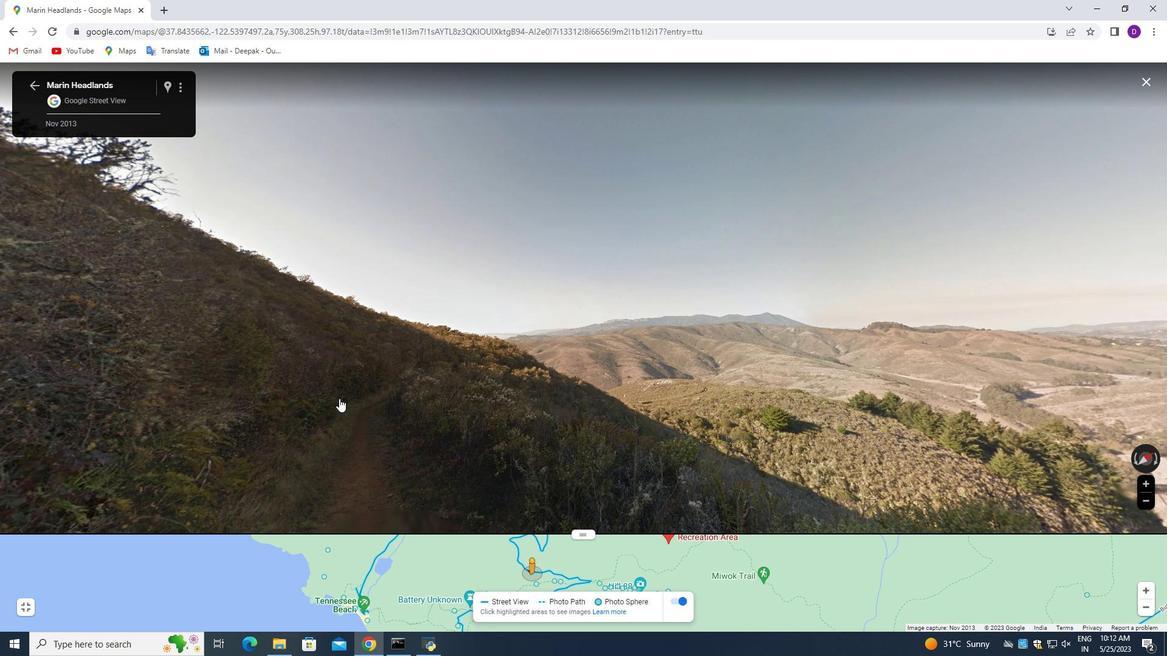 
Action: Mouse moved to (307, 383)
Screenshot: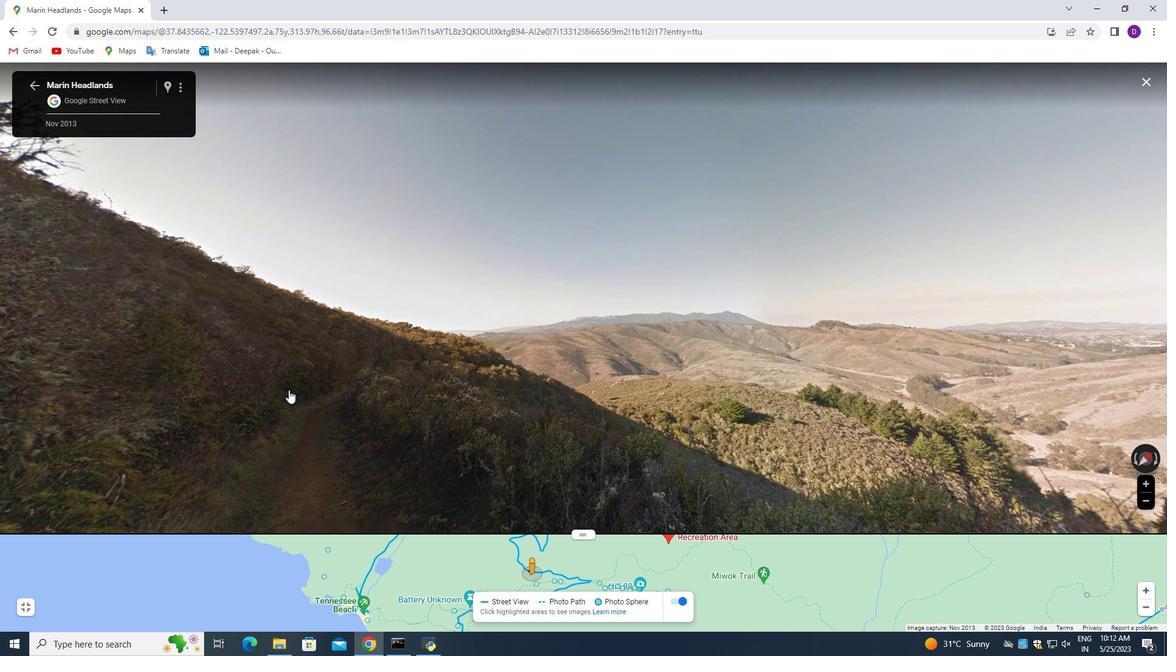 
Action: Mouse pressed left at (307, 383)
Screenshot: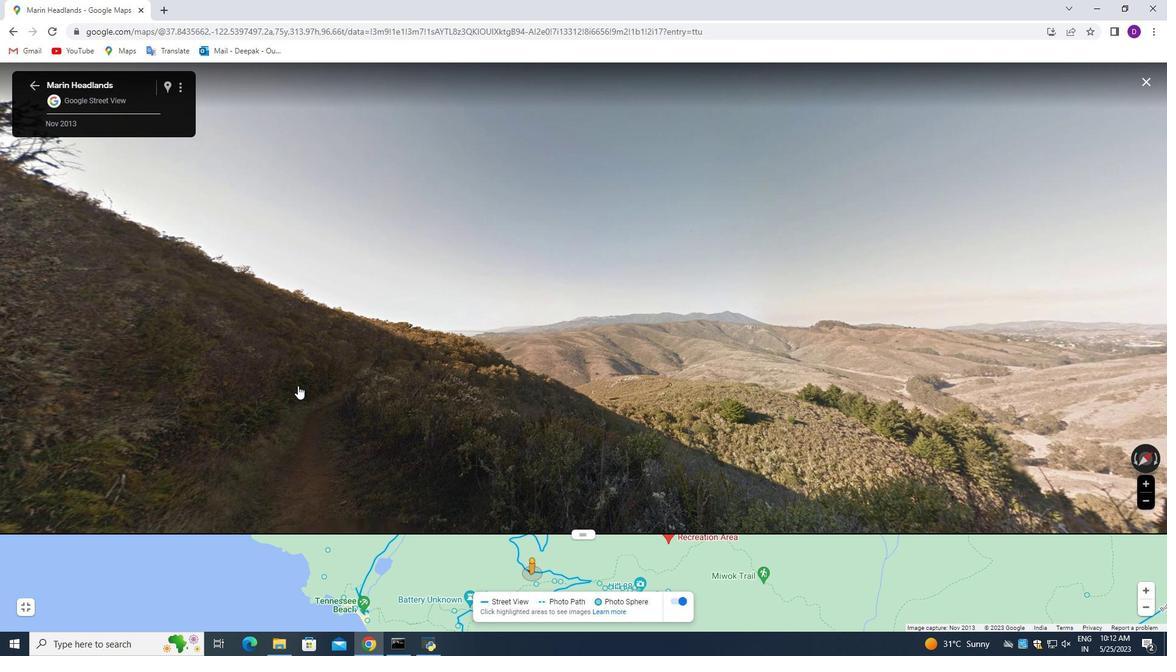 
Action: Mouse moved to (264, 388)
Screenshot: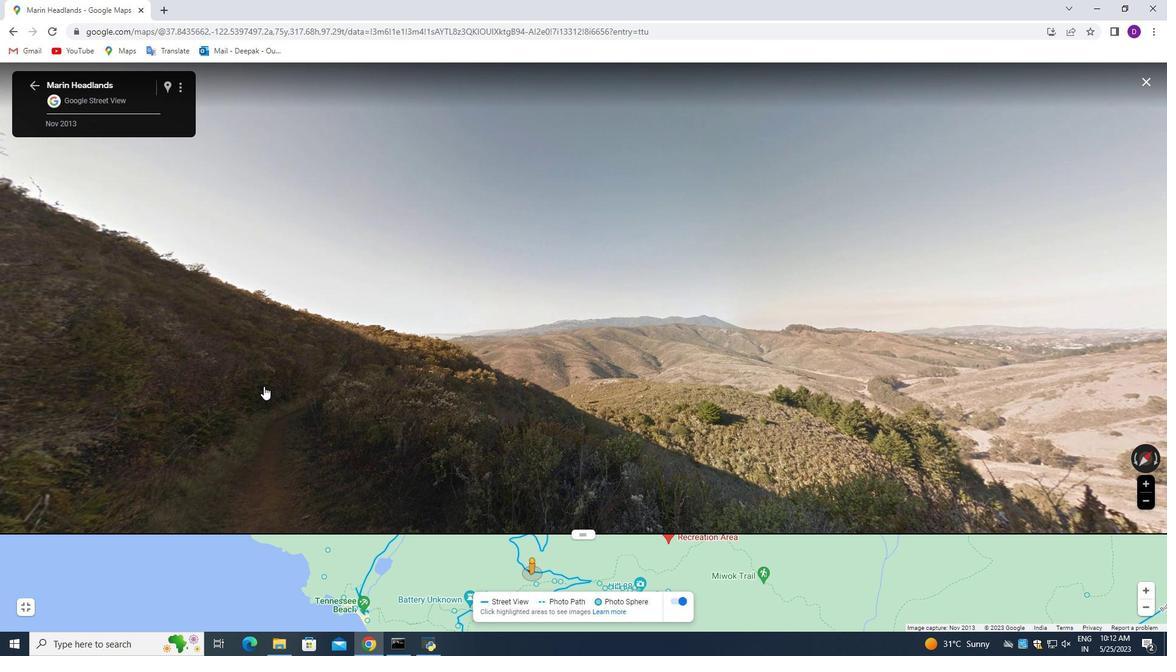 
Action: Mouse pressed left at (264, 388)
Screenshot: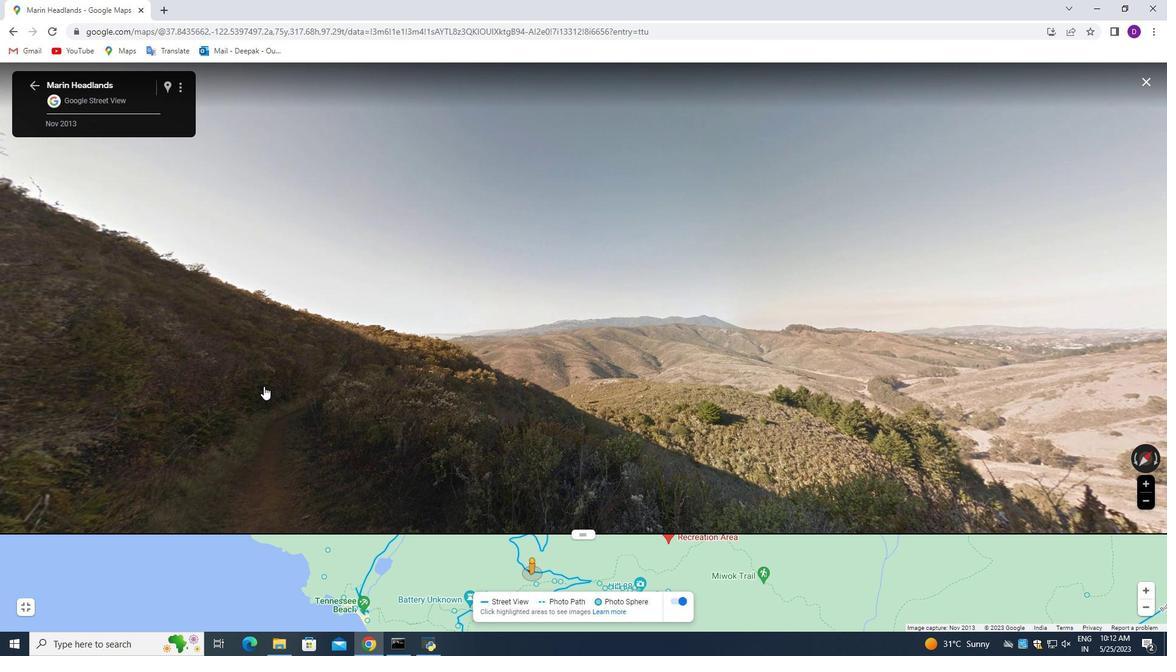 
Action: Mouse moved to (383, 364)
Screenshot: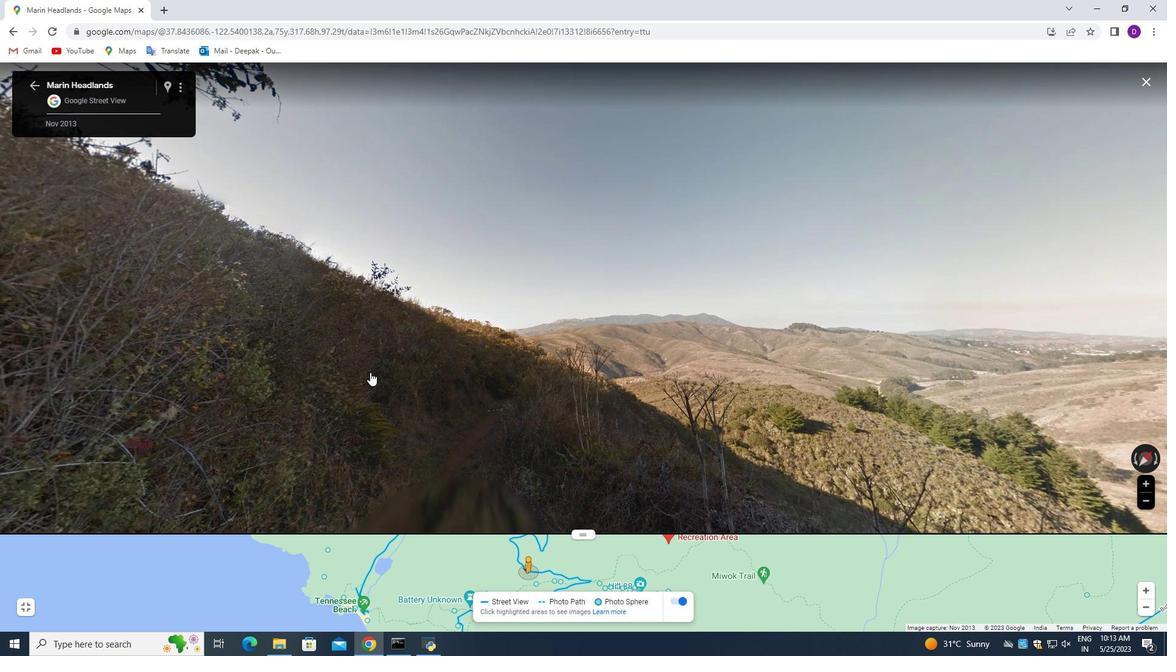 
Action: Mouse pressed left at (383, 364)
Screenshot: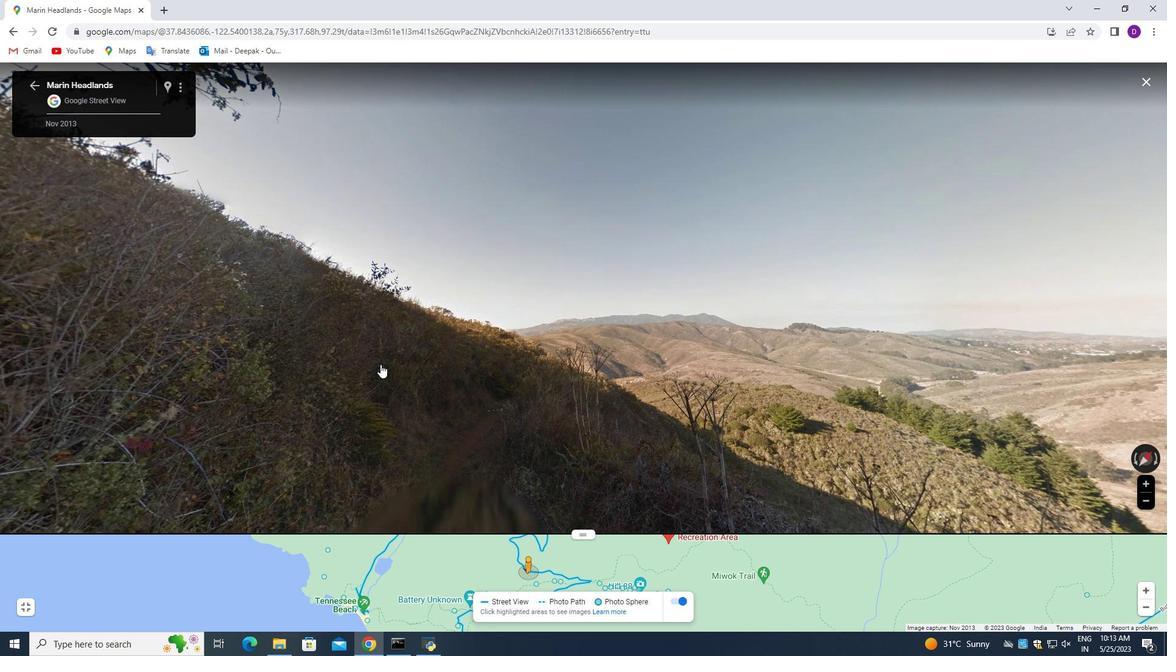 
Action: Mouse moved to (351, 349)
Screenshot: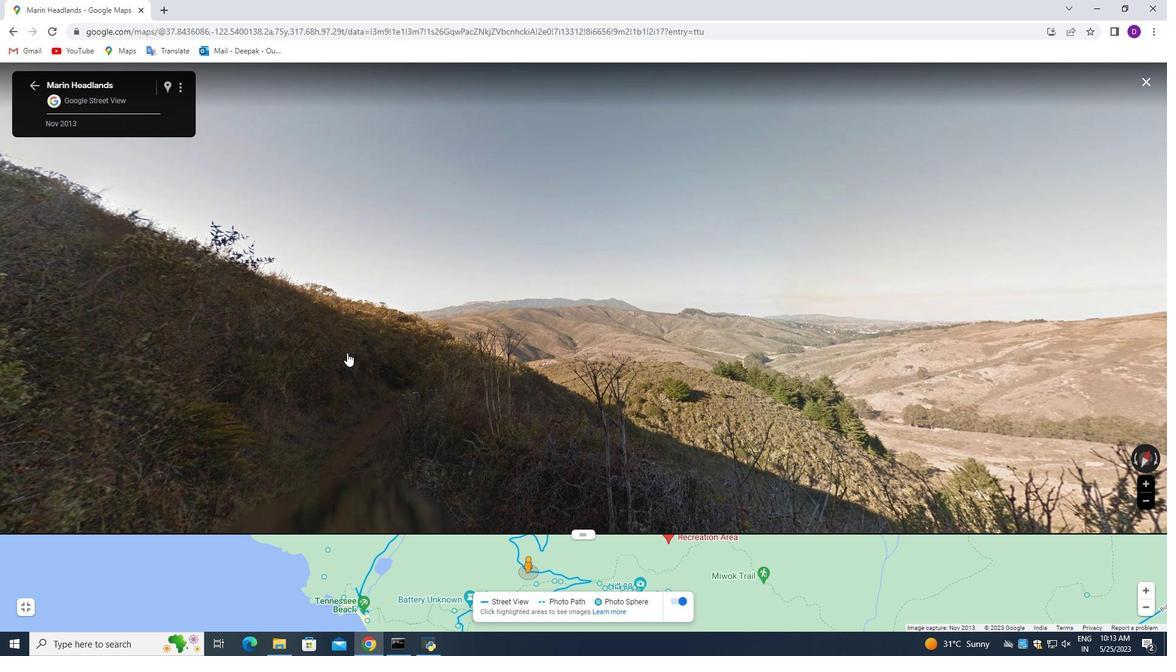 
Action: Mouse pressed left at (351, 349)
Screenshot: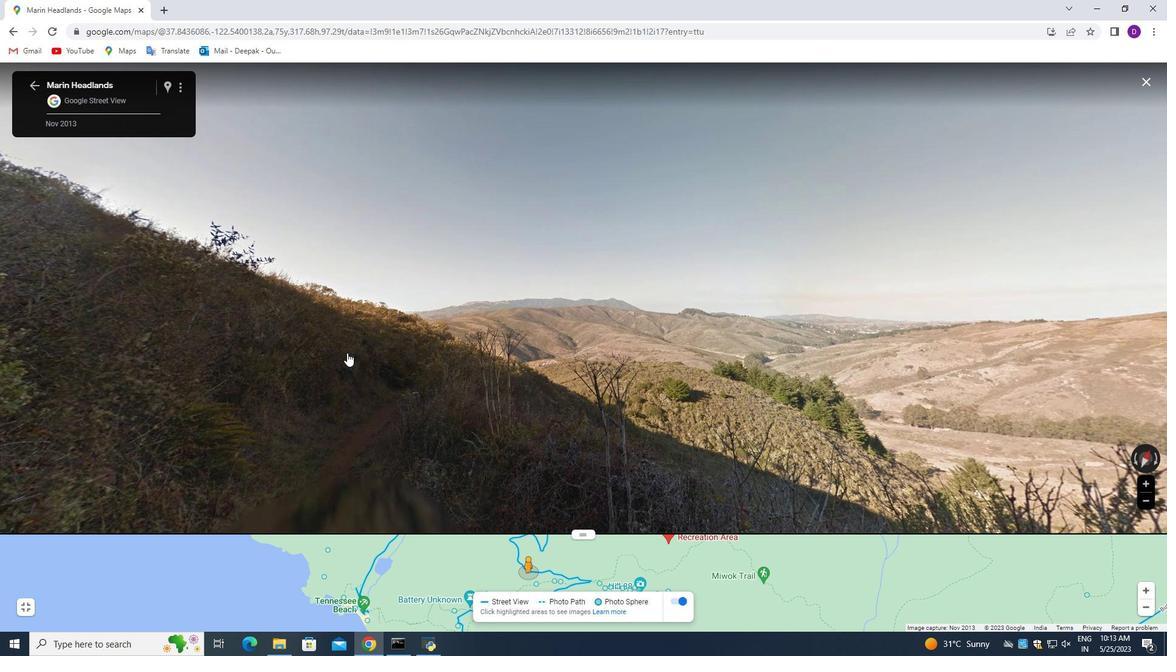 
Action: Mouse moved to (307, 284)
Screenshot: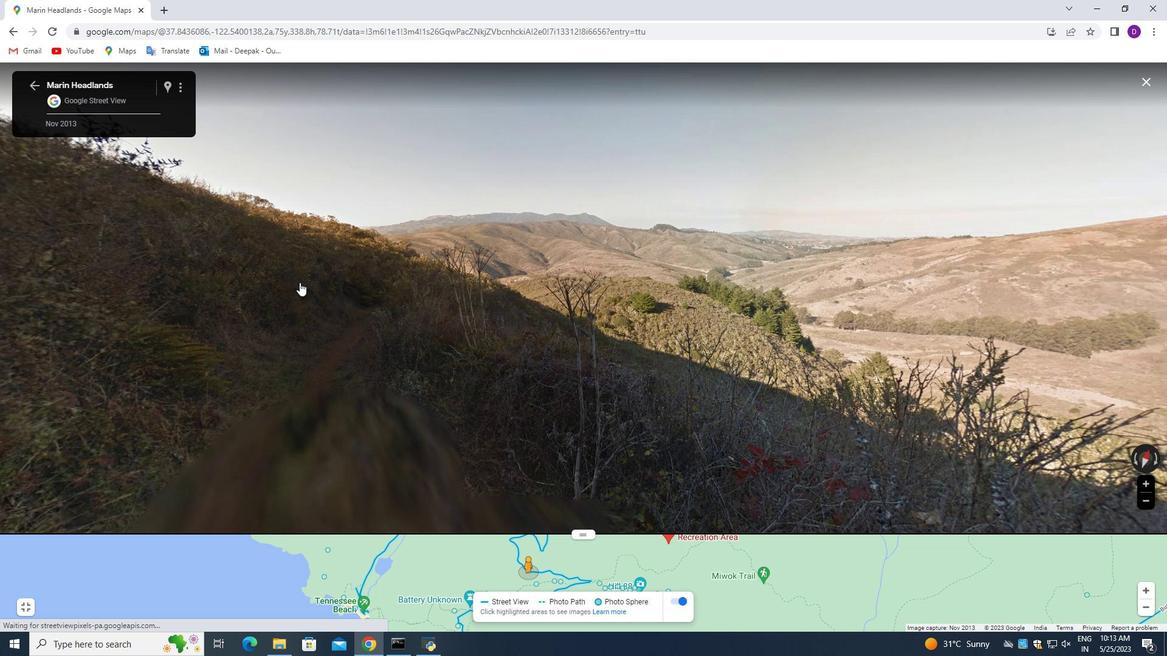 
Action: Mouse pressed left at (307, 284)
Screenshot: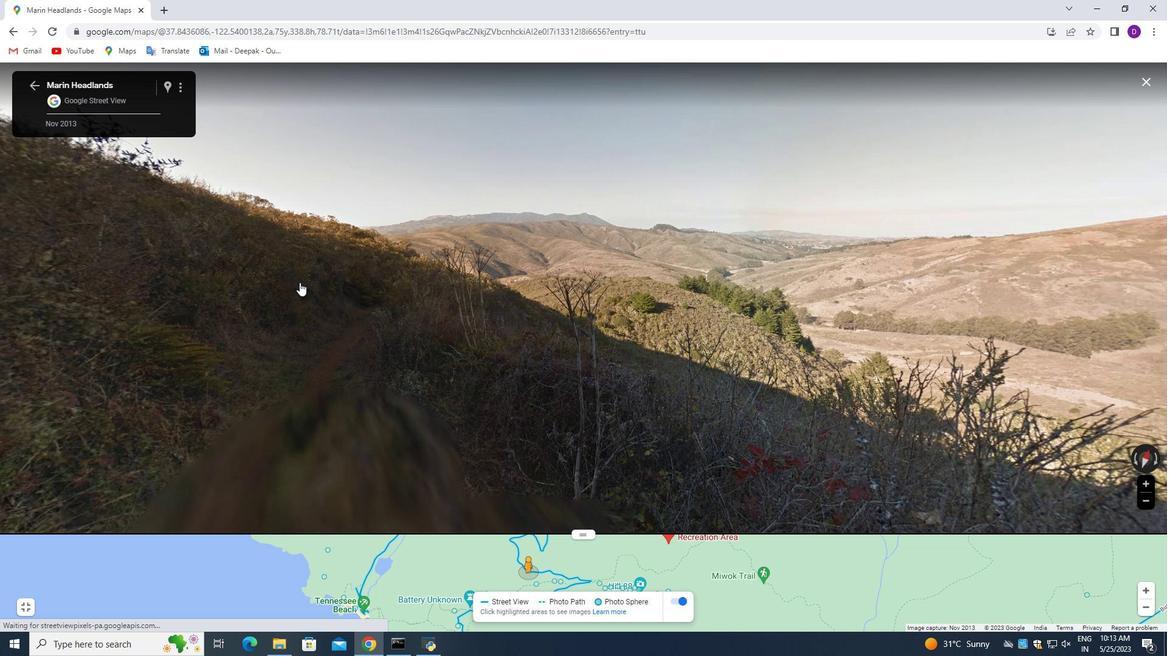
Action: Mouse moved to (449, 256)
Screenshot: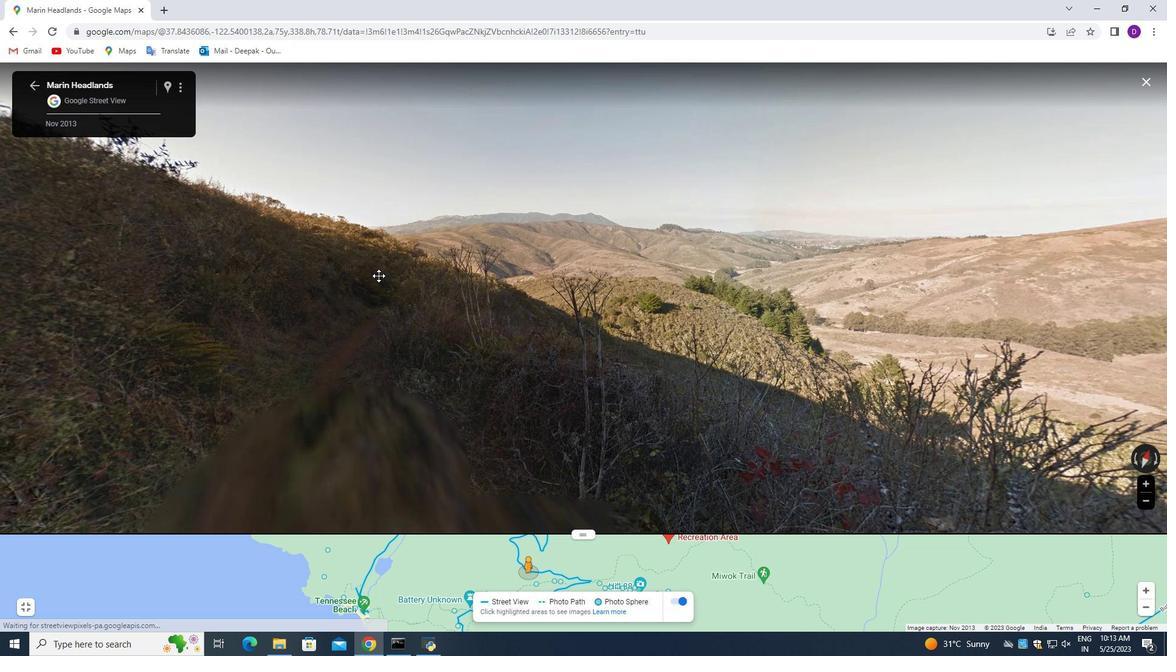 
Action: Mouse pressed left at (449, 256)
Screenshot: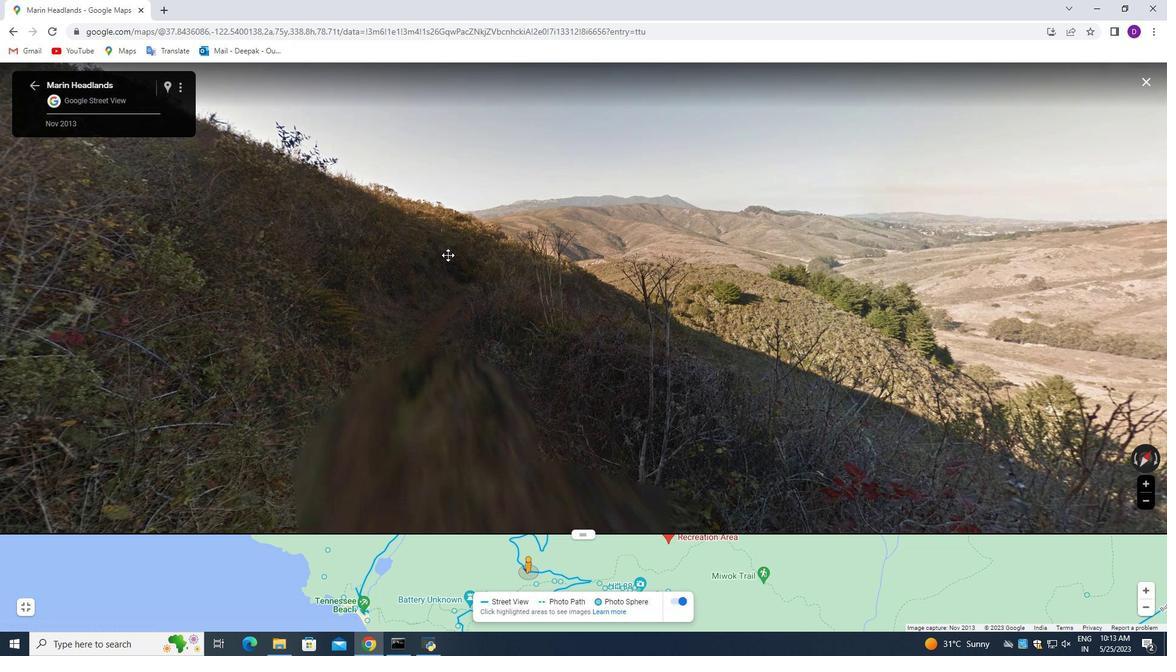 
Action: Mouse moved to (459, 340)
Screenshot: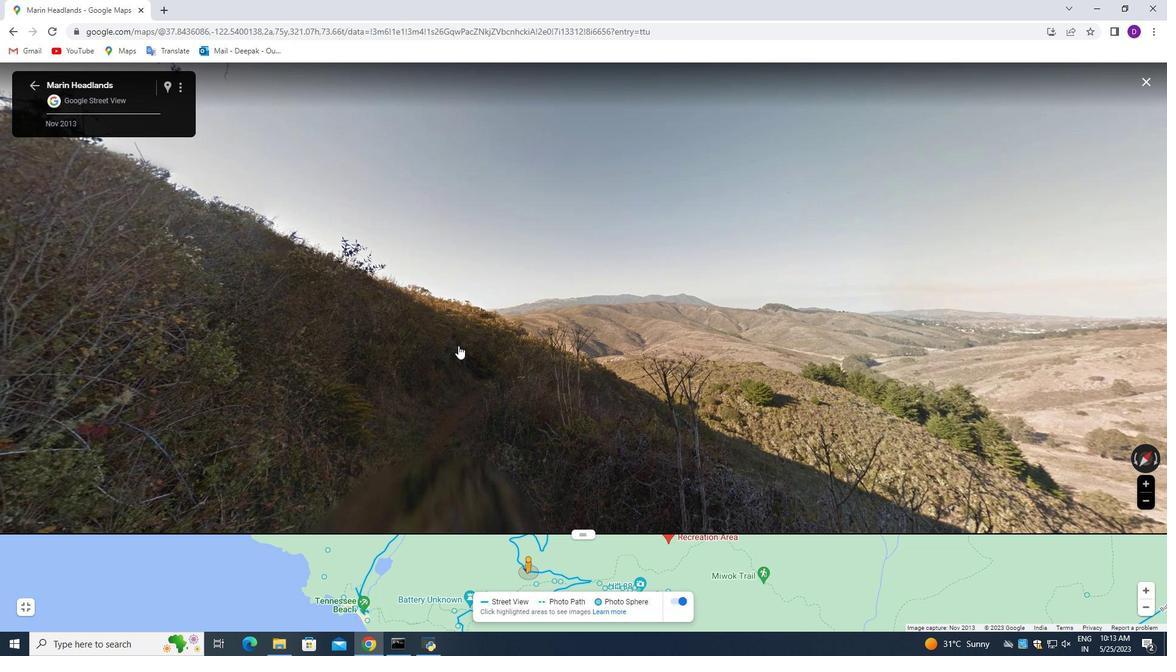 
Action: Mouse pressed left at (459, 340)
Screenshot: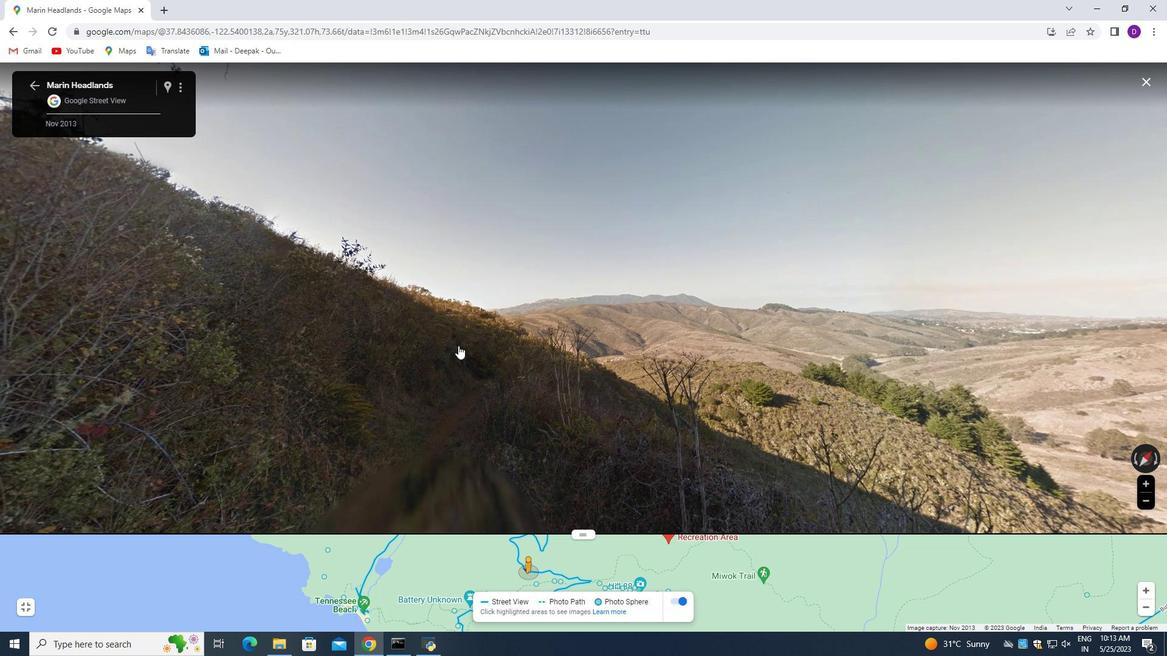 
Action: Mouse moved to (533, 327)
Screenshot: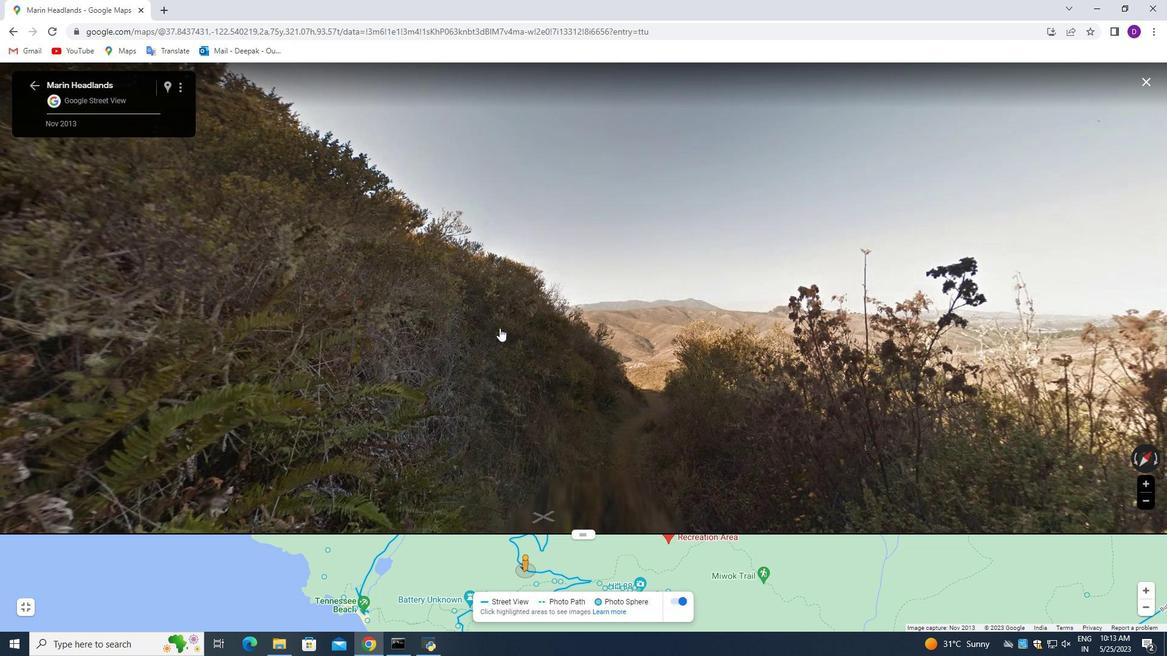 
Action: Mouse pressed left at (533, 327)
Screenshot: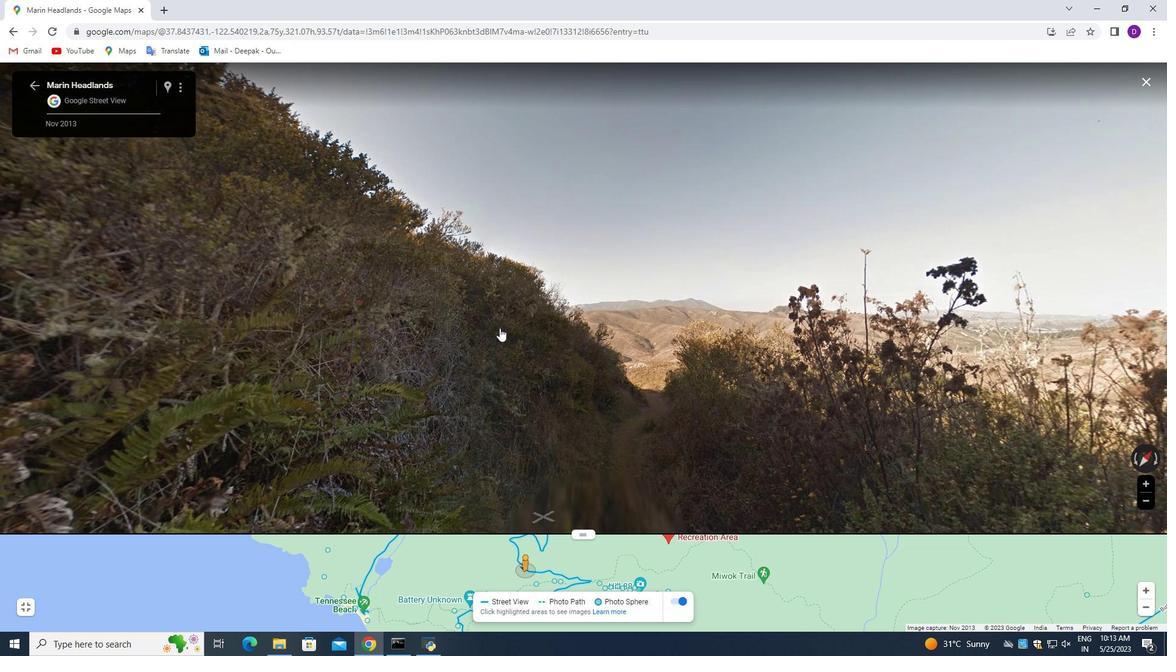 
Action: Mouse moved to (368, 334)
Screenshot: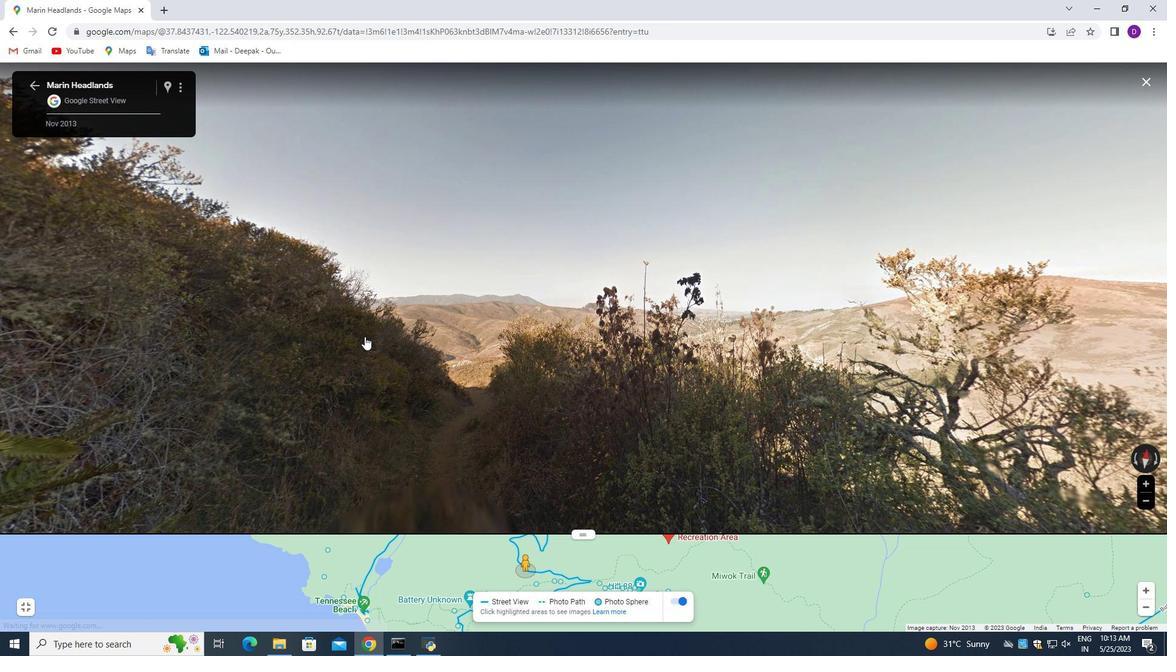 
Action: Mouse pressed left at (368, 334)
Screenshot: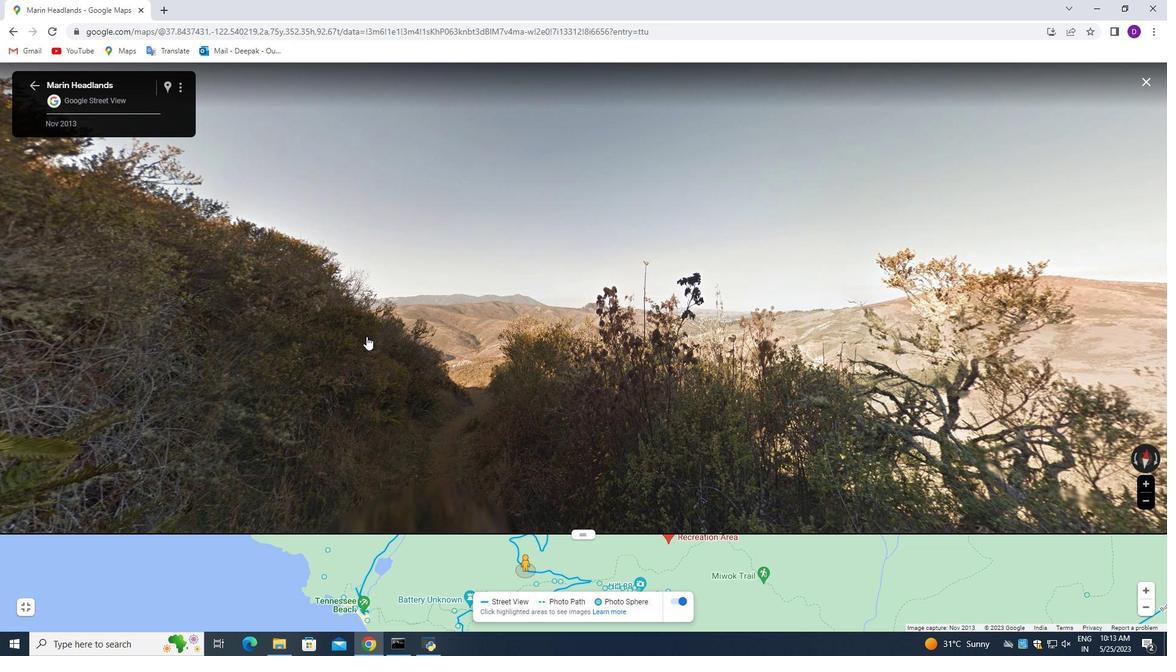 
Action: Mouse moved to (358, 394)
Screenshot: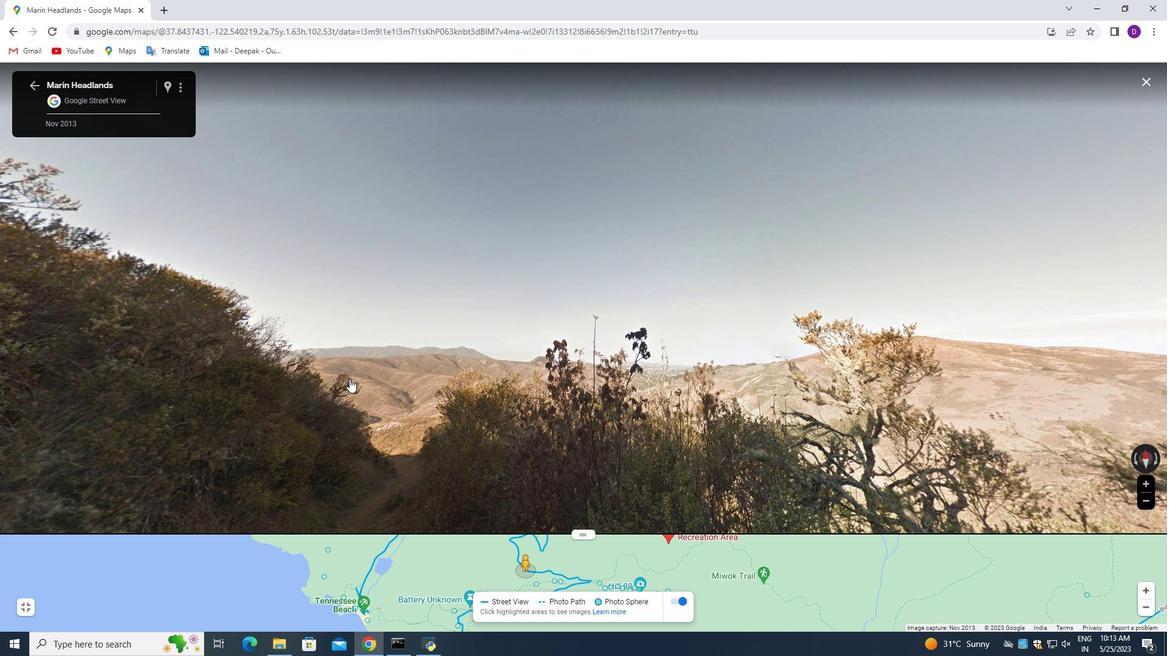 
Action: Mouse pressed left at (358, 394)
Screenshot: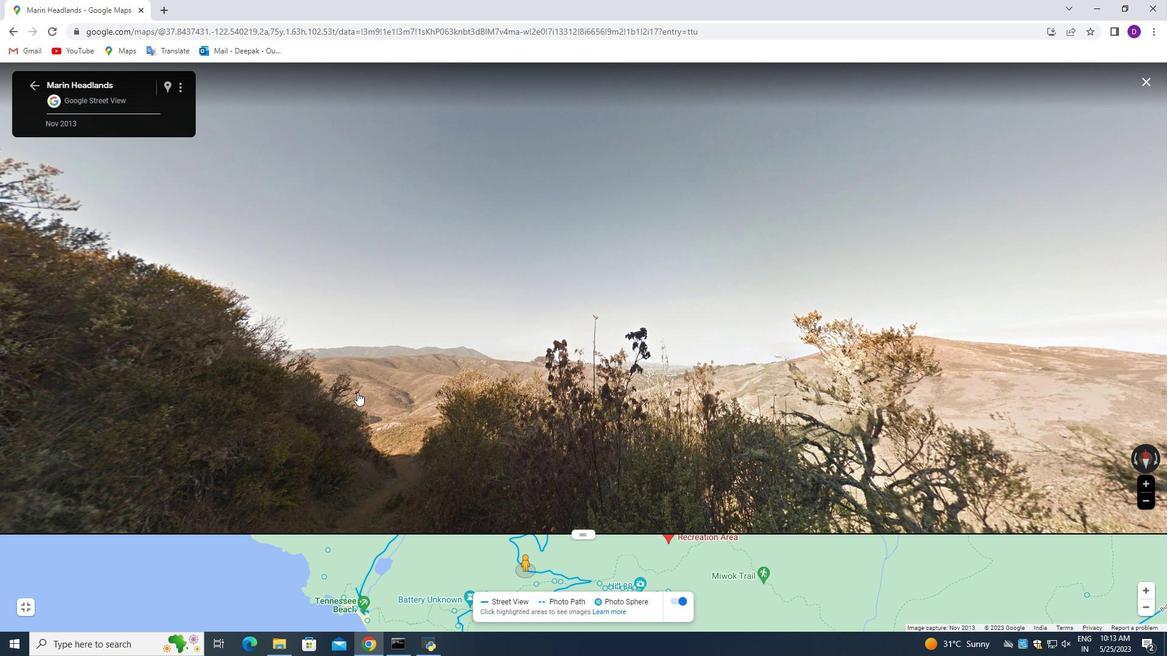 
Action: Mouse moved to (353, 425)
Screenshot: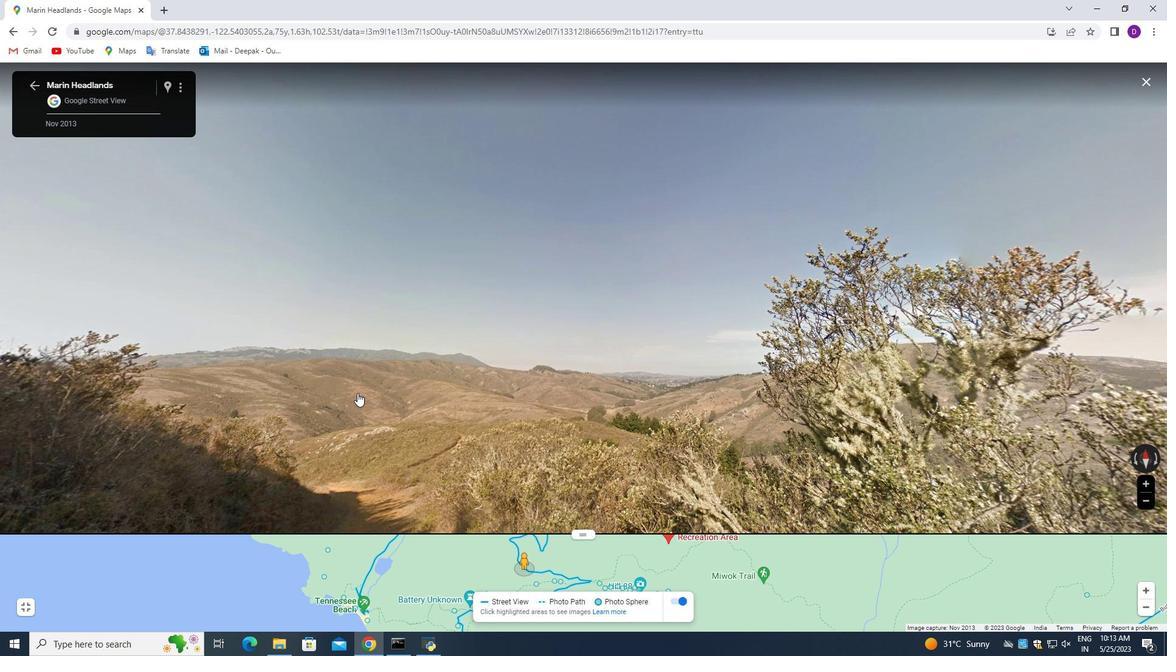 
Action: Mouse pressed left at (353, 425)
Screenshot: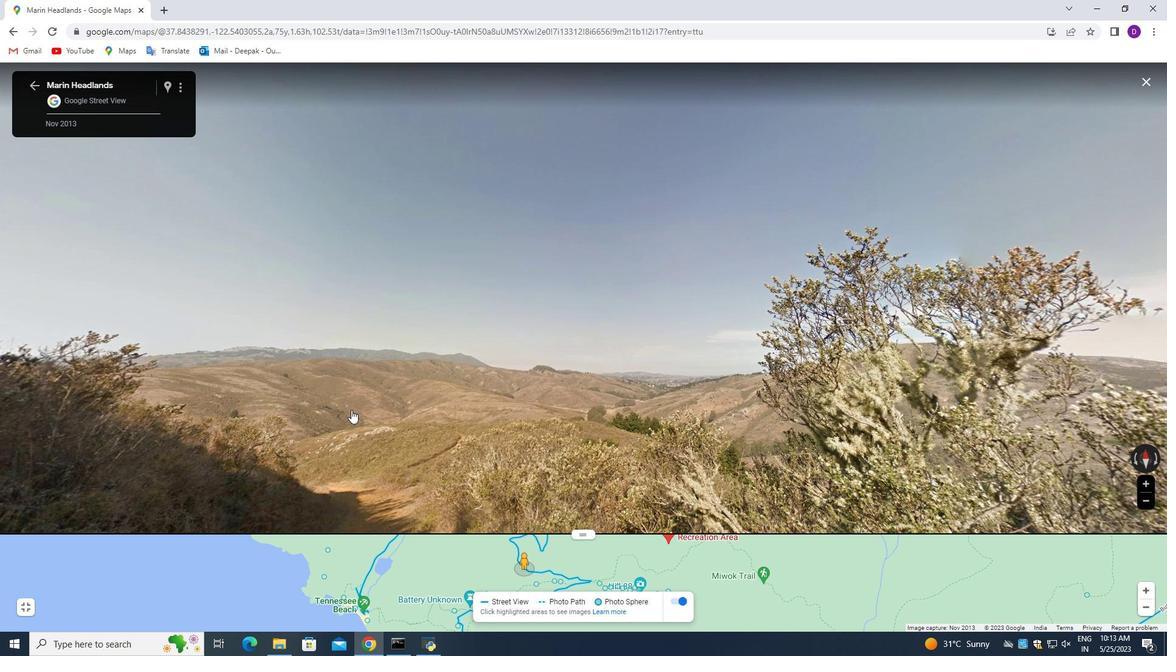 
Action: Mouse moved to (415, 331)
Screenshot: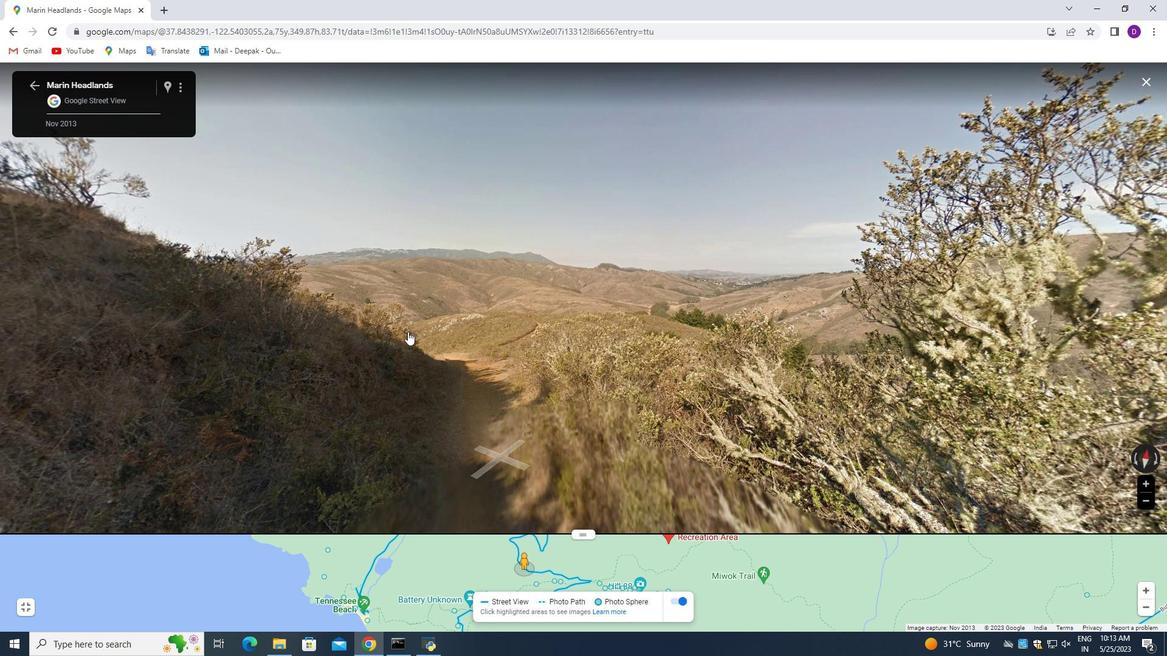 
Action: Mouse pressed left at (415, 331)
Screenshot: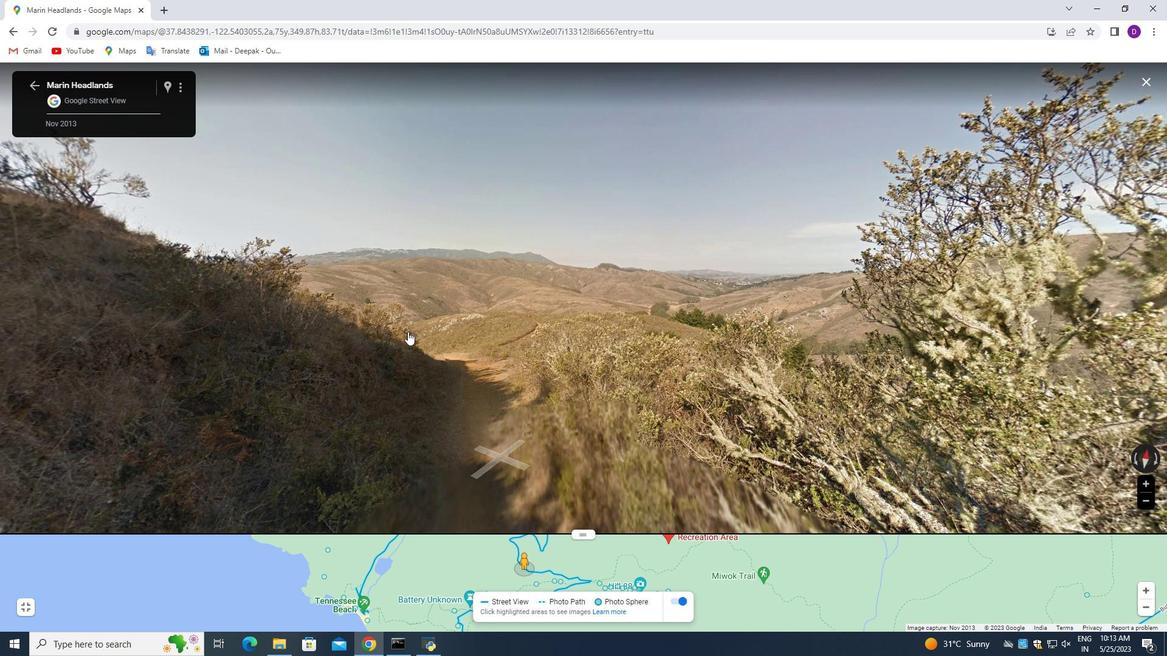 
Action: Mouse moved to (533, 336)
Screenshot: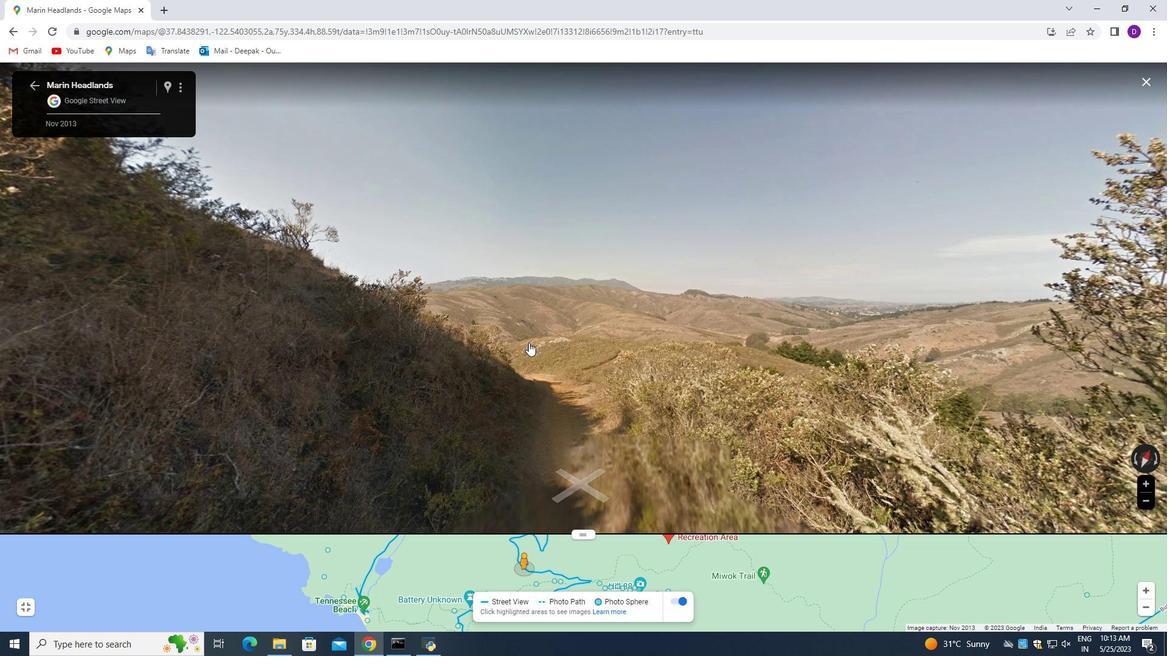 
Action: Mouse pressed left at (533, 336)
Screenshot: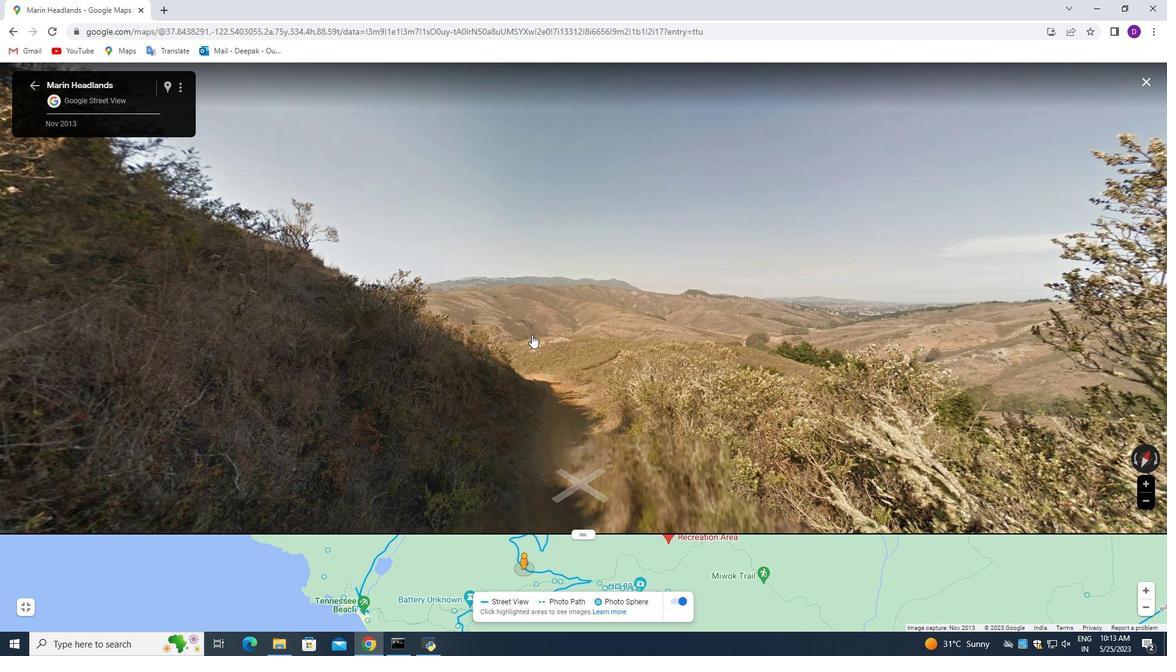 
Action: Mouse moved to (482, 330)
Screenshot: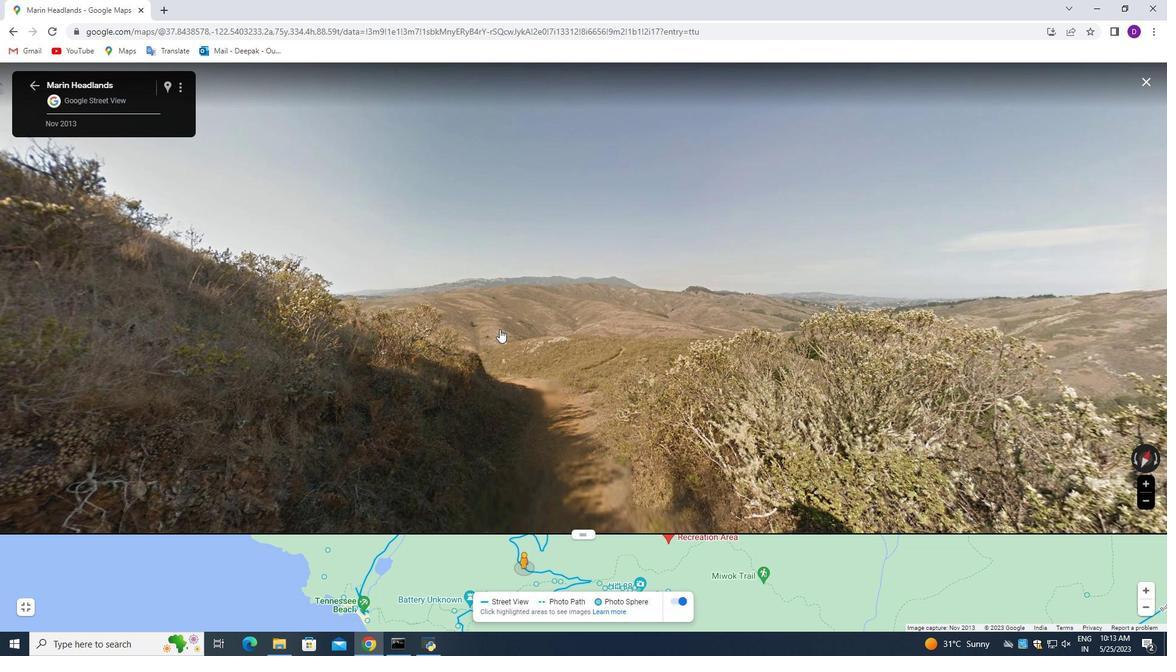 
Action: Mouse pressed left at (482, 330)
Screenshot: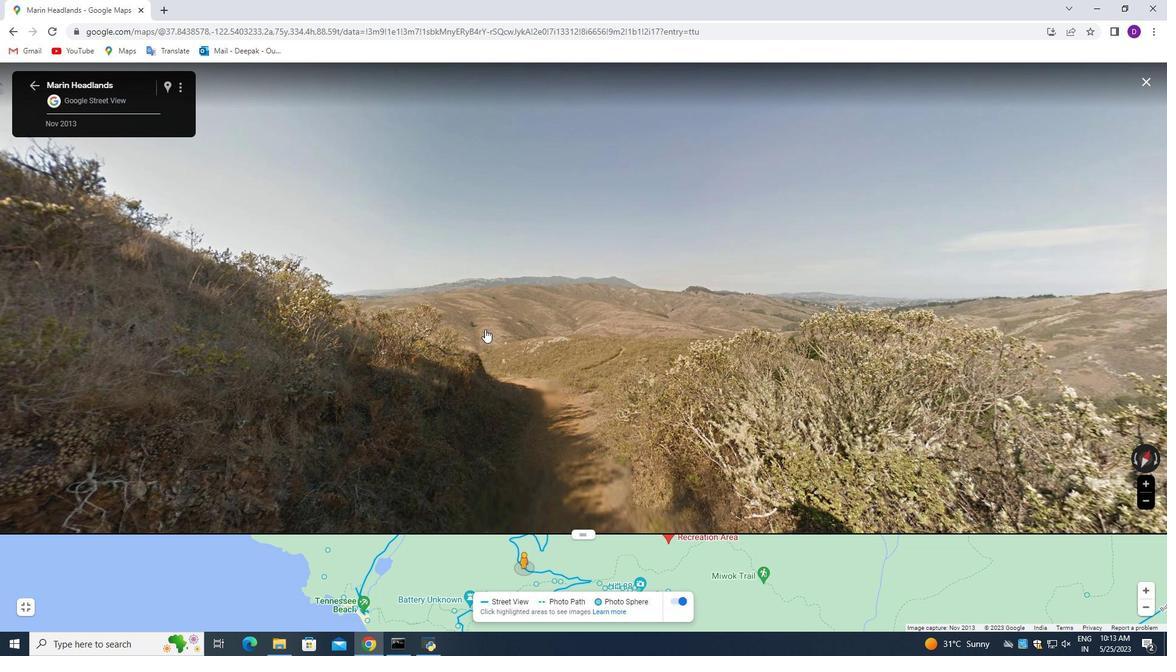 
Action: Mouse moved to (619, 312)
Screenshot: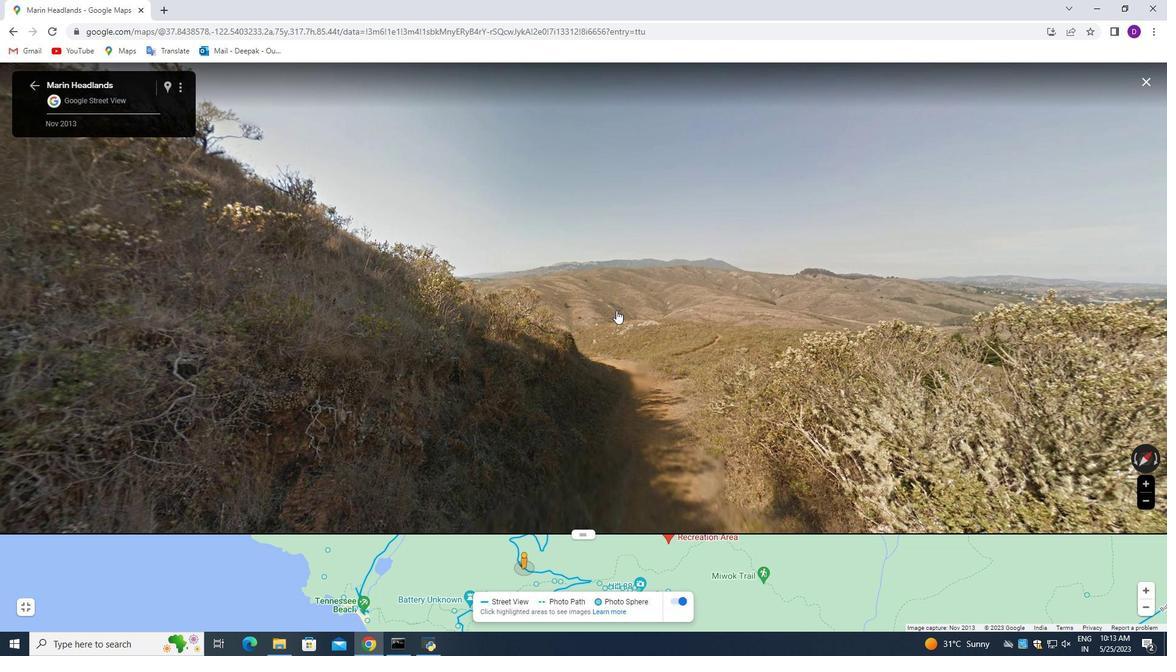
Action: Mouse pressed left at (619, 312)
Screenshot: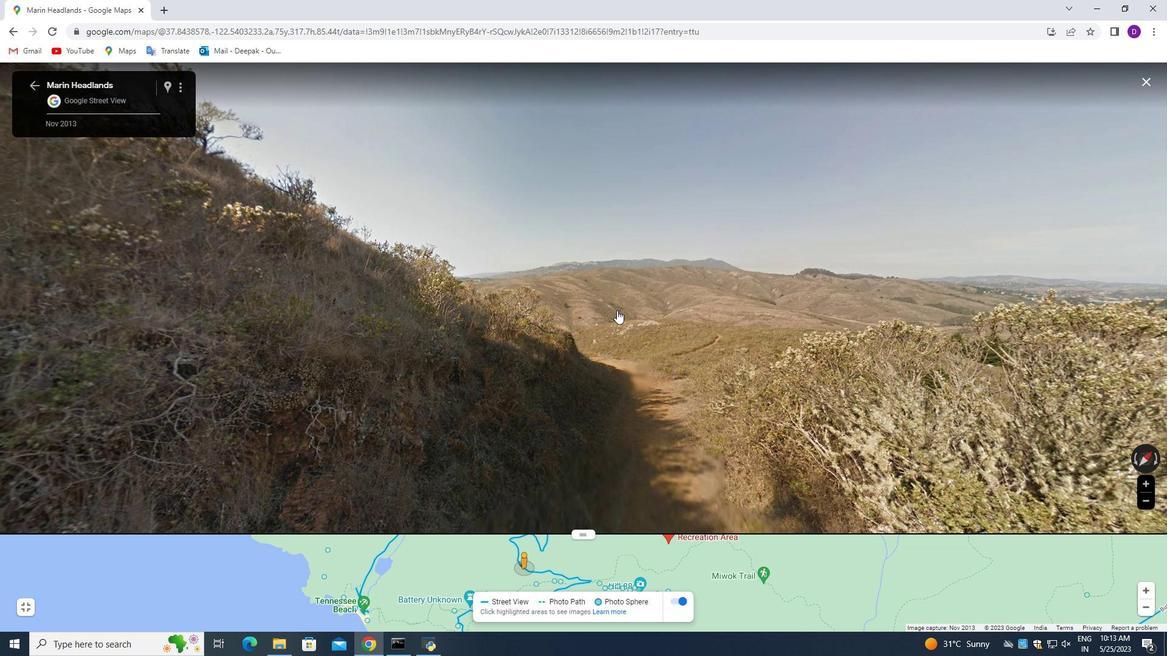 
Action: Mouse moved to (504, 326)
Screenshot: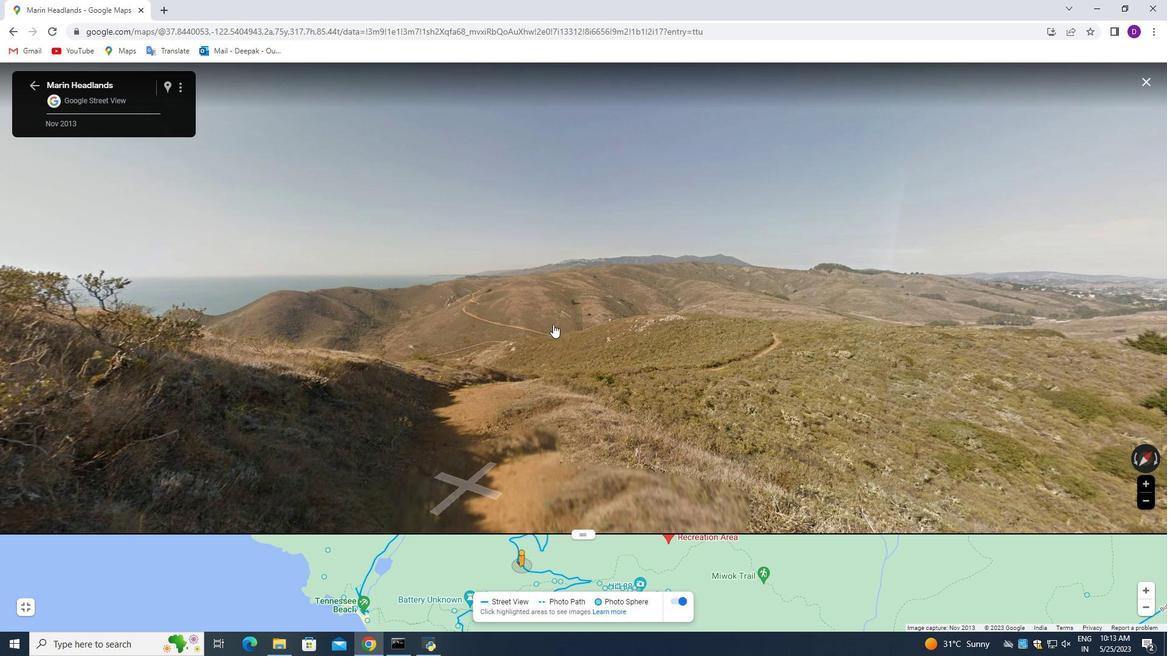 
Action: Mouse pressed left at (504, 326)
Screenshot: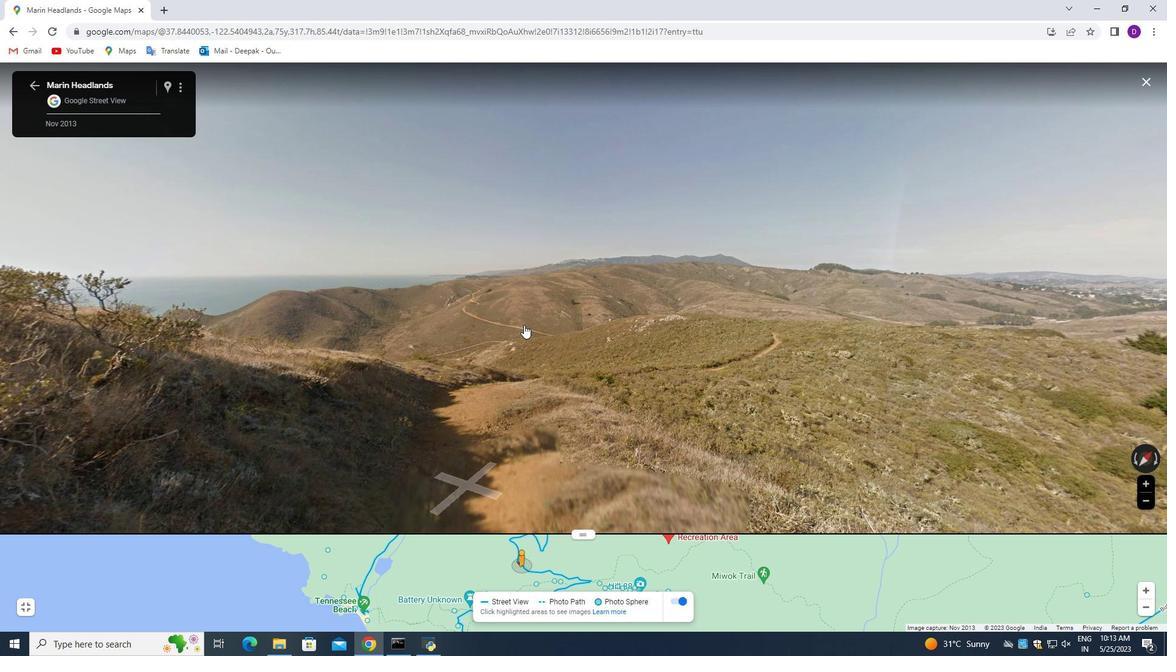 
Action: Mouse moved to (451, 321)
Screenshot: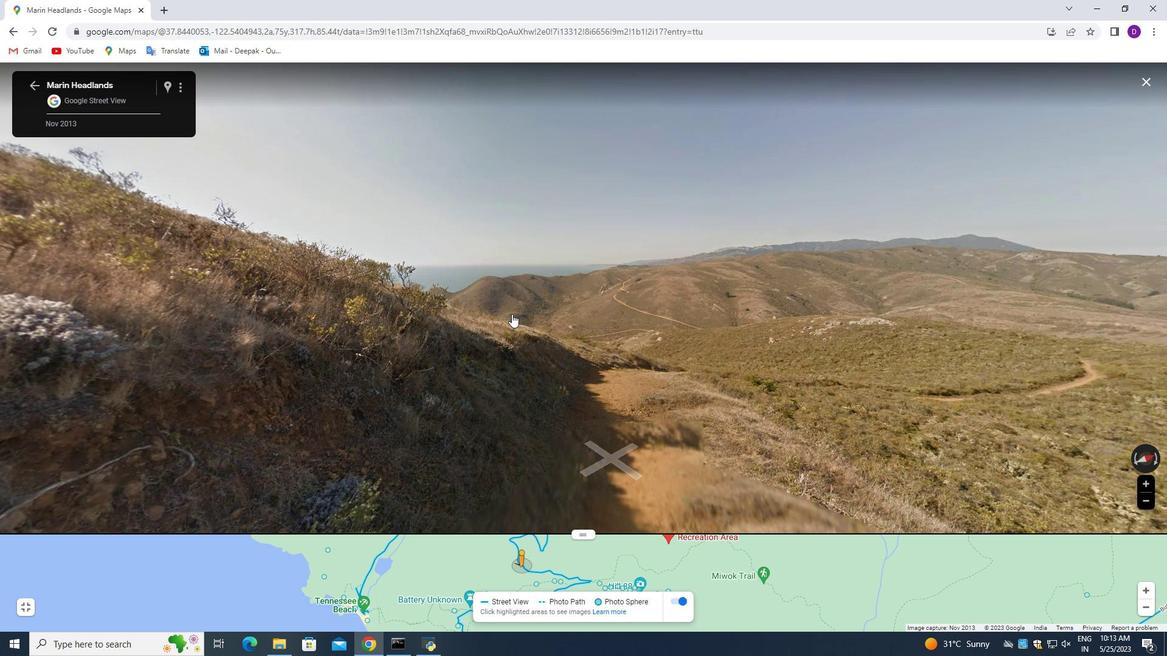 
Action: Mouse pressed left at (451, 321)
Screenshot: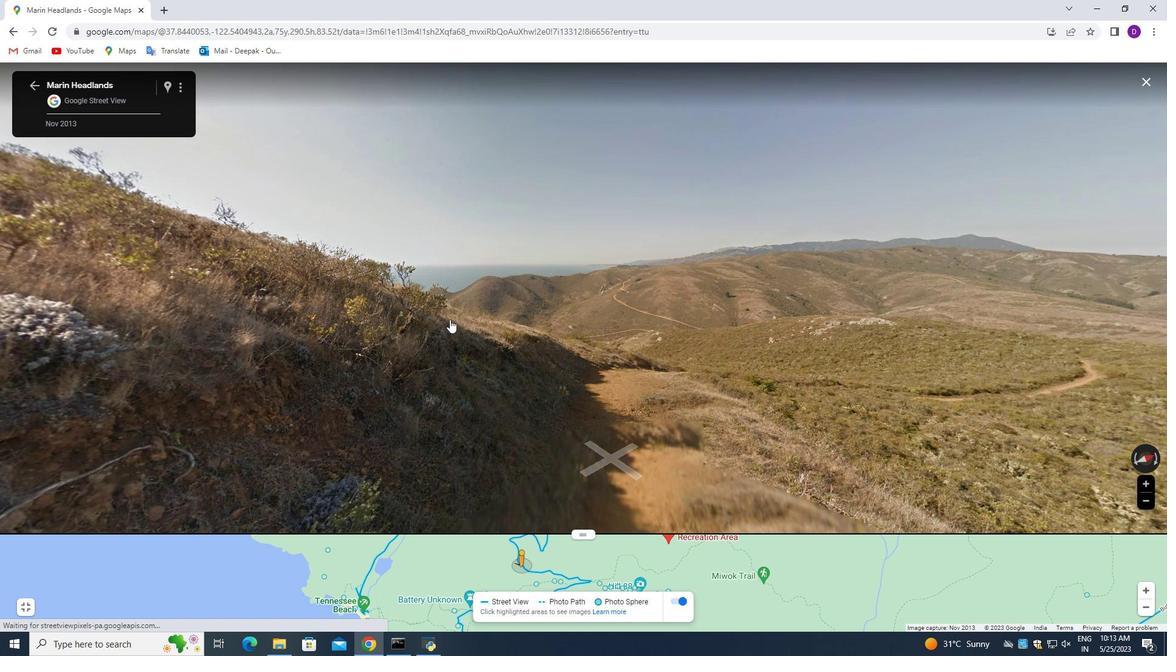 
Action: Mouse moved to (326, 286)
Screenshot: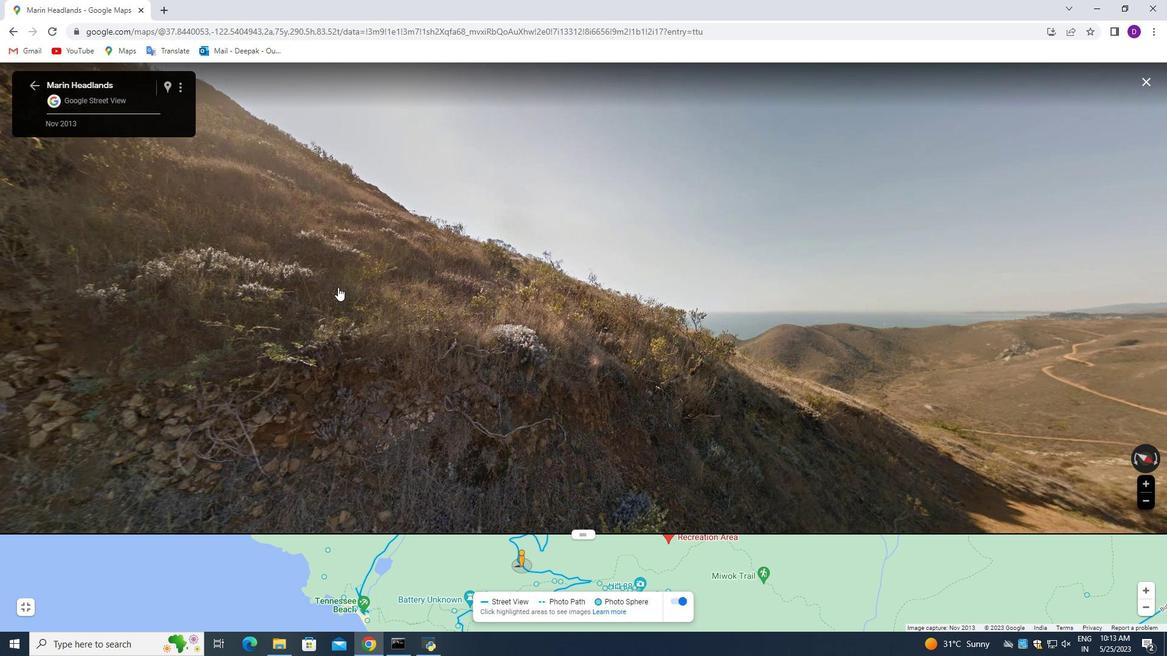
Action: Mouse pressed left at (326, 286)
Screenshot: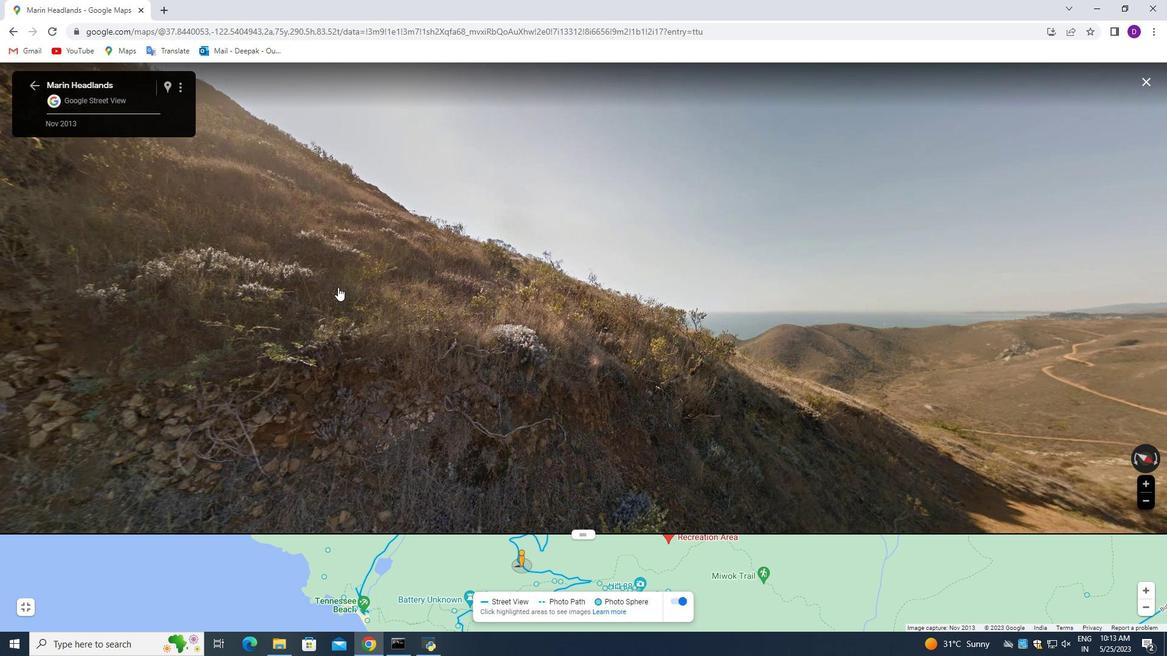 
Action: Mouse moved to (363, 256)
Screenshot: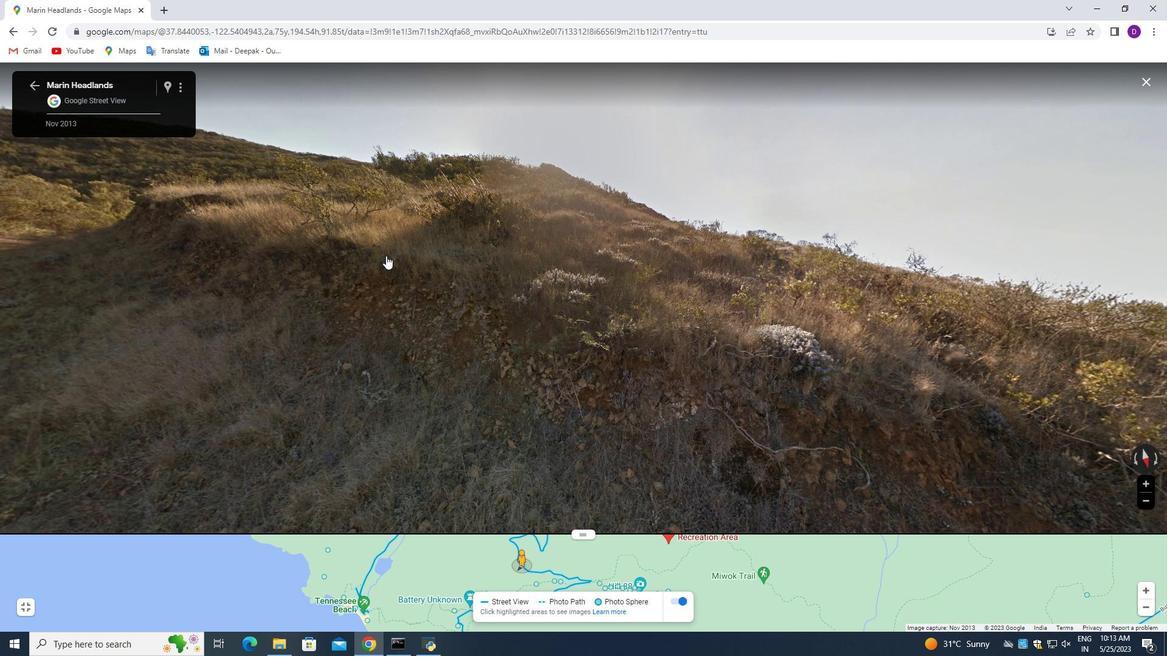 
Action: Mouse pressed left at (363, 256)
Screenshot: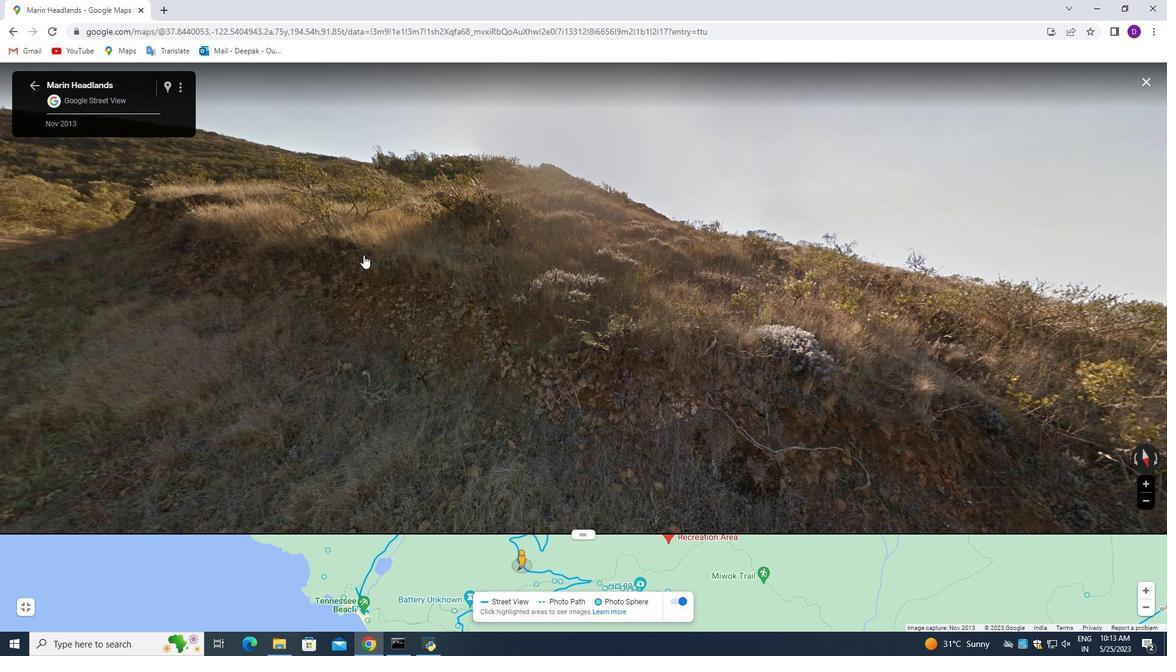 
Action: Mouse moved to (374, 276)
Screenshot: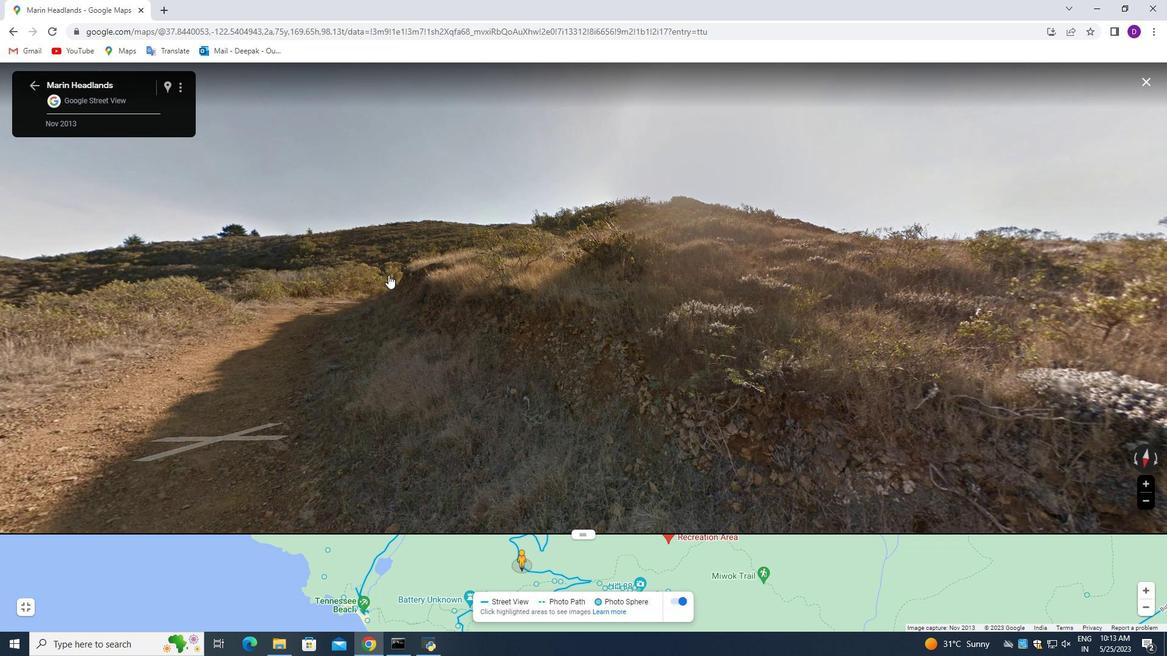 
Action: Mouse pressed left at (374, 276)
Screenshot: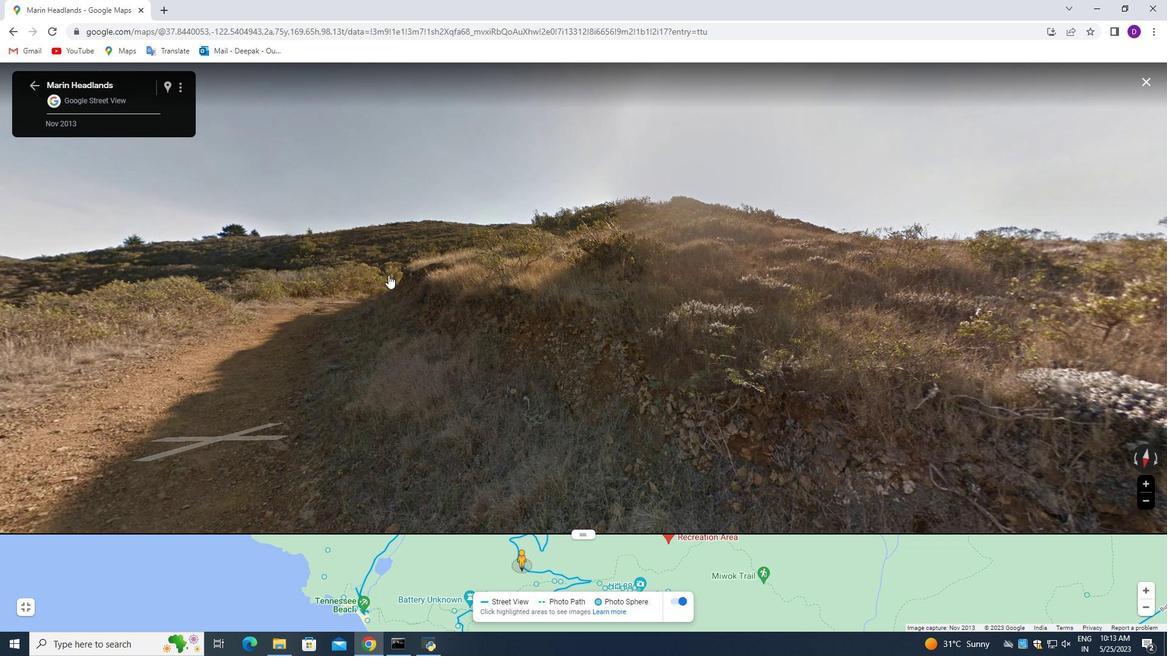
Action: Mouse moved to (404, 282)
Screenshot: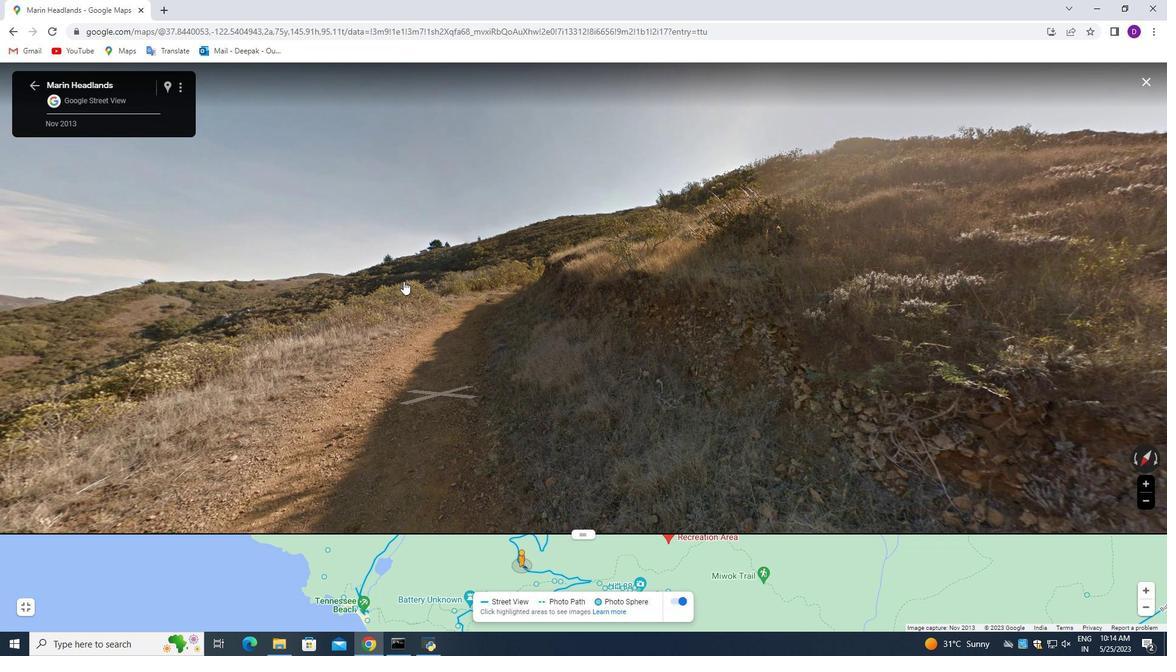 
Action: Mouse pressed left at (404, 282)
Screenshot: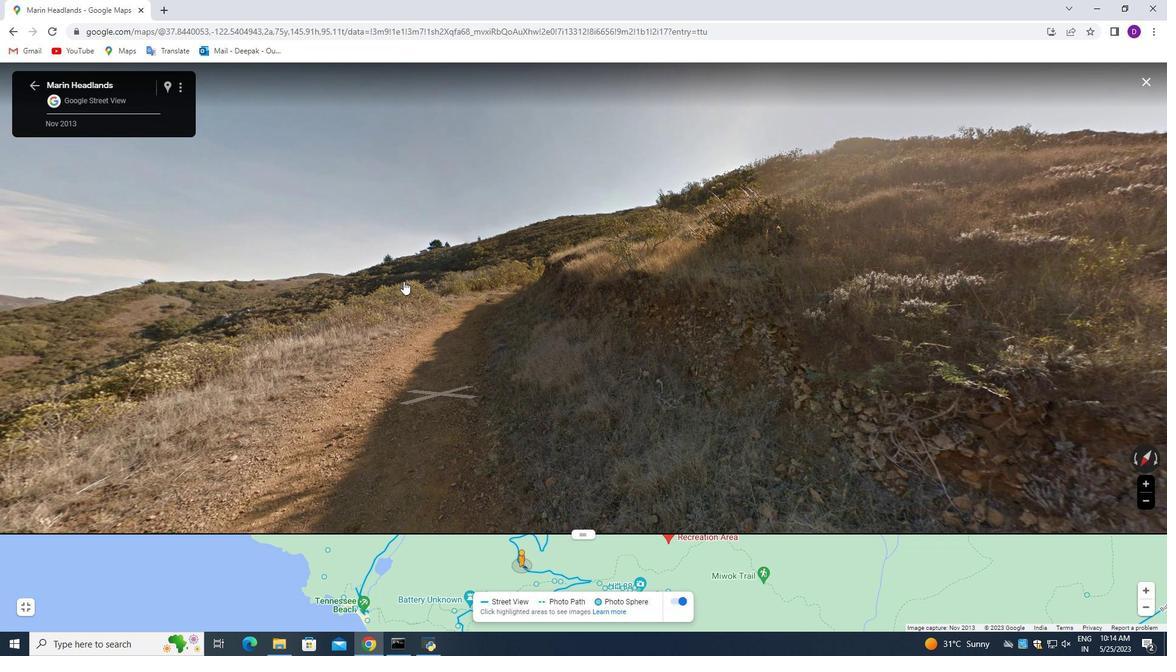
Action: Mouse moved to (422, 270)
Screenshot: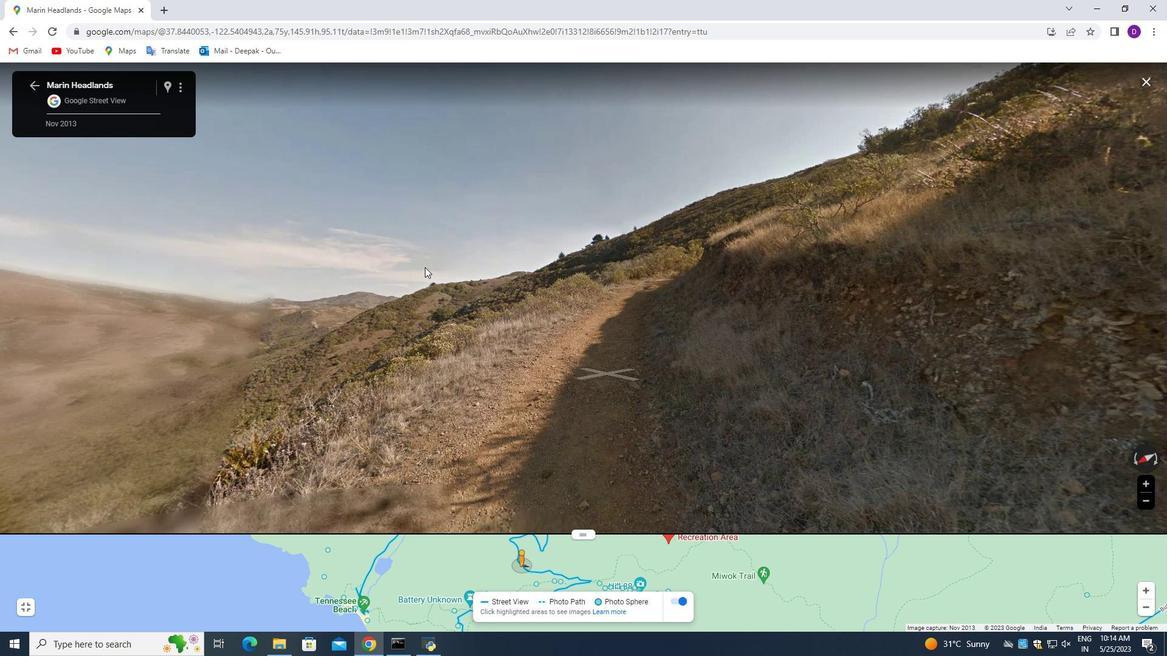 
Action: Mouse pressed left at (422, 270)
Screenshot: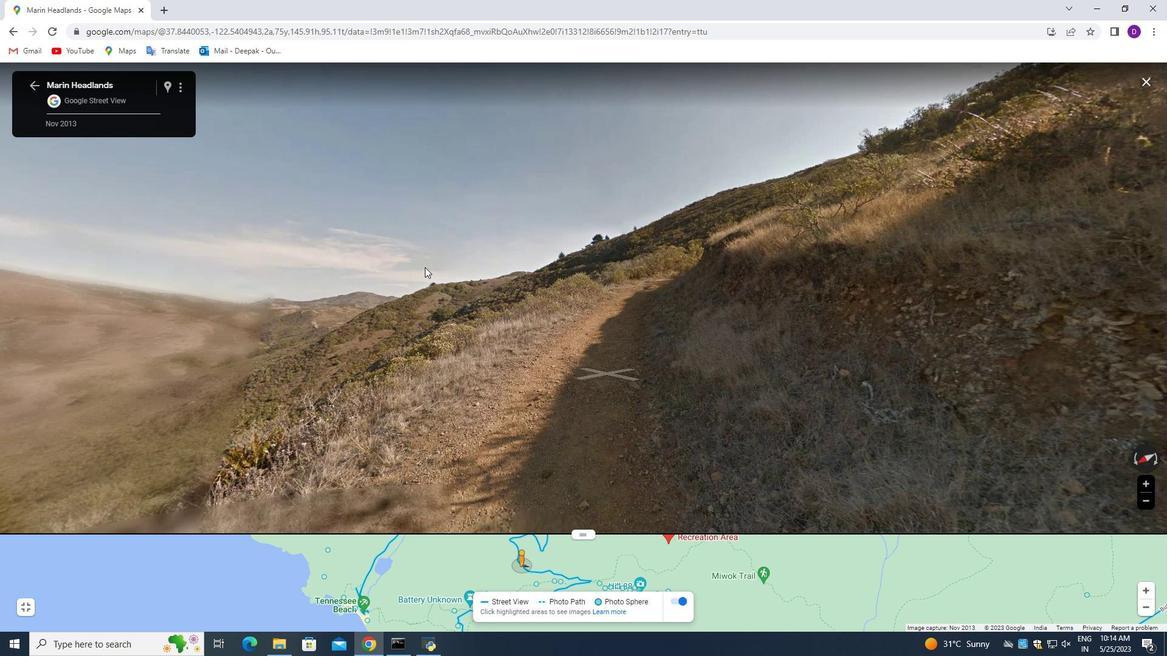 
Action: Mouse moved to (447, 271)
Screenshot: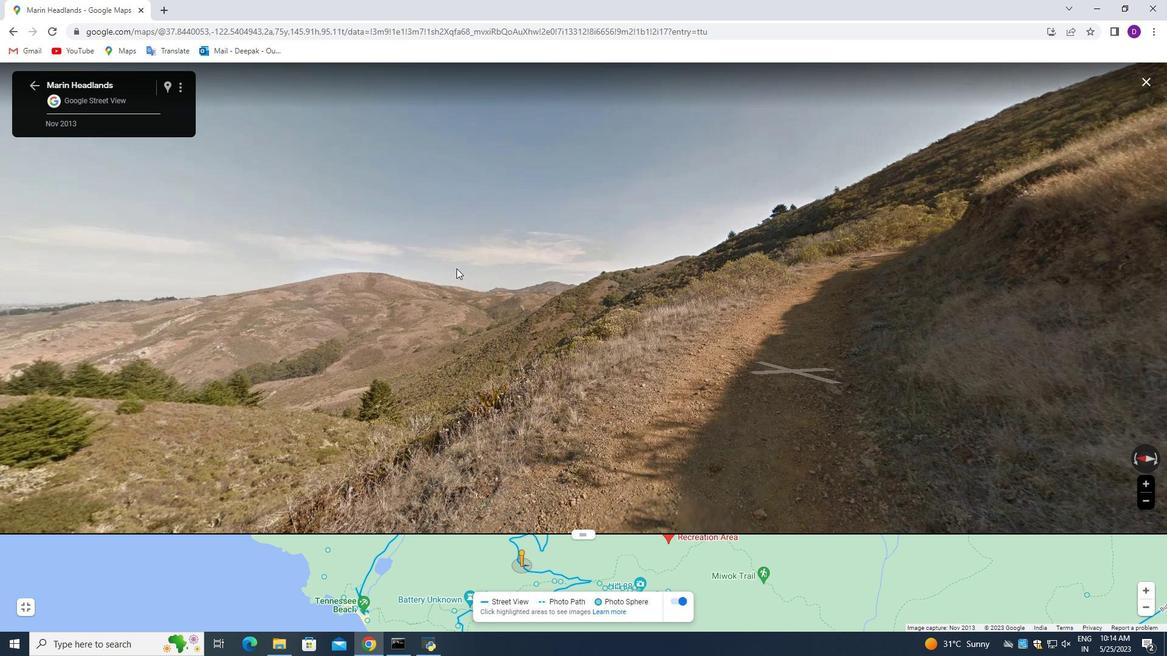 
Action: Mouse pressed left at (447, 271)
Screenshot: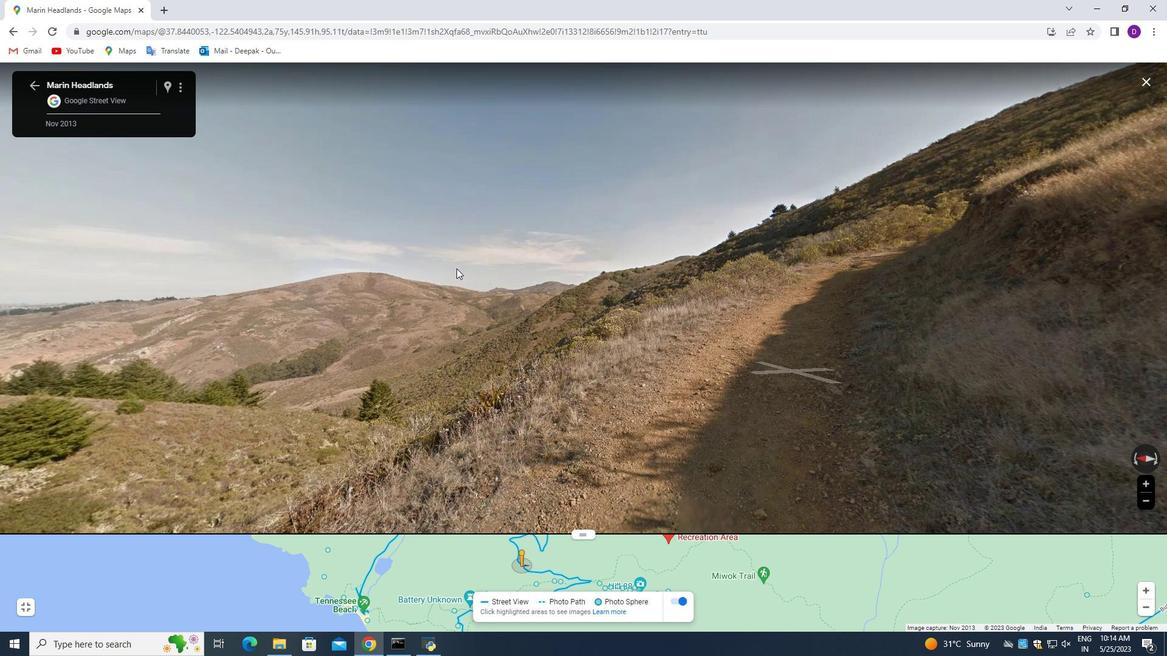 
Action: Mouse moved to (490, 263)
Screenshot: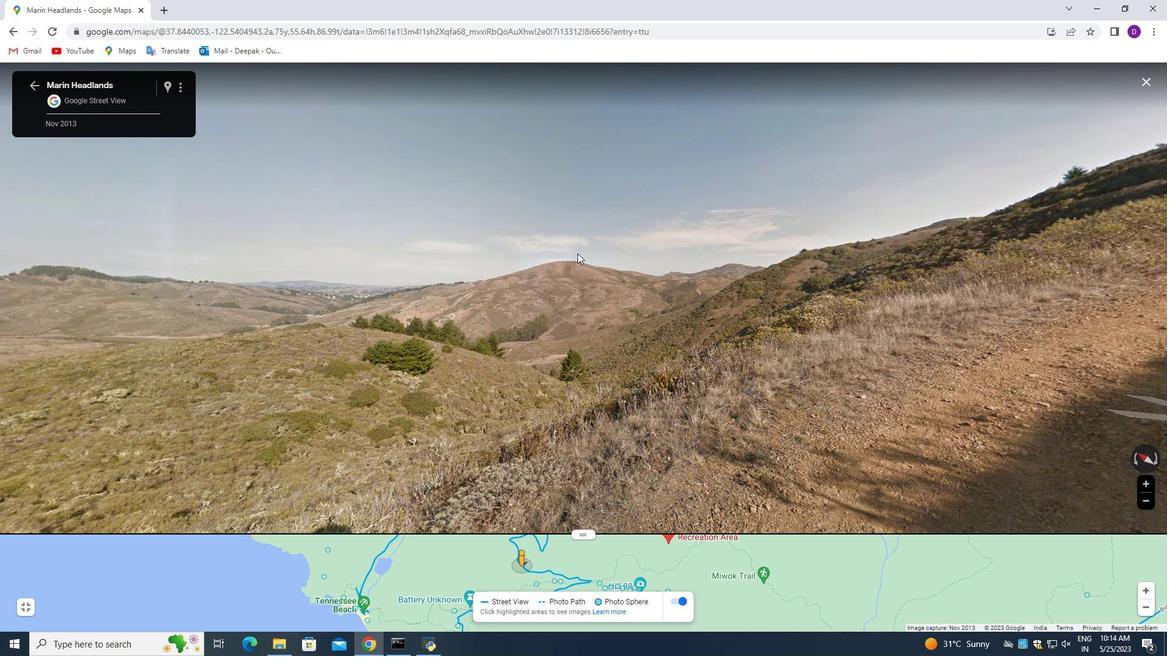 
Action: Mouse pressed left at (490, 263)
Screenshot: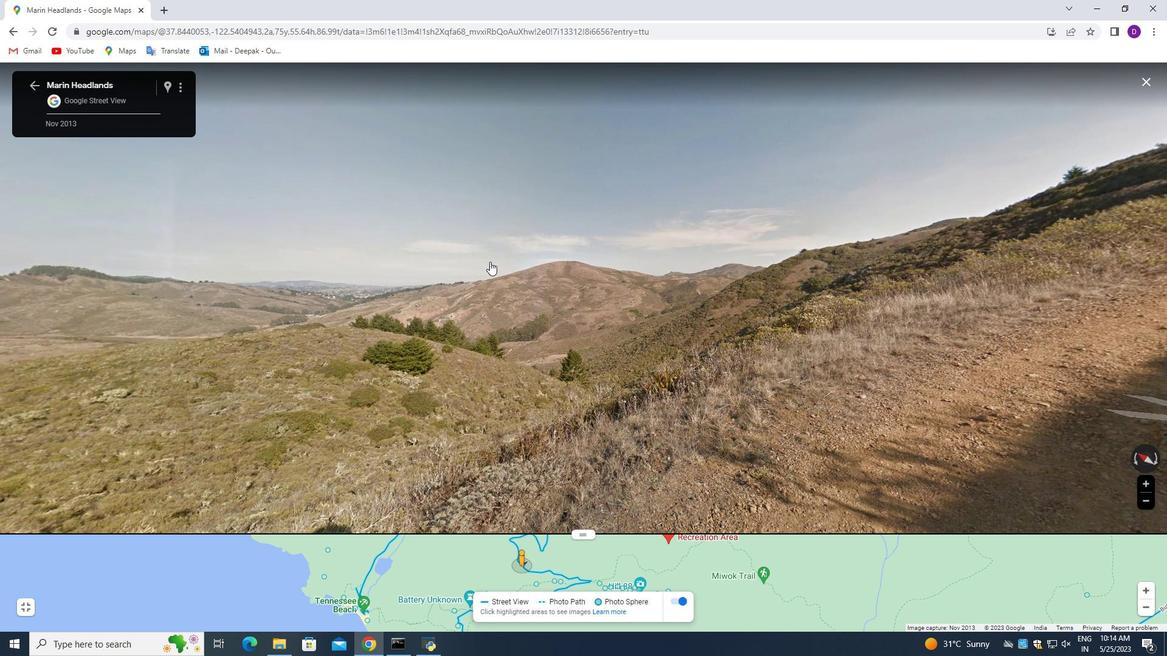 
Action: Mouse moved to (554, 262)
Screenshot: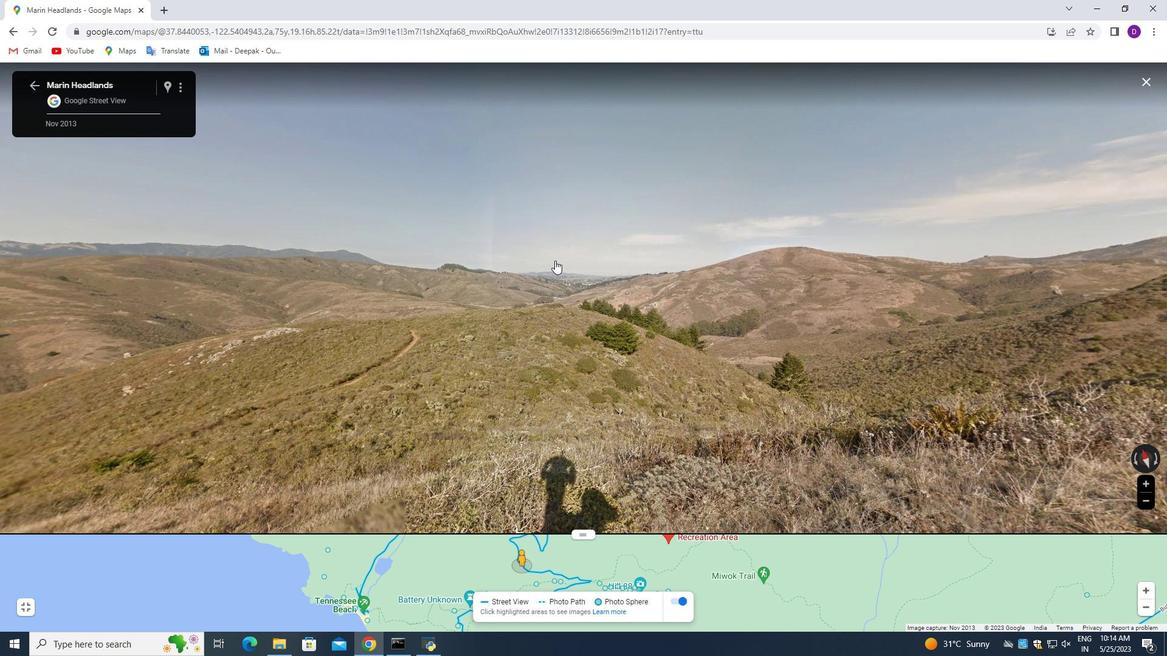 
Action: Mouse pressed left at (554, 262)
Screenshot: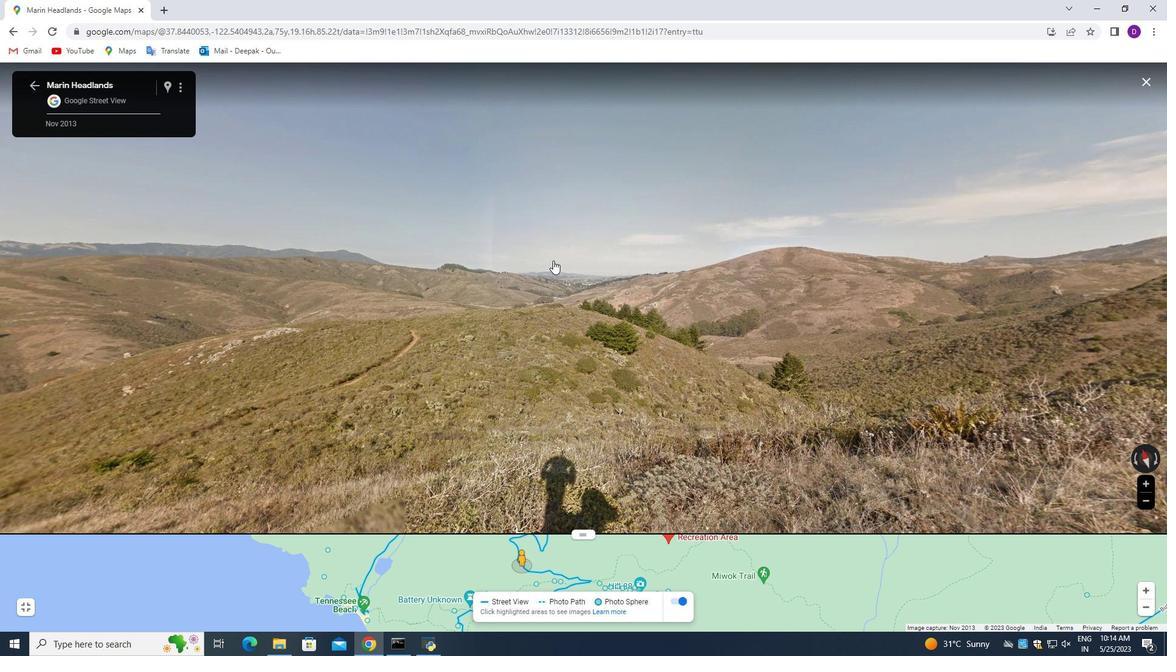 
Action: Mouse moved to (552, 262)
Screenshot: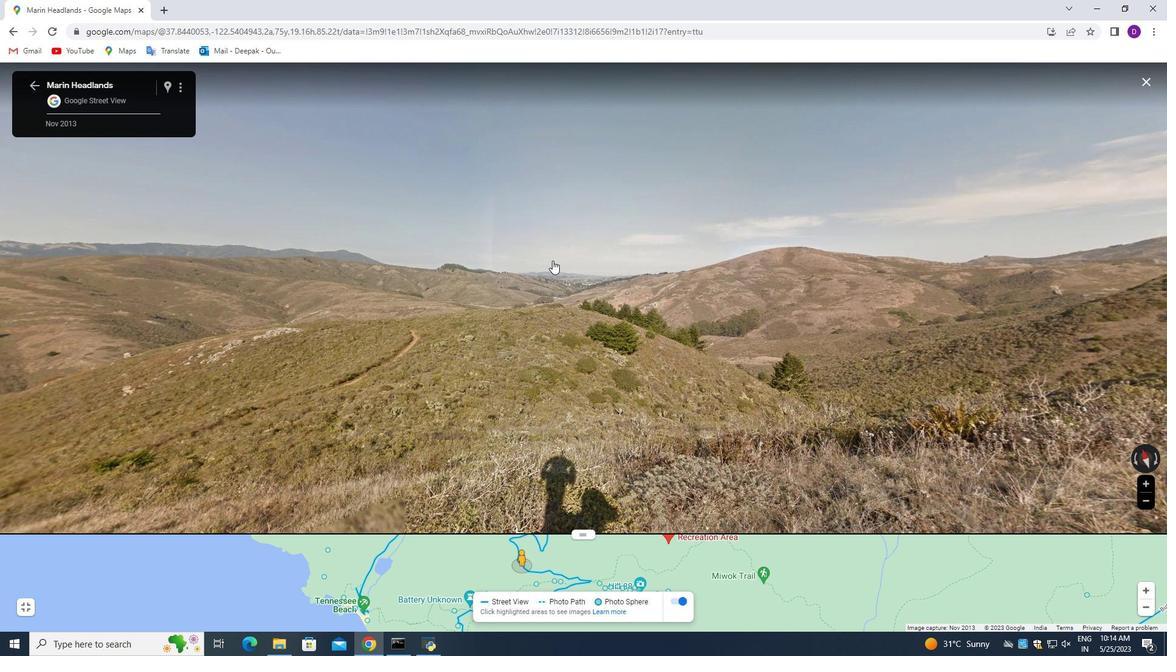 
Action: Mouse scrolled (552, 261) with delta (0, 0)
Screenshot: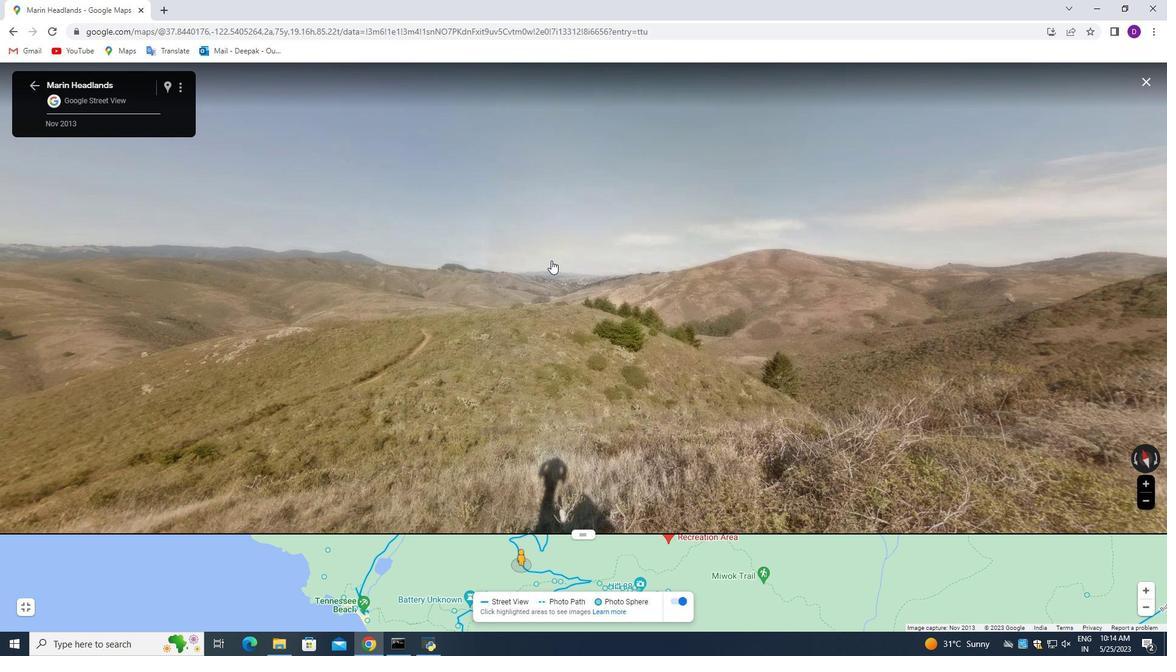 
Action: Mouse scrolled (552, 261) with delta (0, 0)
Screenshot: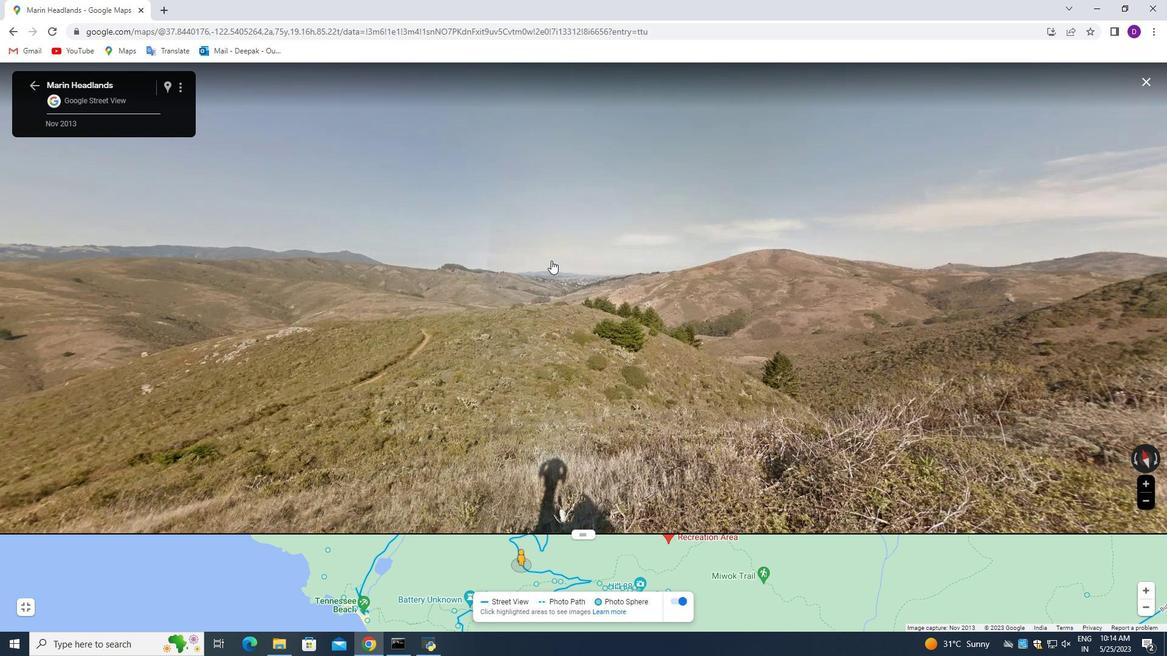
Action: Mouse moved to (586, 540)
Screenshot: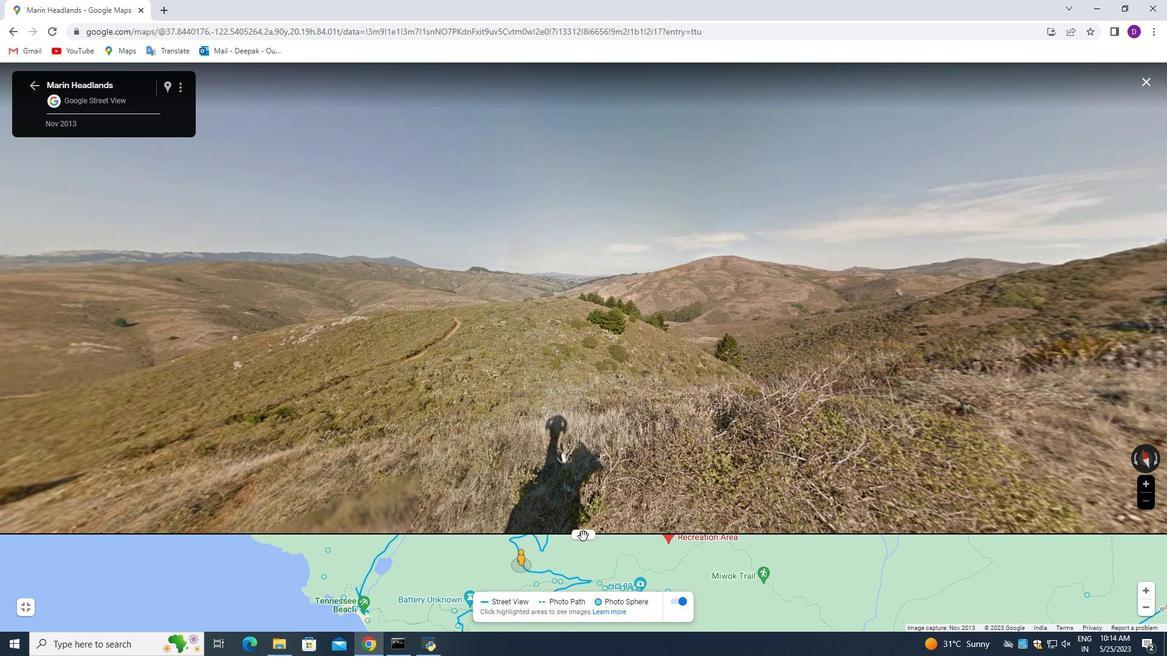 
Action: Mouse pressed left at (586, 540)
Screenshot: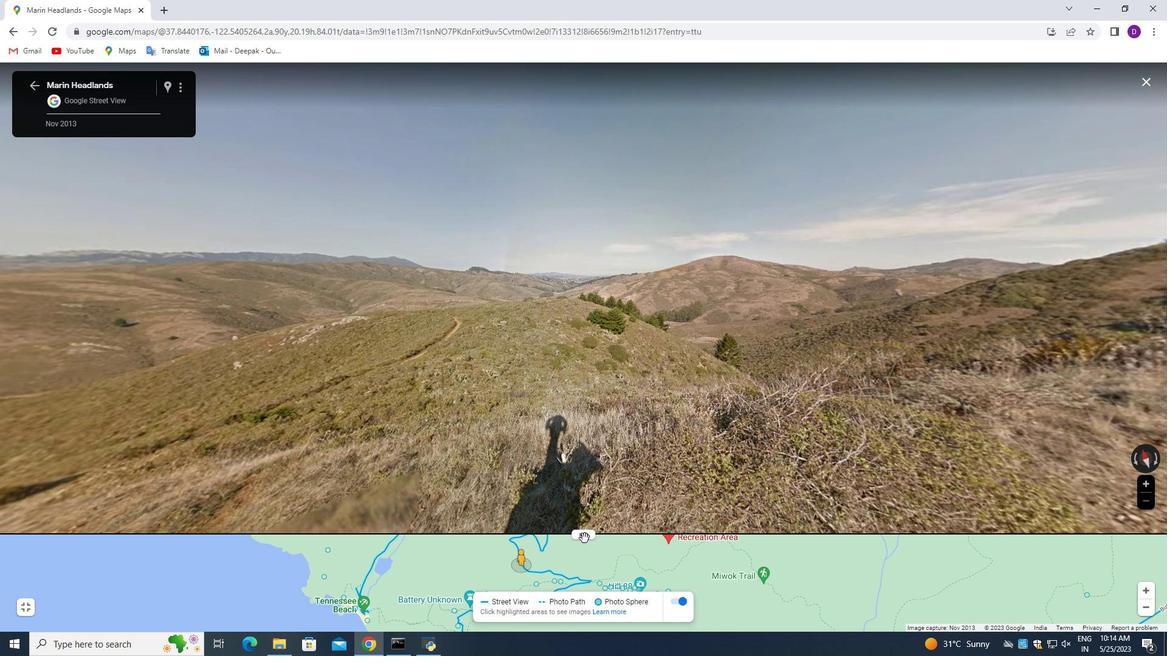 
Action: Mouse pressed left at (586, 540)
Screenshot: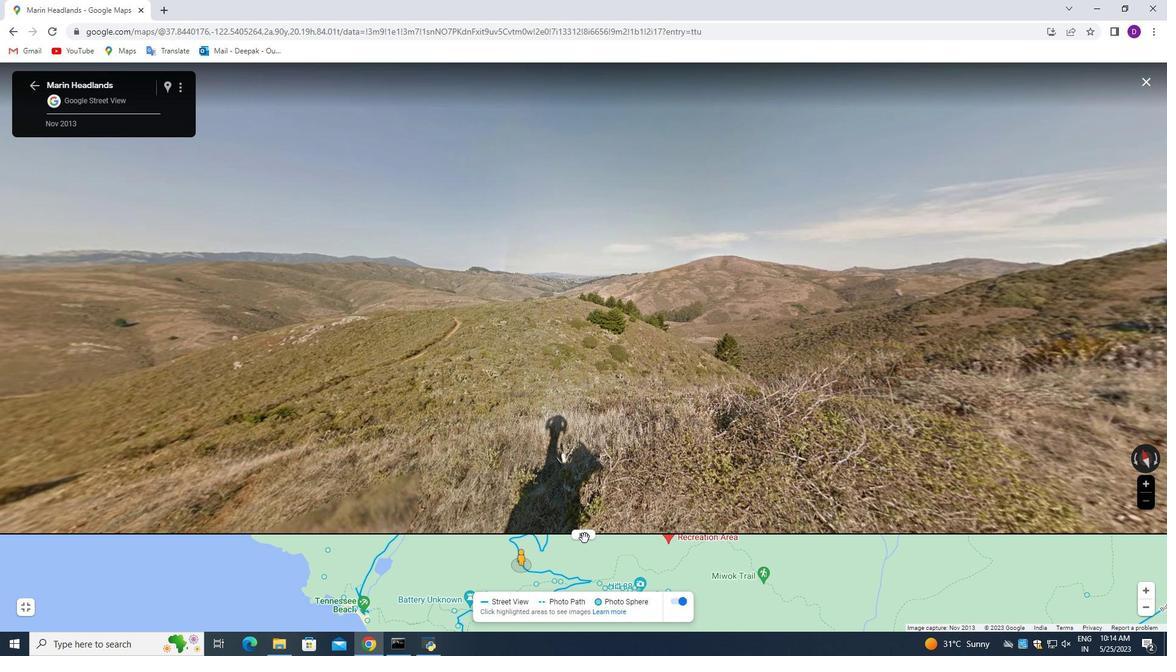 
Action: Mouse moved to (707, 350)
Screenshot: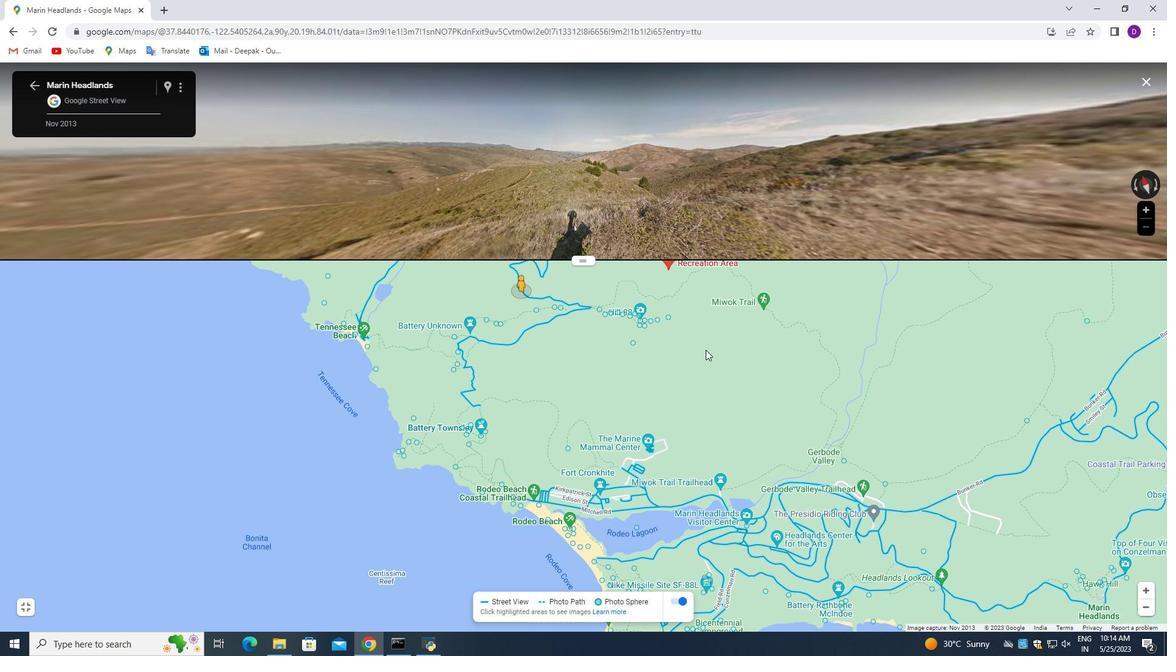 
Action: Mouse pressed left at (707, 350)
Screenshot: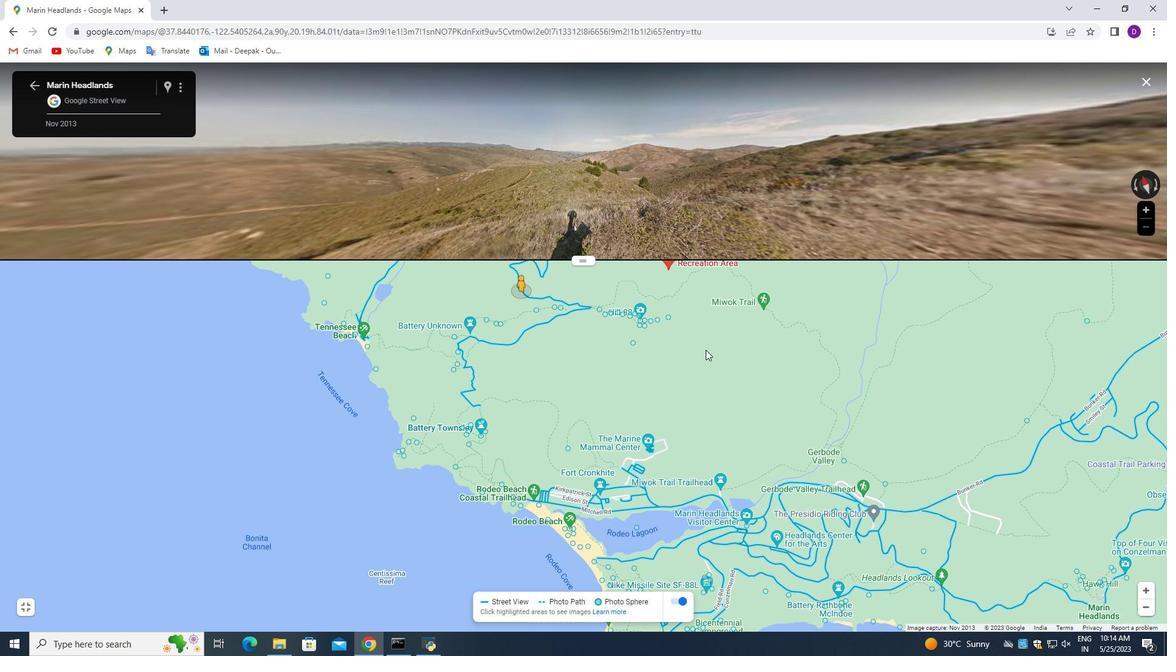 
Action: Mouse moved to (551, 321)
Screenshot: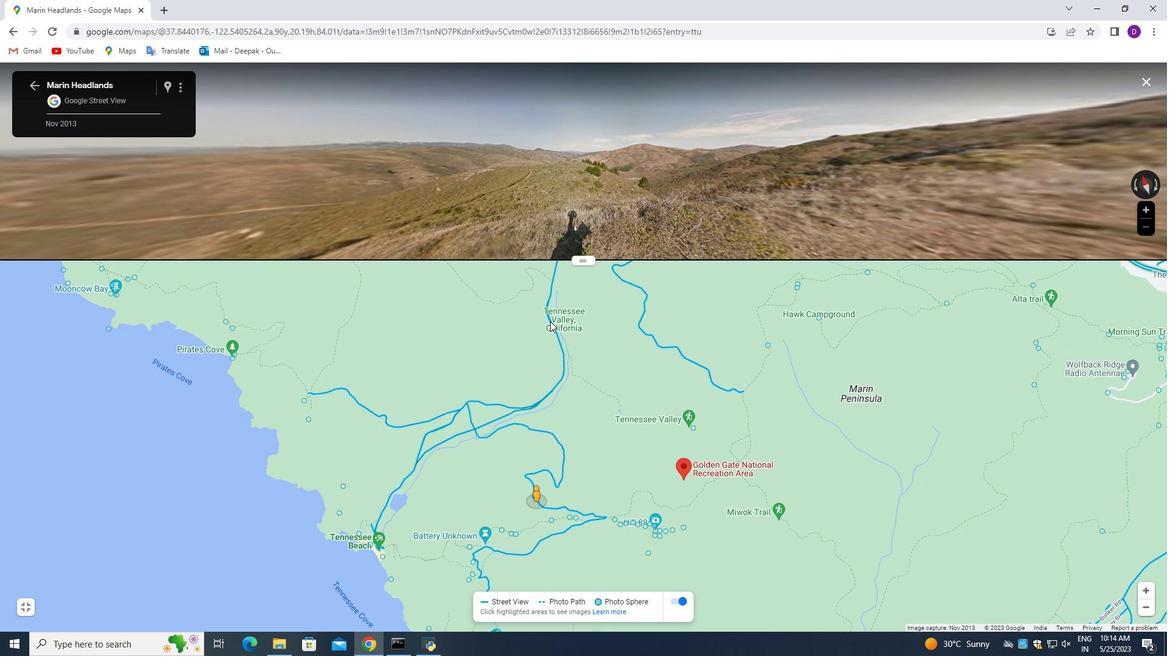 
Action: Mouse pressed left at (551, 321)
Screenshot: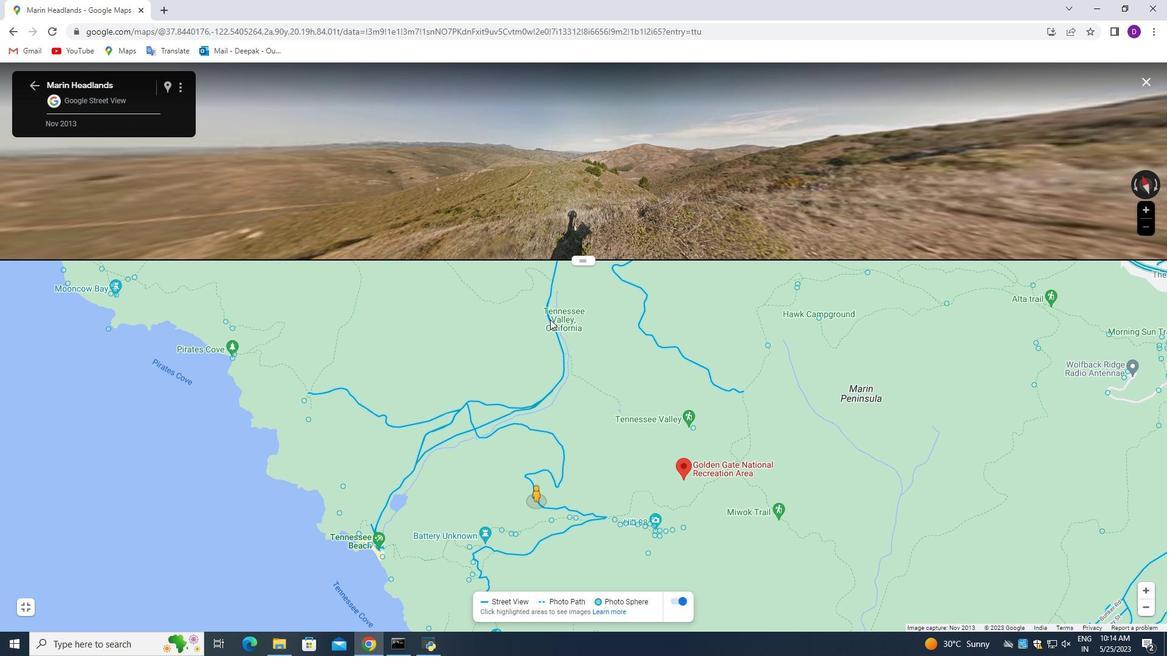 
Action: Mouse moved to (581, 262)
Screenshot: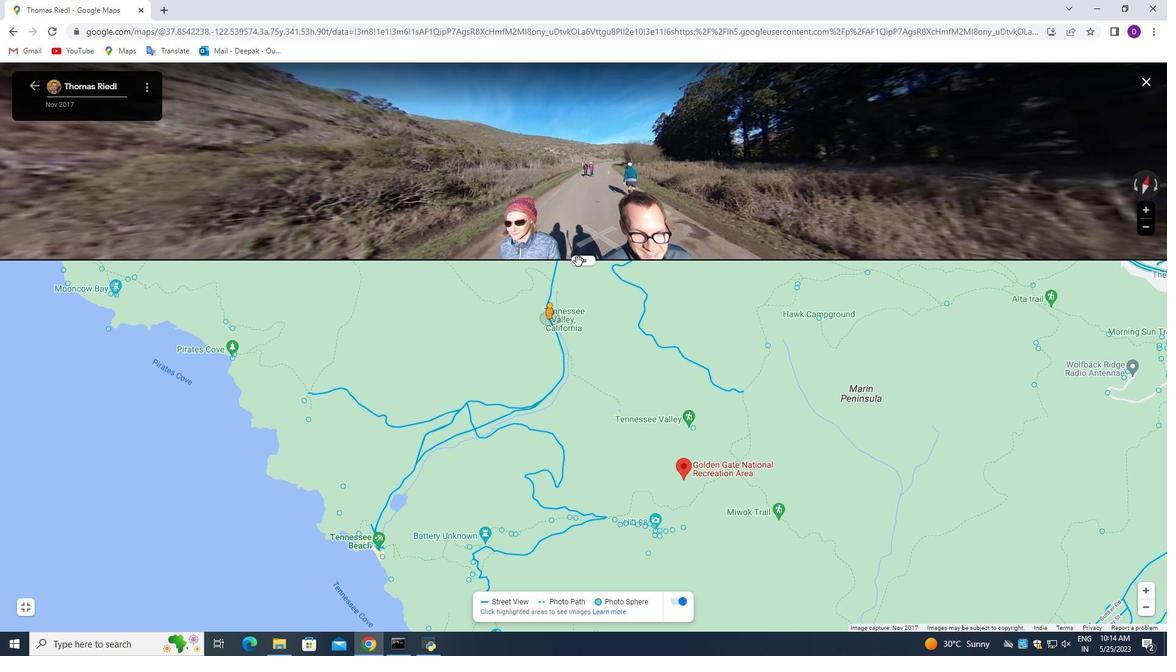 
Action: Mouse pressed left at (581, 262)
Screenshot: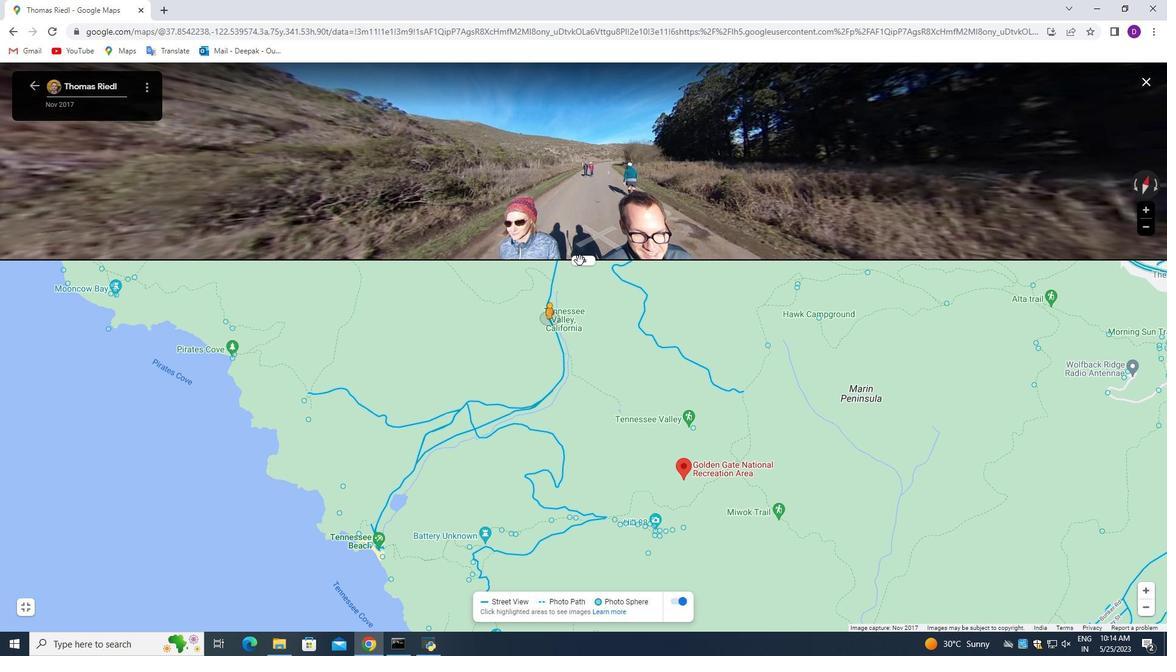 
Action: Mouse moved to (603, 326)
Screenshot: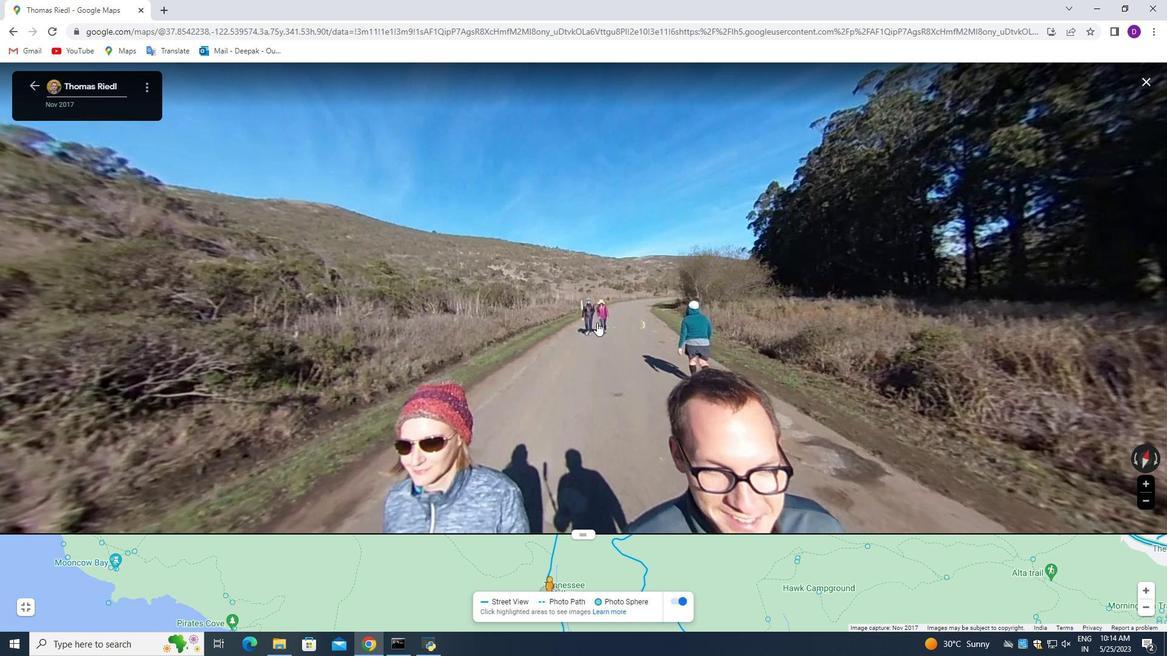 
Action: Mouse scrolled (603, 326) with delta (0, 0)
Screenshot: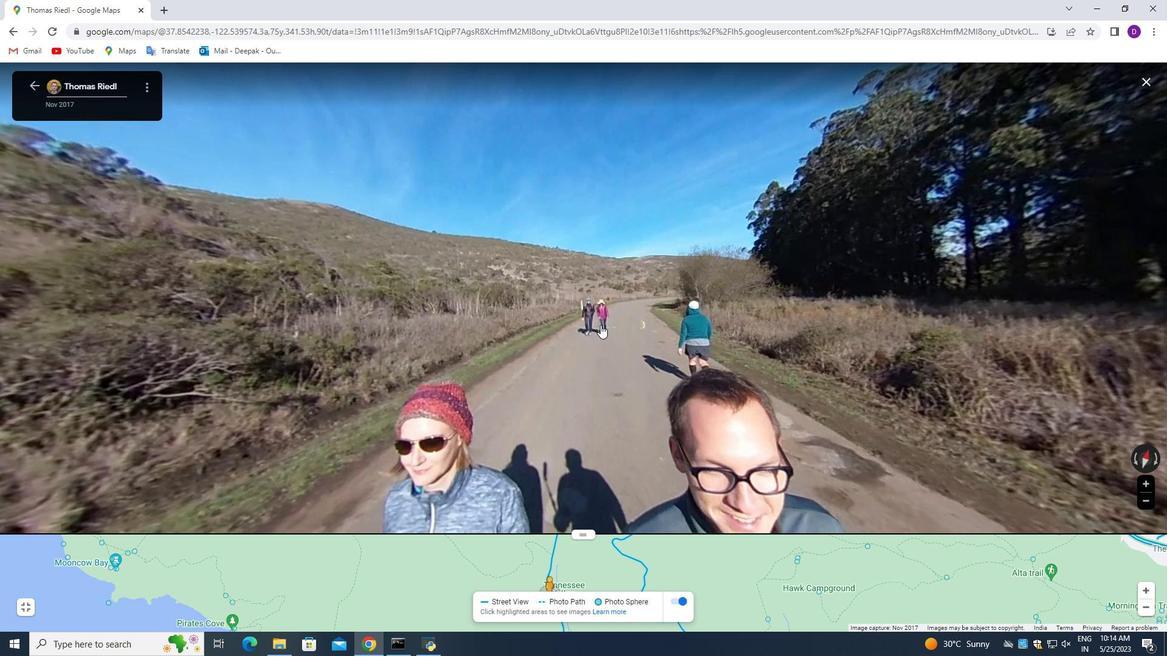 
Action: Mouse scrolled (603, 326) with delta (0, 0)
Screenshot: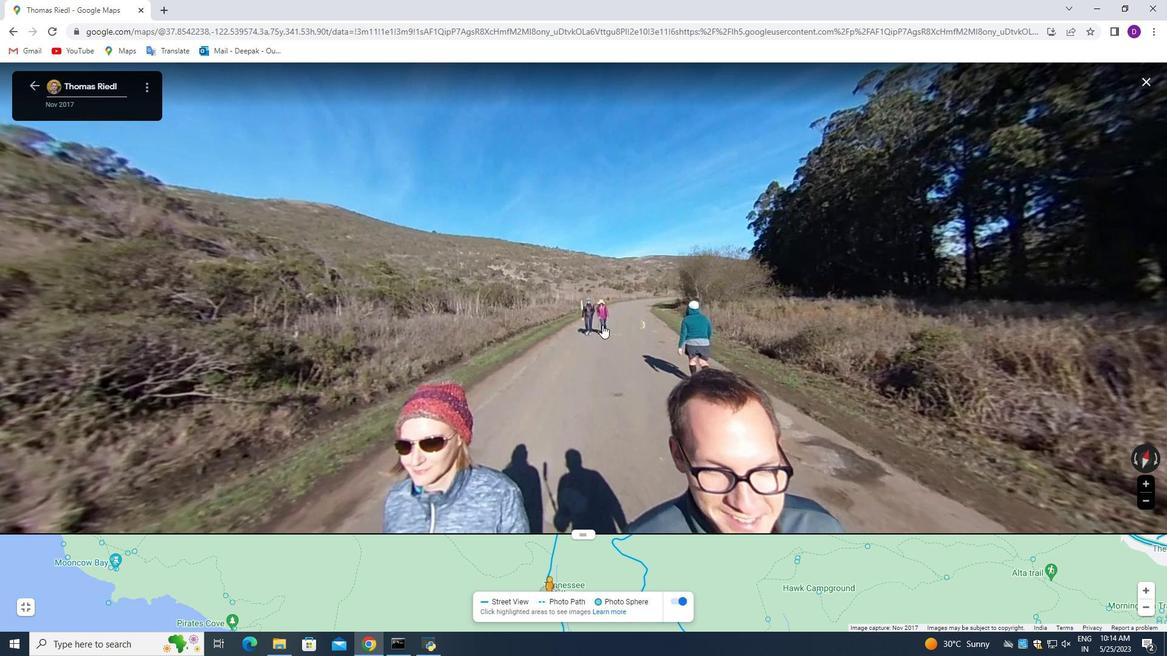 
Action: Mouse scrolled (603, 326) with delta (0, 0)
Screenshot: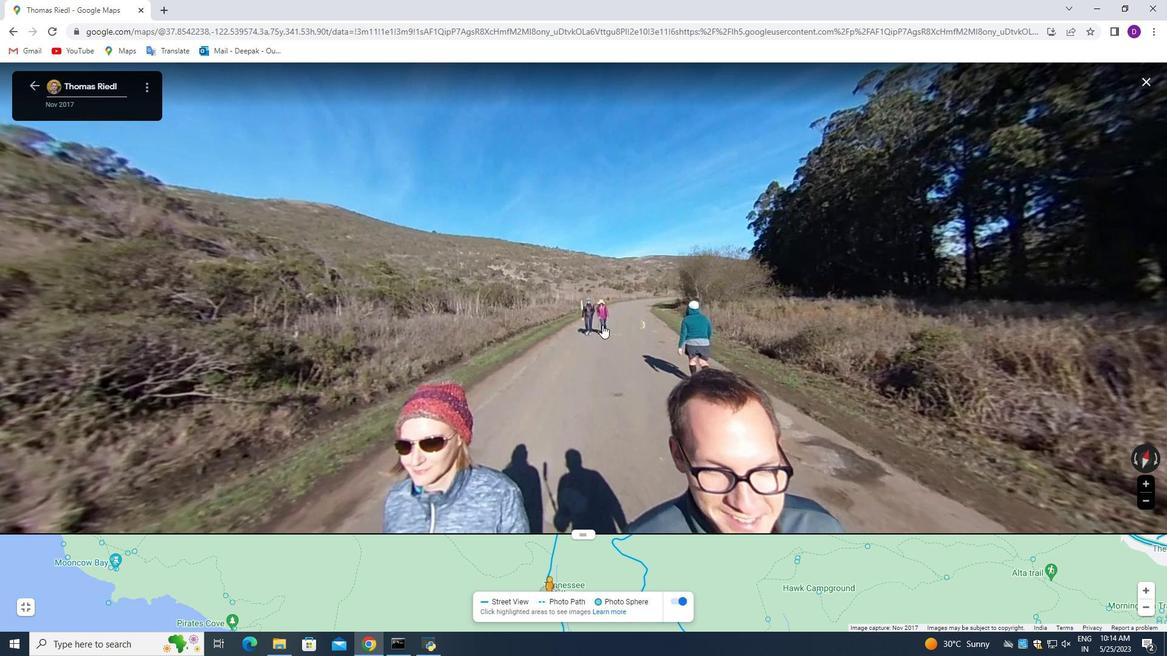 
Action: Mouse scrolled (603, 326) with delta (0, 0)
Screenshot: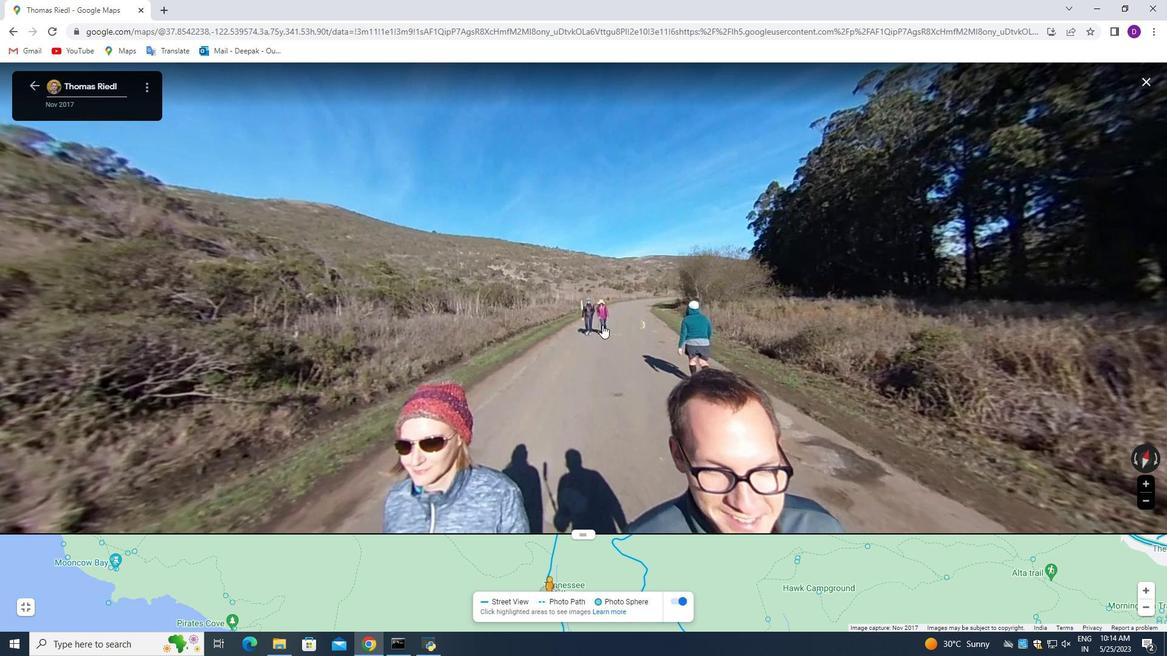 
Action: Mouse scrolled (603, 326) with delta (0, 0)
Screenshot: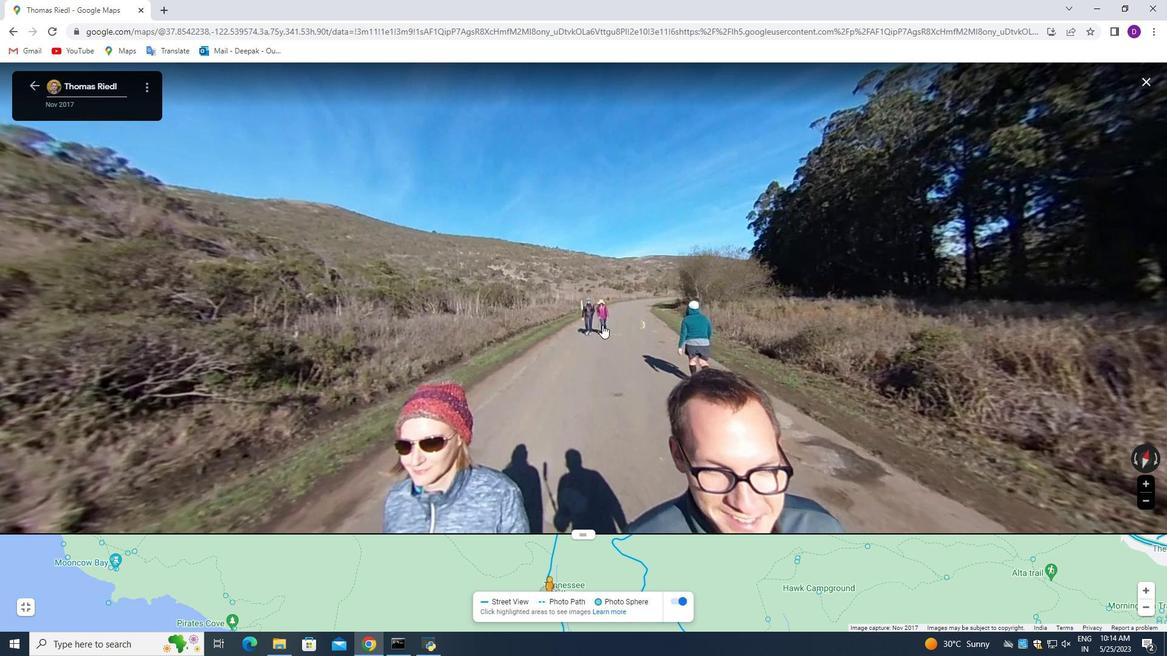
Action: Mouse moved to (600, 327)
Screenshot: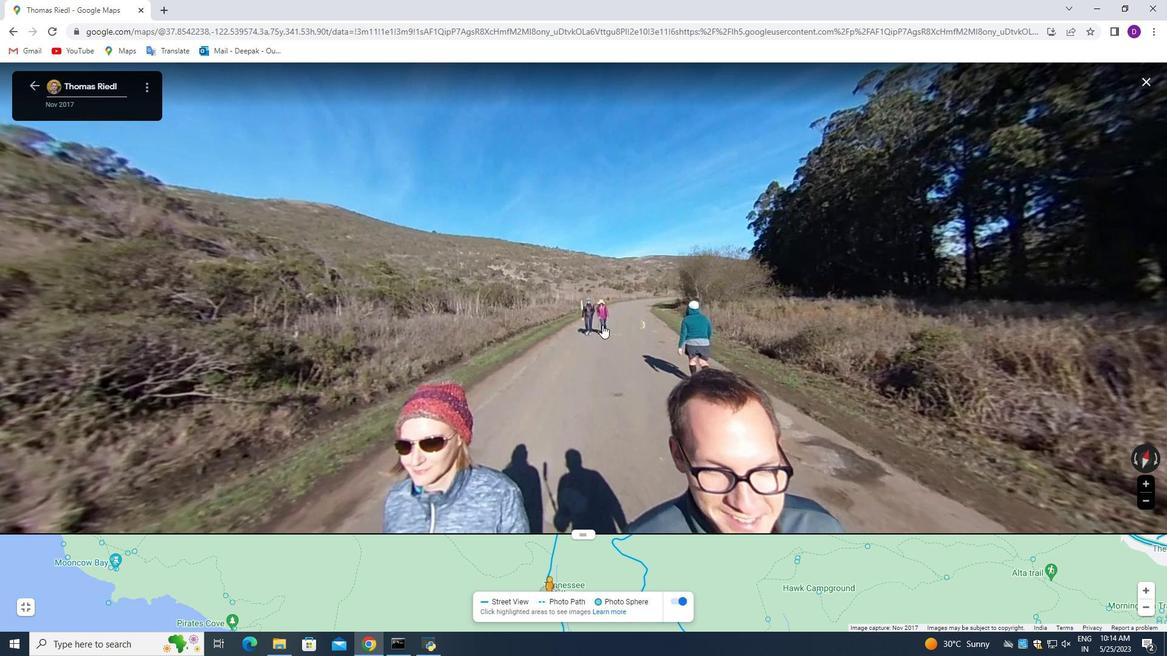 
Action: Mouse scrolled (600, 326) with delta (0, 0)
